 Task: User creation
Action: Mouse moved to (898, 751)
Screenshot: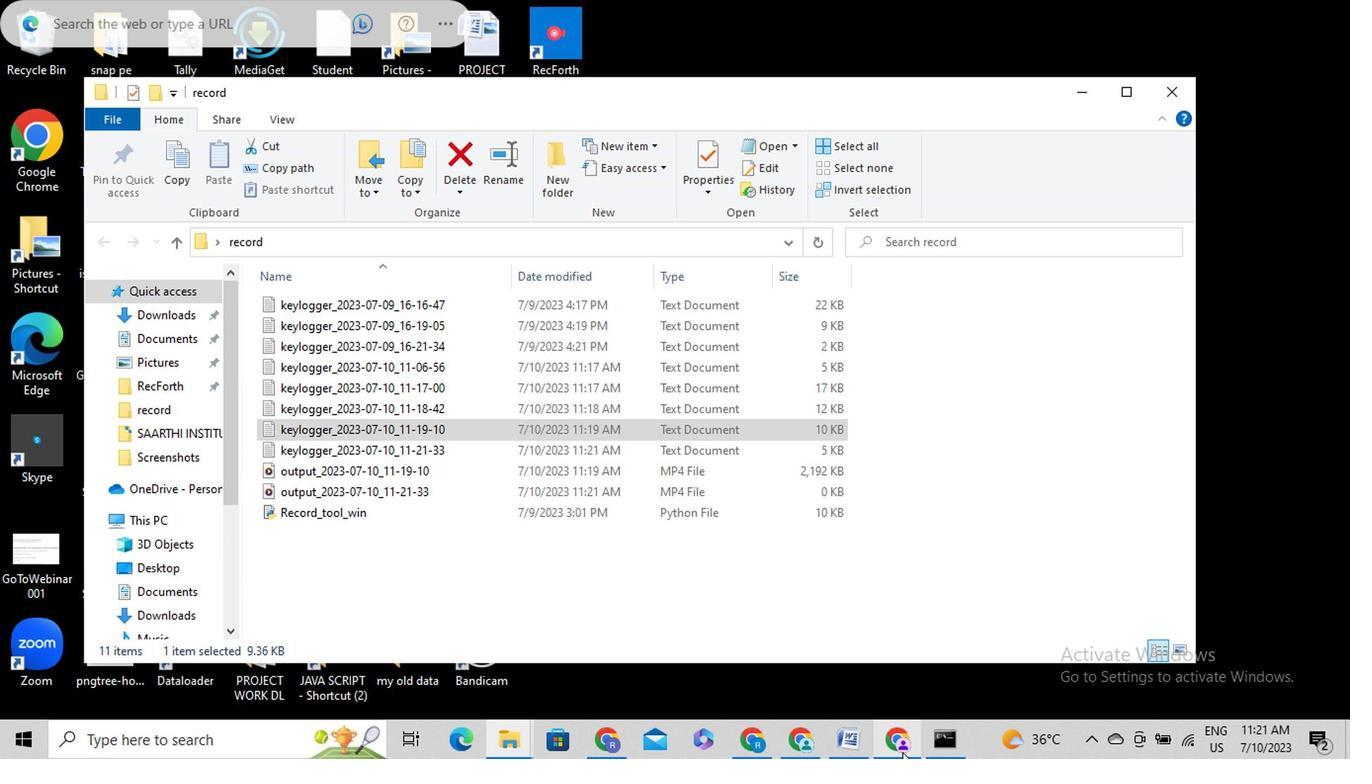 
Action: Mouse pressed left at (898, 751)
Screenshot: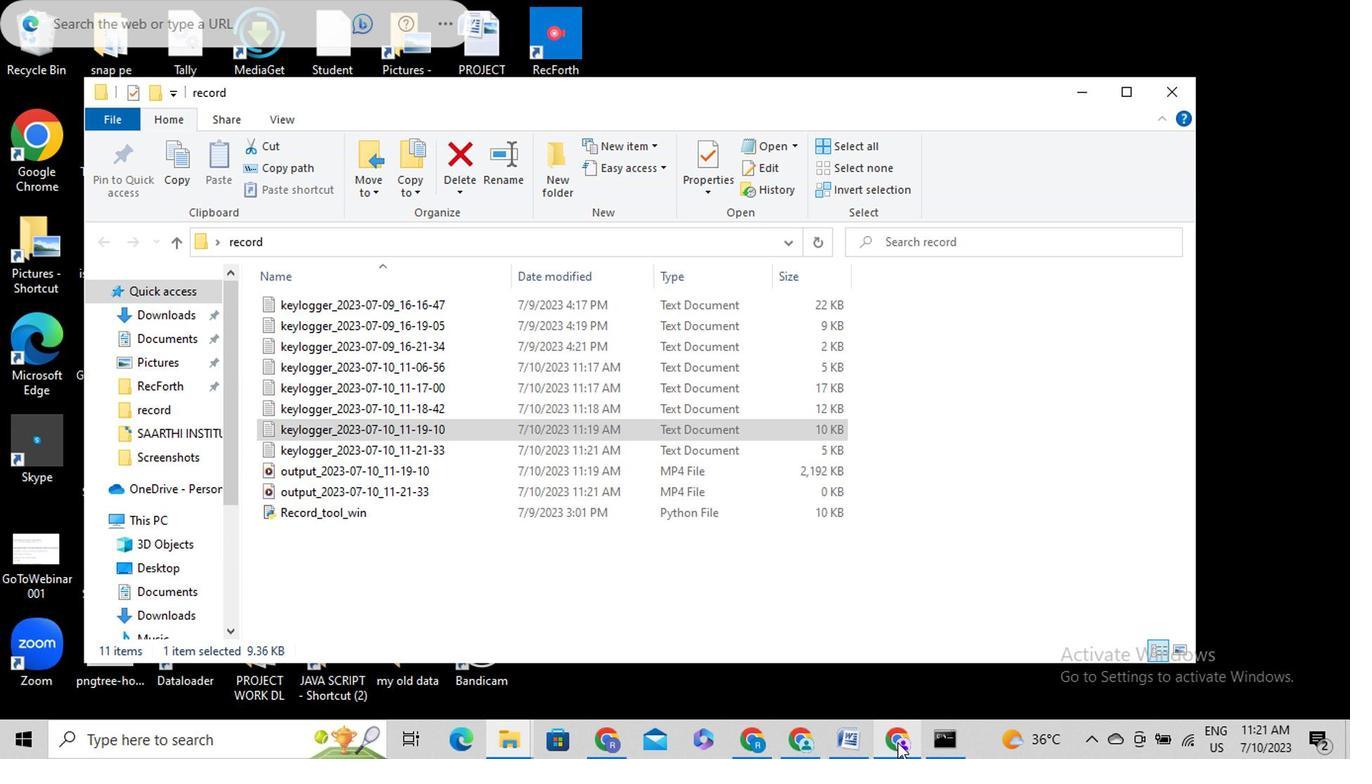
Action: Mouse moved to (1224, 118)
Screenshot: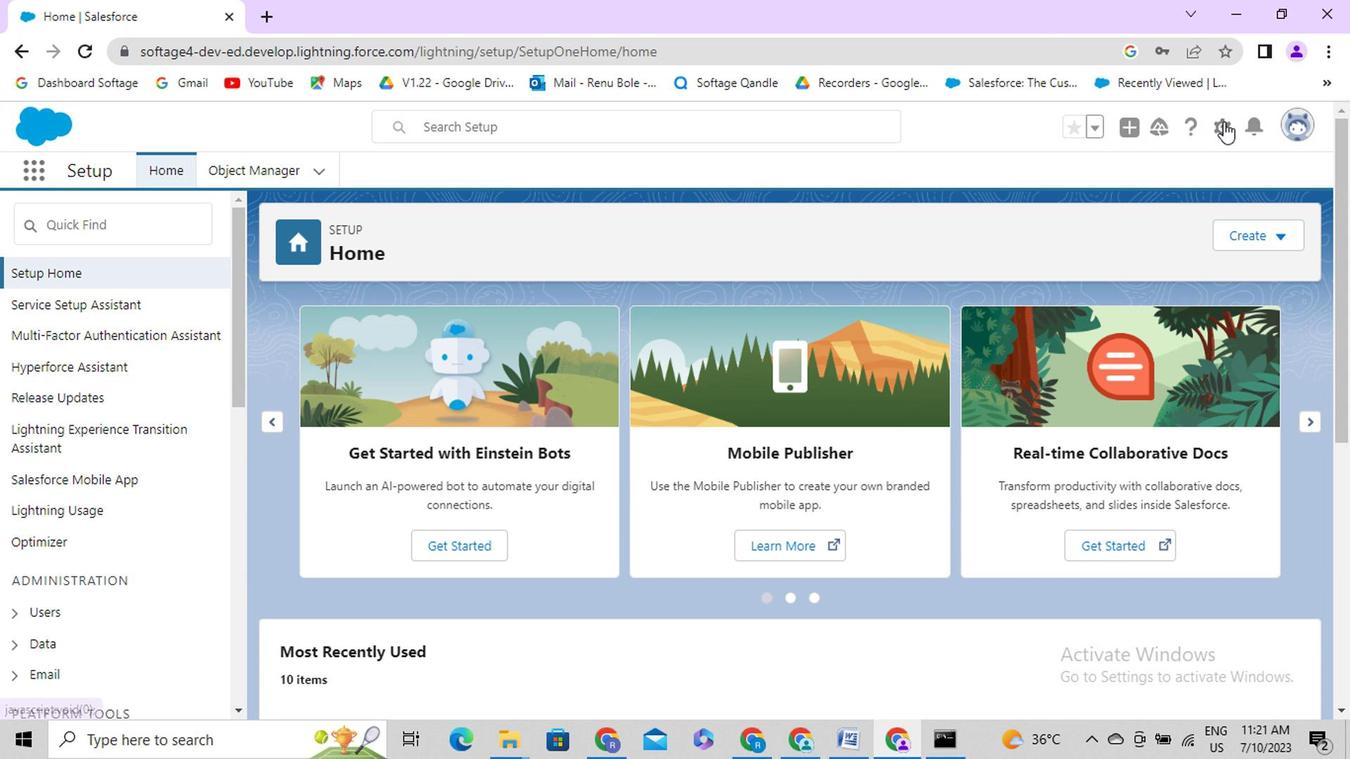 
Action: Mouse pressed left at (1224, 118)
Screenshot: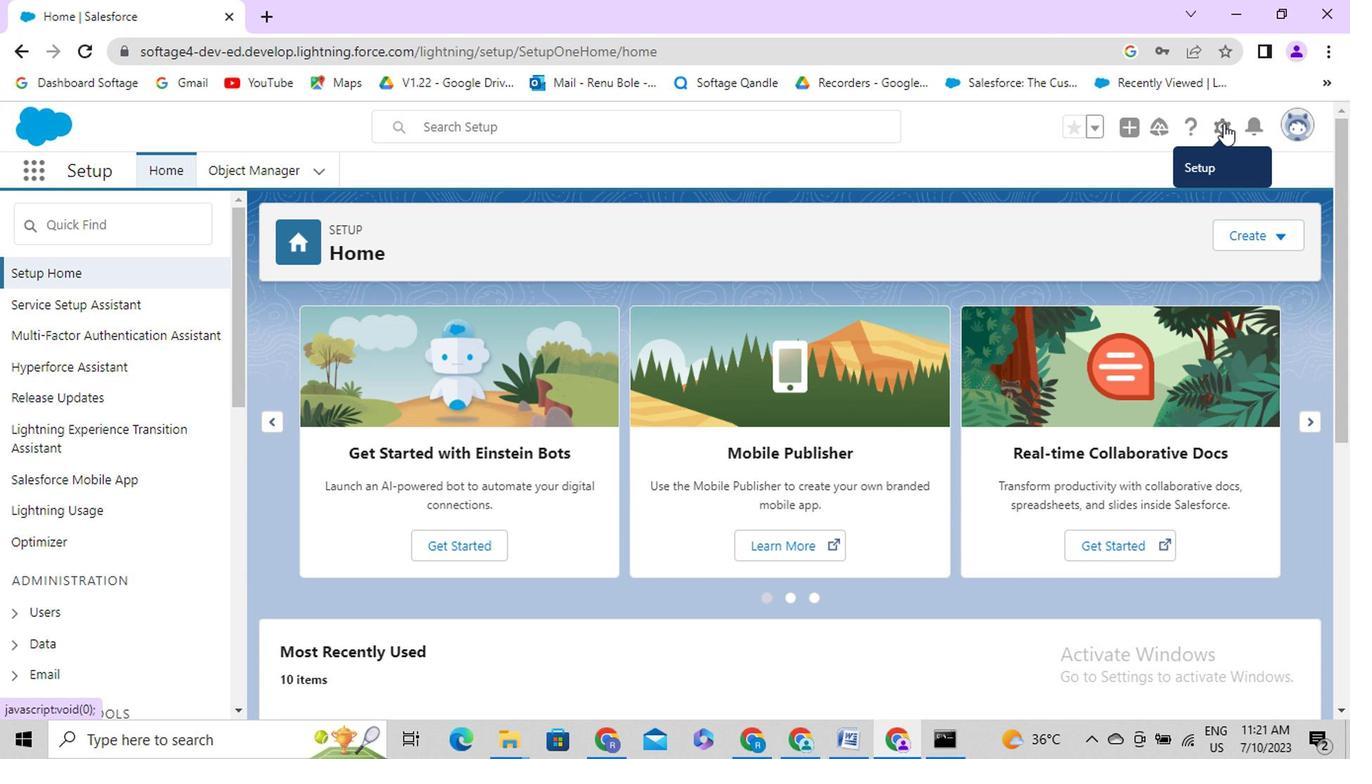 
Action: Mouse moved to (1149, 177)
Screenshot: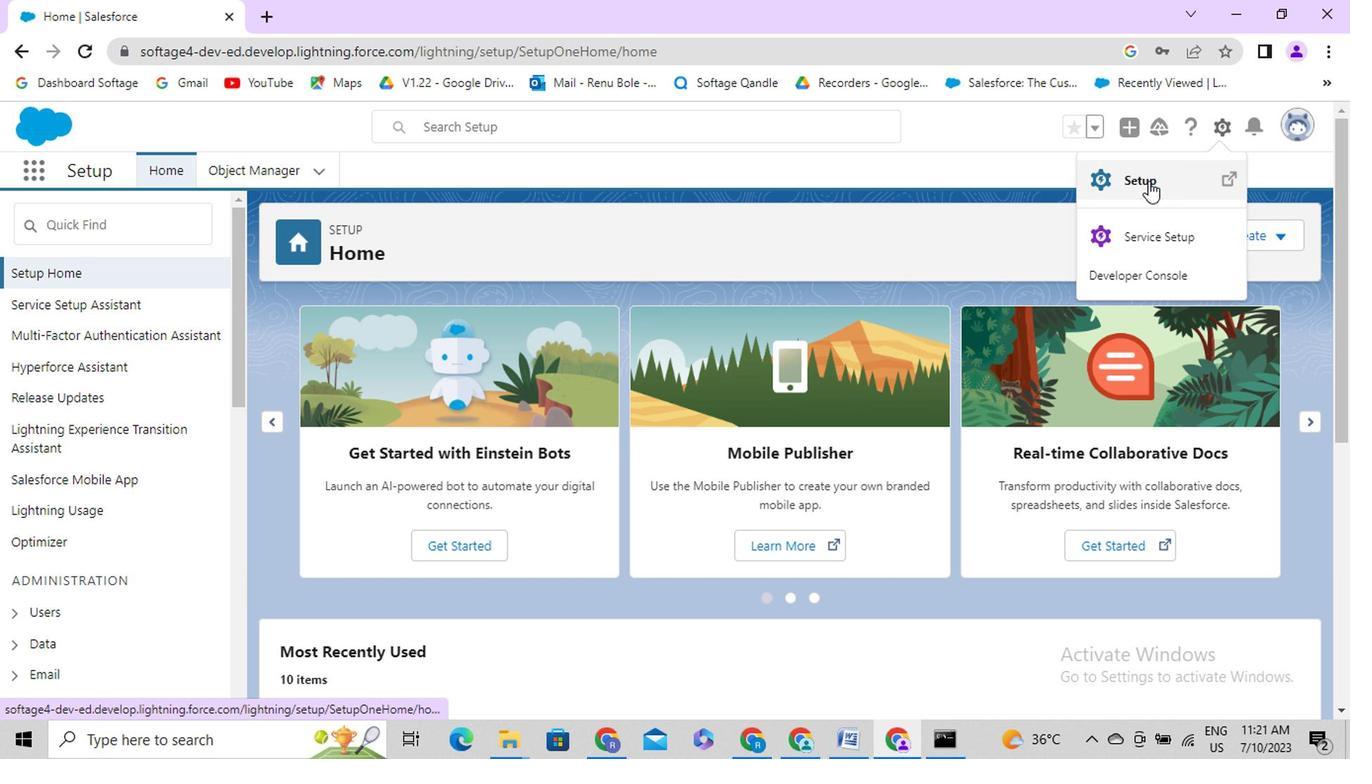
Action: Mouse pressed left at (1149, 177)
Screenshot: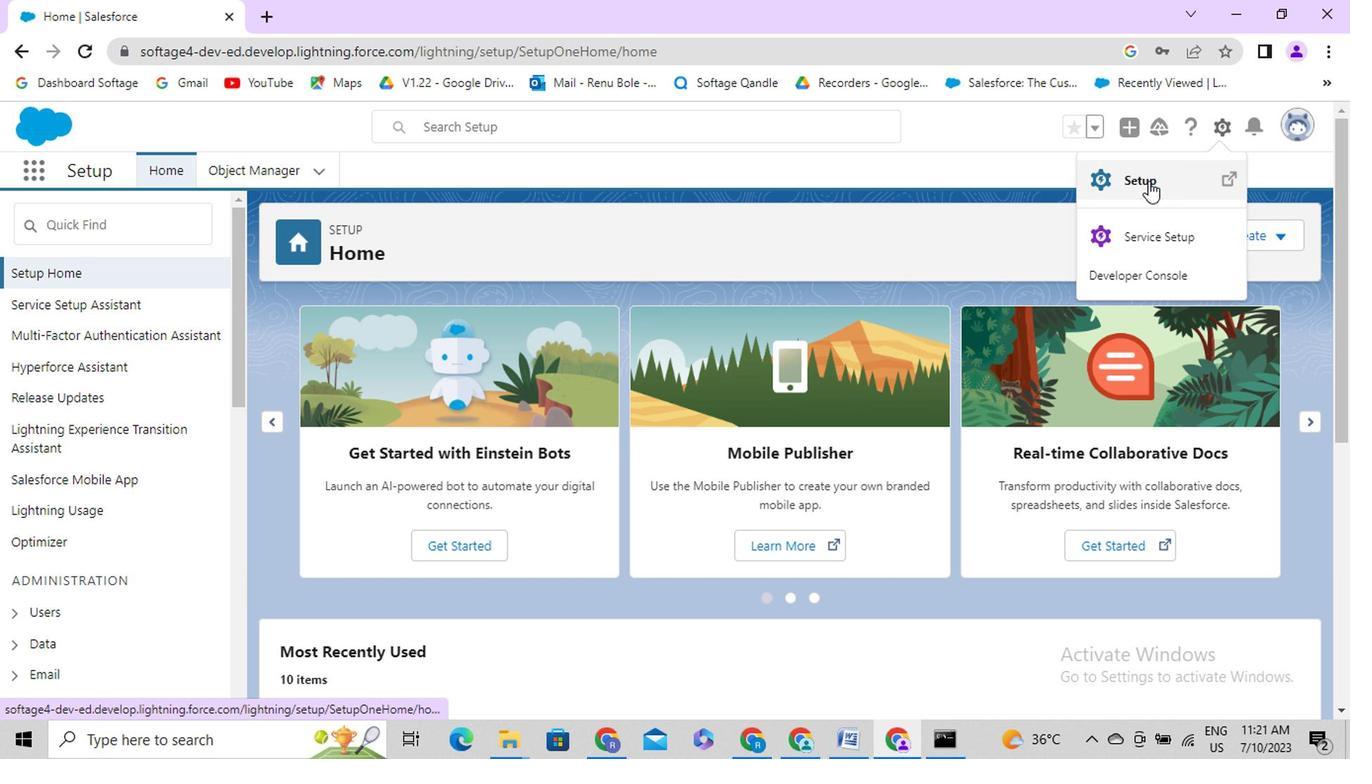 
Action: Mouse moved to (289, 154)
Screenshot: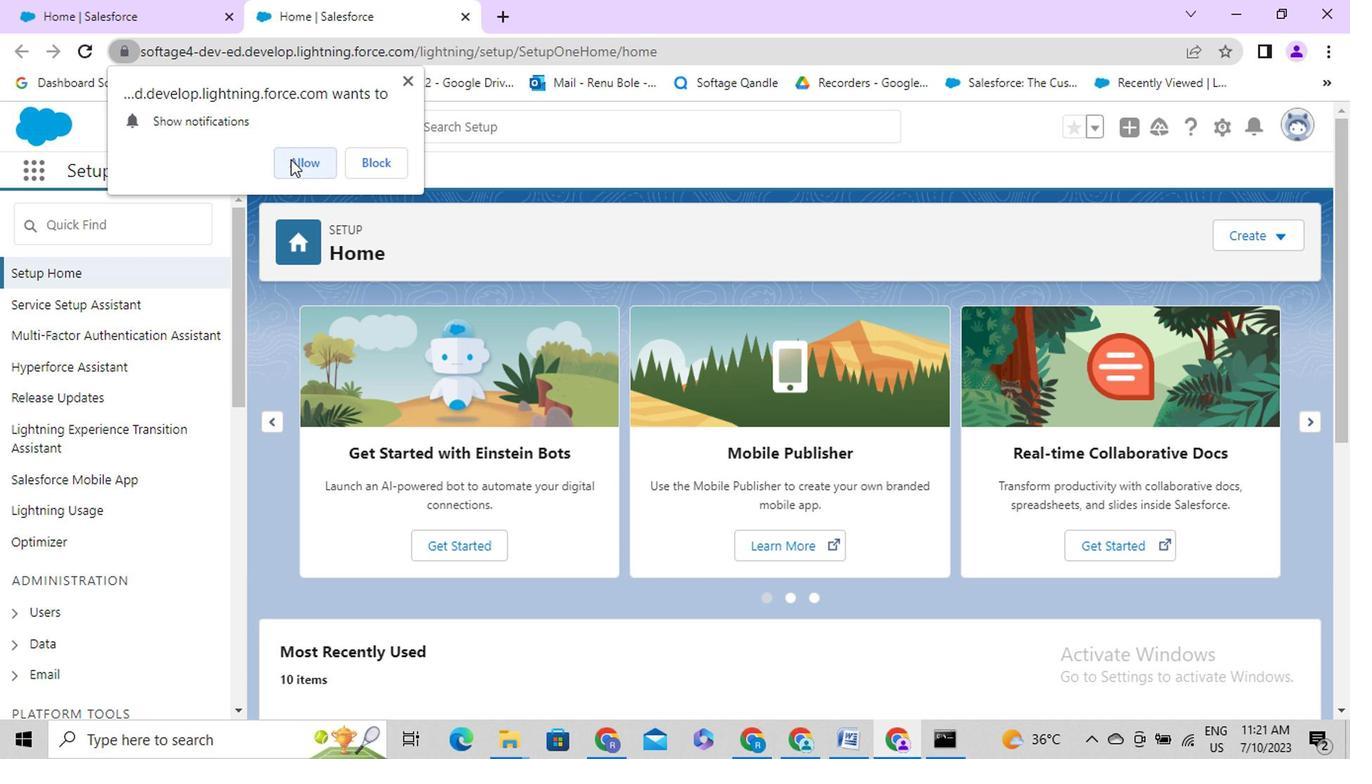 
Action: Mouse pressed left at (289, 154)
Screenshot: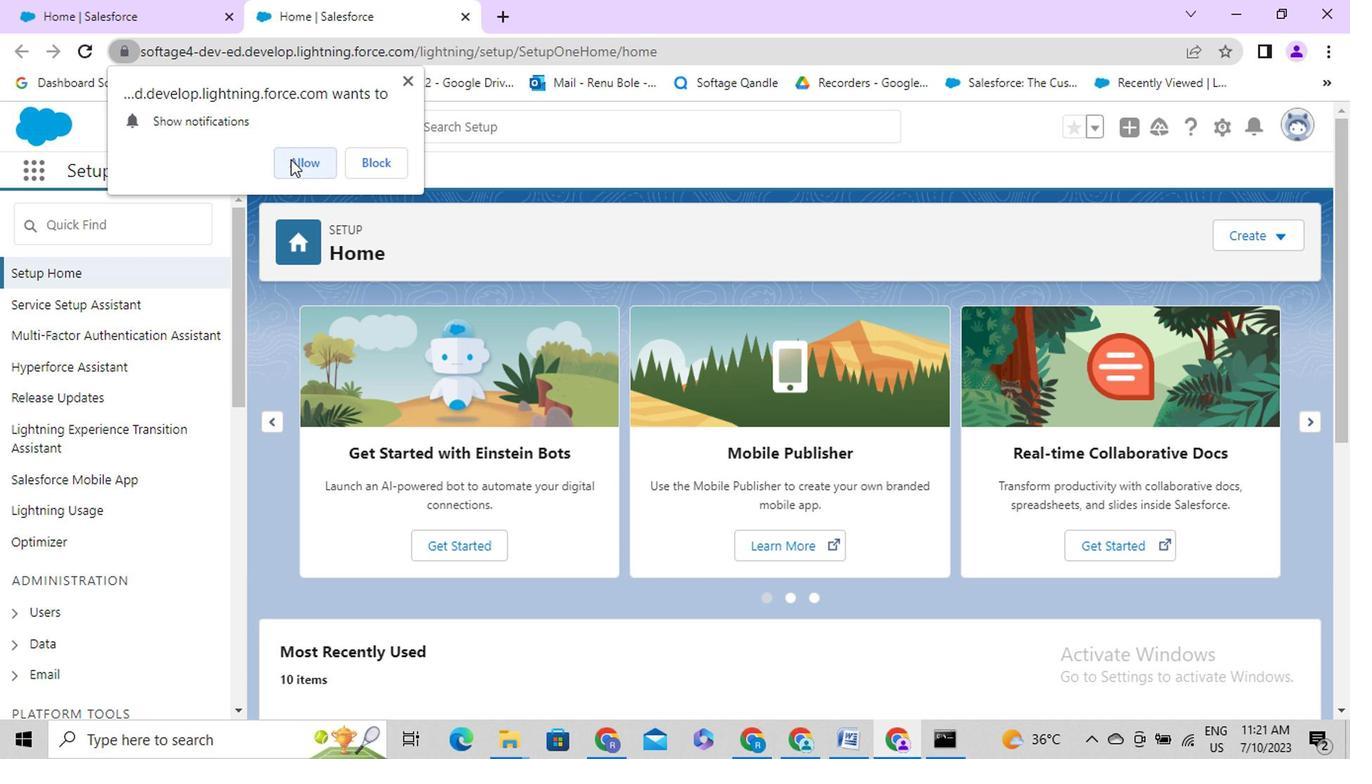 
Action: Mouse moved to (90, 220)
Screenshot: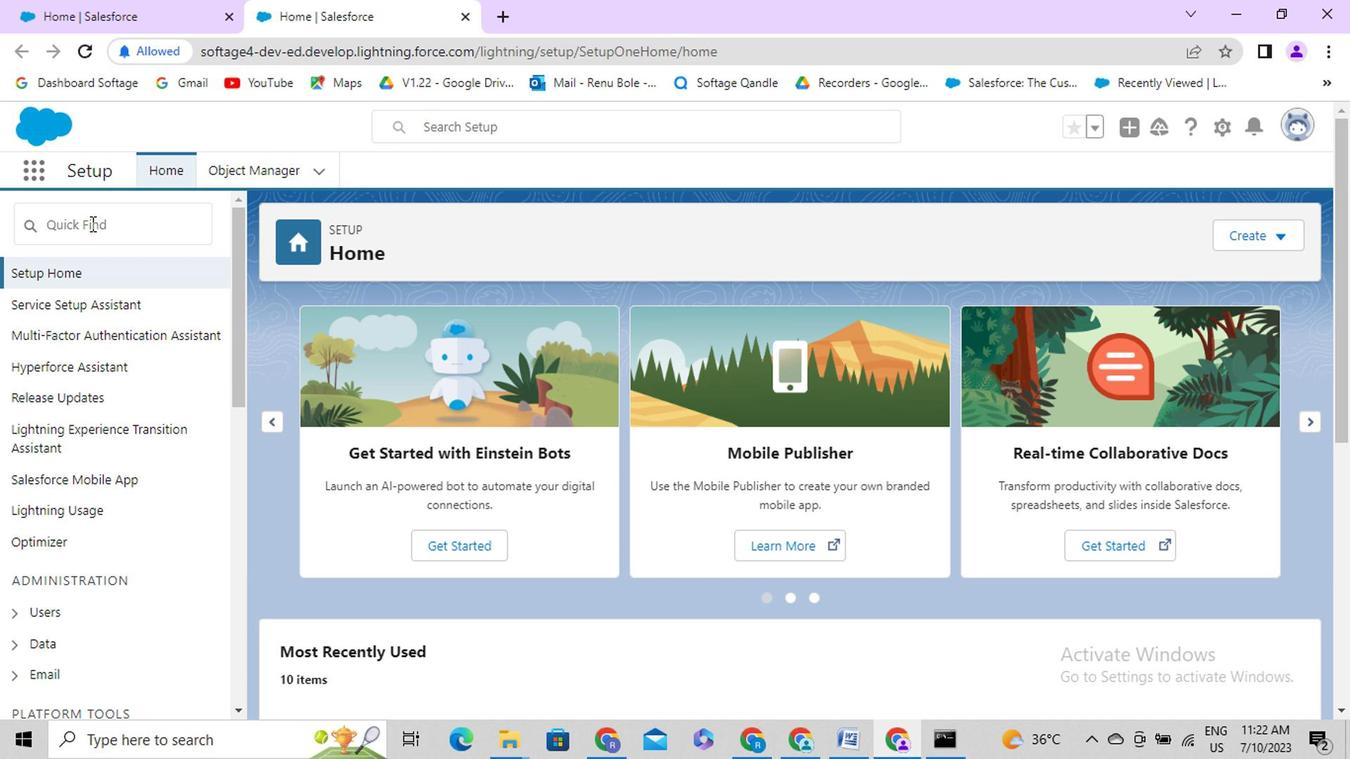 
Action: Mouse pressed left at (90, 220)
Screenshot: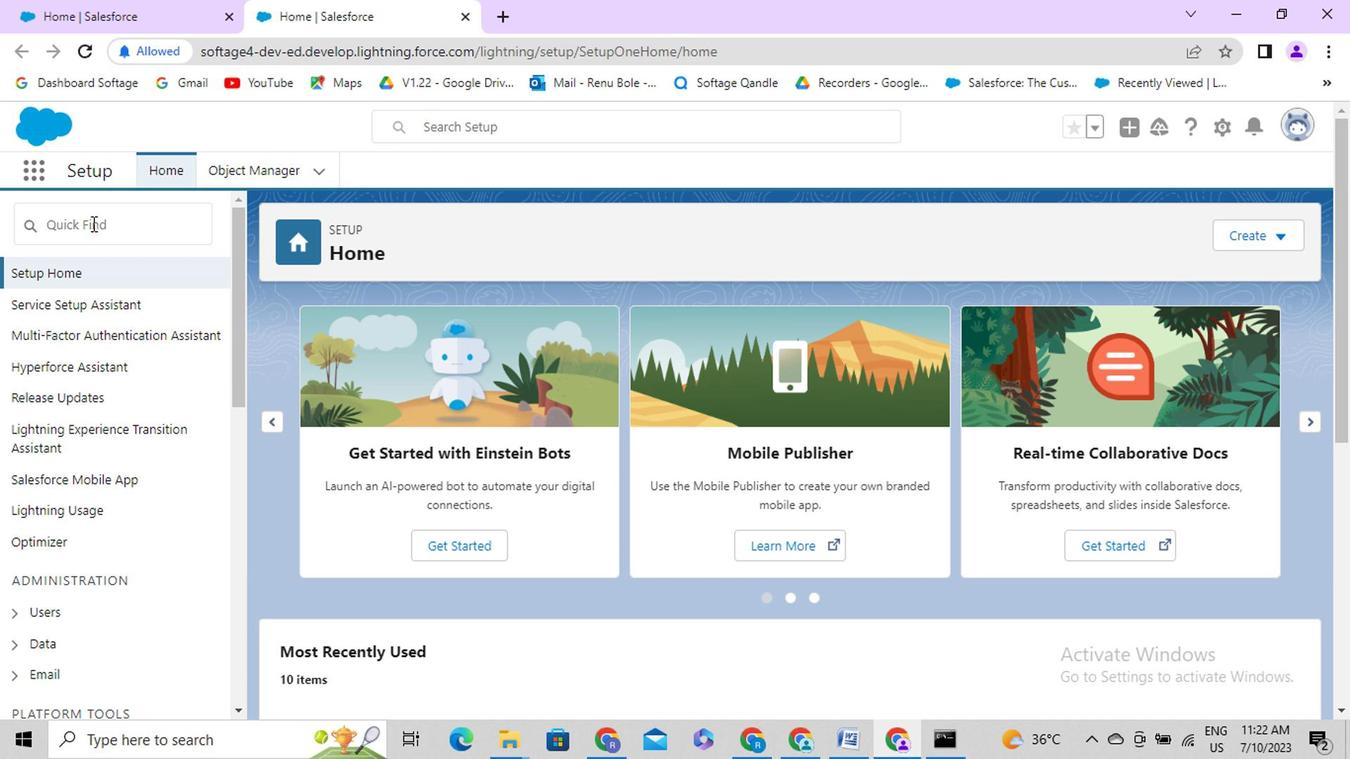 
Action: Mouse moved to (90, 220)
Screenshot: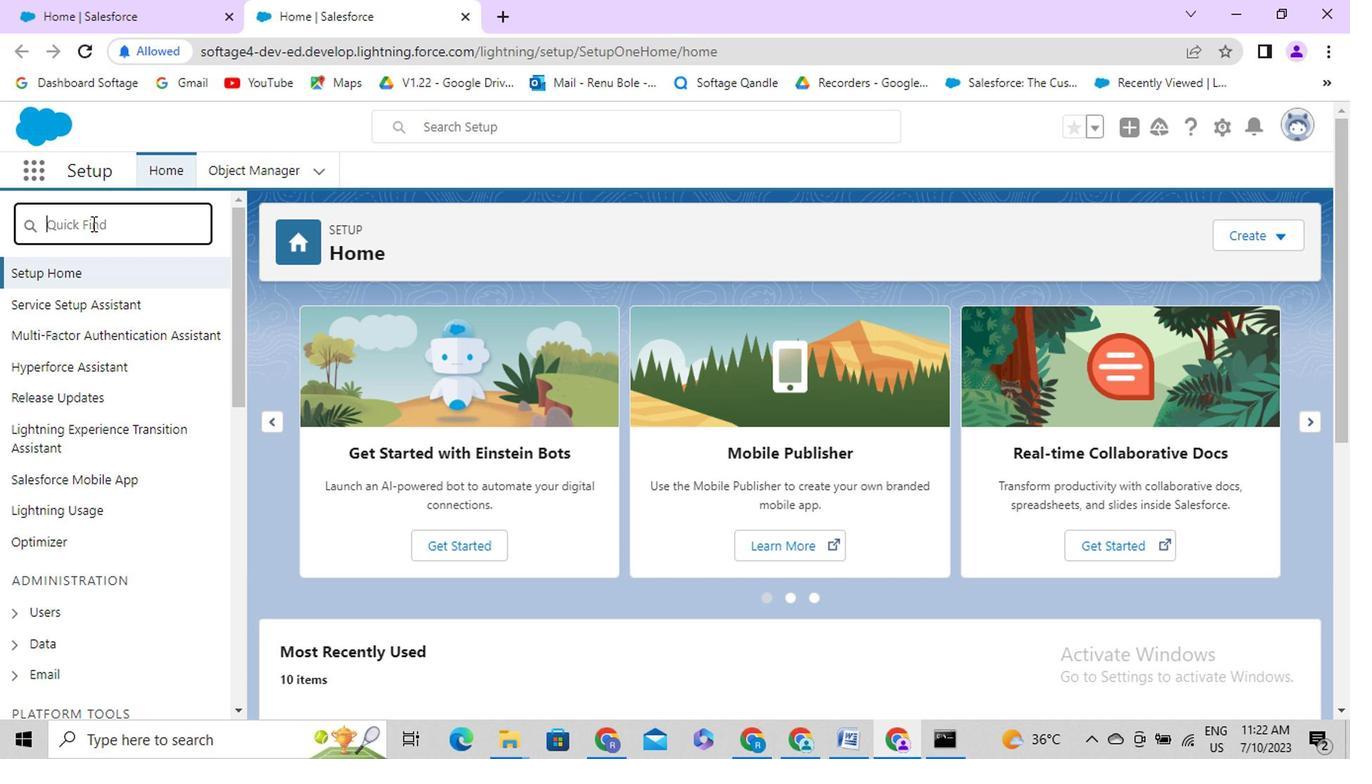 
Action: Key pressed <Key.caps_lock>U<Key.caps_lock>ser
Screenshot: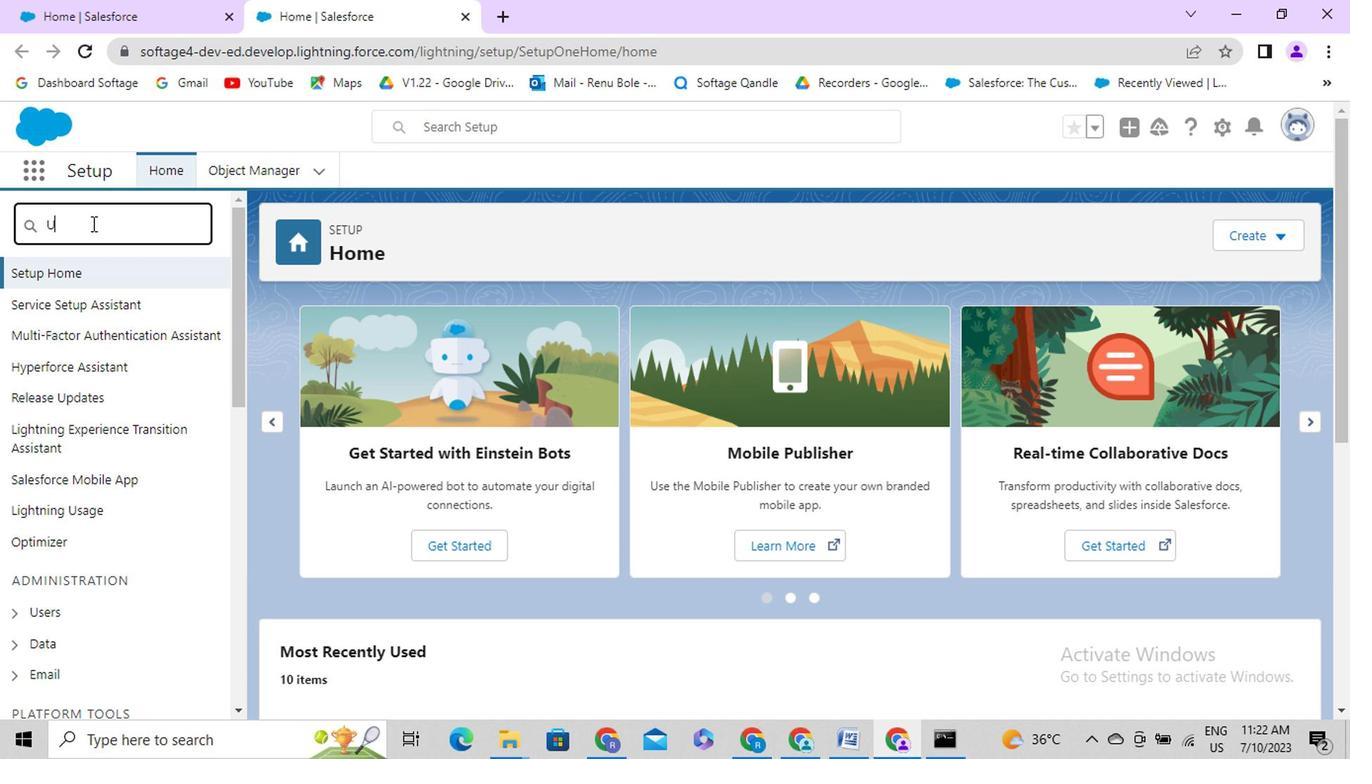 
Action: Mouse moved to (80, 528)
Screenshot: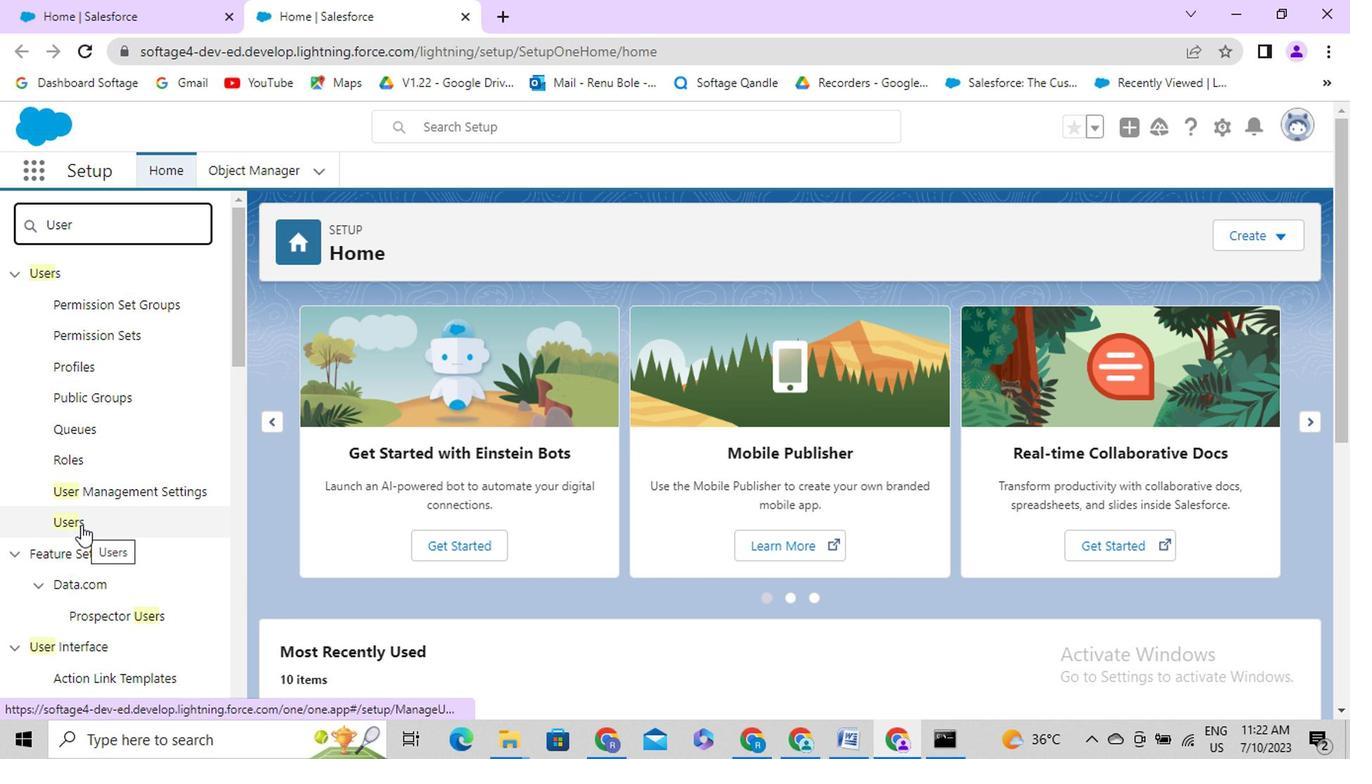 
Action: Mouse pressed left at (80, 528)
Screenshot: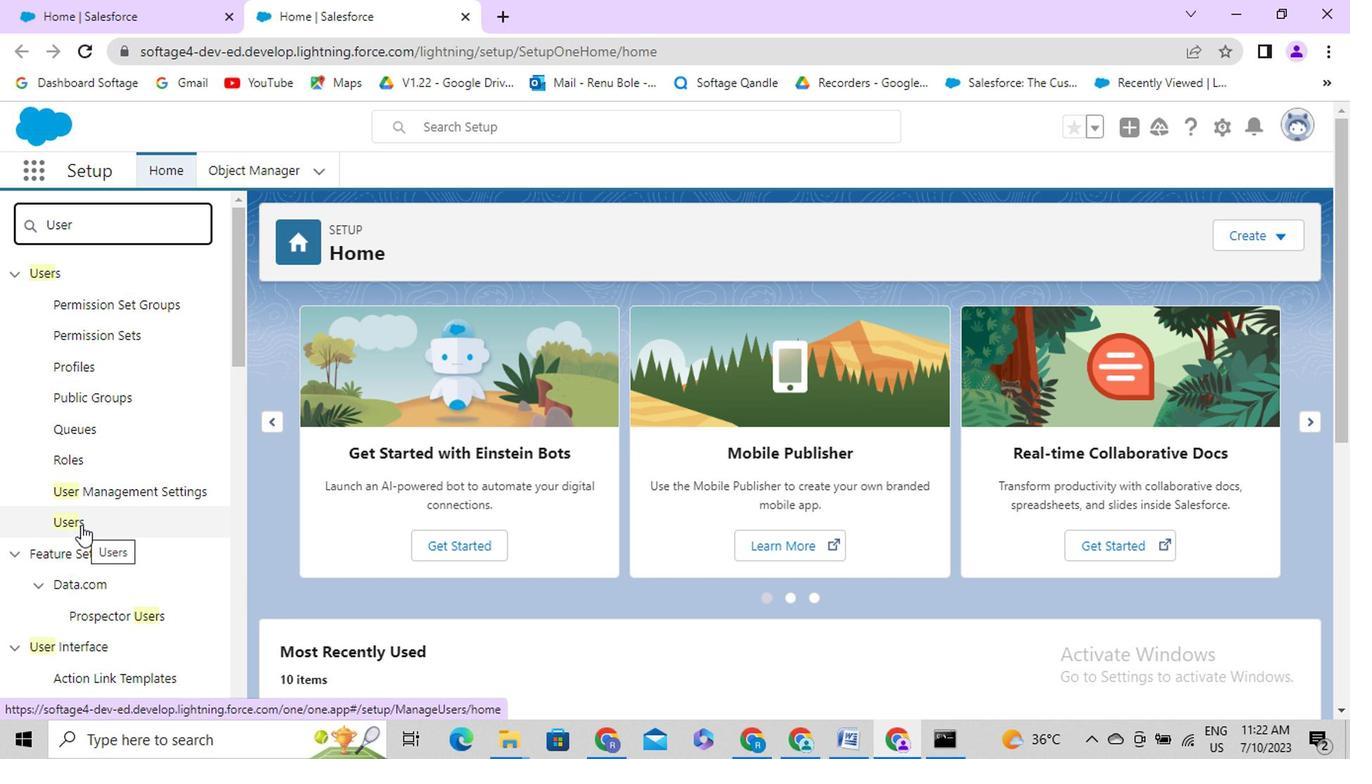
Action: Mouse moved to (608, 471)
Screenshot: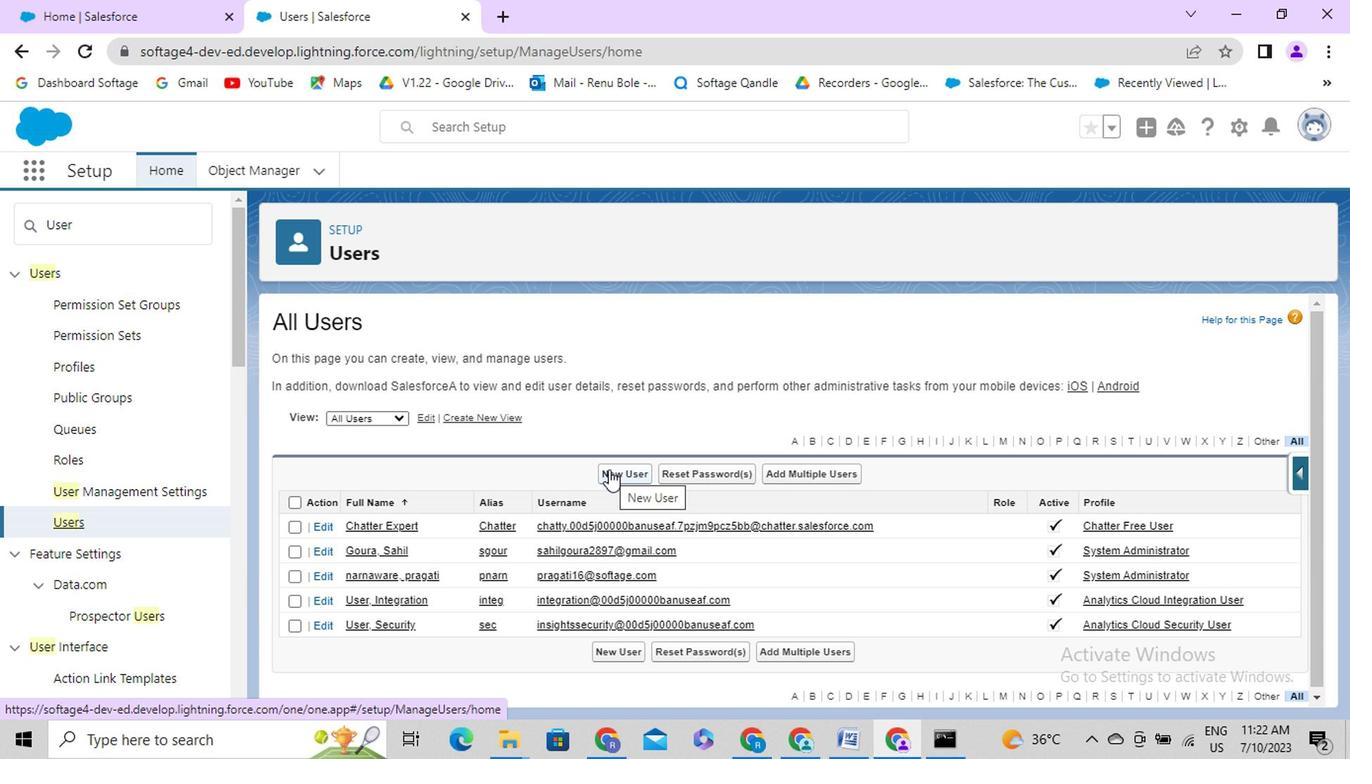 
Action: Mouse pressed left at (608, 471)
Screenshot: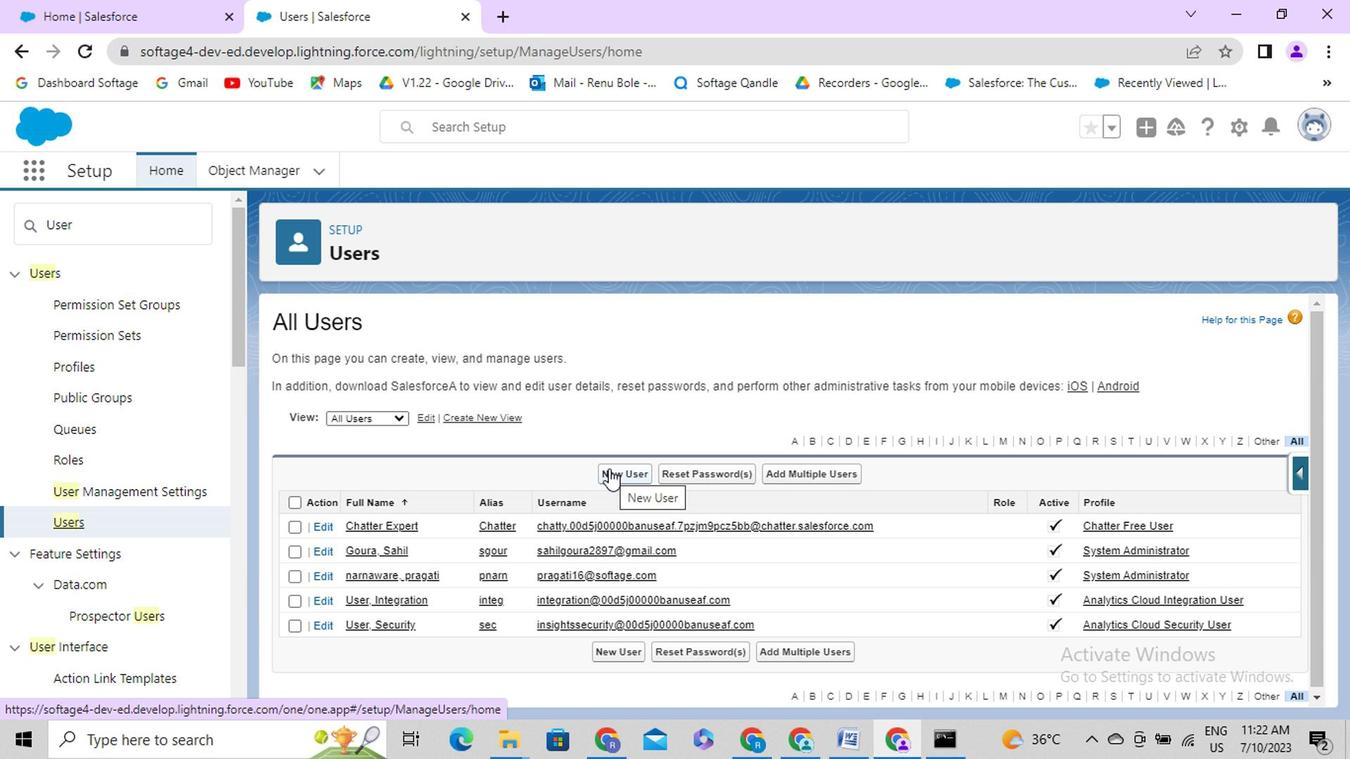
Action: Mouse moved to (529, 428)
Screenshot: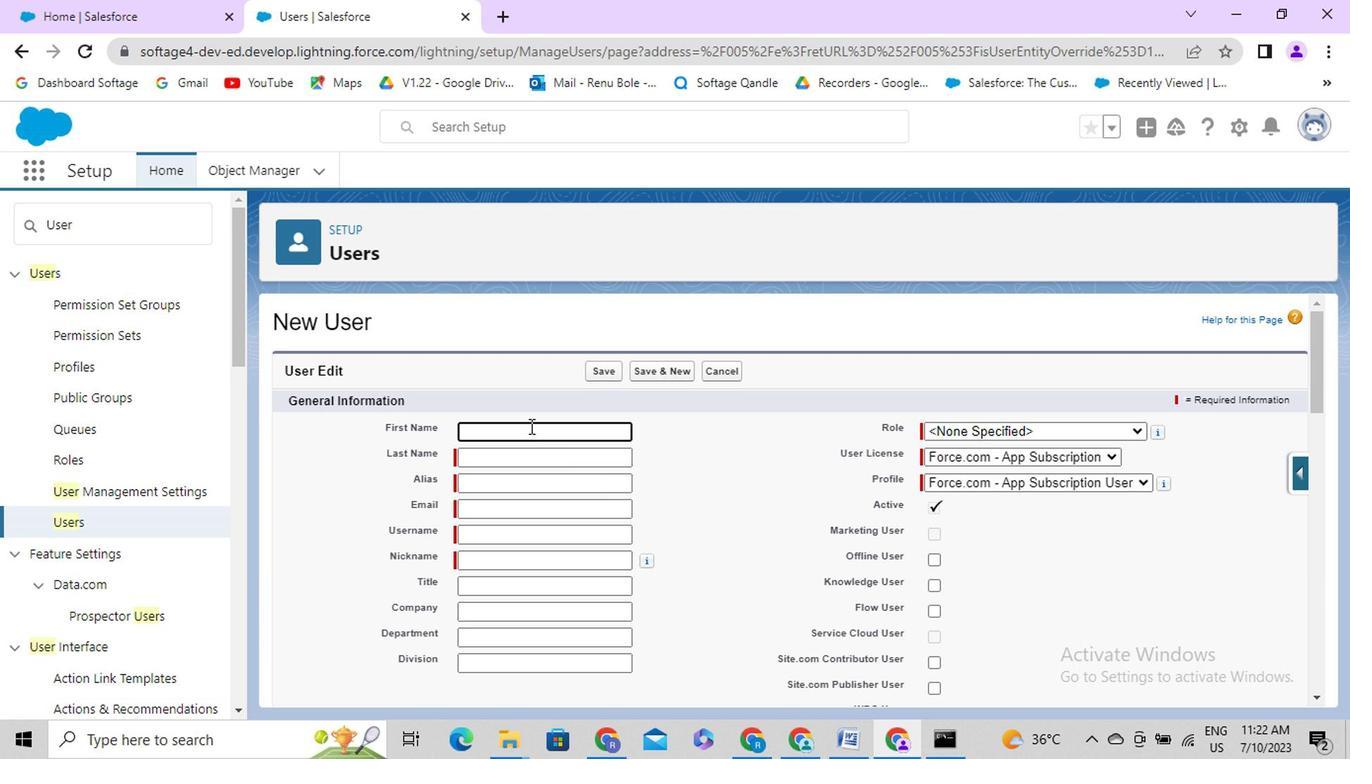 
Action: Mouse pressed left at (529, 428)
Screenshot: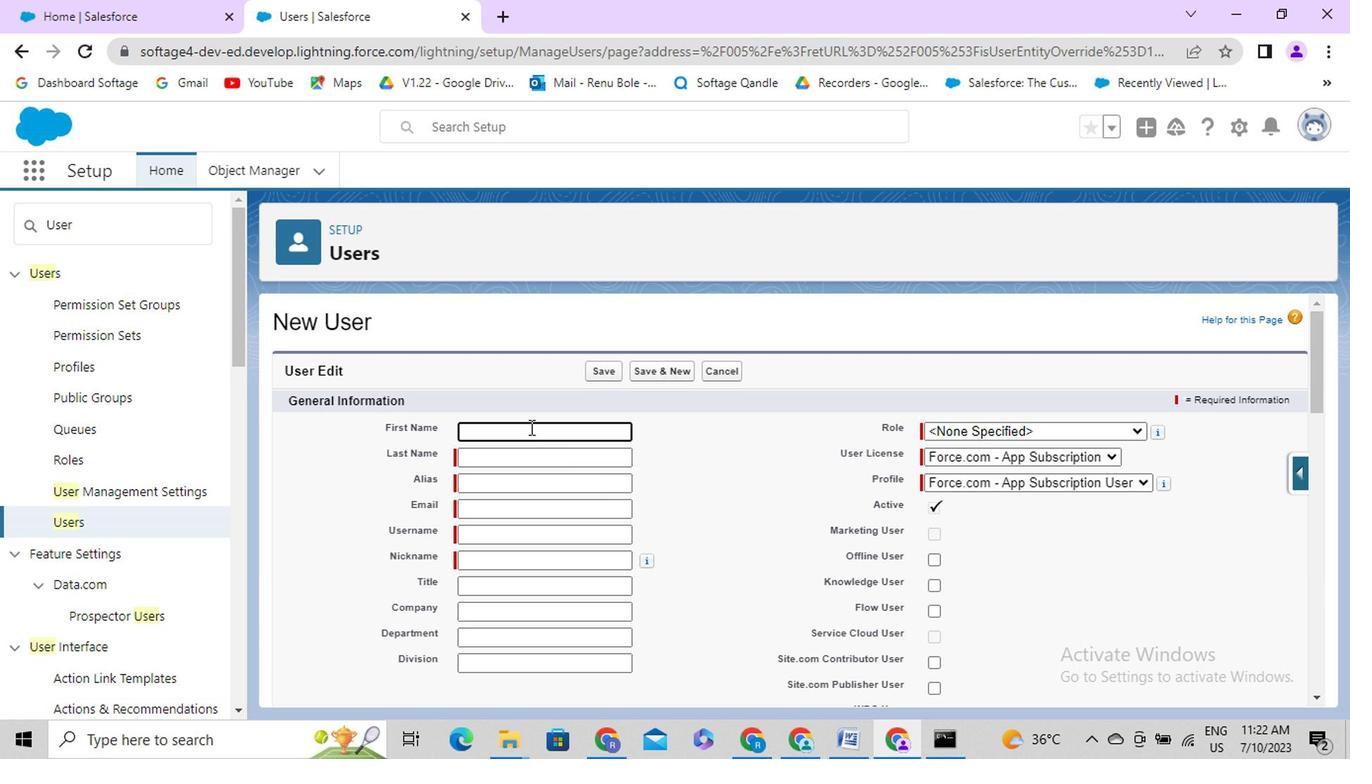 
Action: Mouse moved to (529, 431)
Screenshot: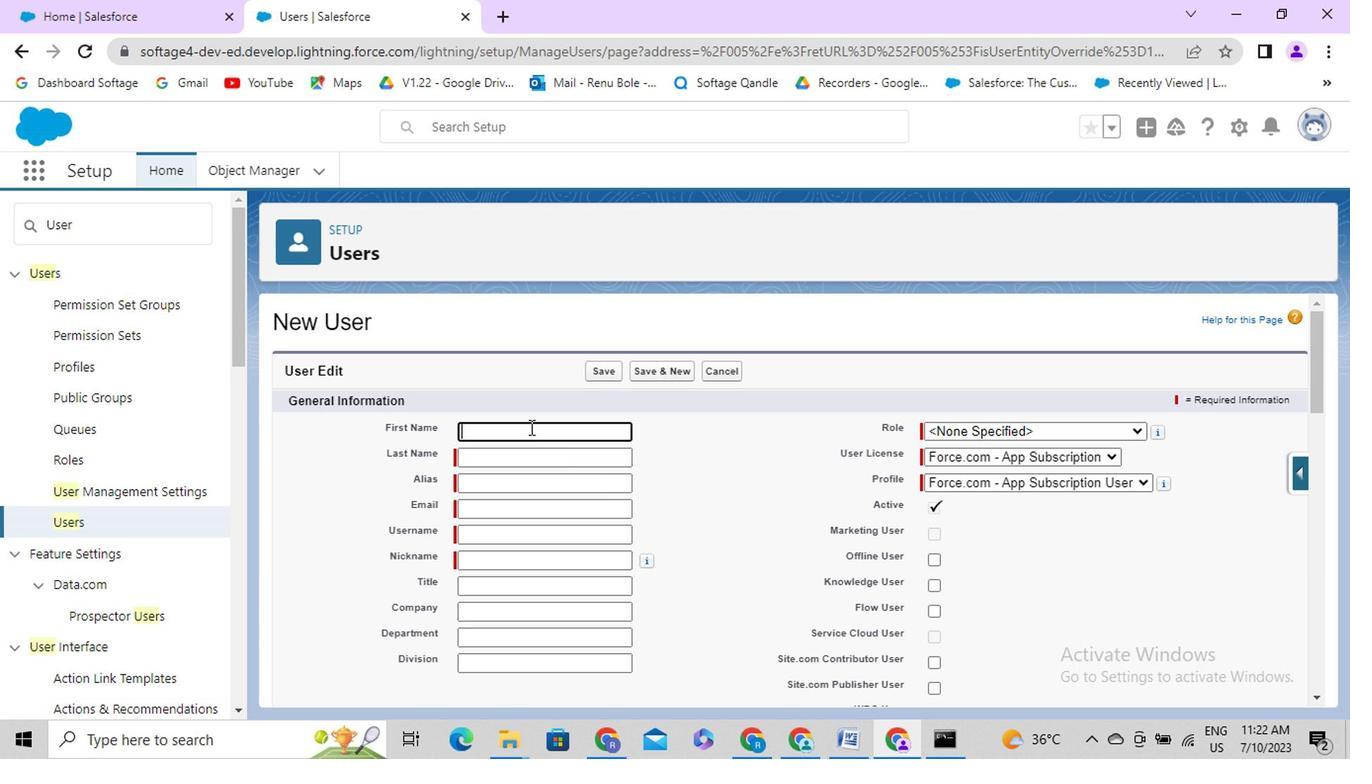 
Action: Key pressed <Key.caps_lock>R<Key.caps_lock>enu
Screenshot: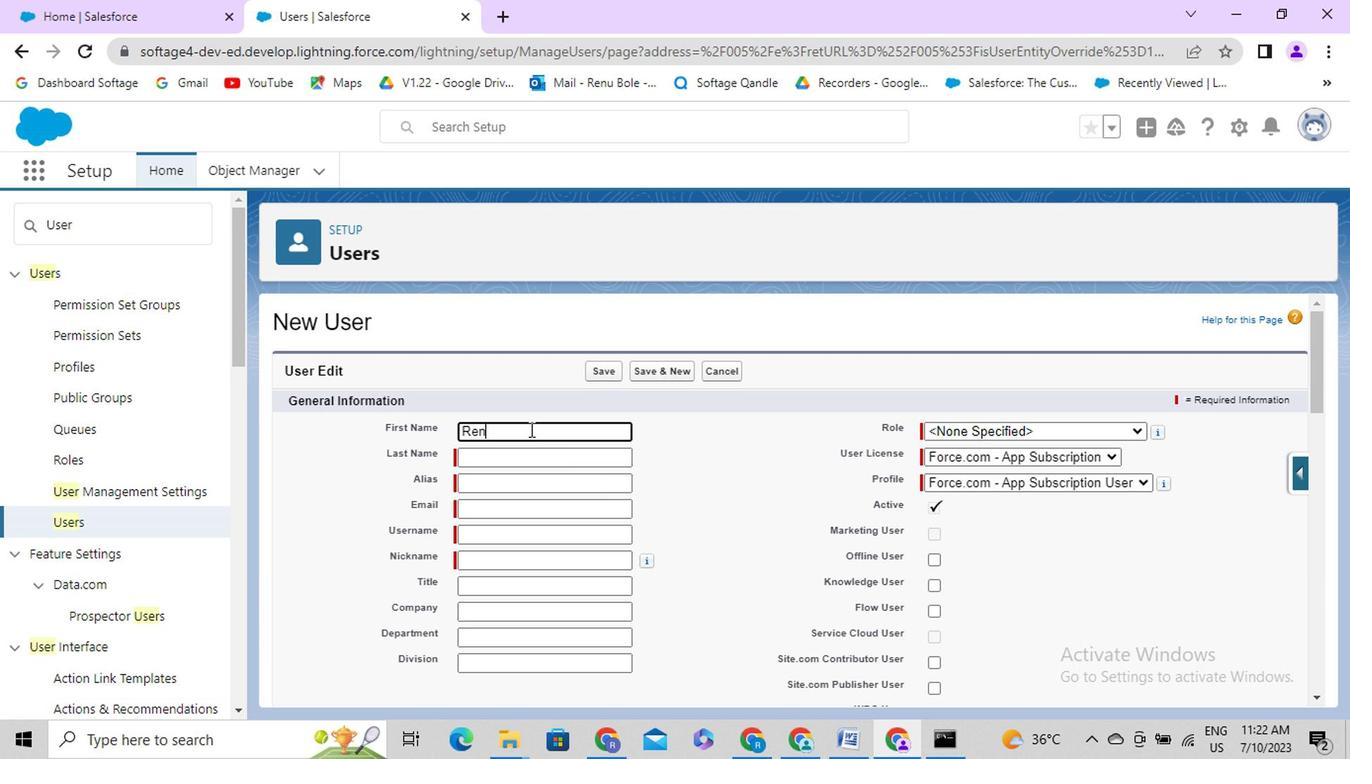 
Action: Mouse moved to (504, 467)
Screenshot: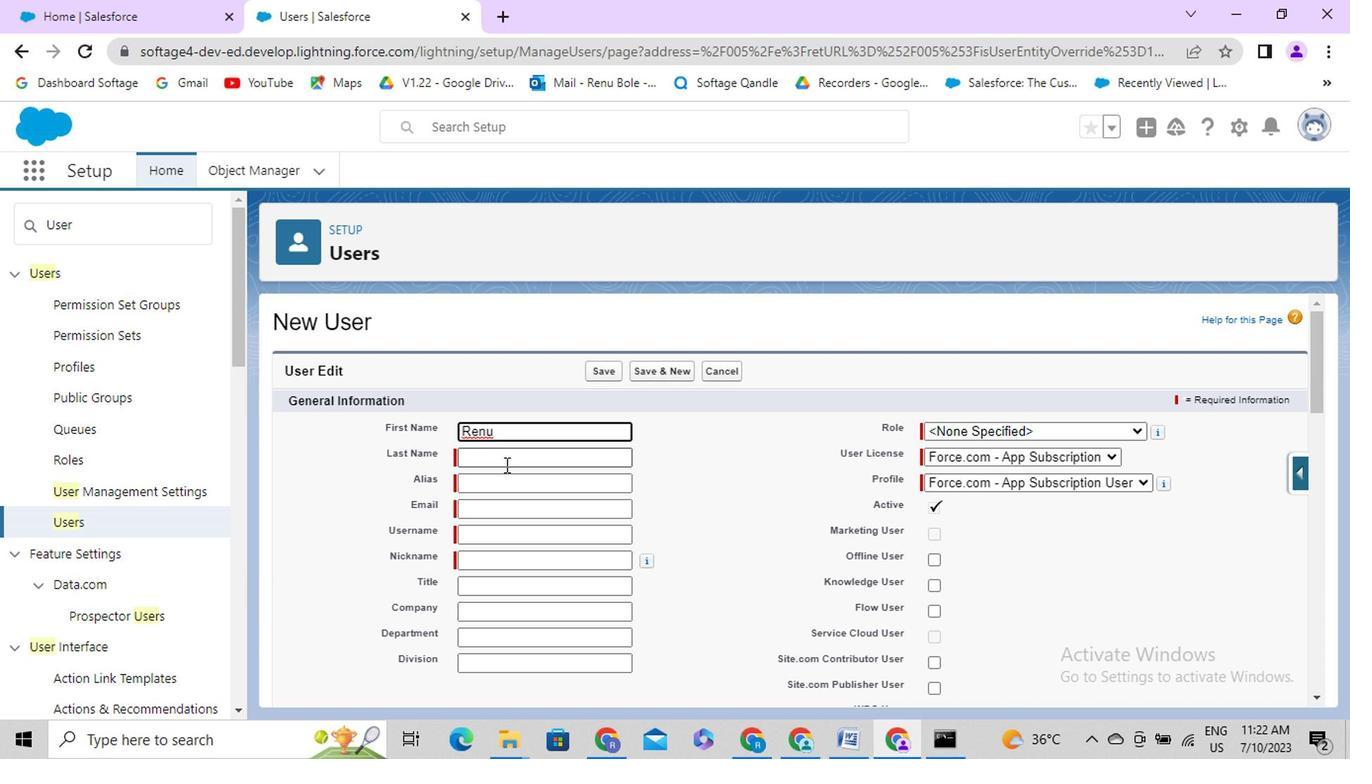 
Action: Mouse pressed left at (504, 467)
Screenshot: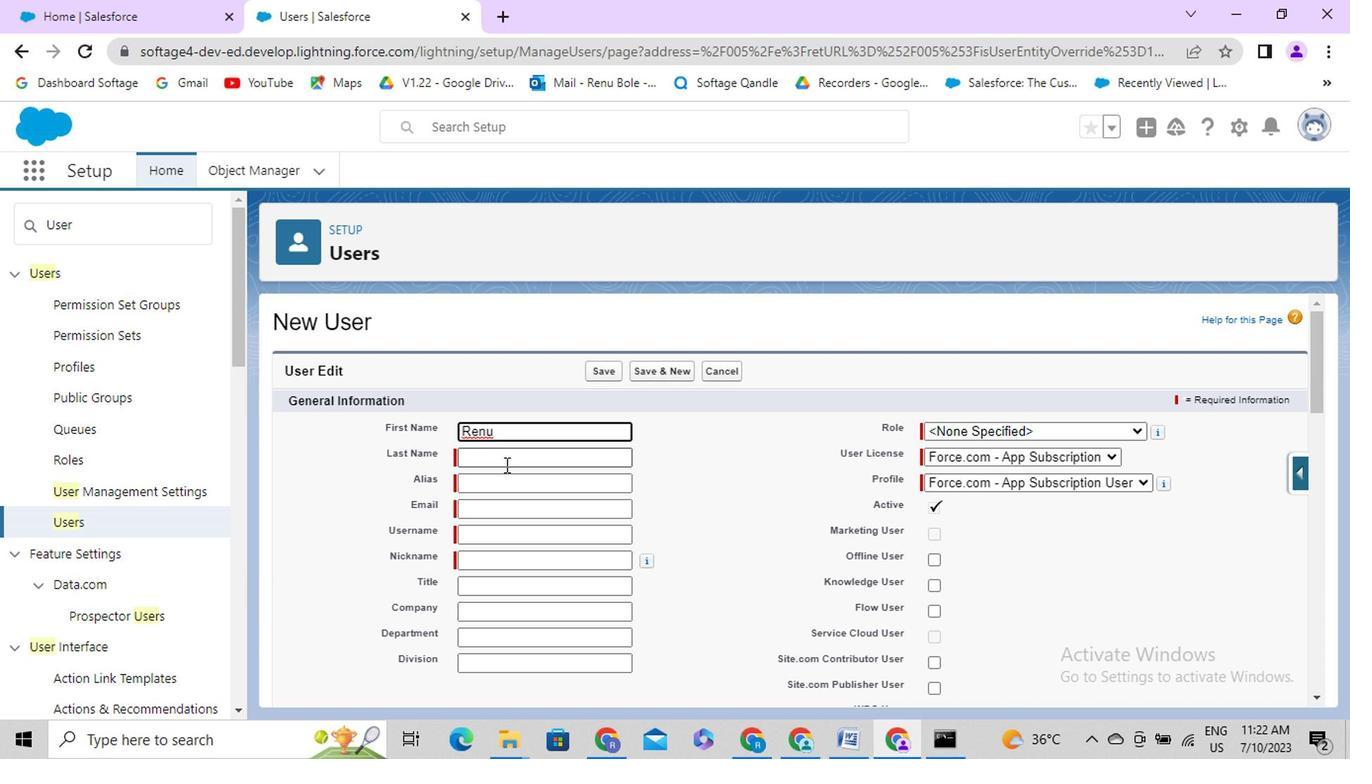 
Action: Mouse moved to (504, 466)
Screenshot: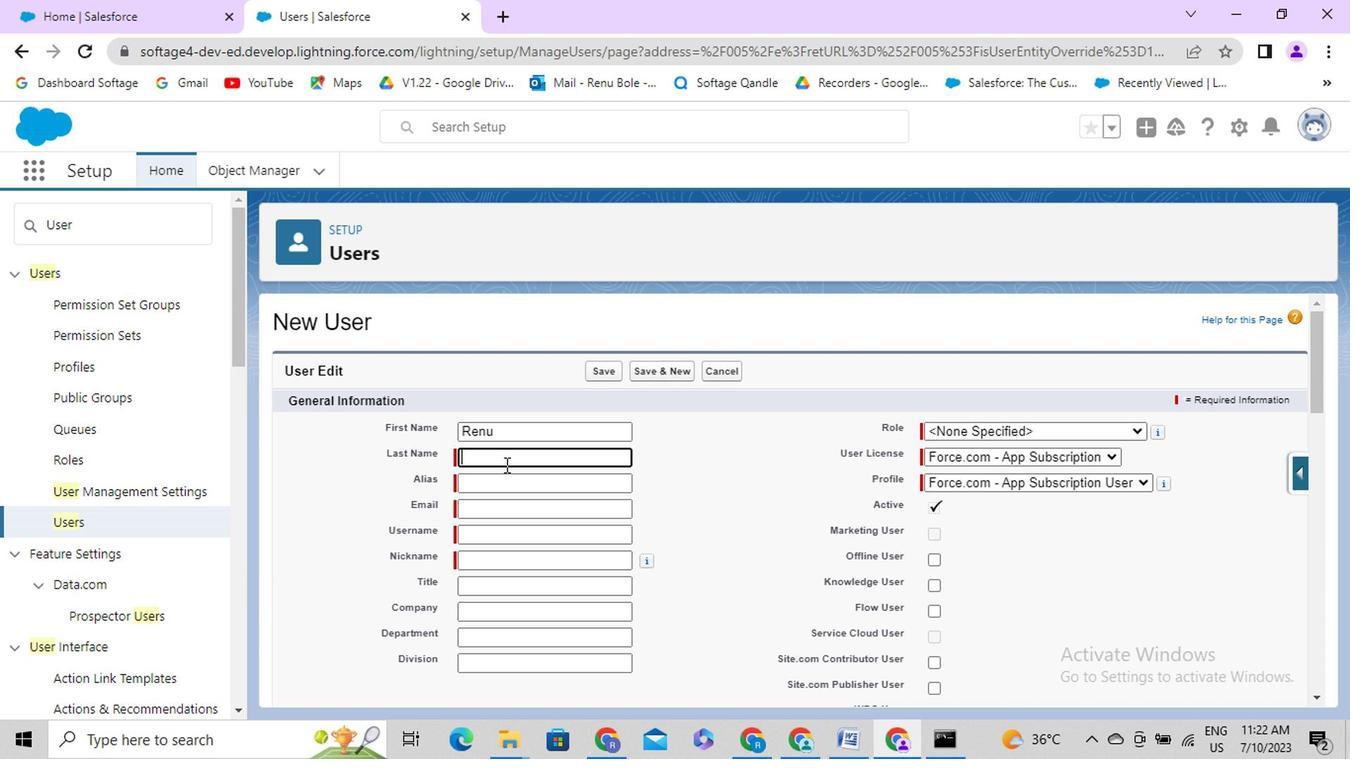 
Action: Key pressed <Key.caps_lock>R<Key.caps_lock>aut
Screenshot: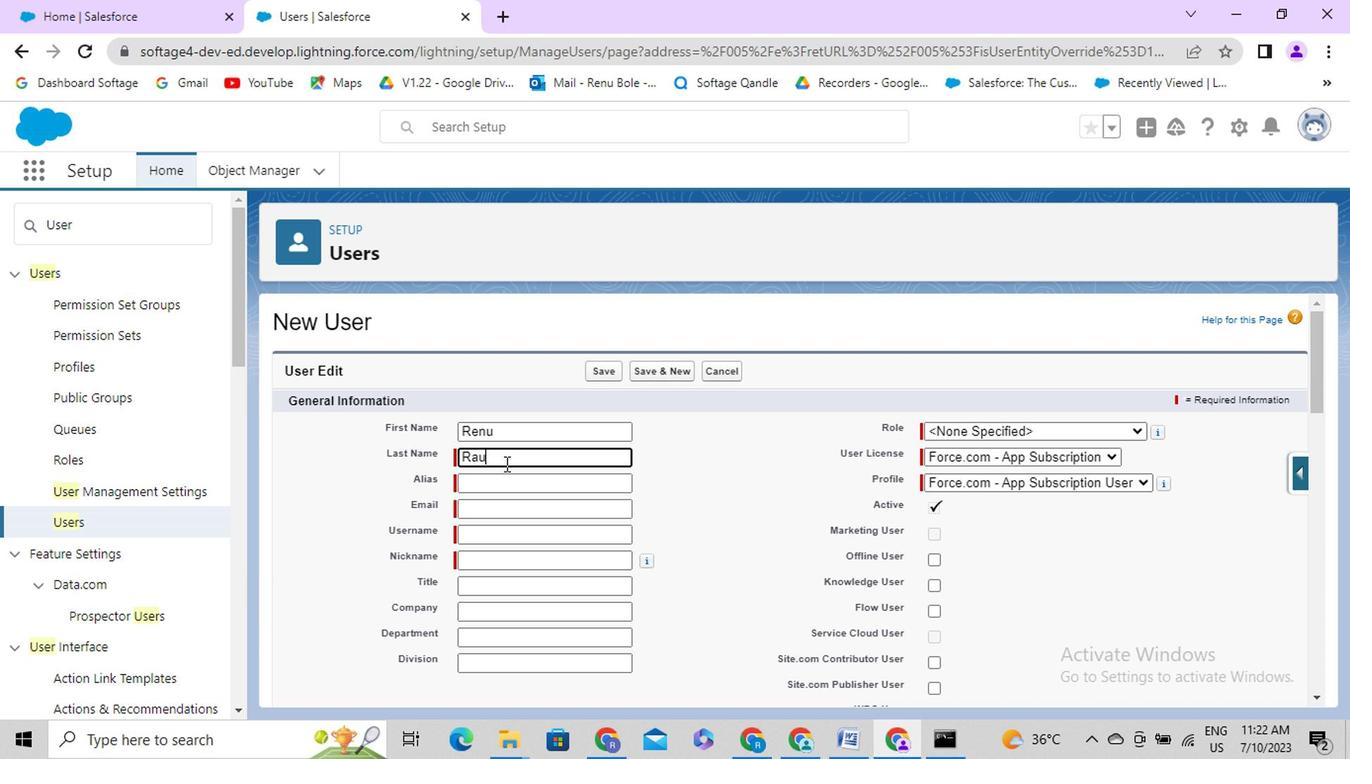 
Action: Mouse moved to (498, 490)
Screenshot: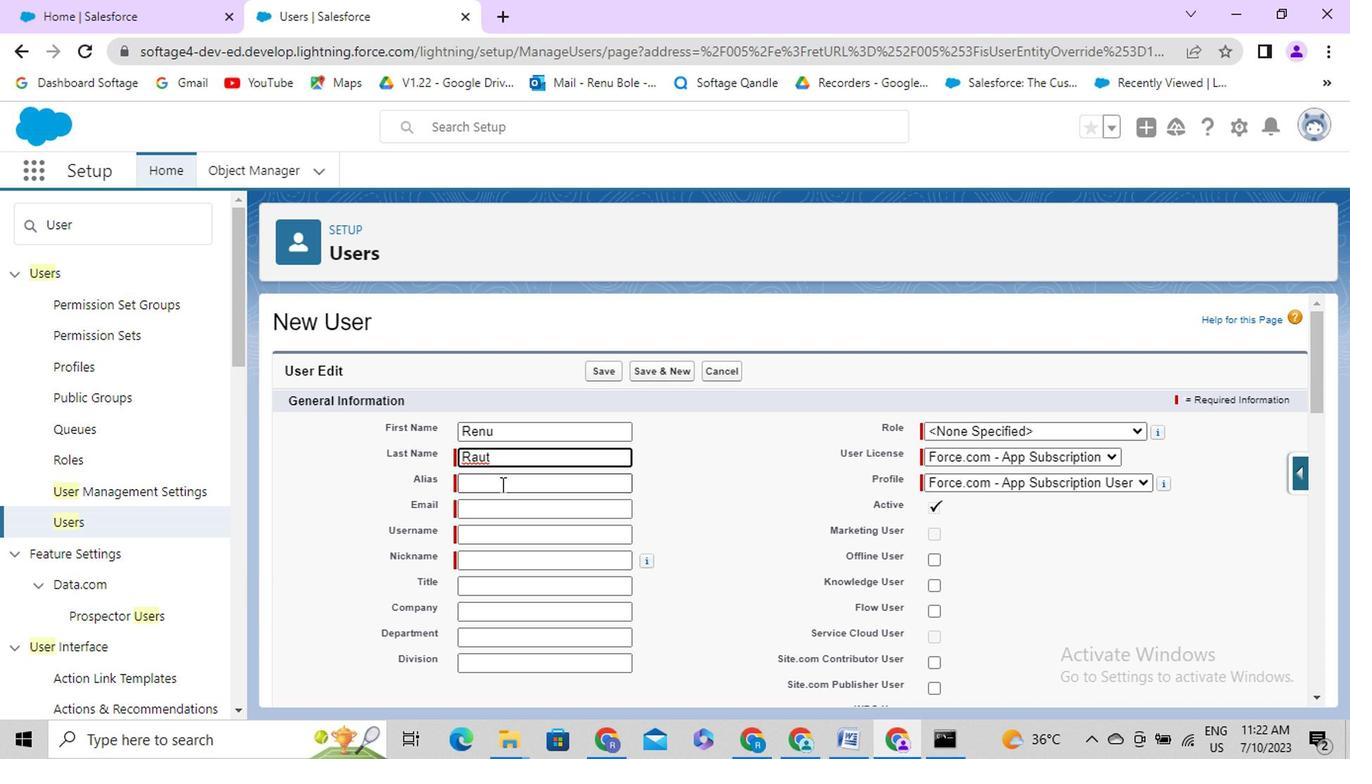 
Action: Mouse pressed left at (498, 490)
Screenshot: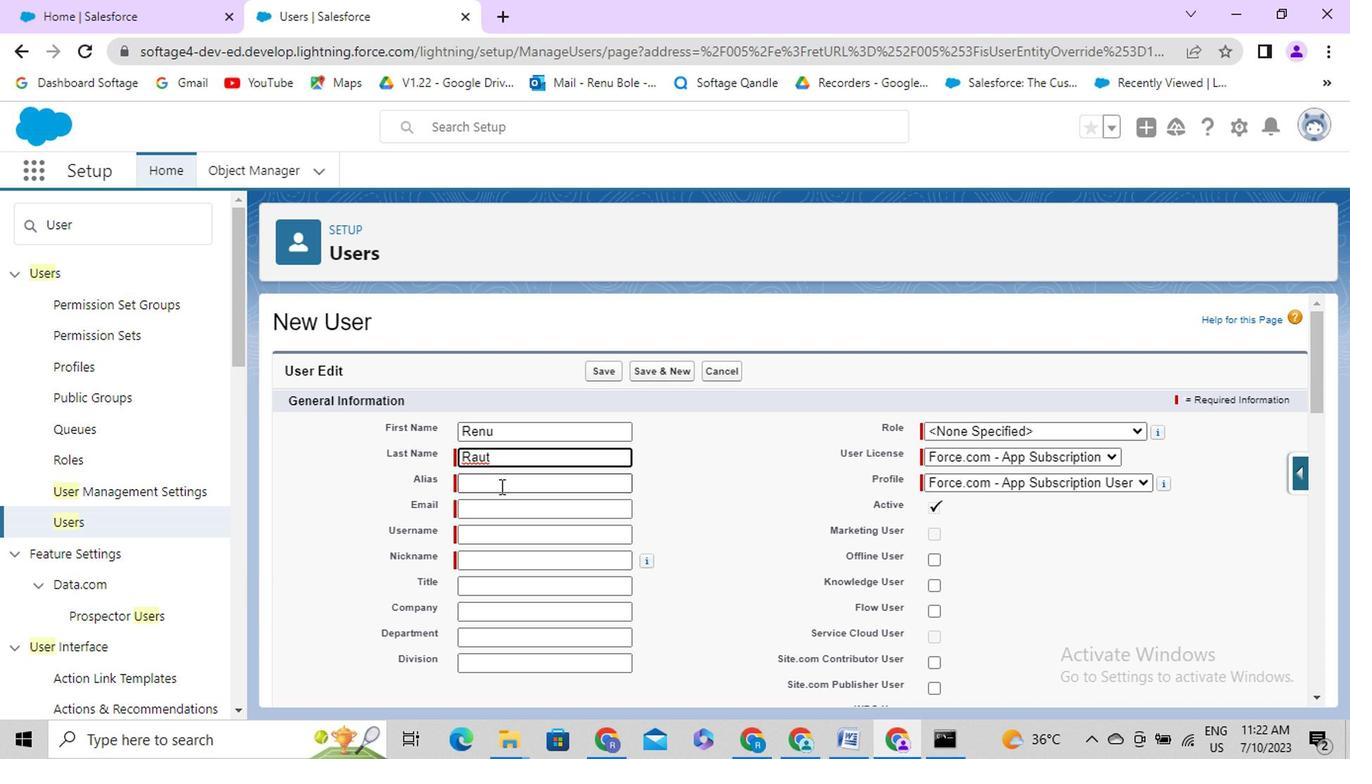 
Action: Mouse moved to (486, 511)
Screenshot: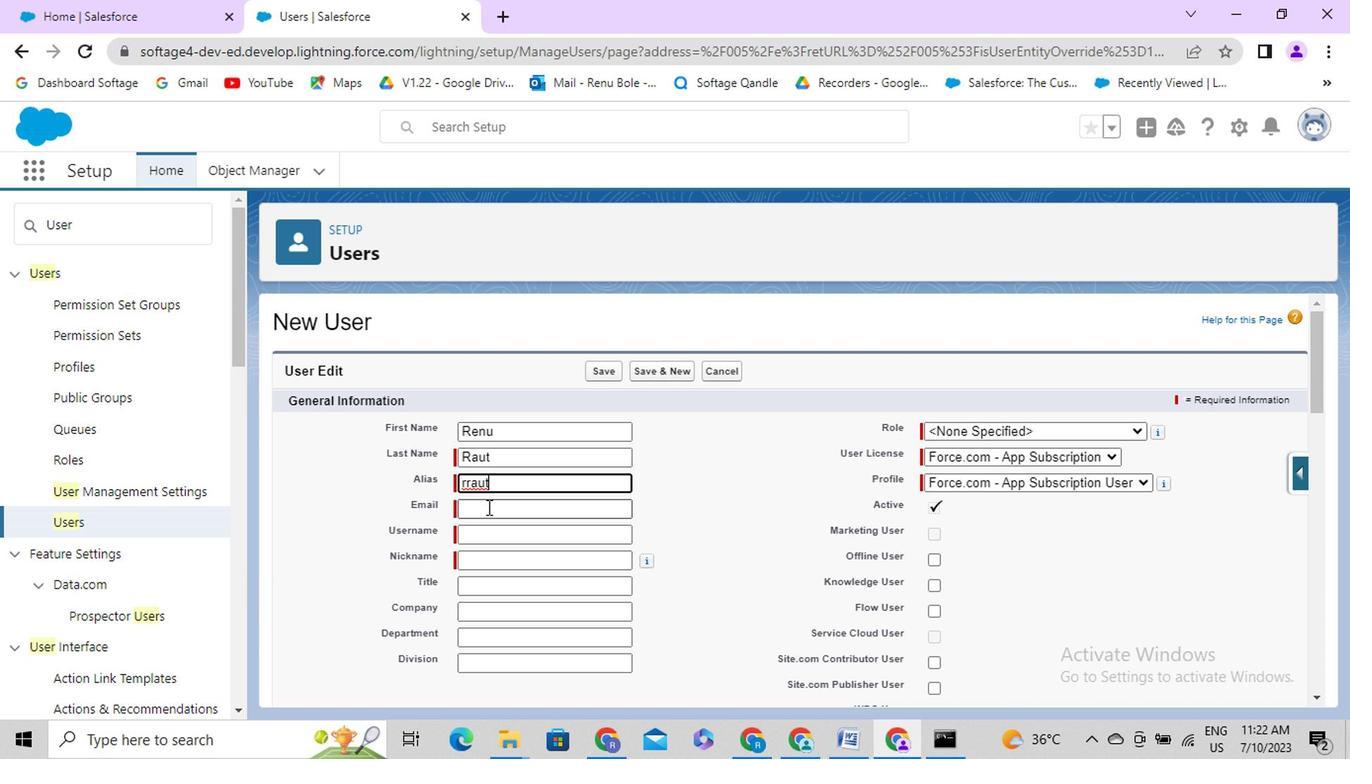 
Action: Mouse pressed left at (486, 511)
Screenshot: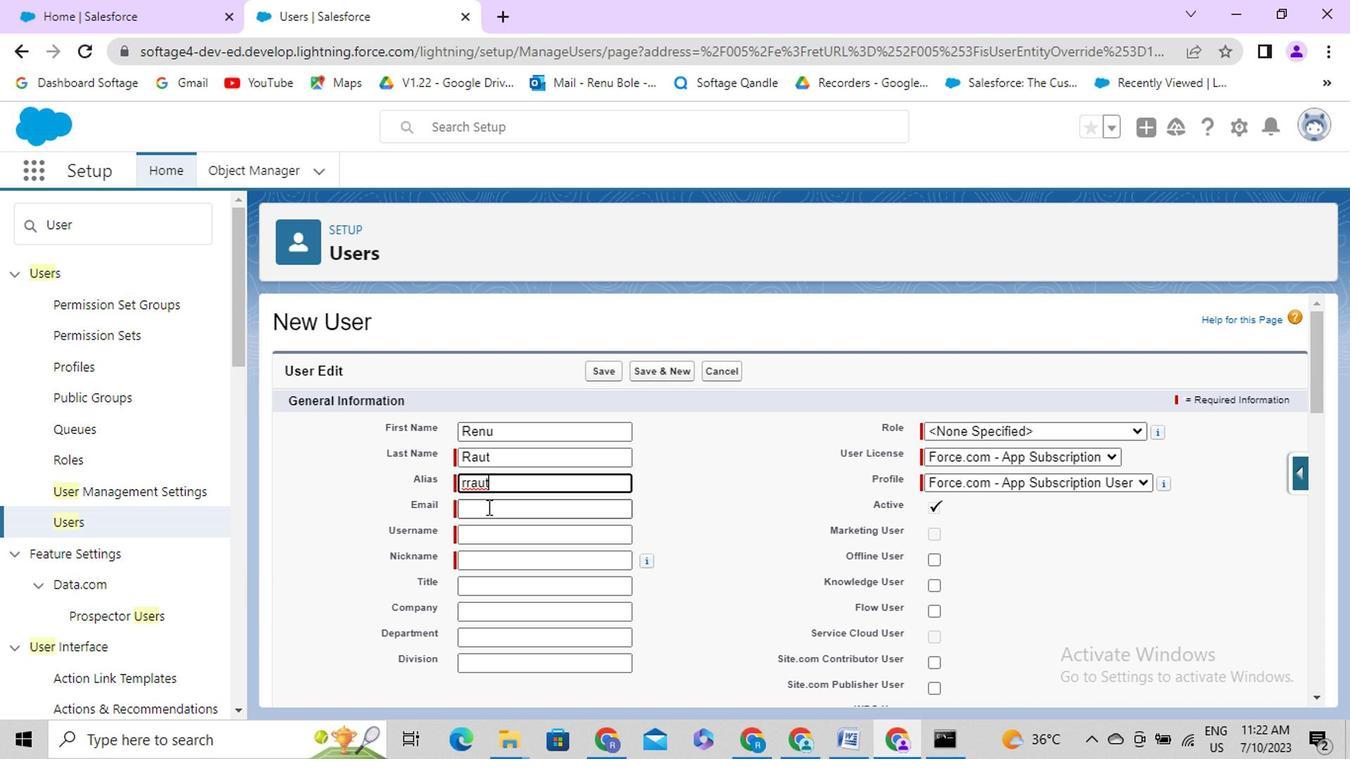 
Action: Mouse moved to (486, 511)
Screenshot: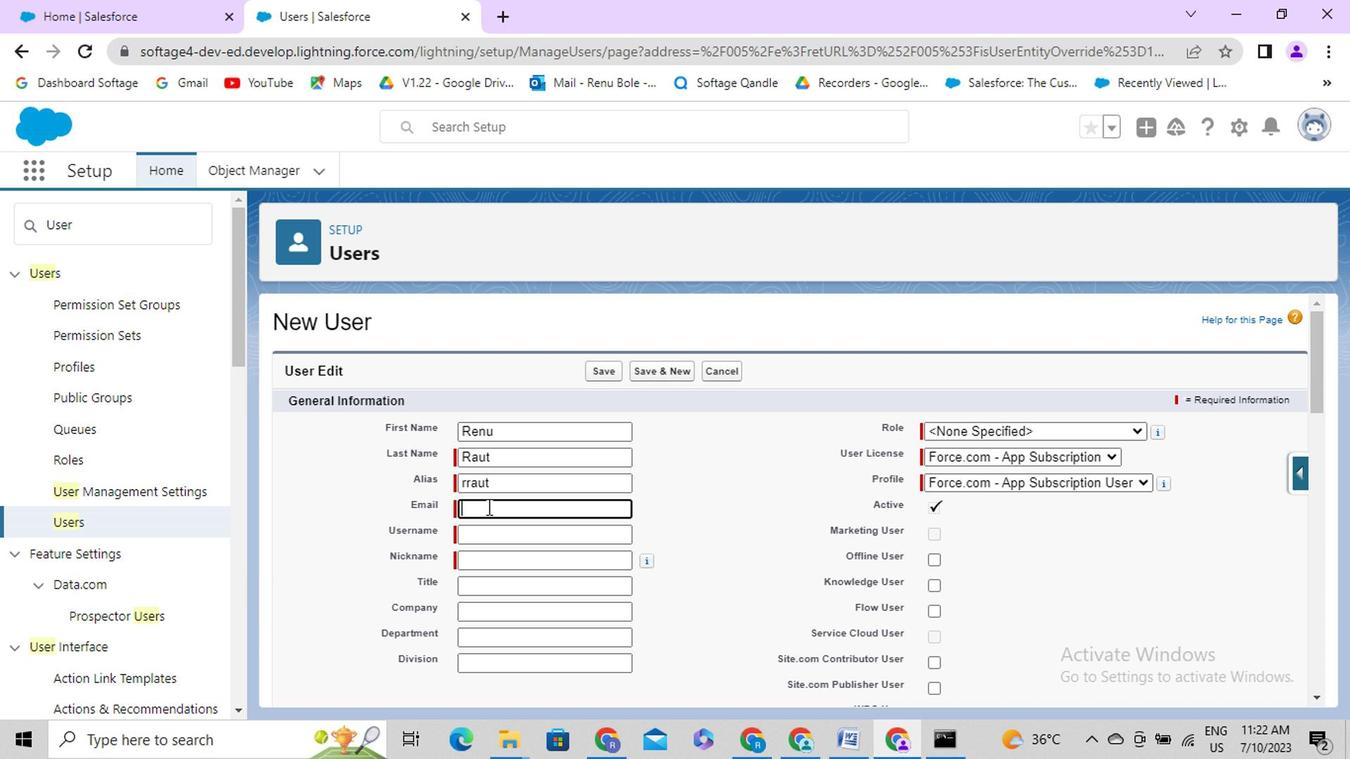 
Action: Key pressed <Key.caps_lock>R<Key.caps_lock><Key.backspace>renu.b<Key.shift>@softage.com
Screenshot: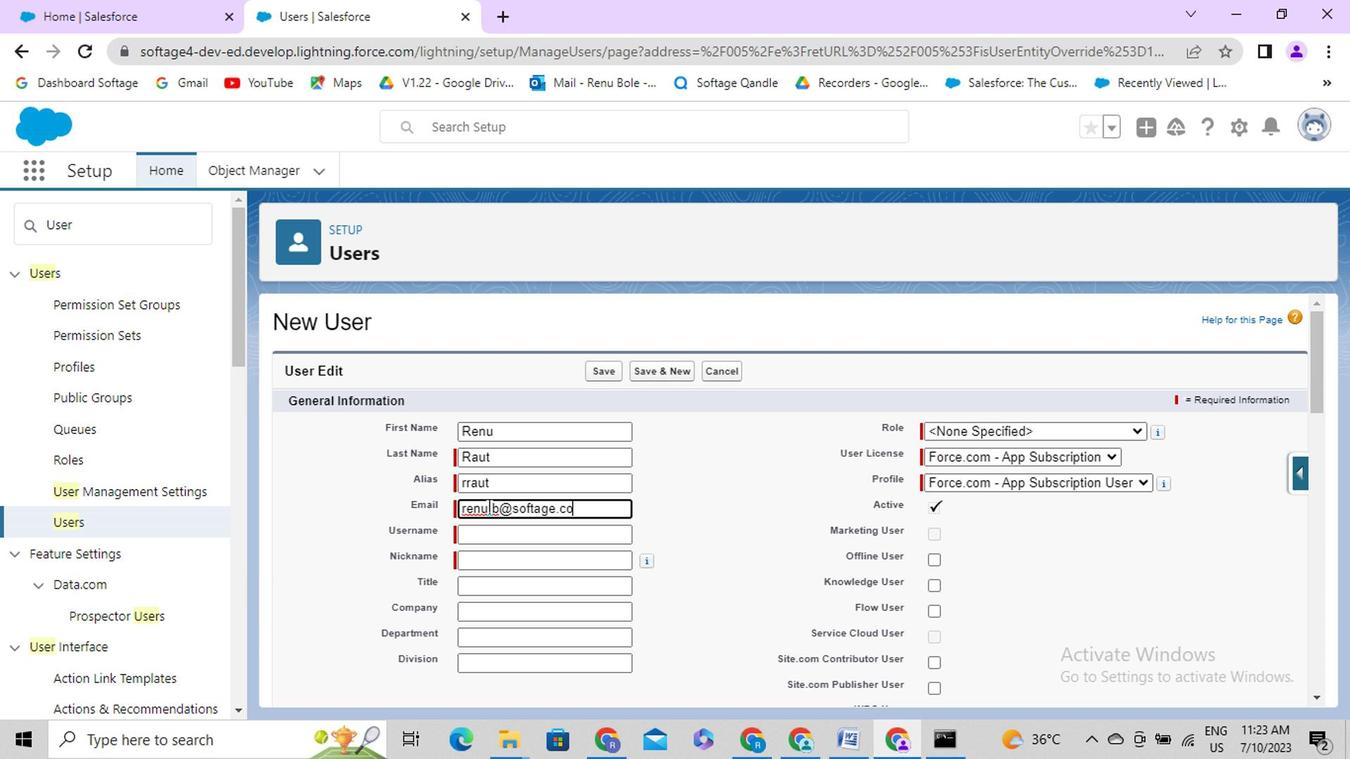 
Action: Mouse moved to (492, 540)
Screenshot: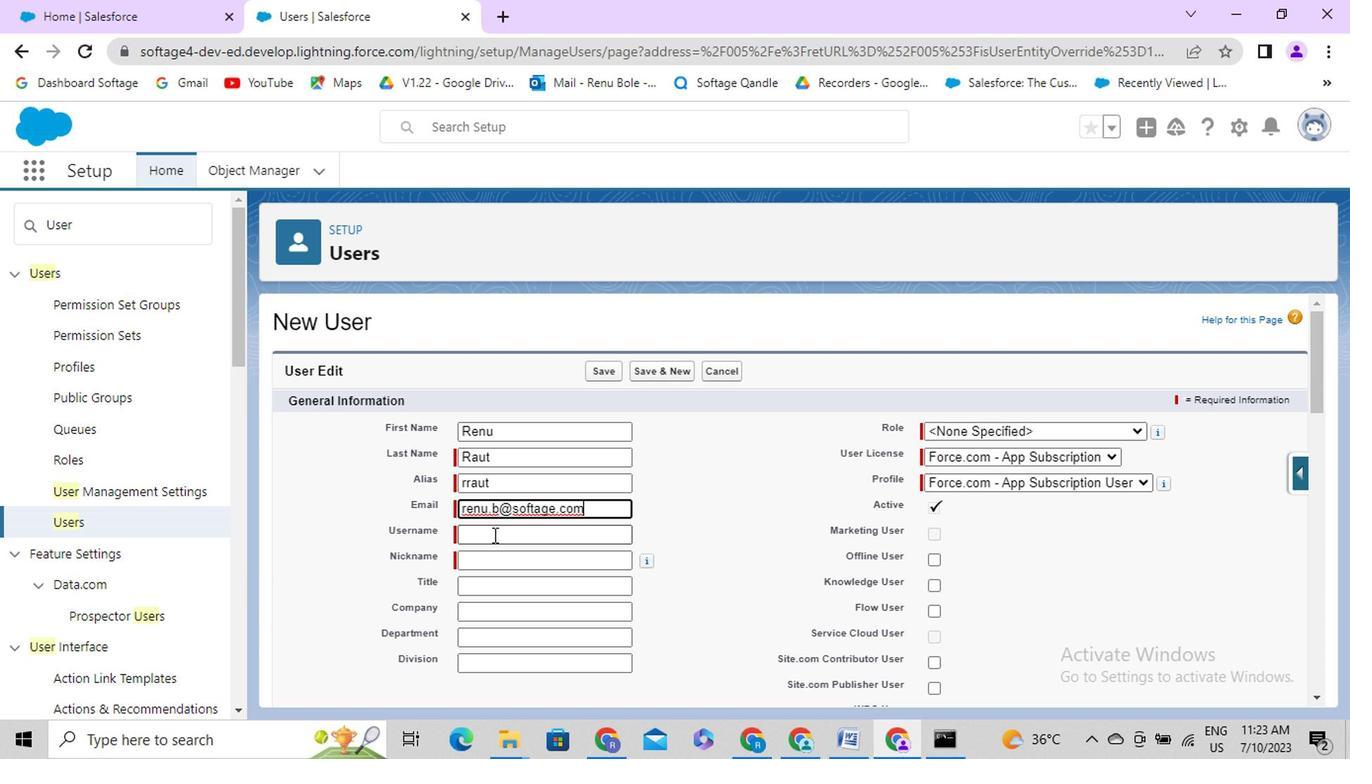
Action: Mouse pressed left at (492, 540)
Screenshot: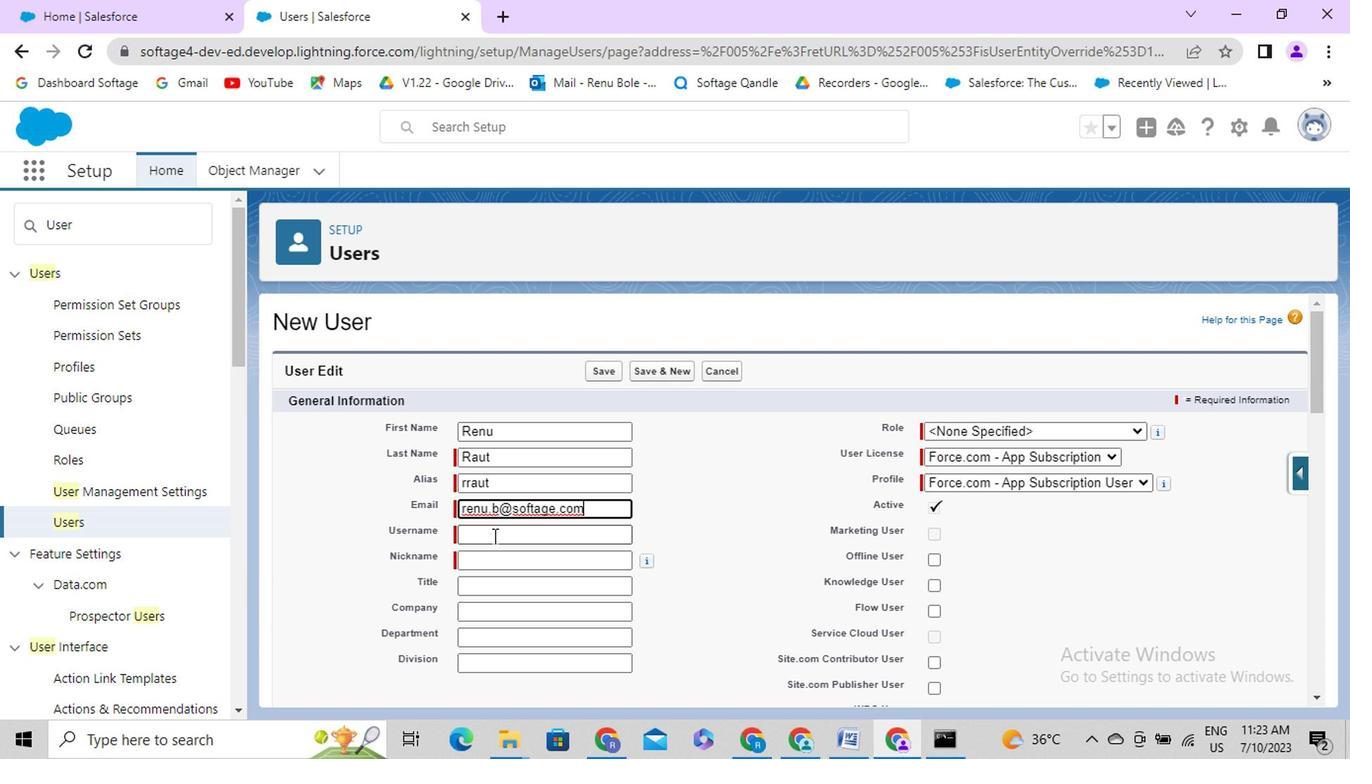 
Action: Mouse moved to (675, 488)
Screenshot: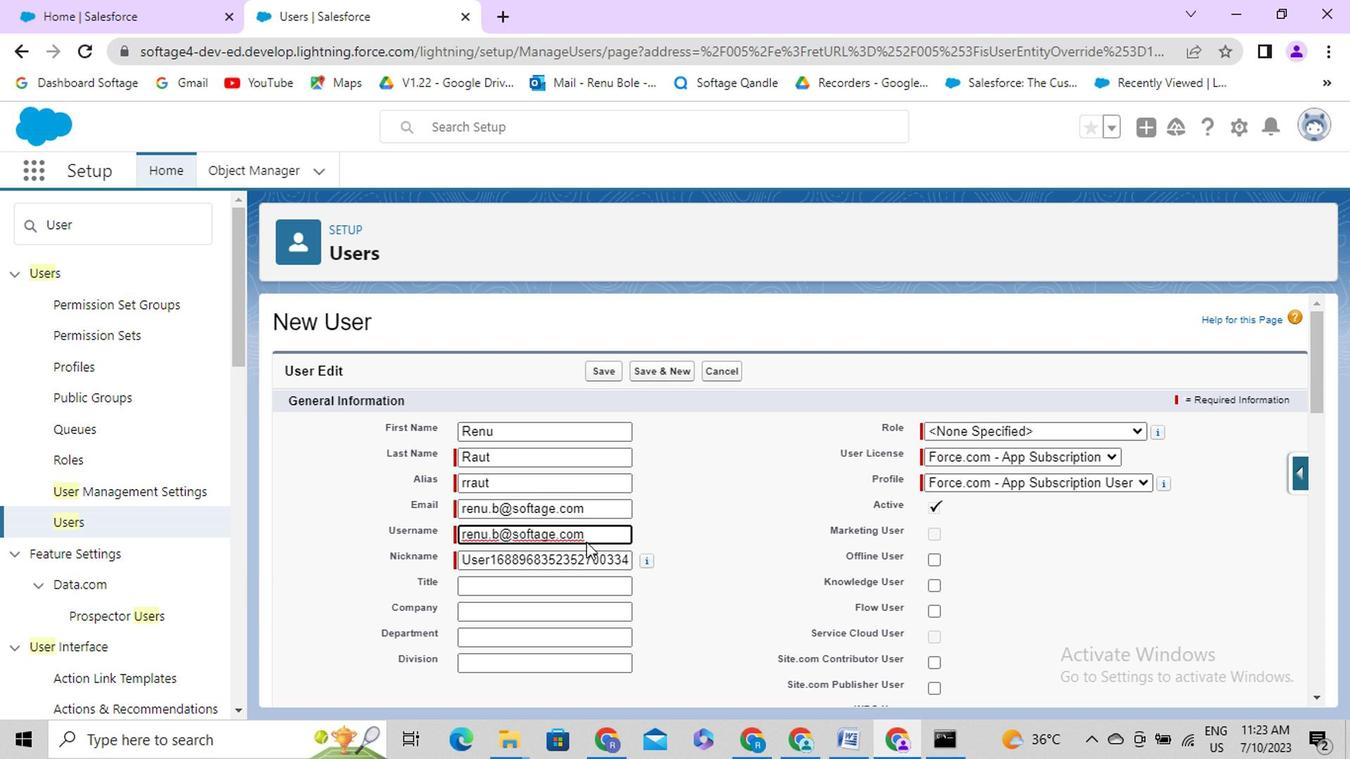 
Action: Key pressed <Key.down><Key.down><Key.down><Key.down>
Screenshot: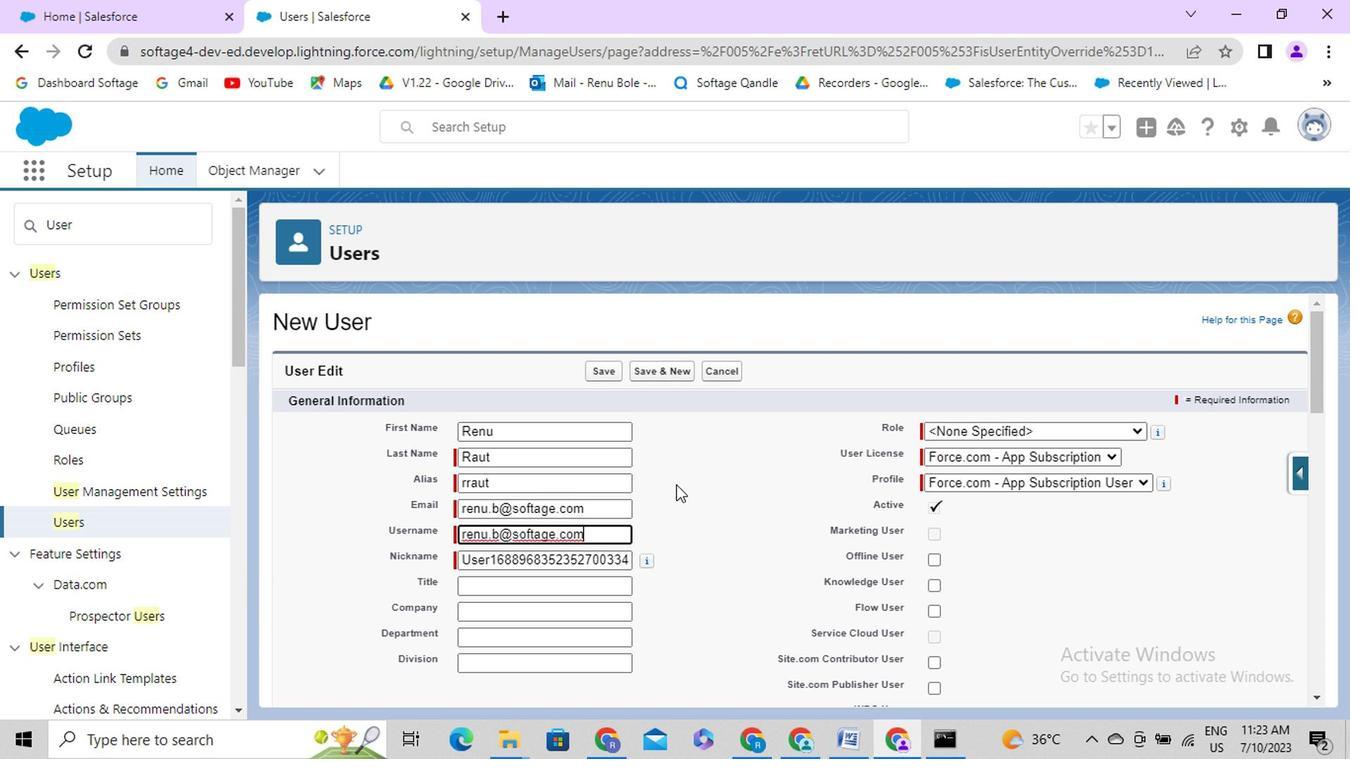 
Action: Mouse moved to (1317, 393)
Screenshot: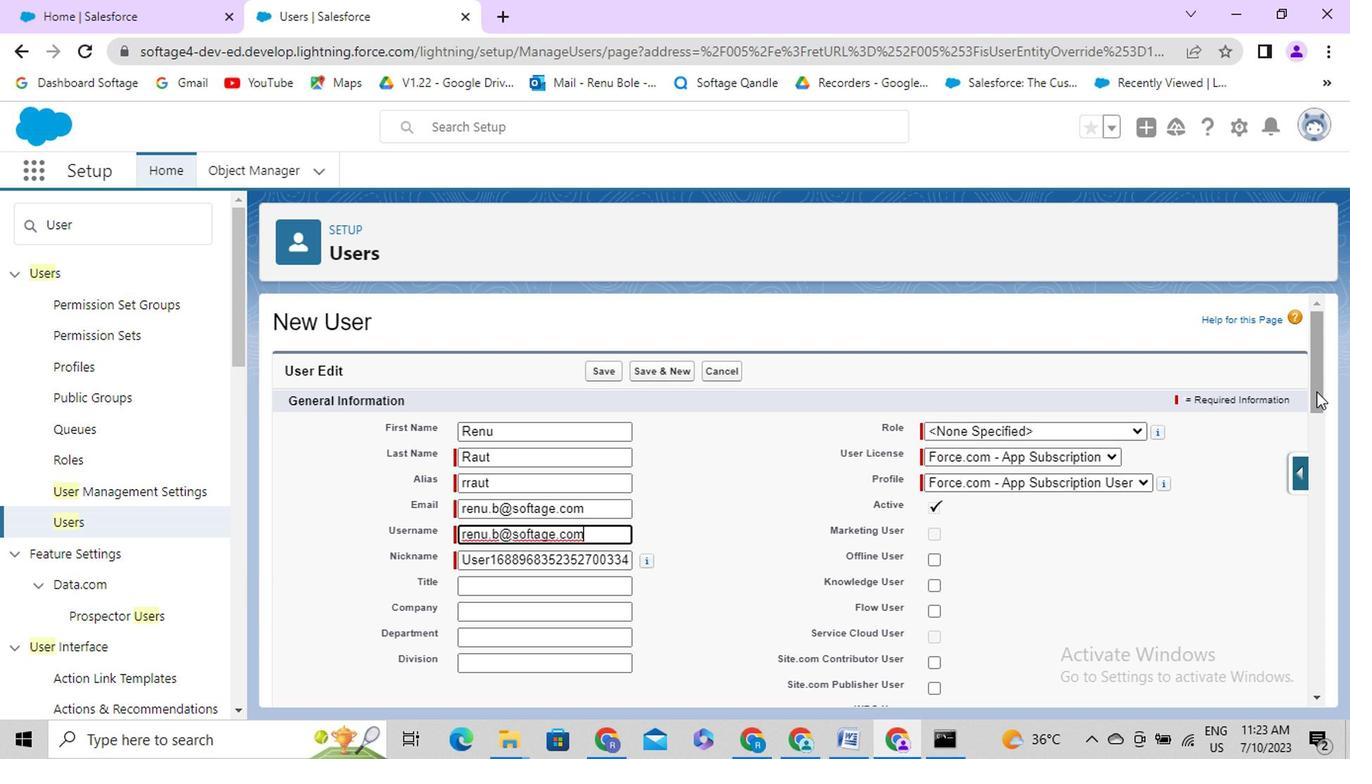 
Action: Mouse pressed left at (1317, 393)
Screenshot: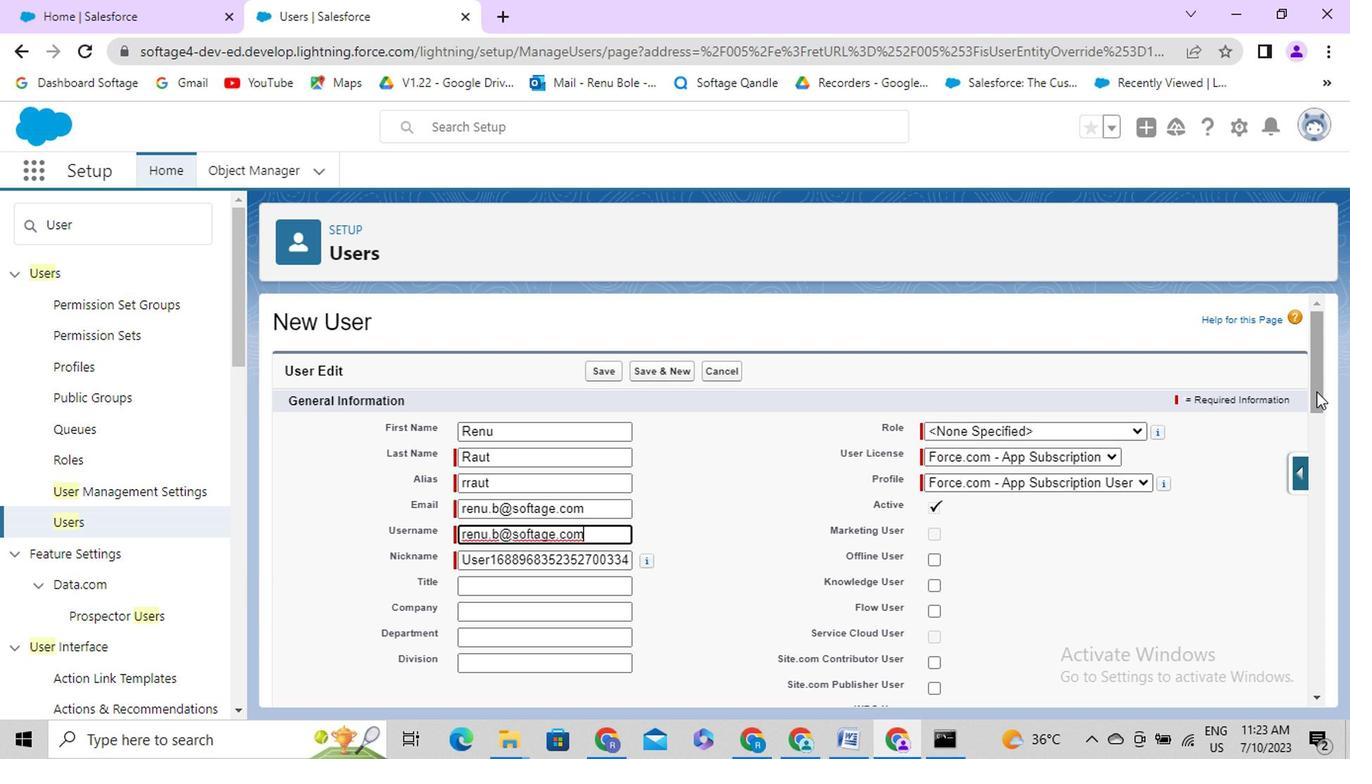 
Action: Mouse moved to (496, 391)
Screenshot: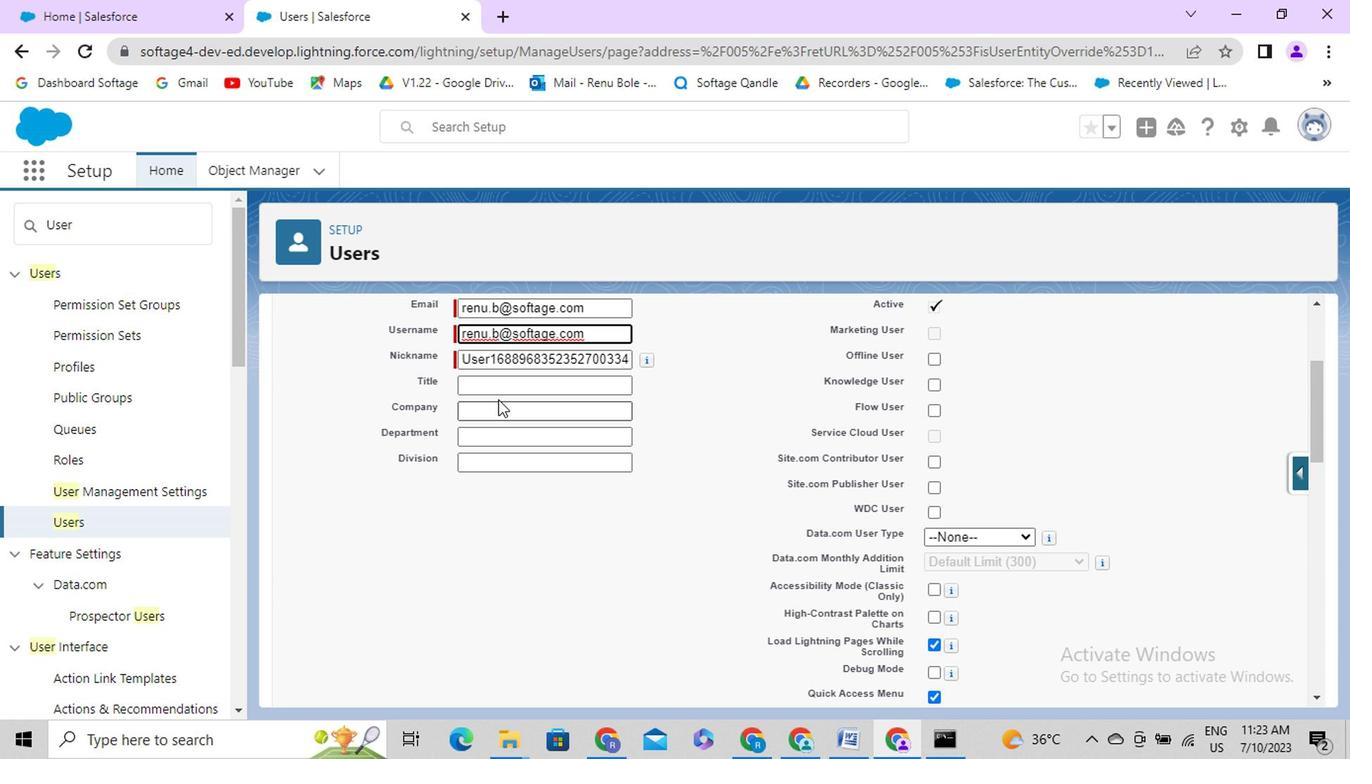 
Action: Mouse pressed left at (496, 391)
Screenshot: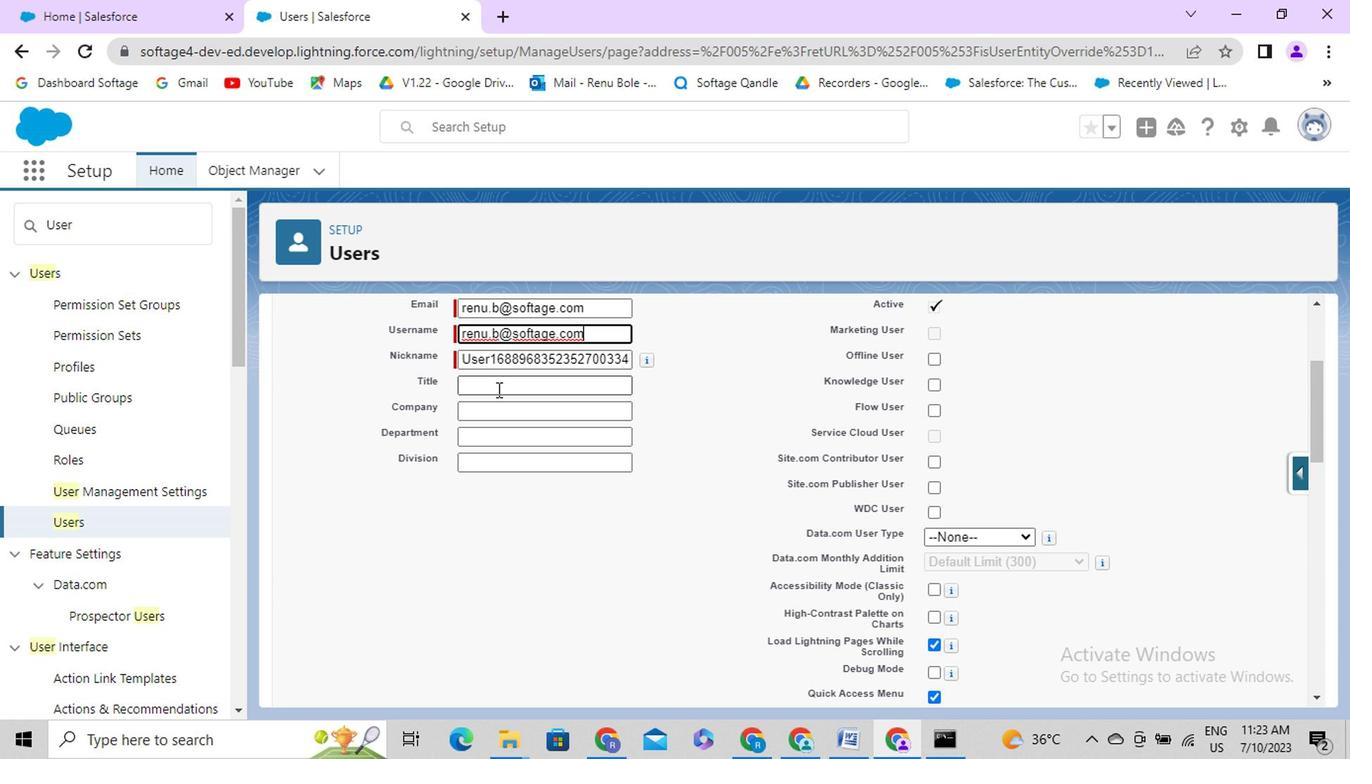 
Action: Mouse moved to (496, 391)
Screenshot: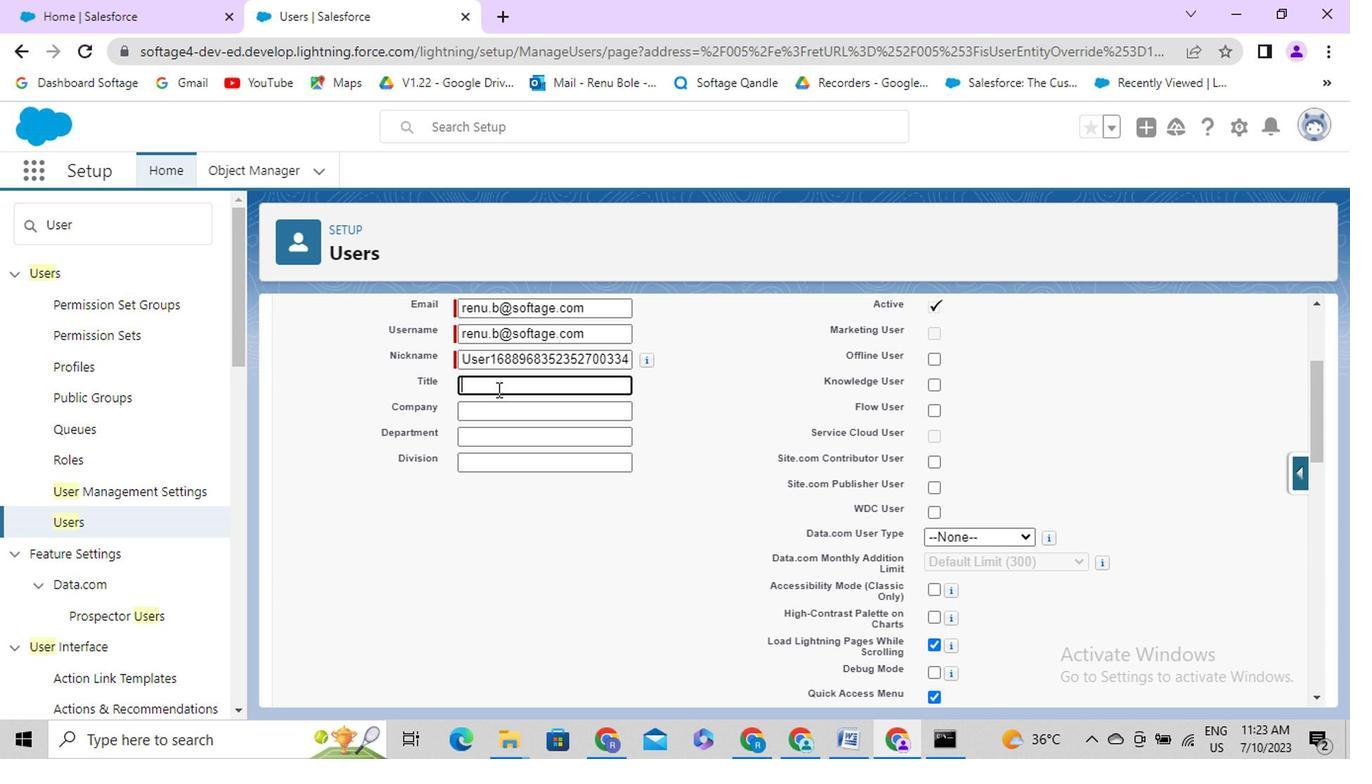 
Action: Key pressed <Key.caps_lock>S<Key.caps_lock>ystem<Key.space><Key.caps_lock>A<Key.caps_lock>dmin
Screenshot: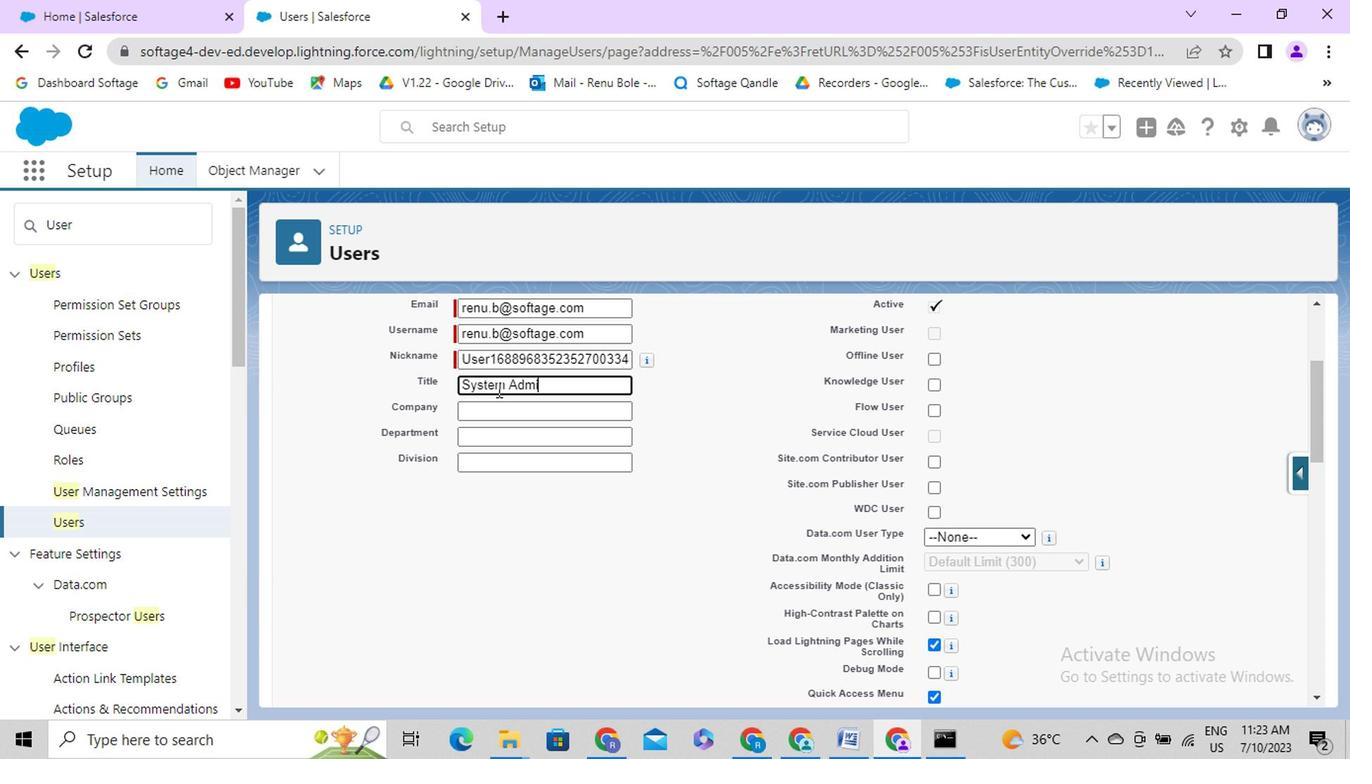 
Action: Mouse moved to (500, 419)
Screenshot: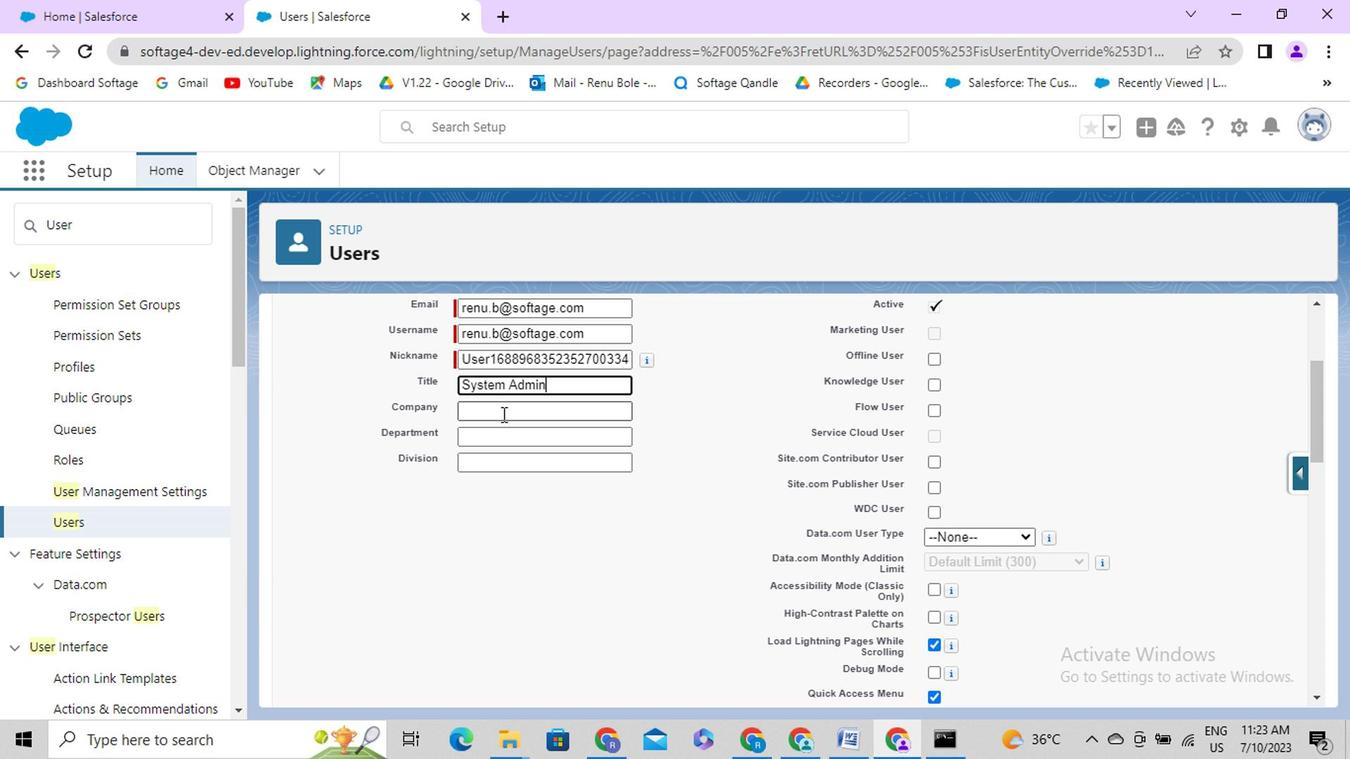 
Action: Mouse pressed left at (500, 419)
Screenshot: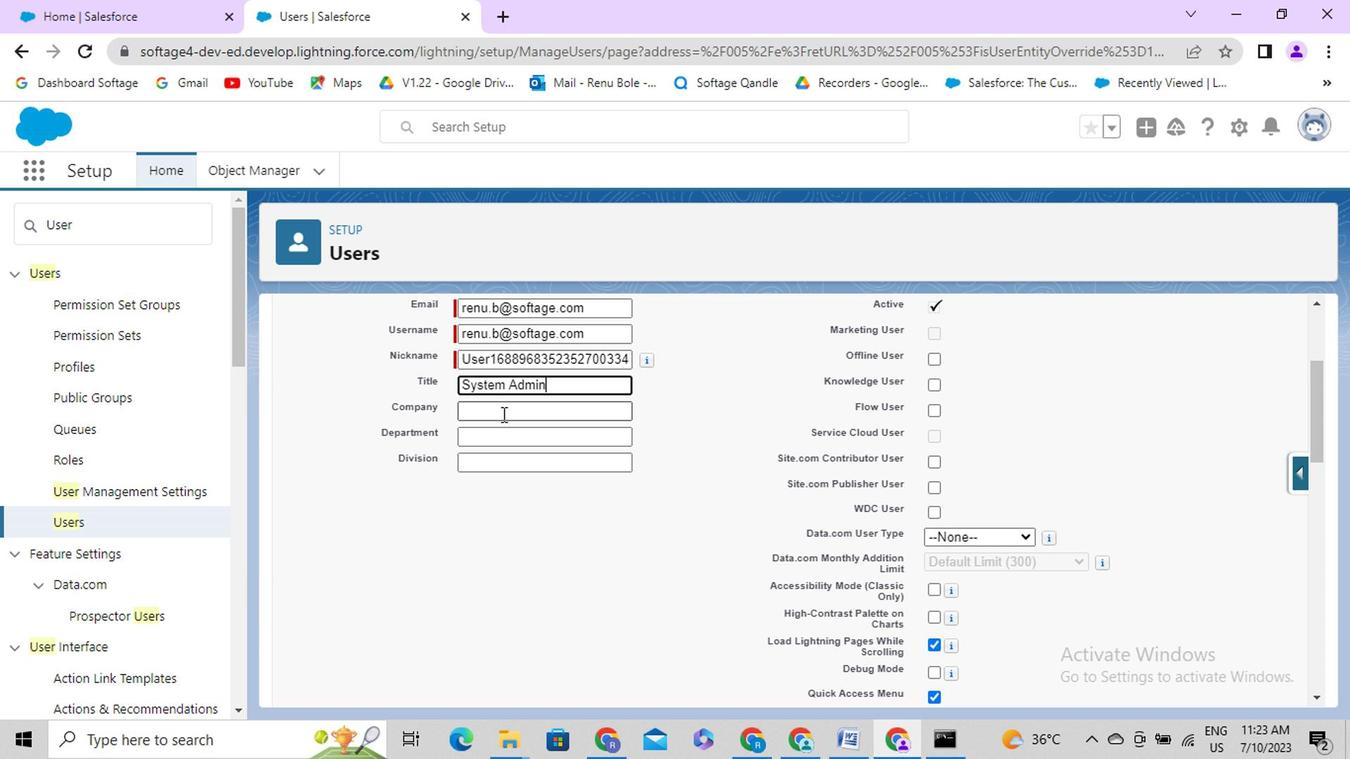 
Action: Mouse moved to (500, 419)
Screenshot: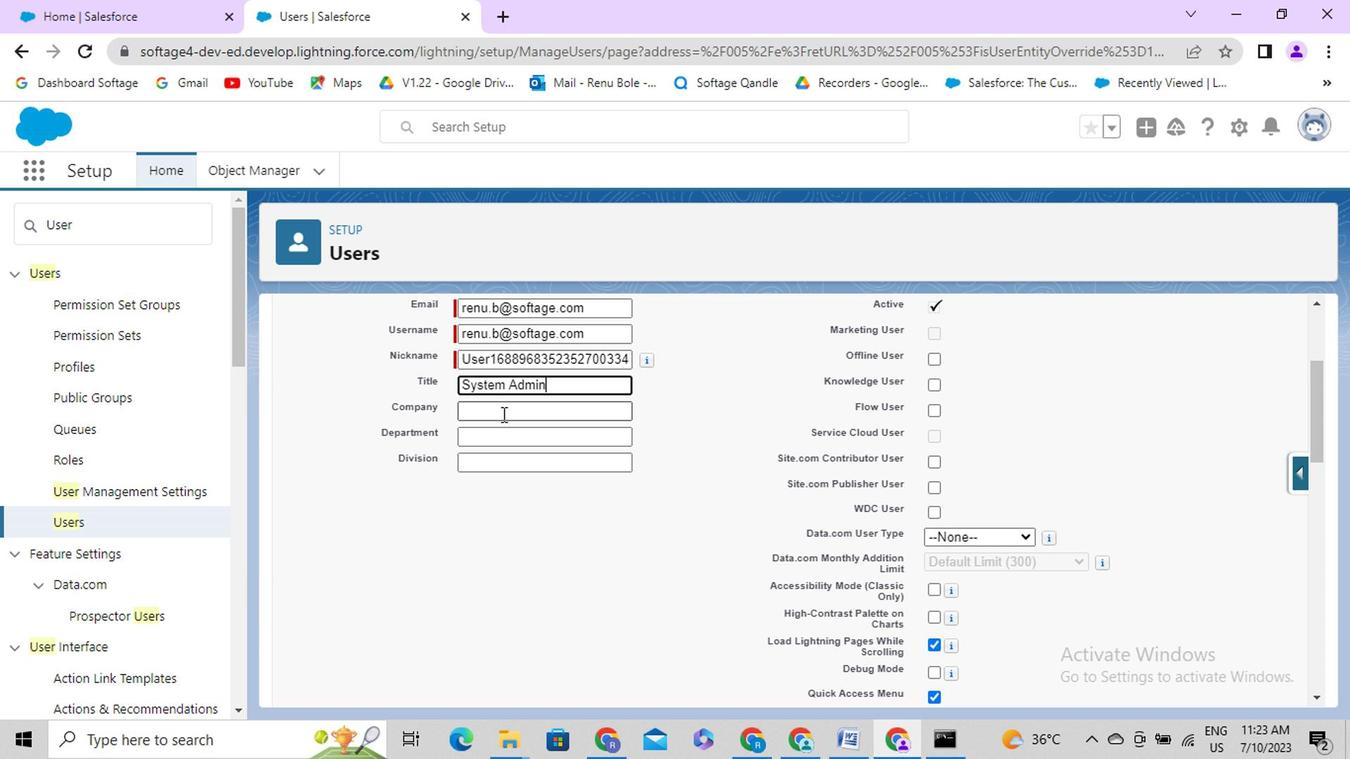 
Action: Key pressed <Key.caps_lock>S<Key.caps_lock>oftage
Screenshot: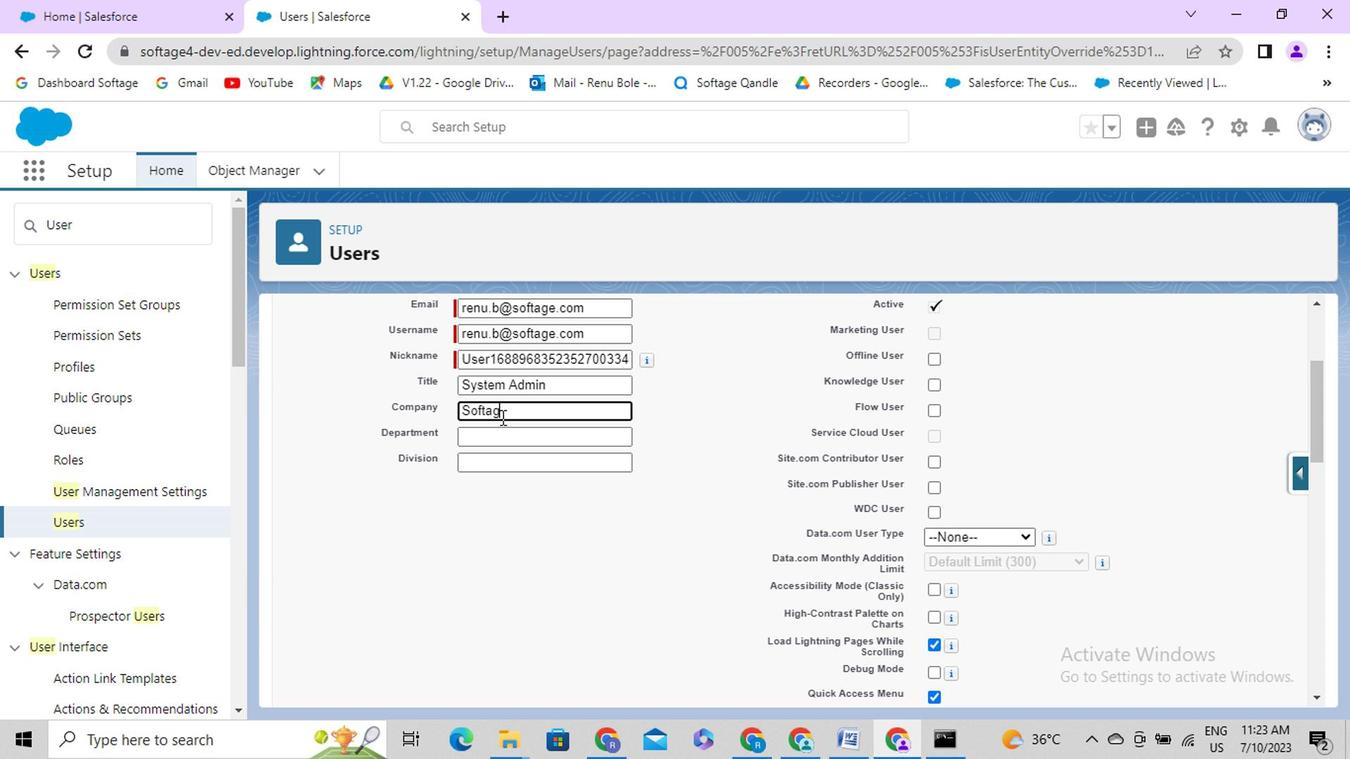 
Action: Mouse moved to (495, 439)
Screenshot: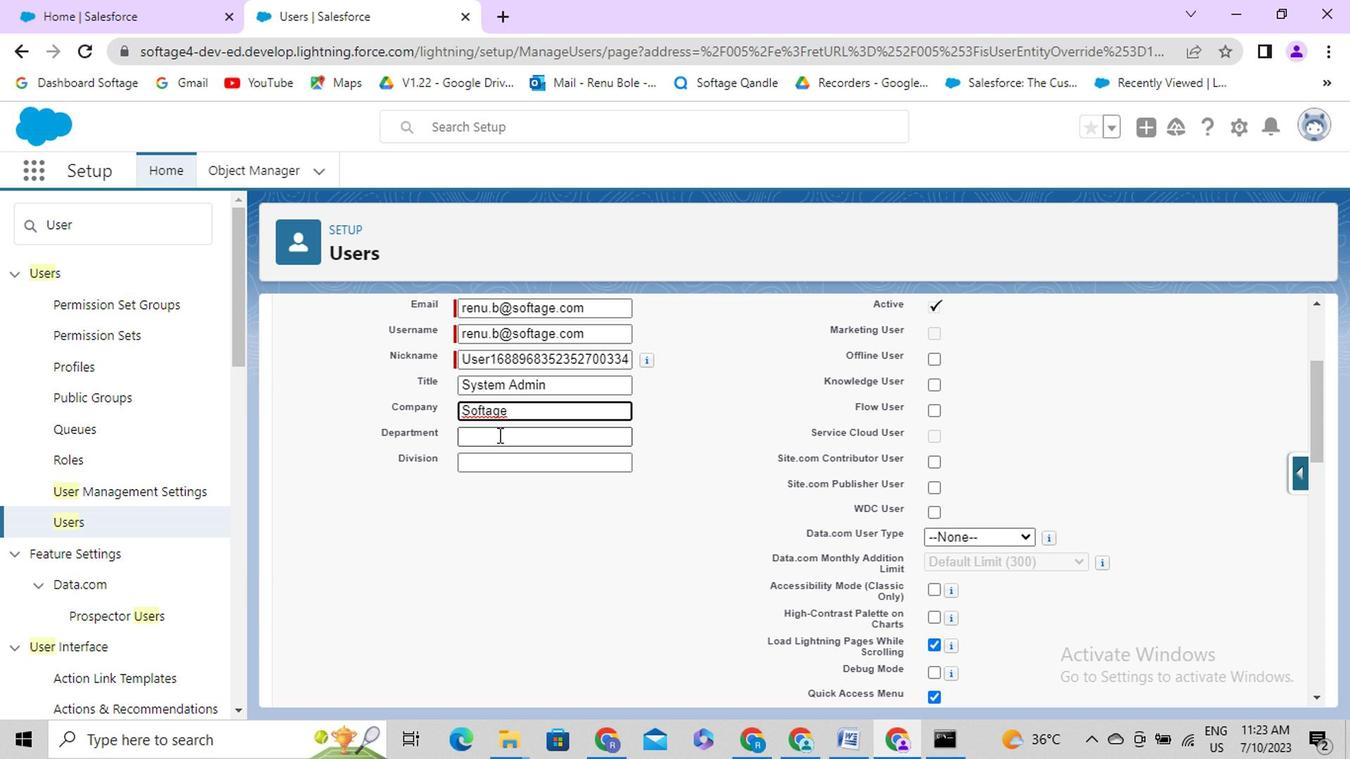 
Action: Mouse pressed left at (495, 439)
Screenshot: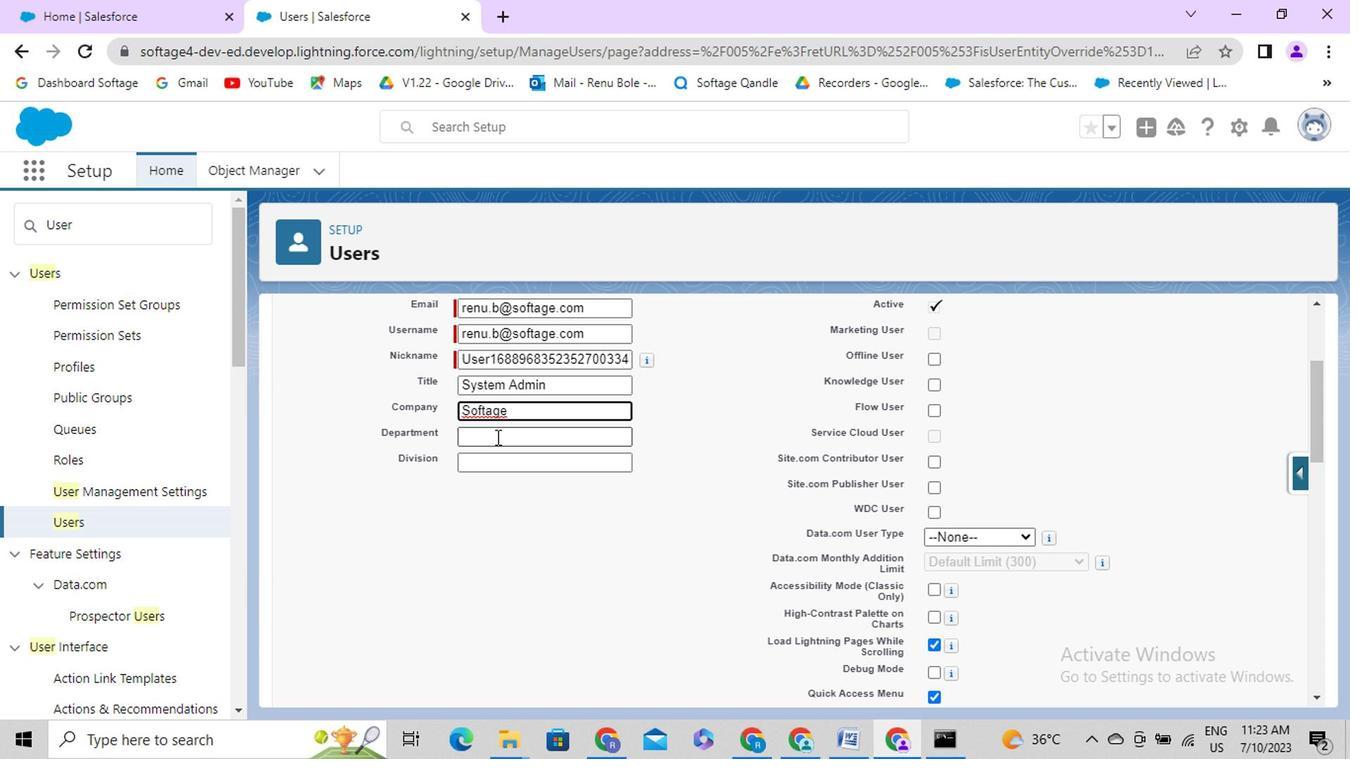 
Action: Mouse moved to (495, 440)
Screenshot: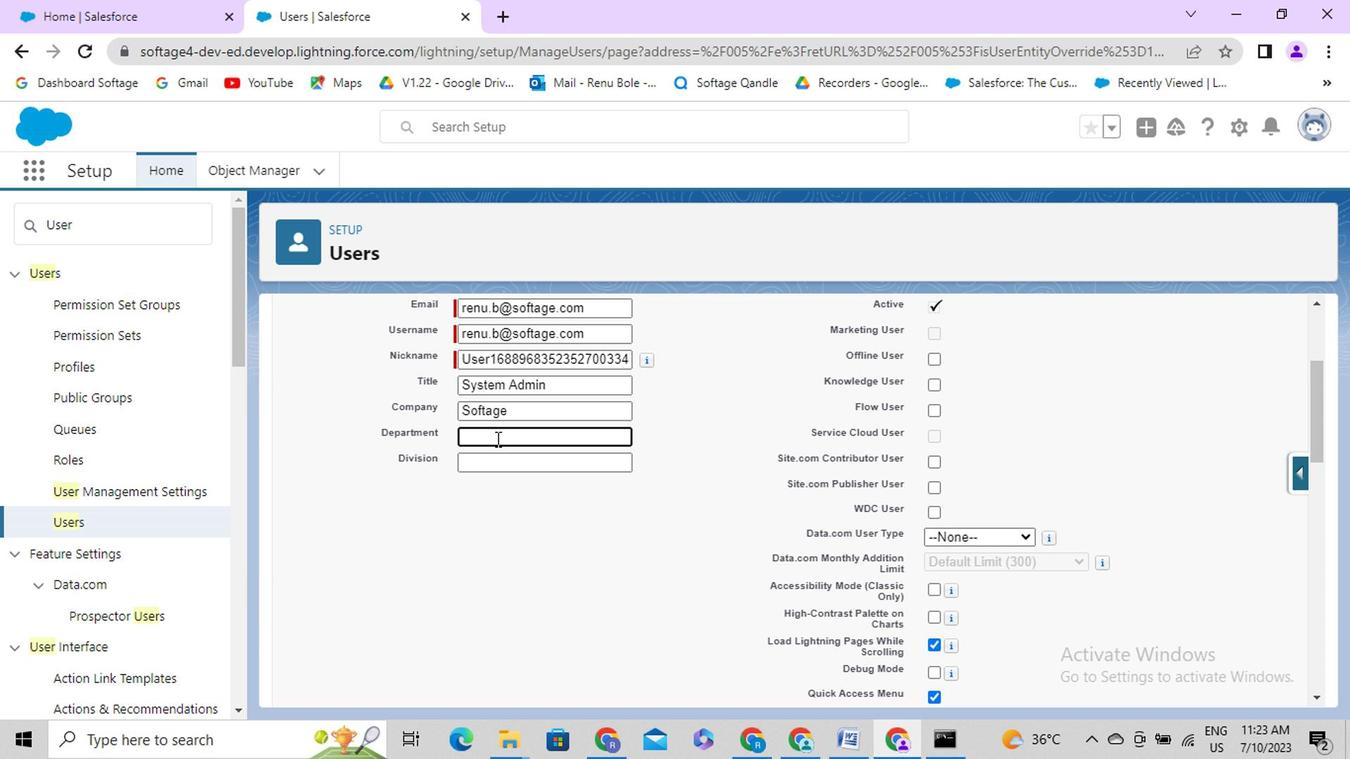 
Action: Key pressed <Key.caps_lock>I<Key.caps_lock><Key.caps_lock>T
Screenshot: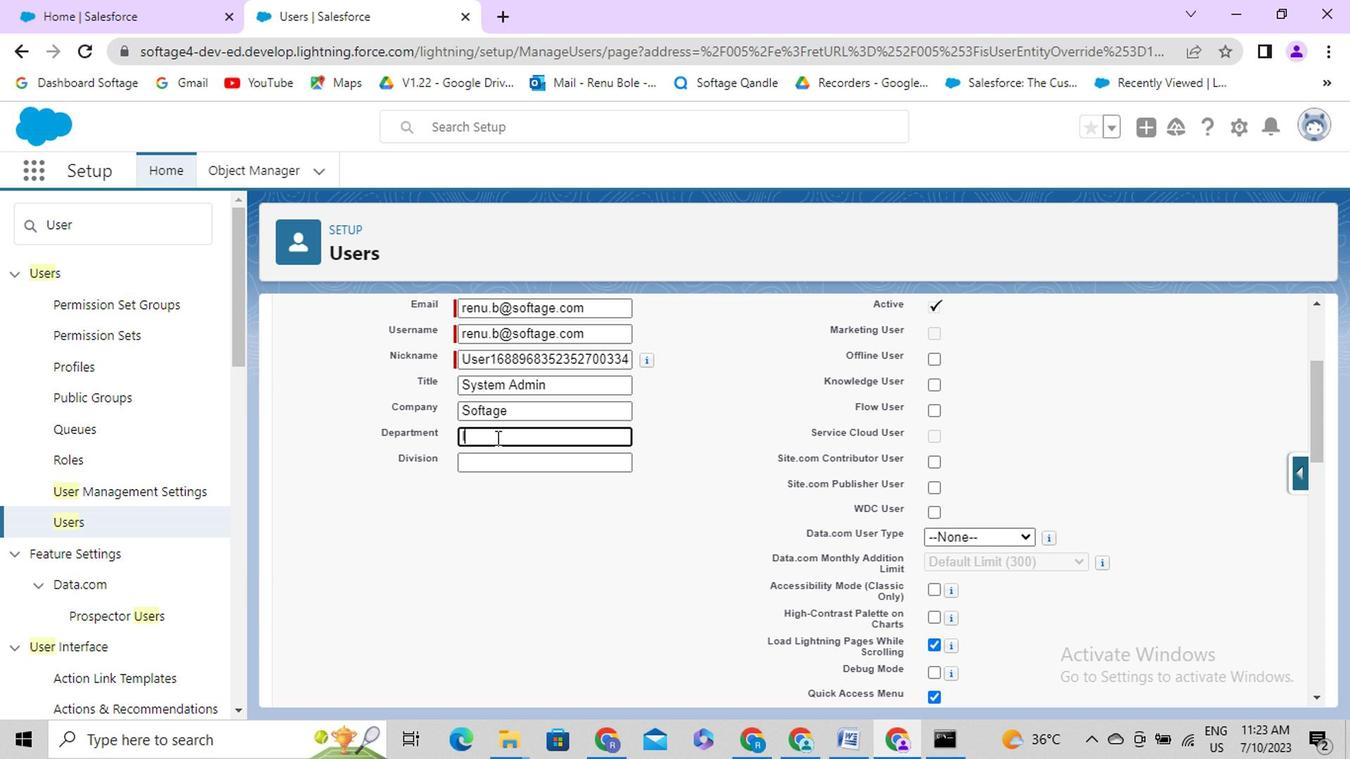 
Action: Mouse moved to (699, 495)
Screenshot: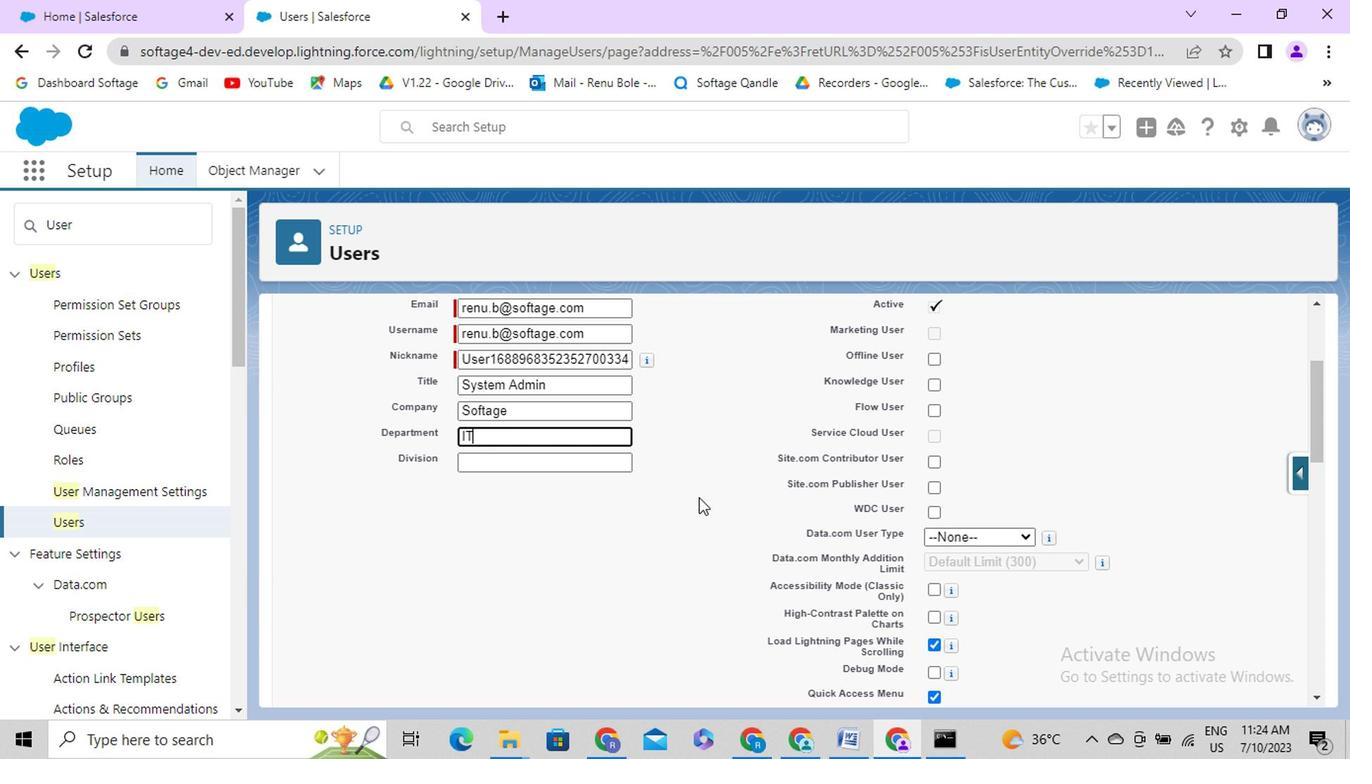
Action: Mouse scrolled (699, 495) with delta (0, 0)
Screenshot: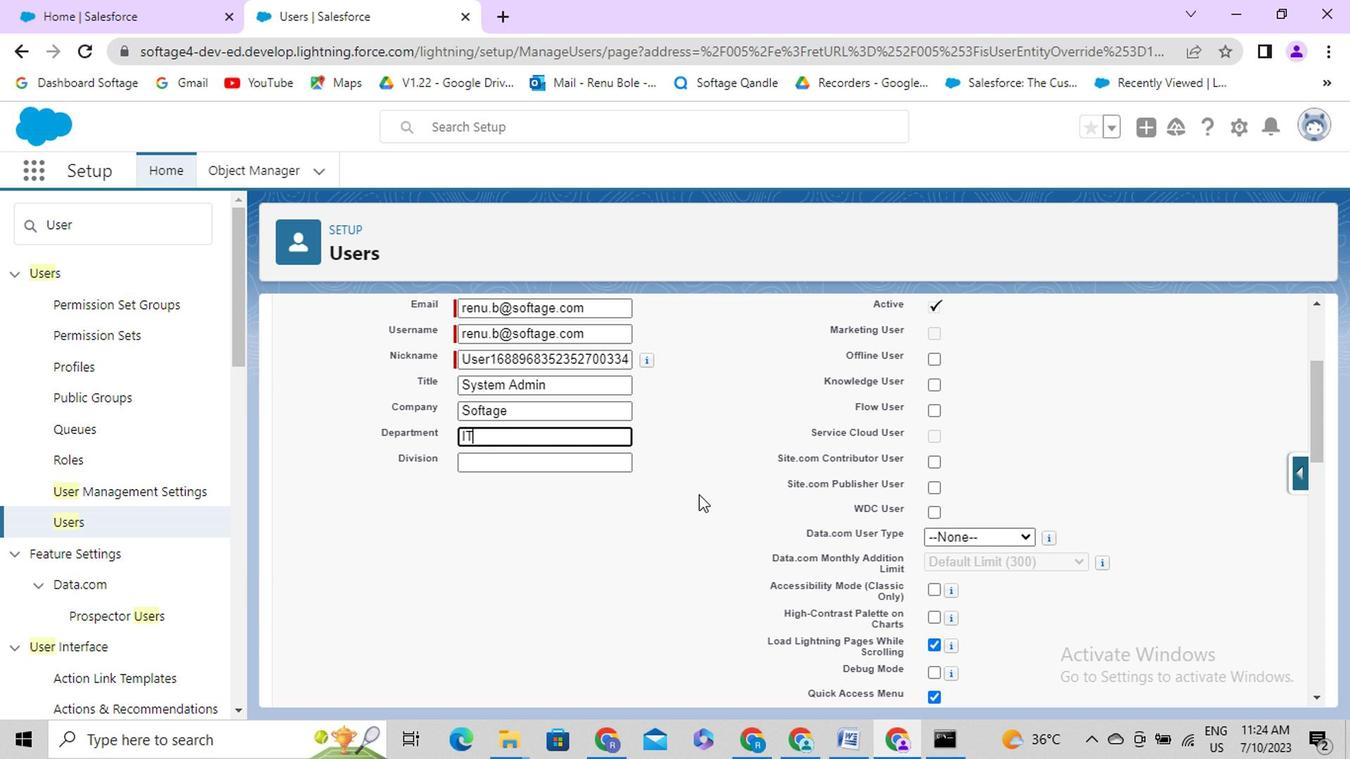 
Action: Mouse moved to (1133, 431)
Screenshot: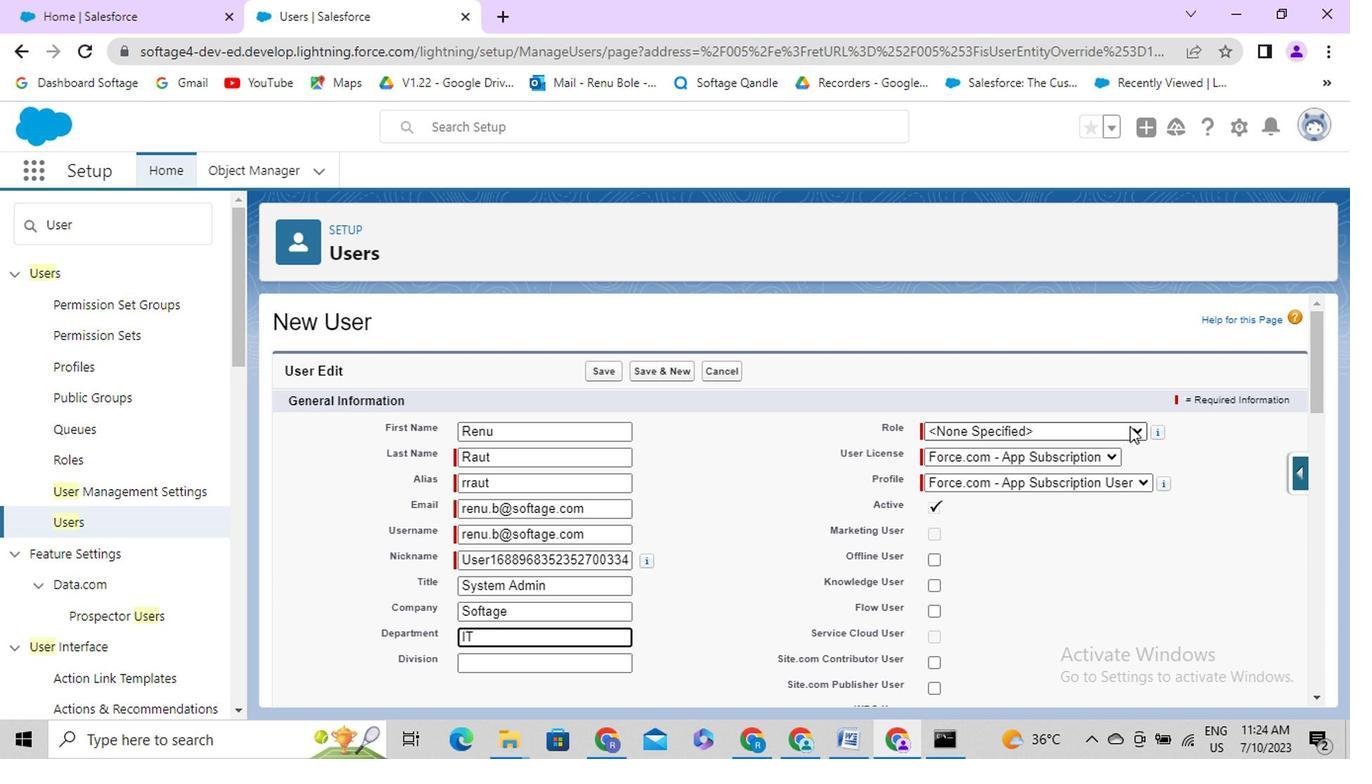 
Action: Mouse pressed left at (1133, 431)
Screenshot: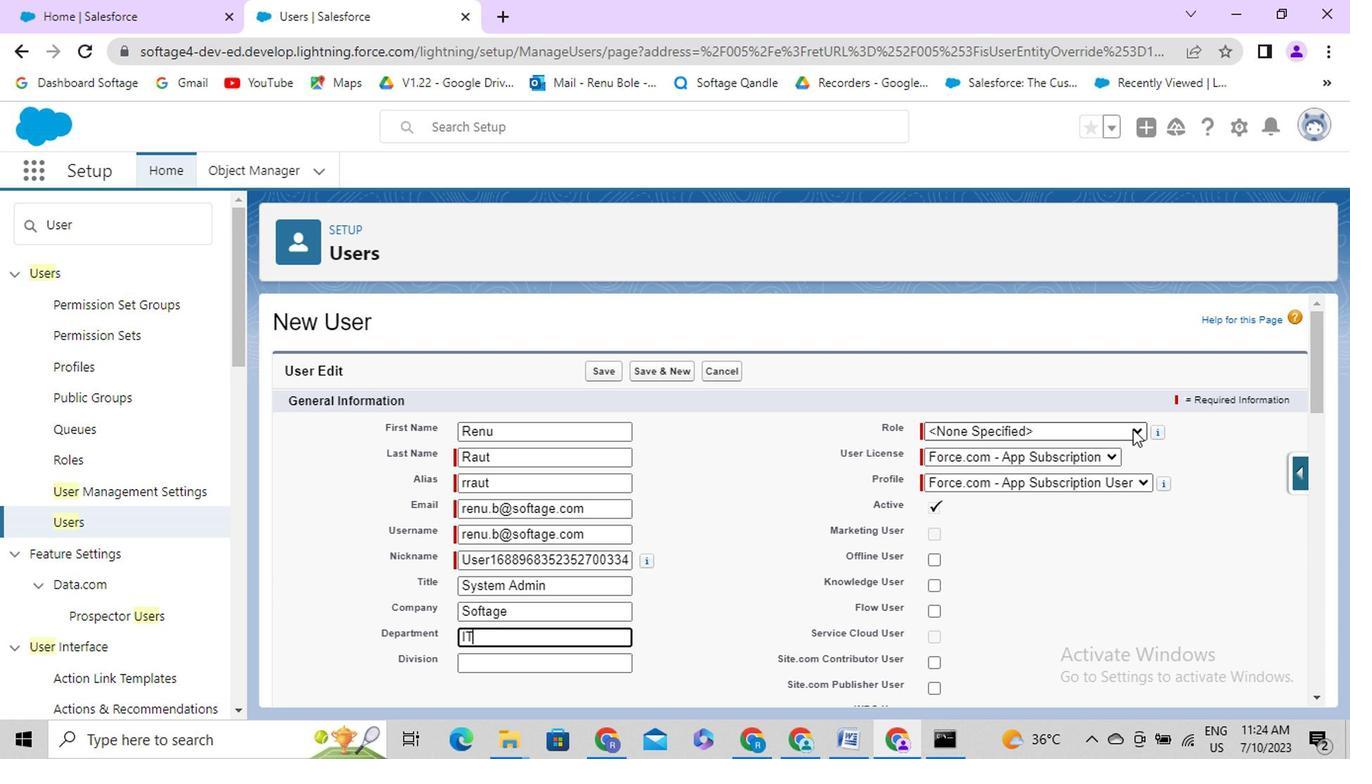
Action: Mouse moved to (1024, 161)
Screenshot: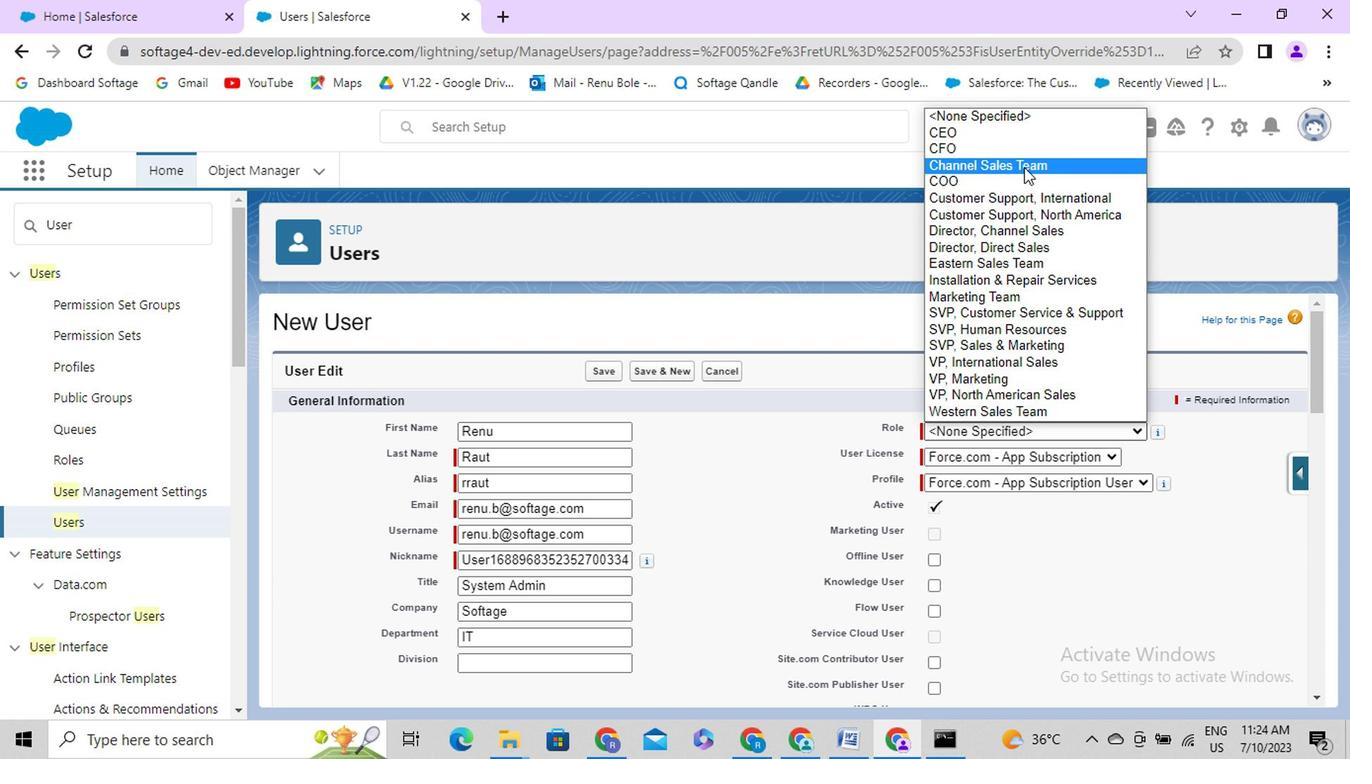 
Action: Mouse scrolled (1024, 161) with delta (0, 0)
Screenshot: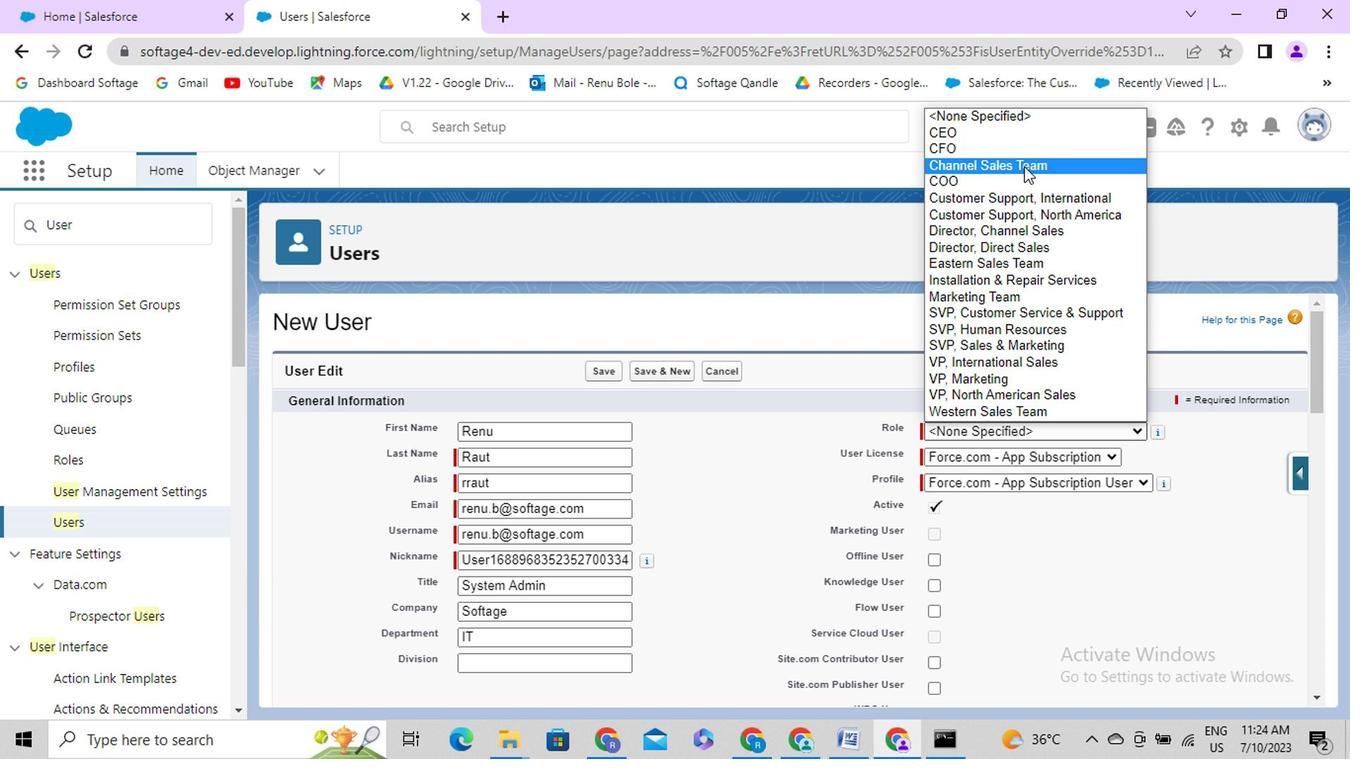 
Action: Mouse scrolled (1024, 161) with delta (0, 0)
Screenshot: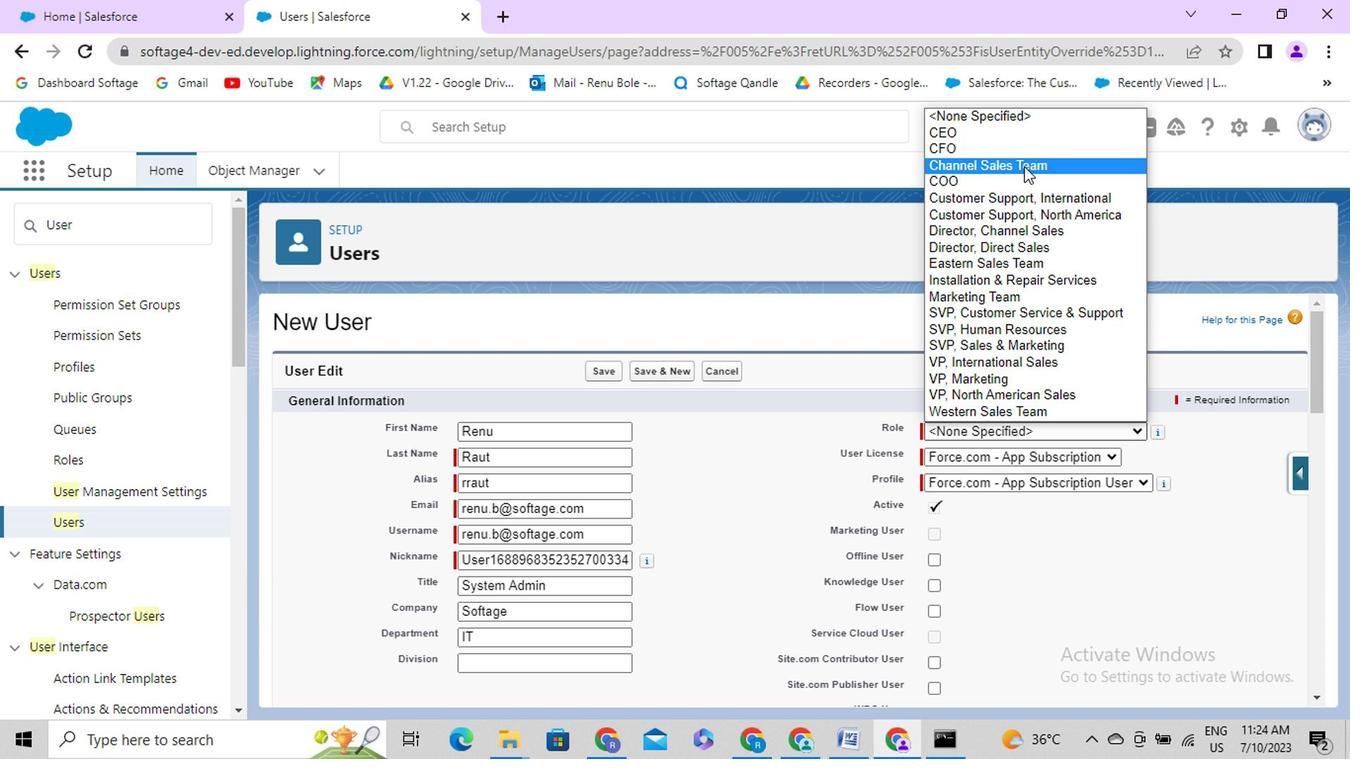
Action: Mouse scrolled (1024, 161) with delta (0, 0)
Screenshot: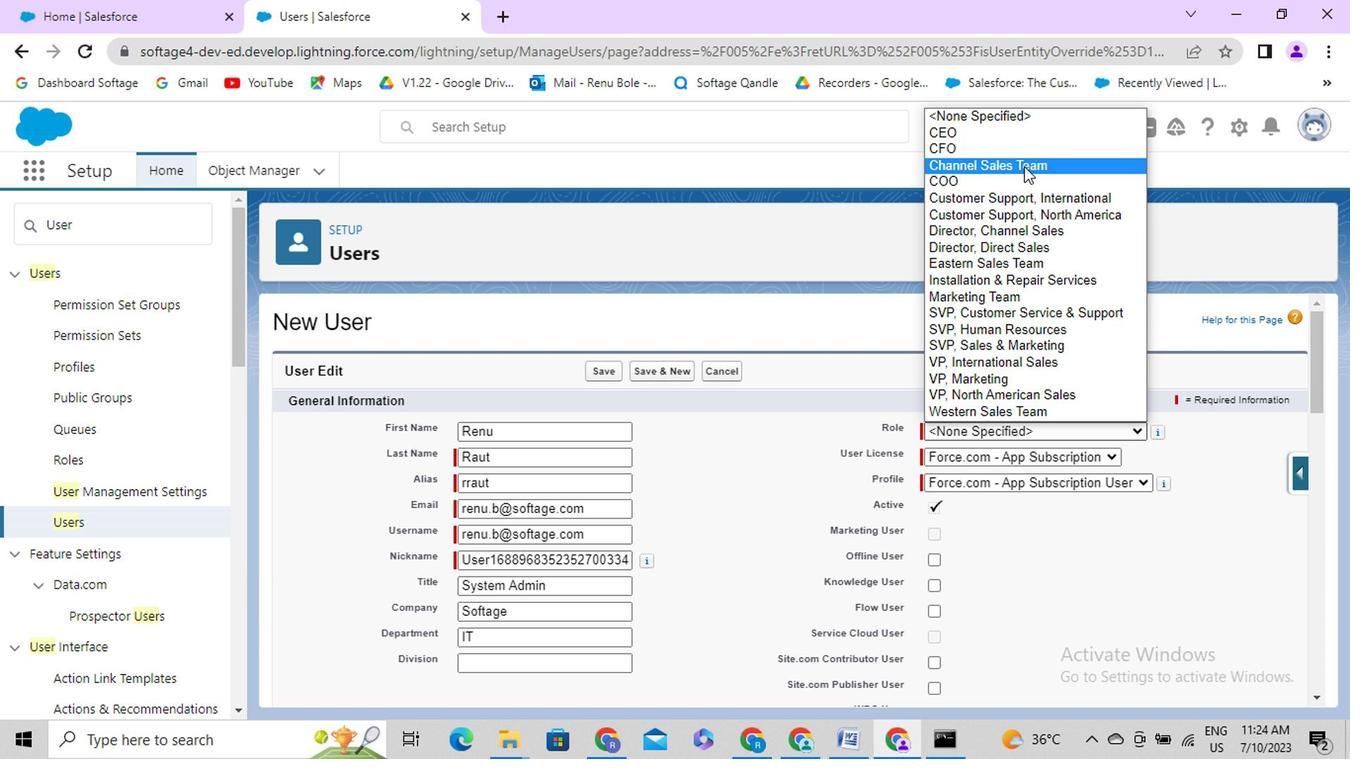 
Action: Mouse scrolled (1024, 161) with delta (0, 0)
Screenshot: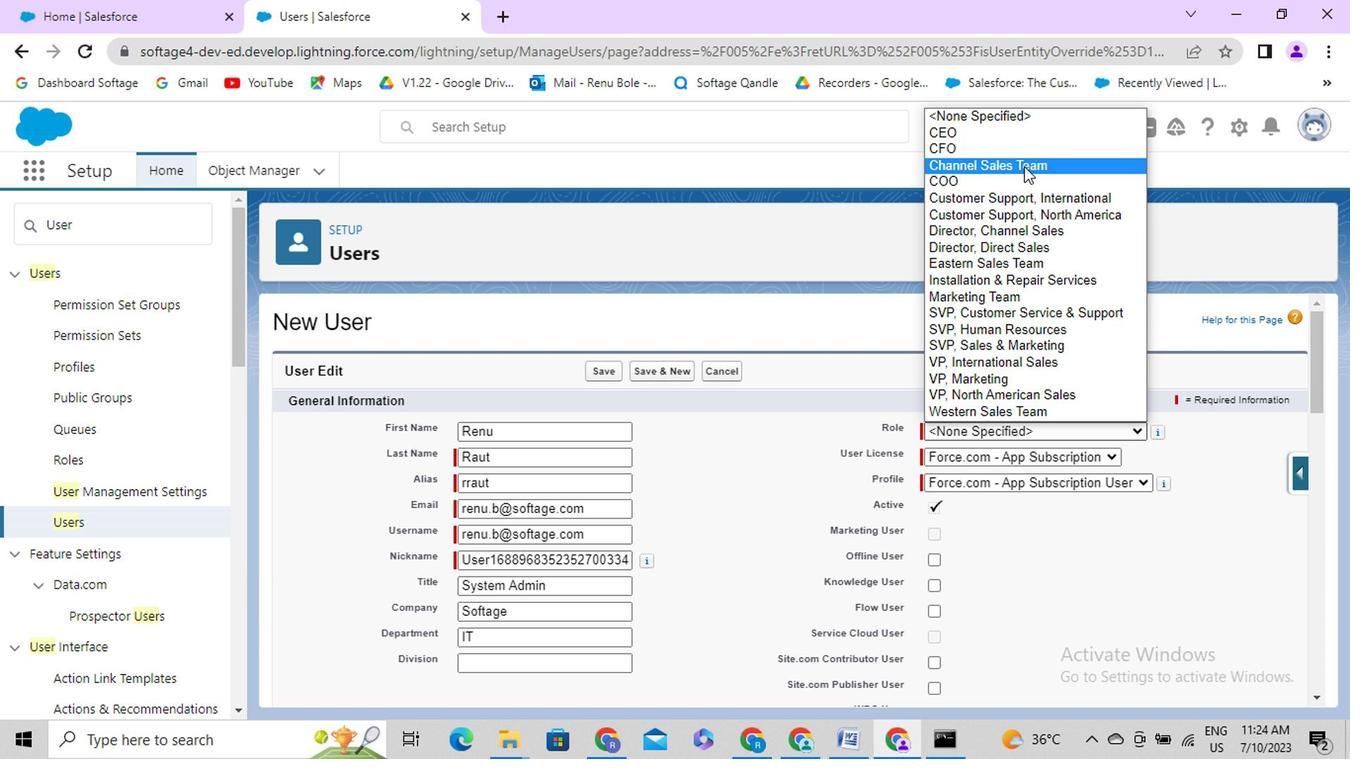 
Action: Mouse moved to (1024, 161)
Screenshot: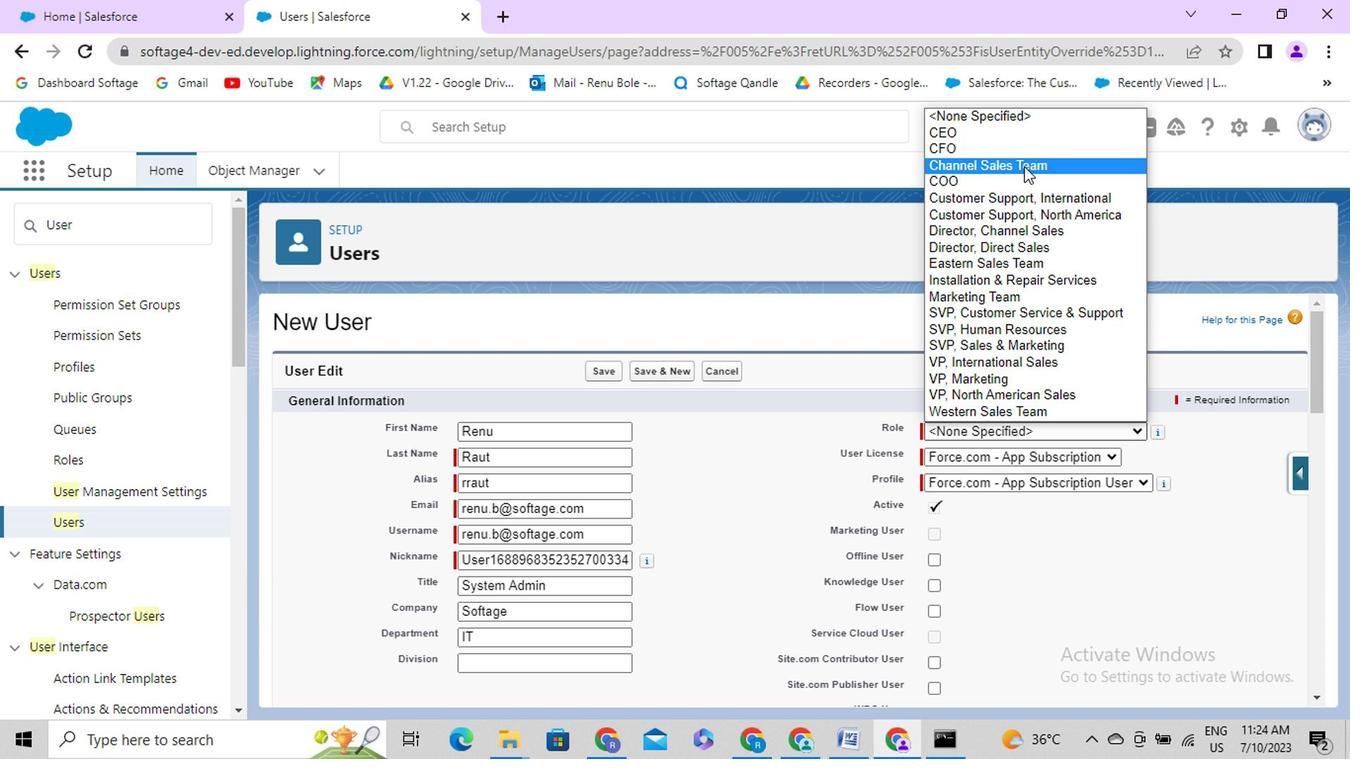 
Action: Key pressed <Key.down><Key.down><Key.down><Key.down><Key.down><Key.down><Key.down><Key.down><Key.up><Key.up><Key.up><Key.up><Key.up><Key.up>
Screenshot: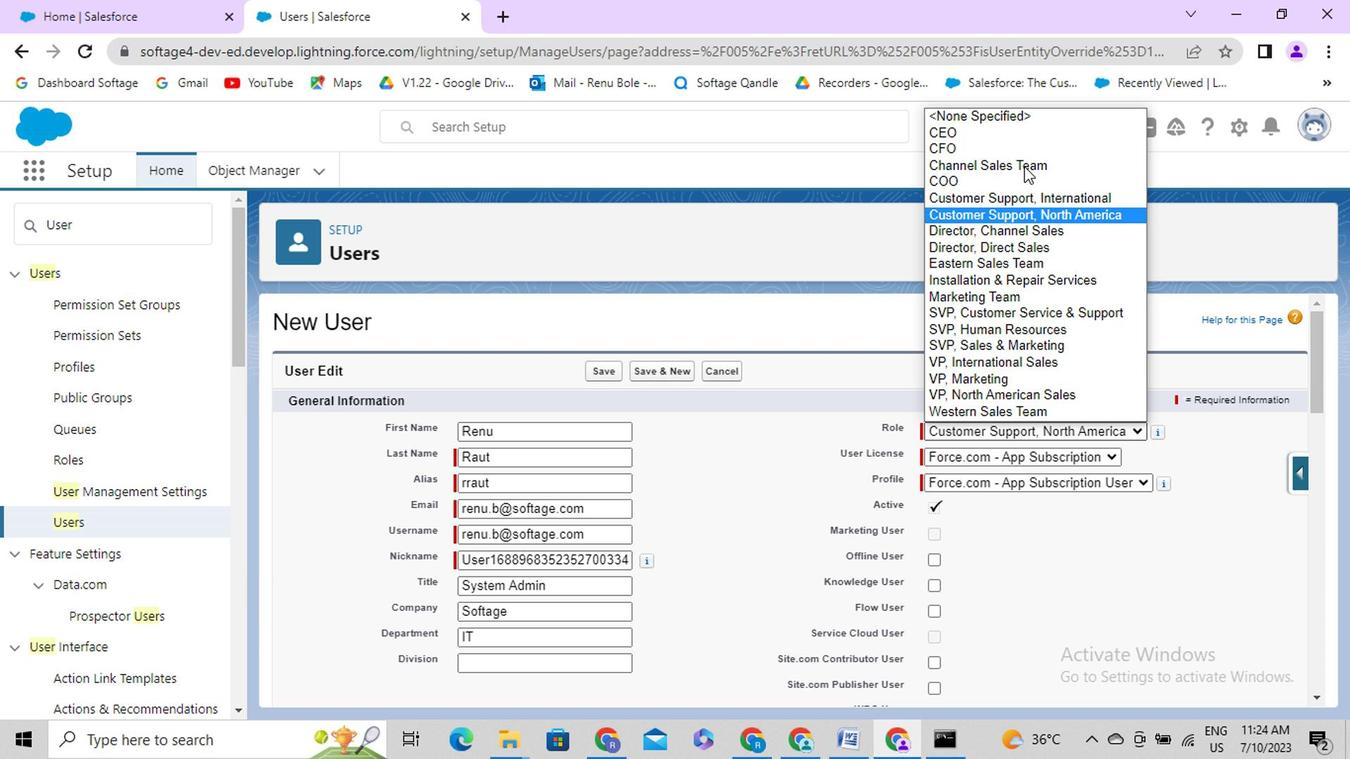 
Action: Mouse moved to (1029, 193)
Screenshot: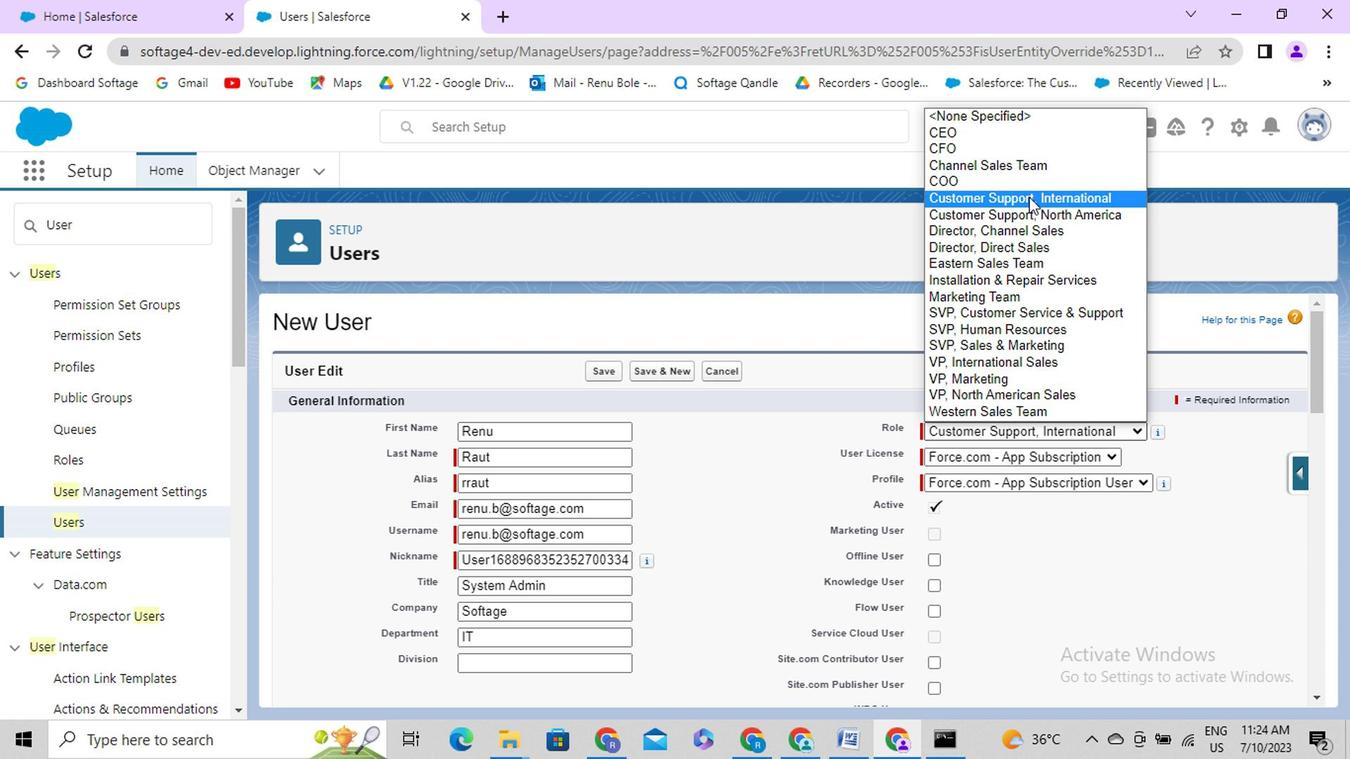 
Action: Mouse pressed left at (1029, 193)
Screenshot: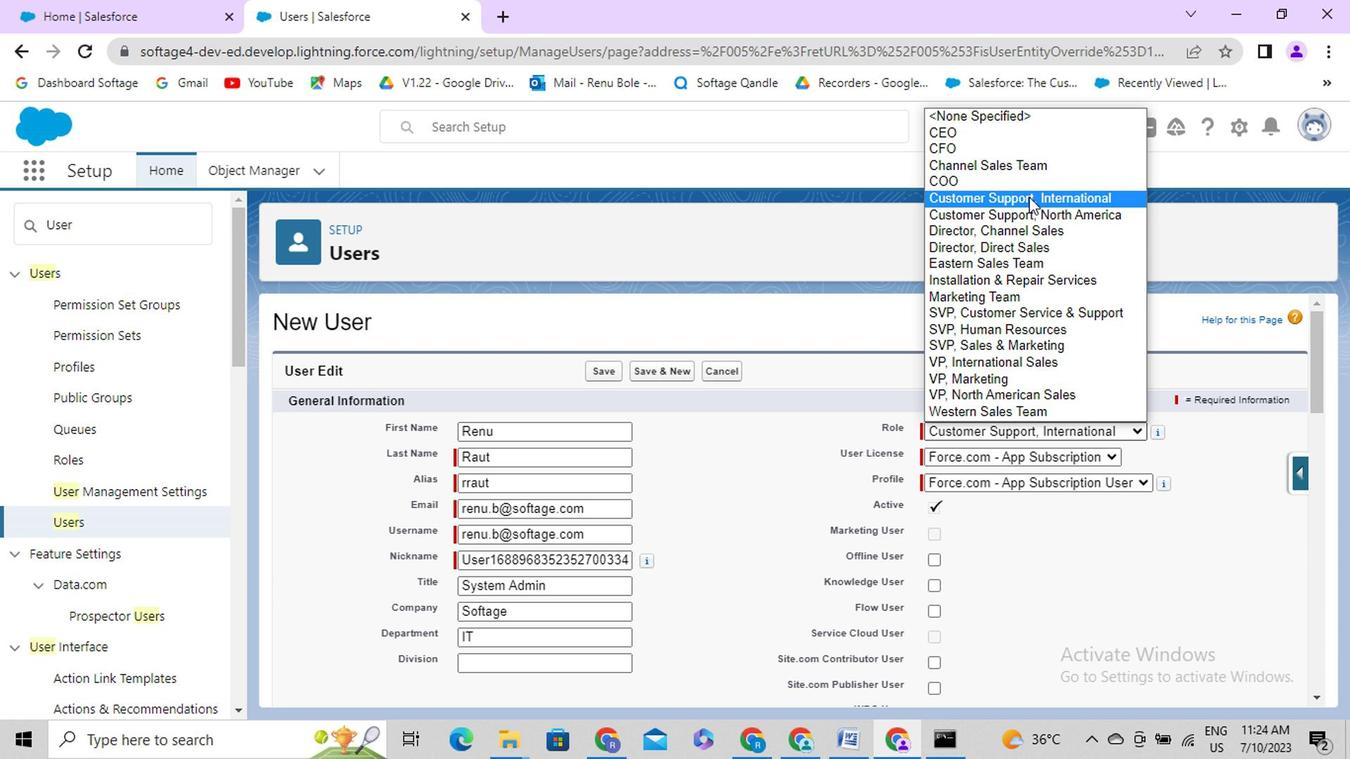 
Action: Mouse moved to (1092, 455)
Screenshot: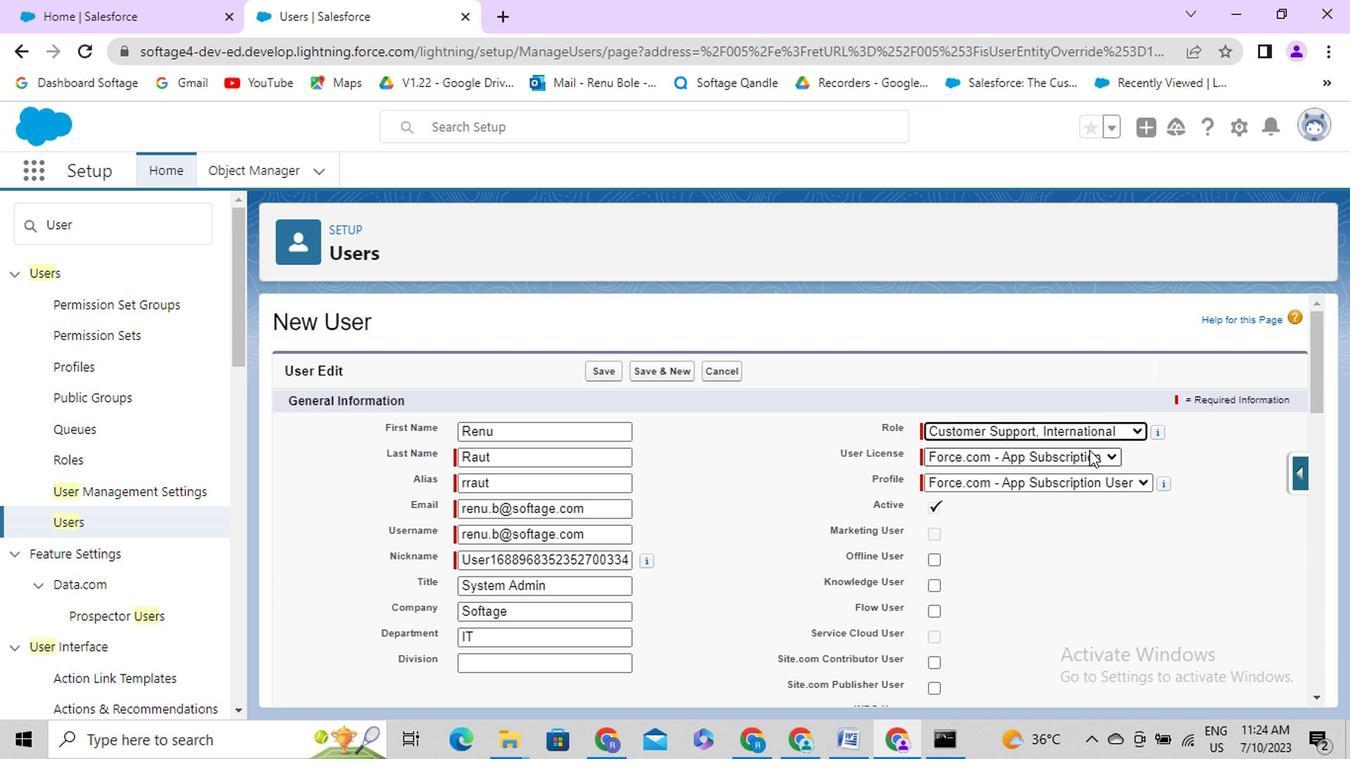 
Action: Mouse pressed left at (1092, 455)
Screenshot: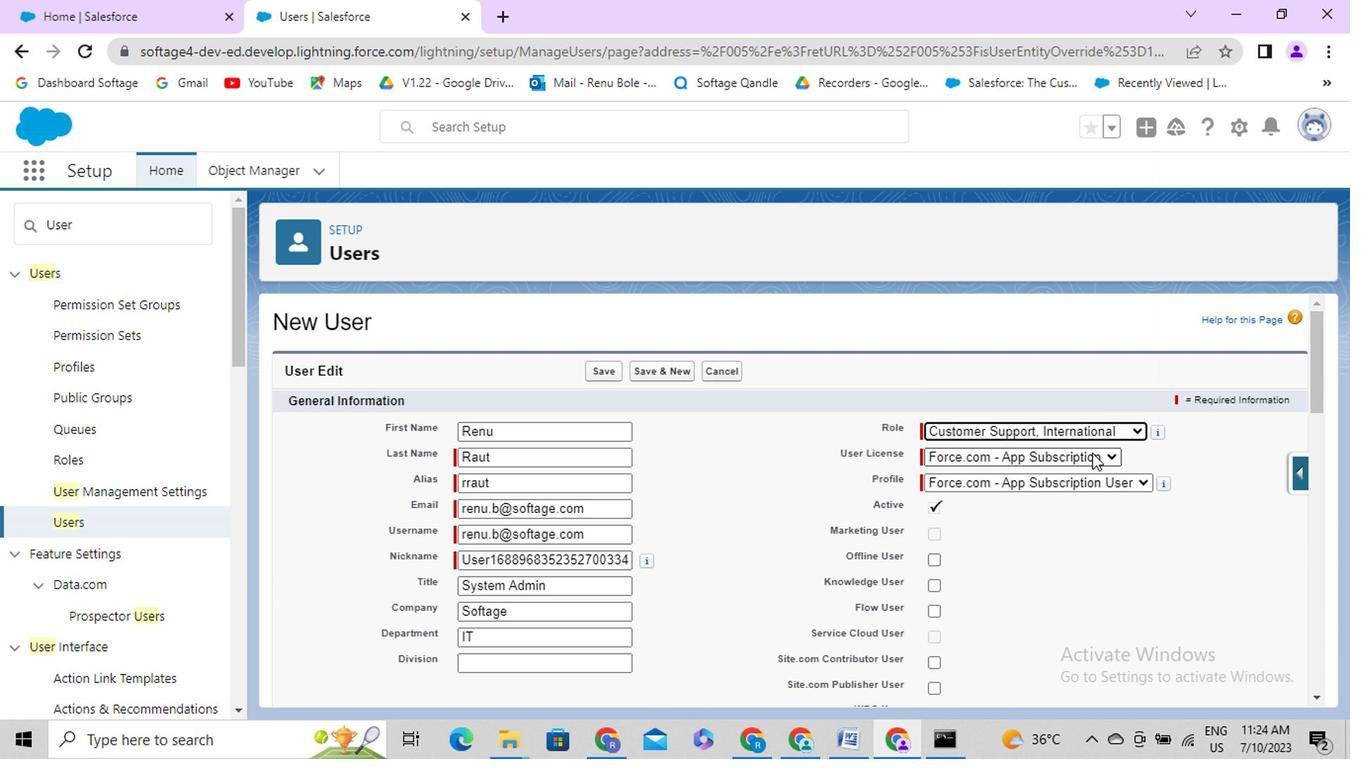 
Action: Mouse moved to (1023, 594)
Screenshot: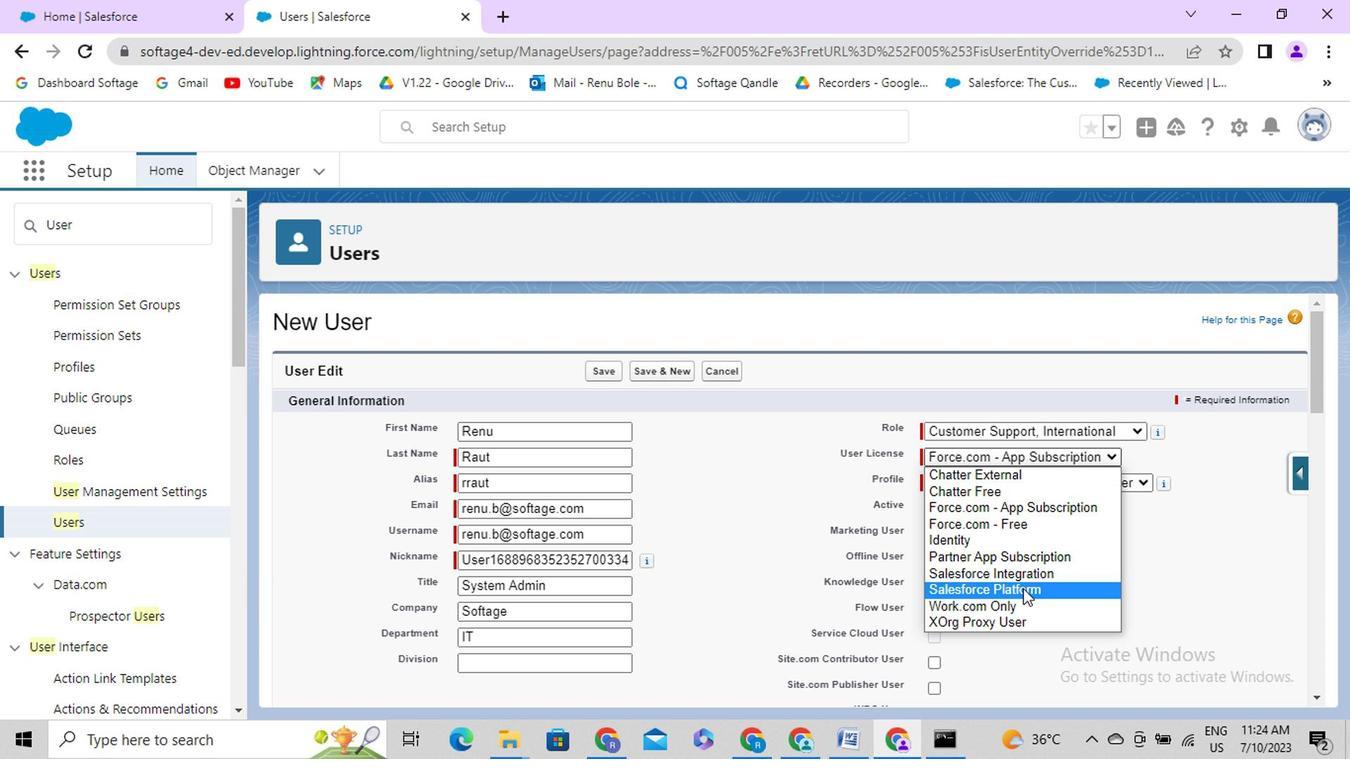 
Action: Mouse pressed left at (1023, 594)
Screenshot: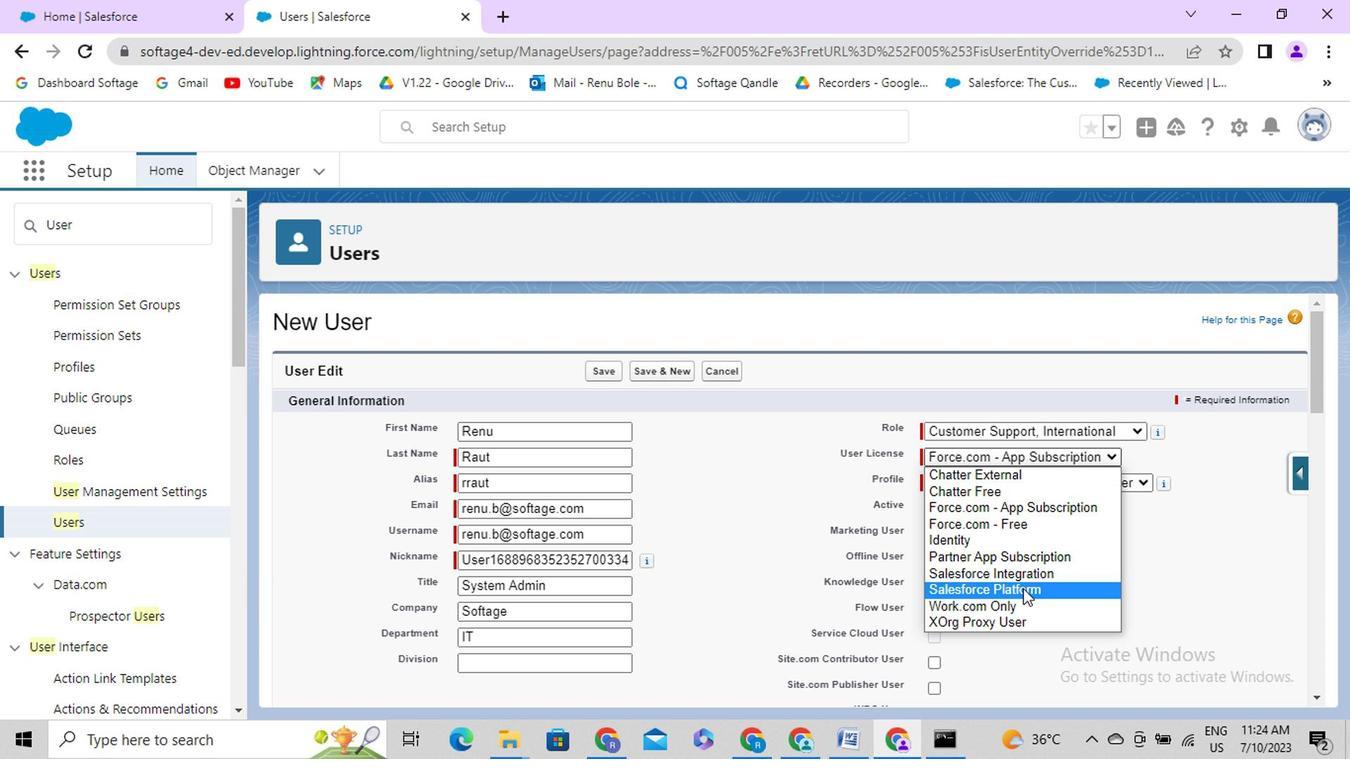 
Action: Mouse moved to (1066, 483)
Screenshot: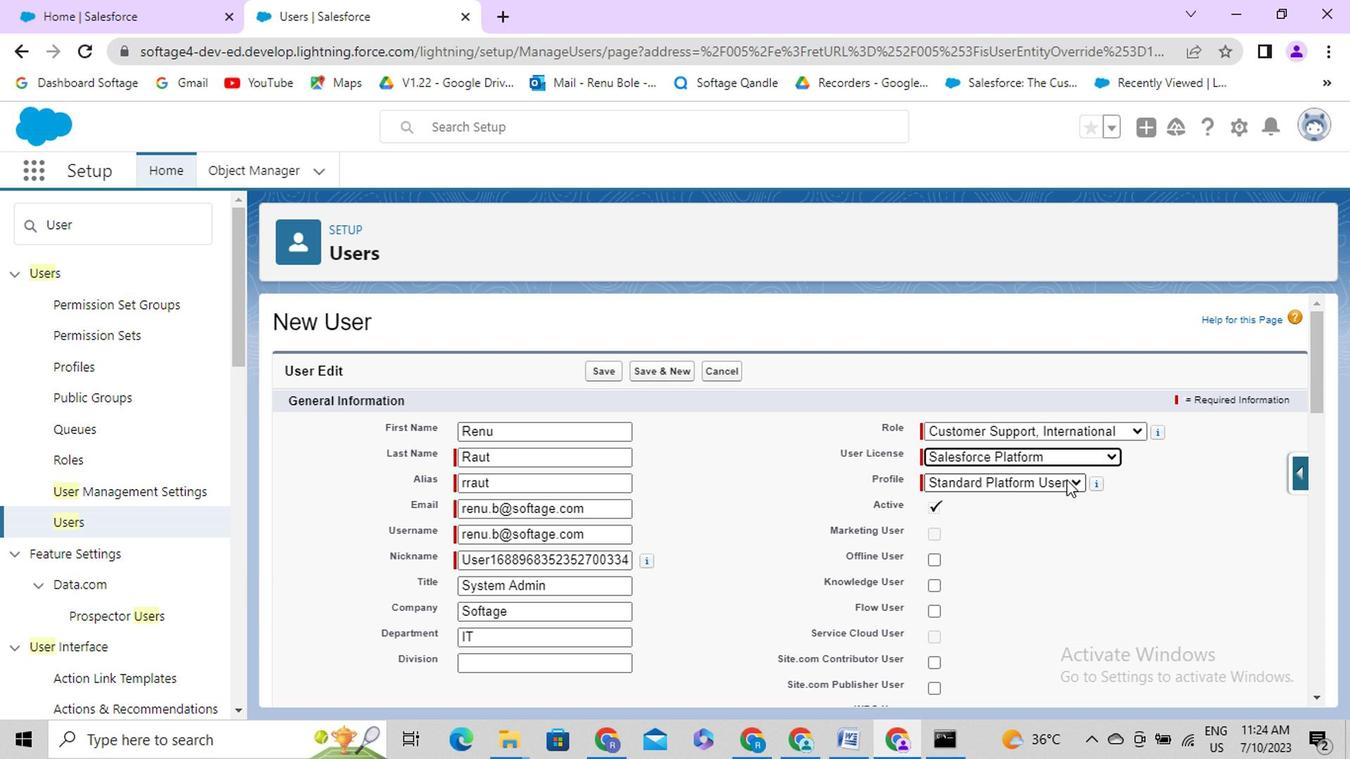 
Action: Mouse pressed left at (1066, 483)
Screenshot: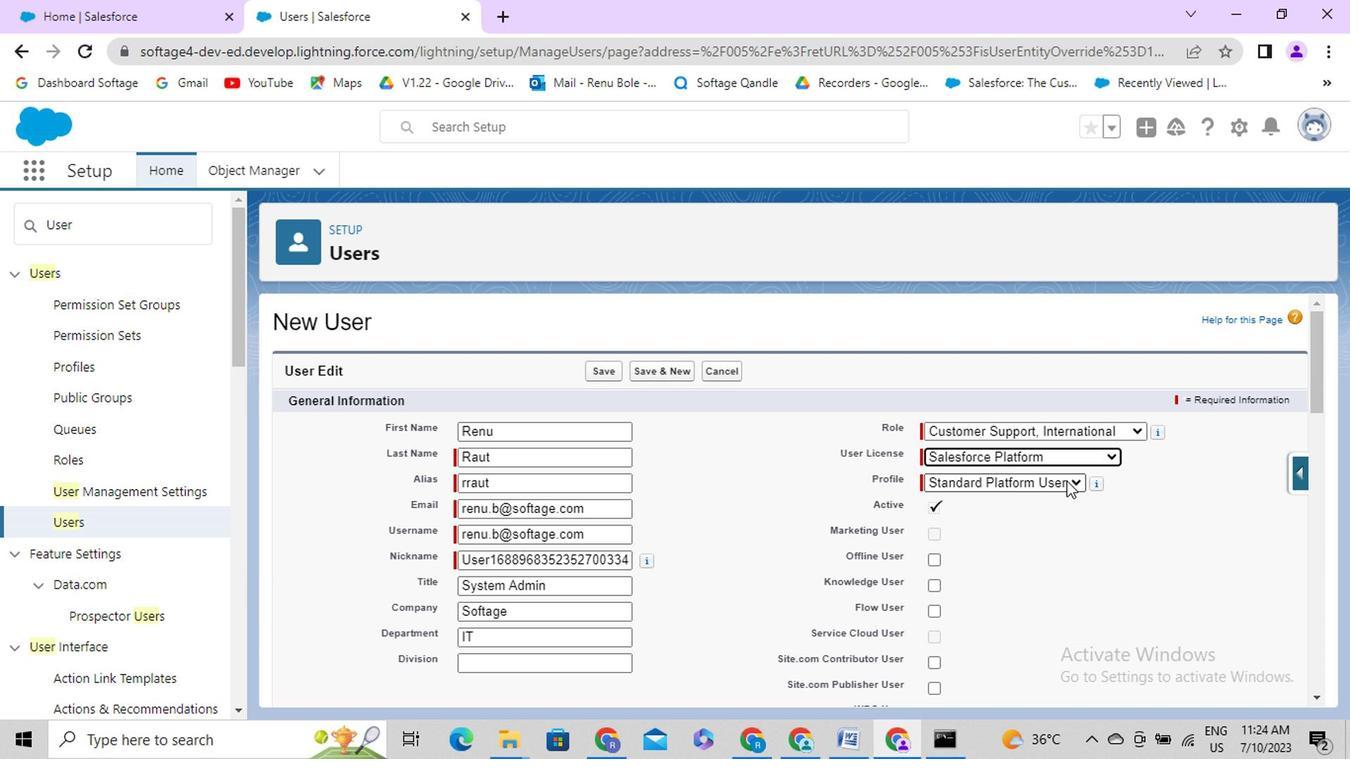 
Action: Mouse moved to (1049, 502)
Screenshot: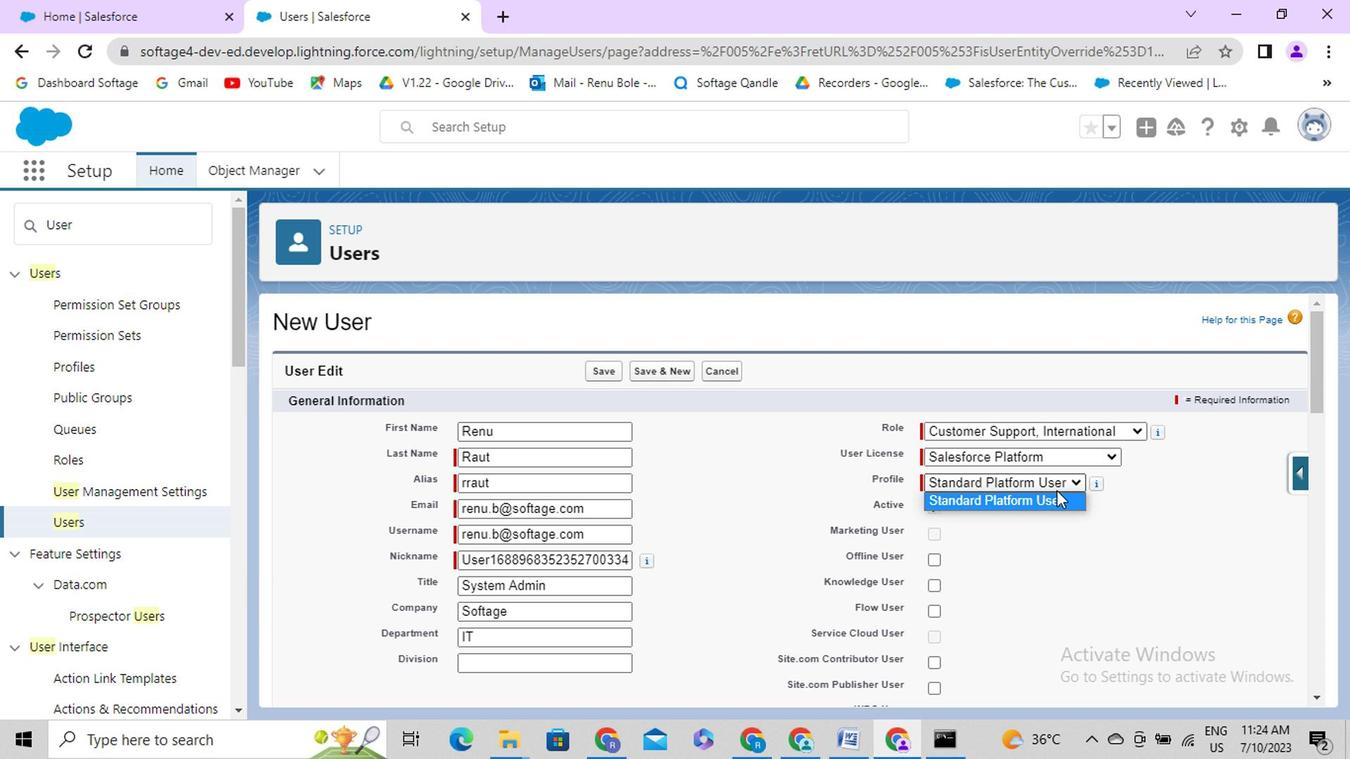 
Action: Mouse pressed left at (1049, 502)
Screenshot: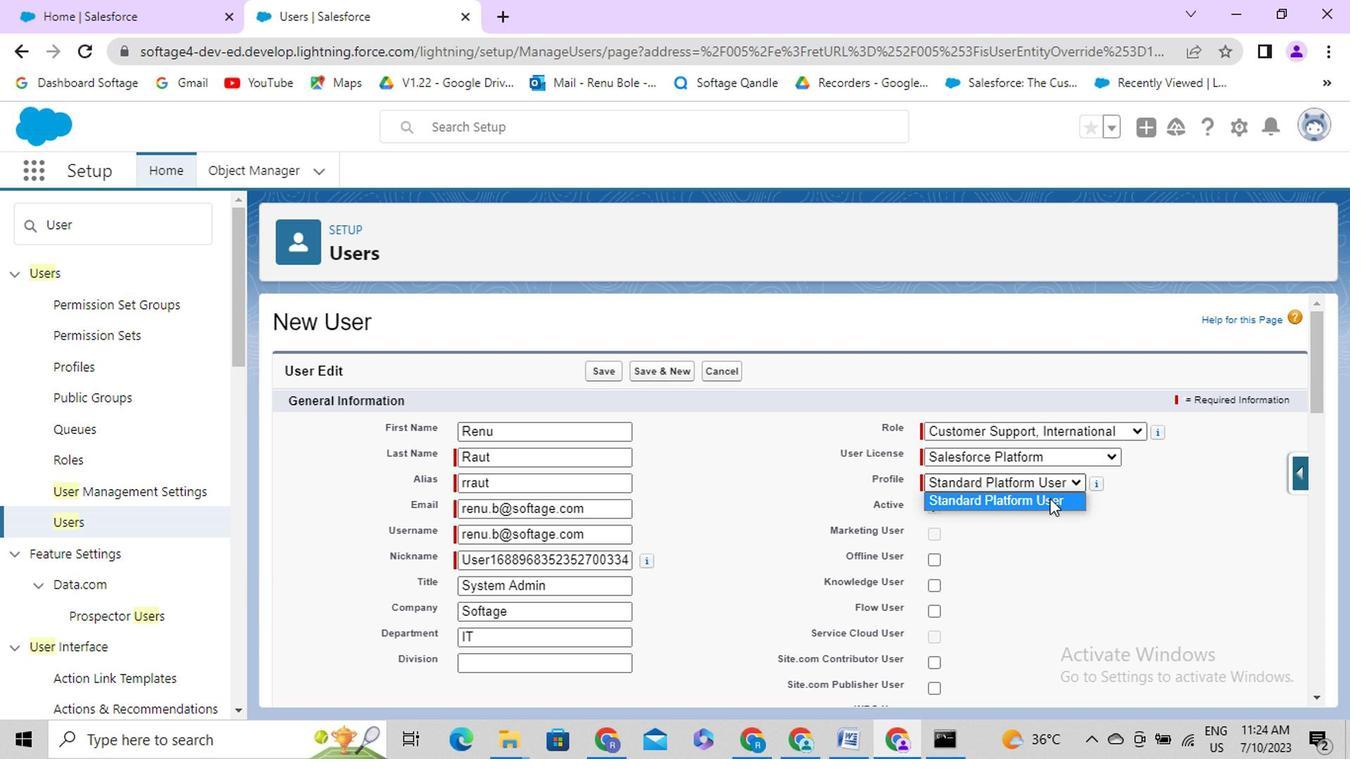 
Action: Mouse moved to (1316, 396)
Screenshot: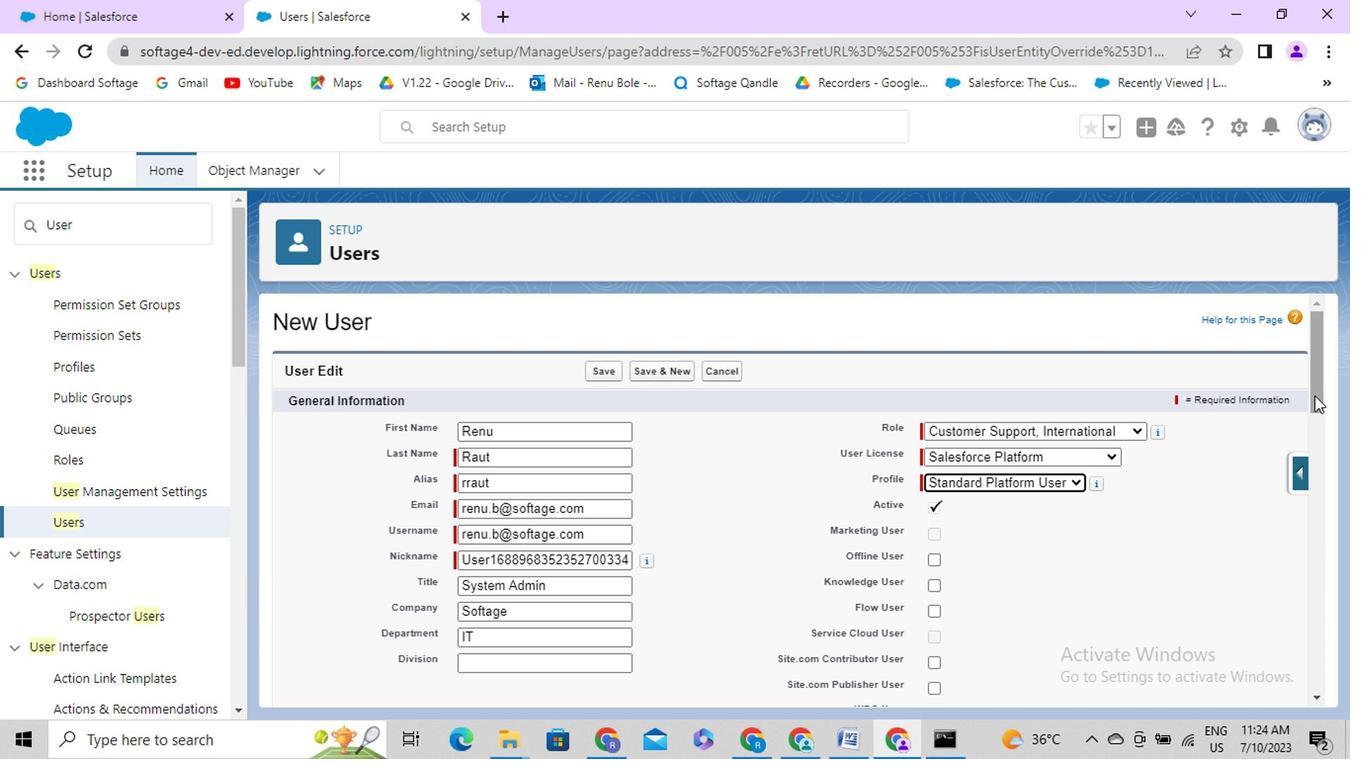 
Action: Mouse pressed left at (1316, 396)
Screenshot: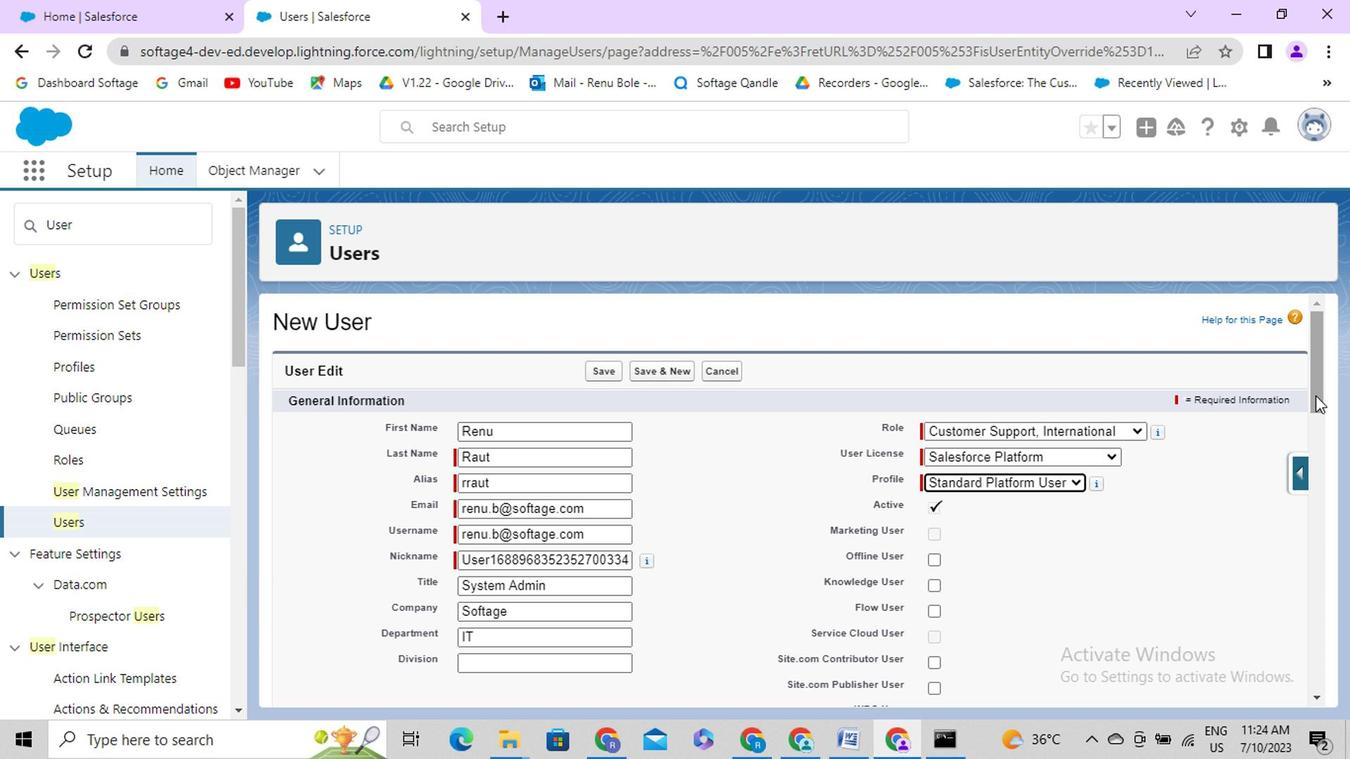 
Action: Mouse moved to (1317, 447)
Screenshot: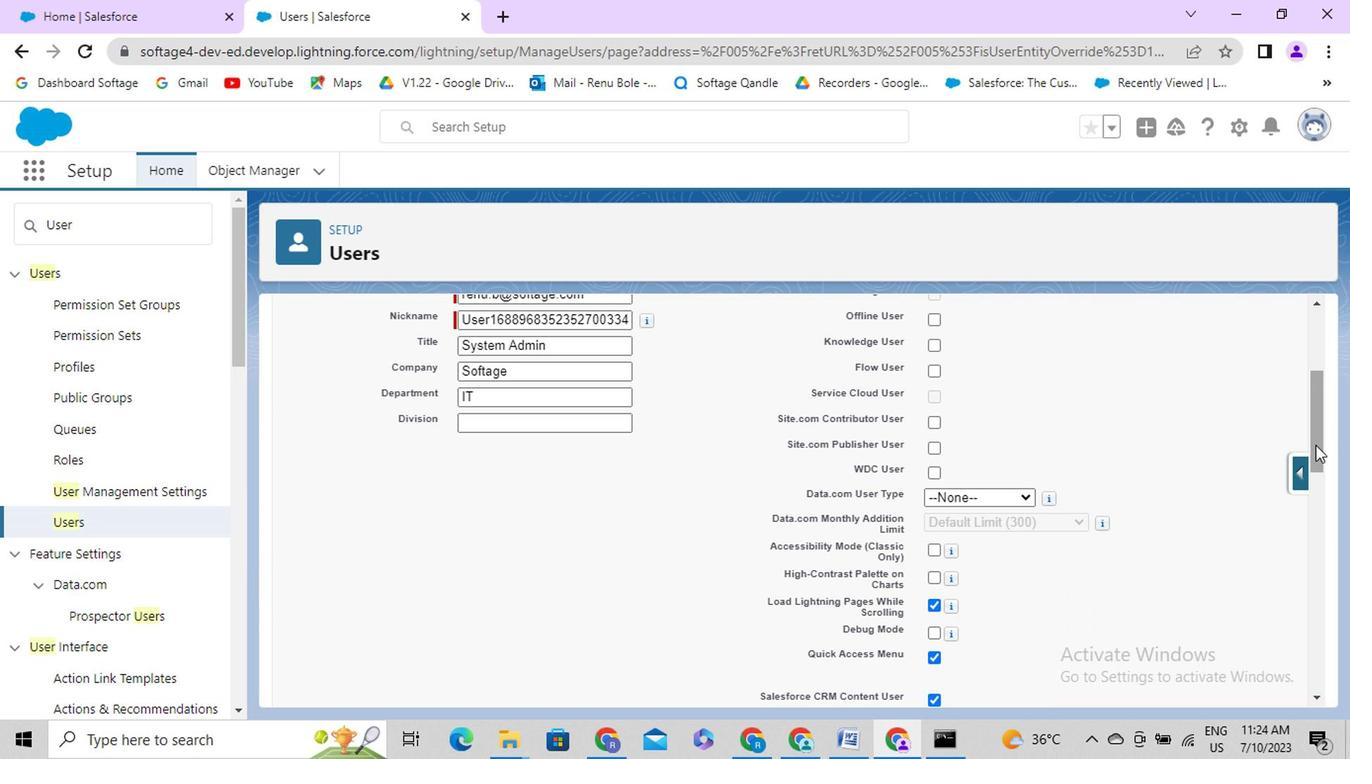 
Action: Mouse pressed left at (1317, 447)
Screenshot: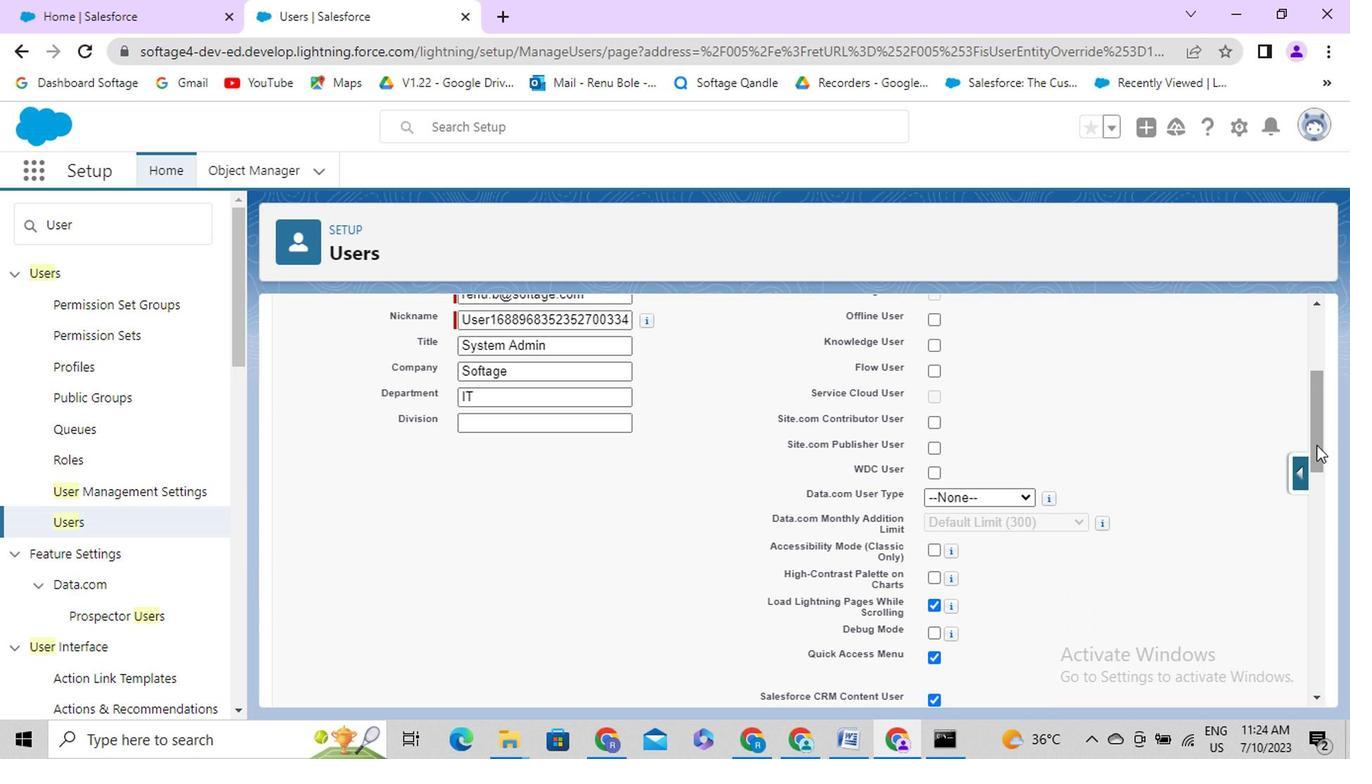 
Action: Mouse moved to (1317, 492)
Screenshot: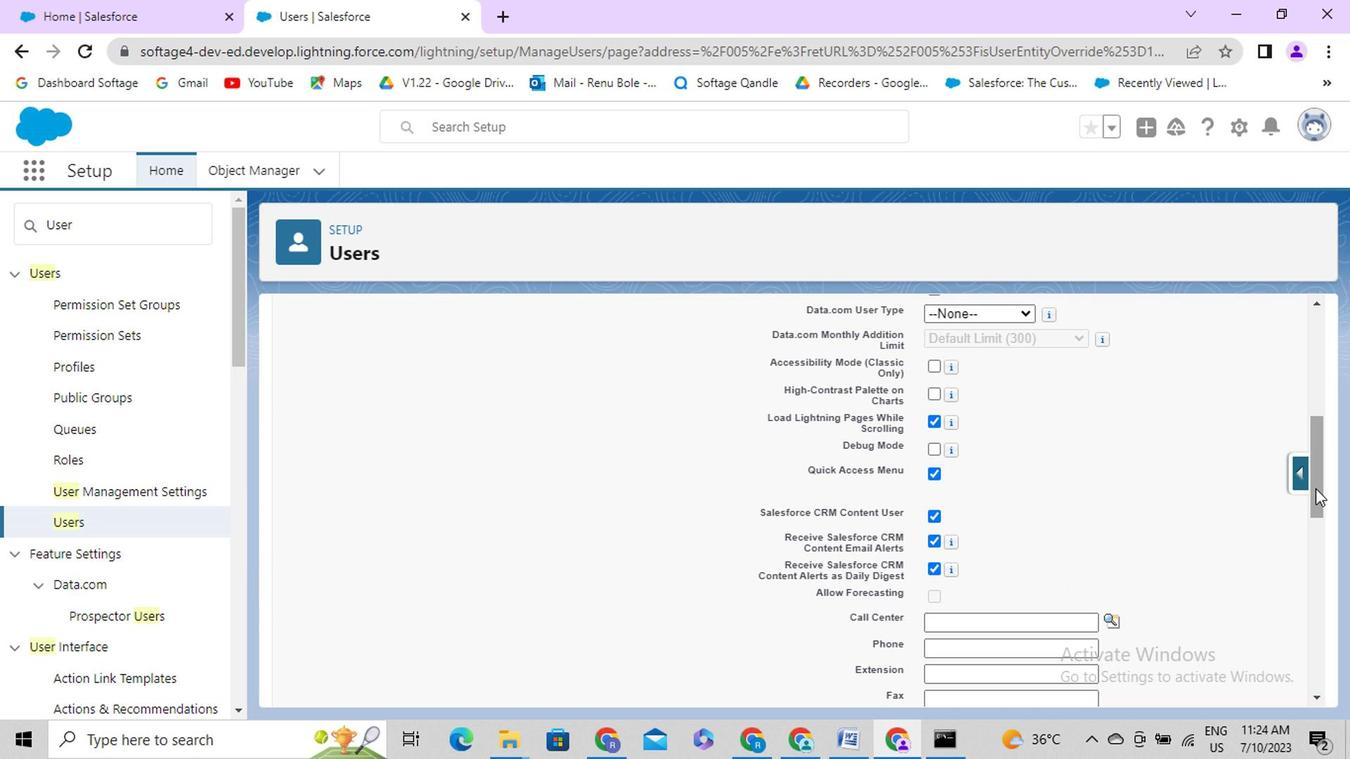 
Action: Mouse pressed left at (1317, 492)
Screenshot: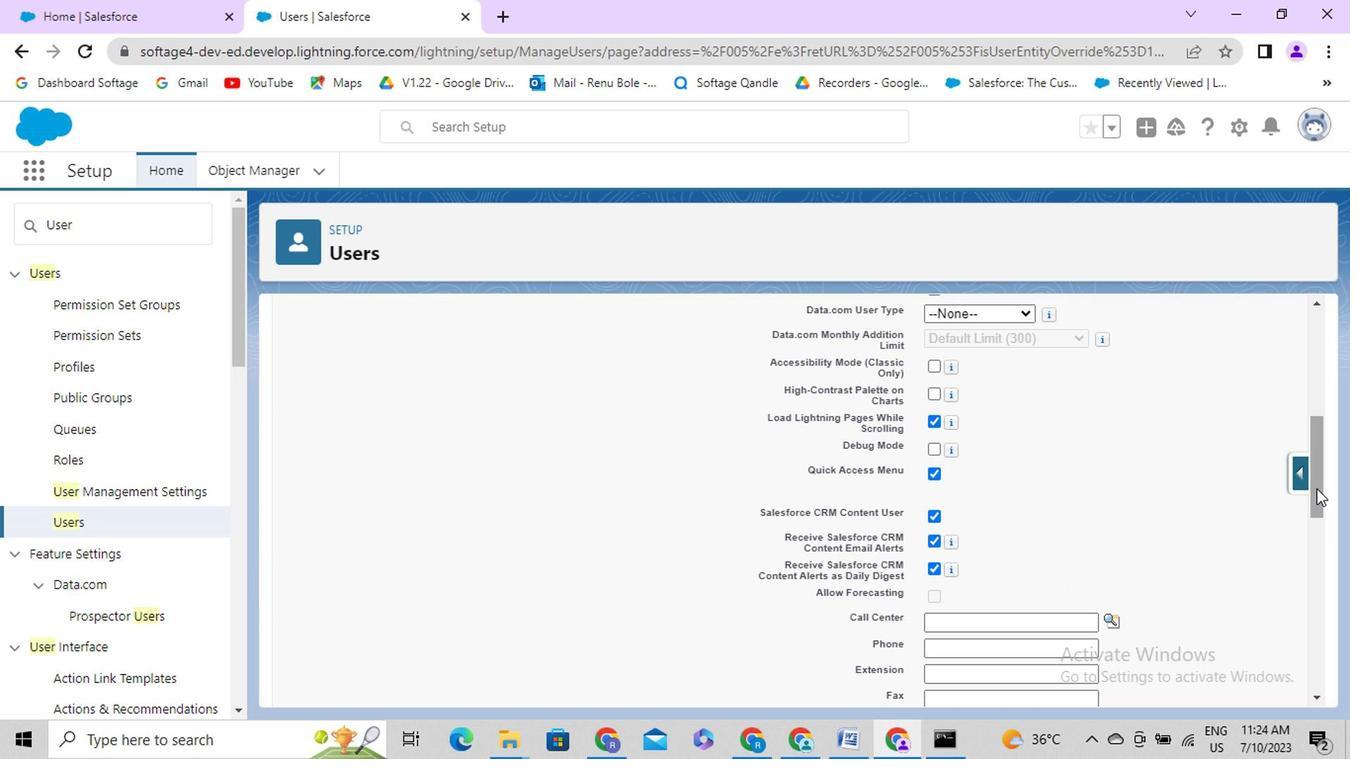 
Action: Mouse moved to (932, 362)
Screenshot: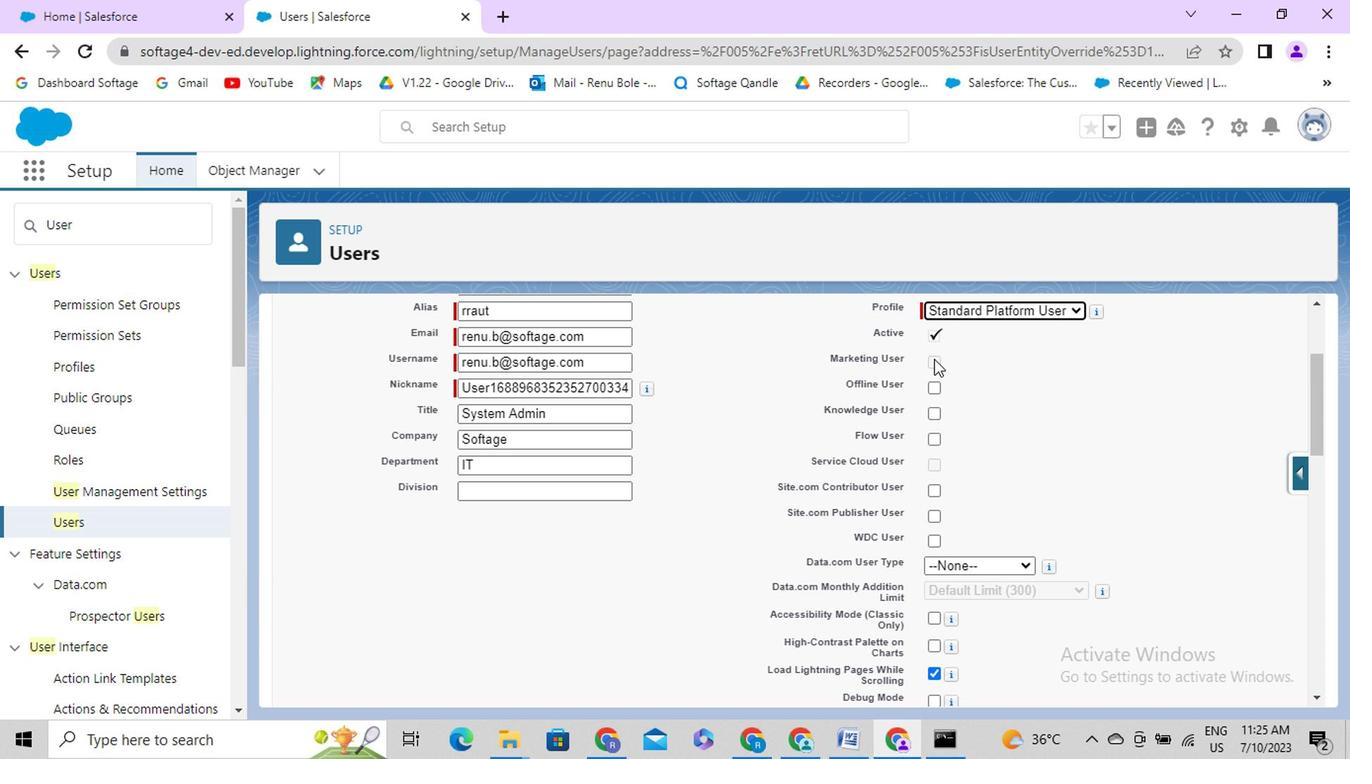 
Action: Mouse pressed left at (932, 362)
Screenshot: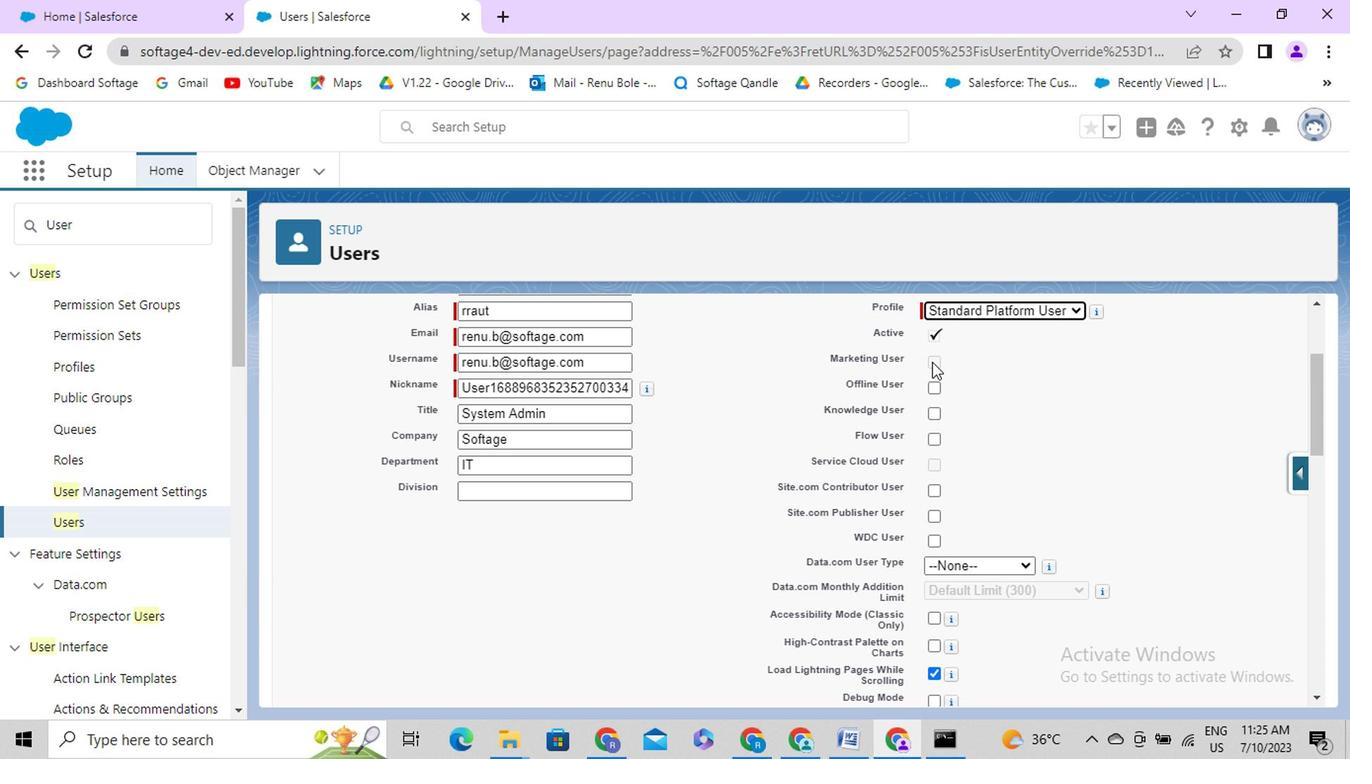 
Action: Mouse moved to (1318, 438)
Screenshot: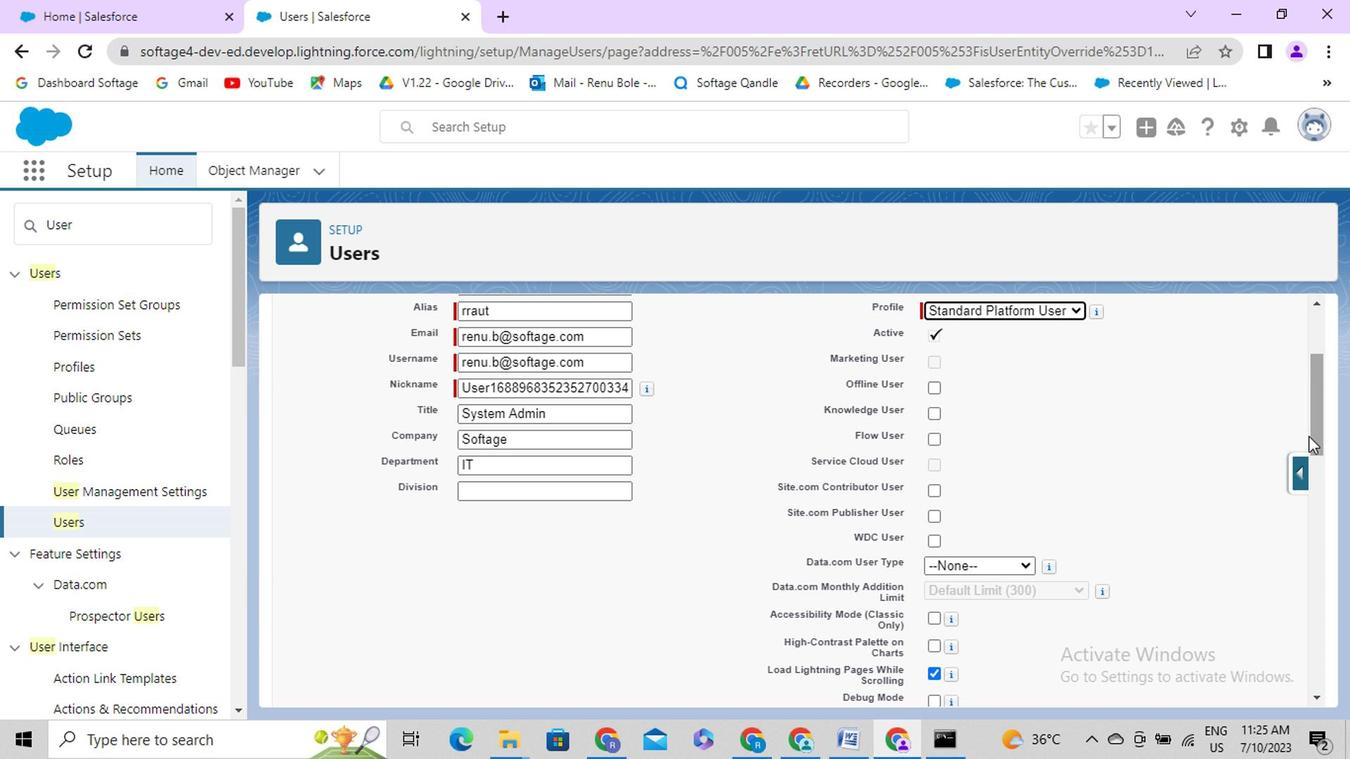 
Action: Mouse pressed left at (1318, 438)
Screenshot: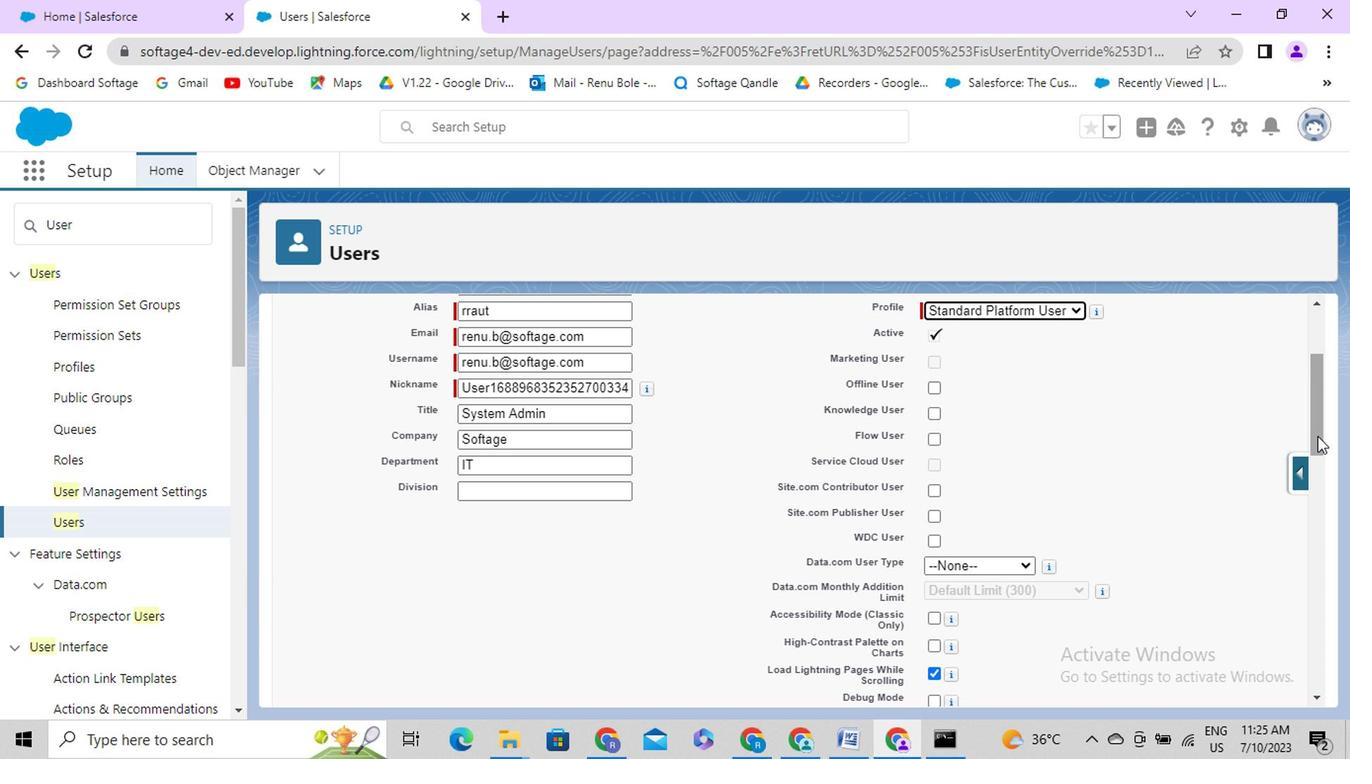 
Action: Mouse moved to (1318, 495)
Screenshot: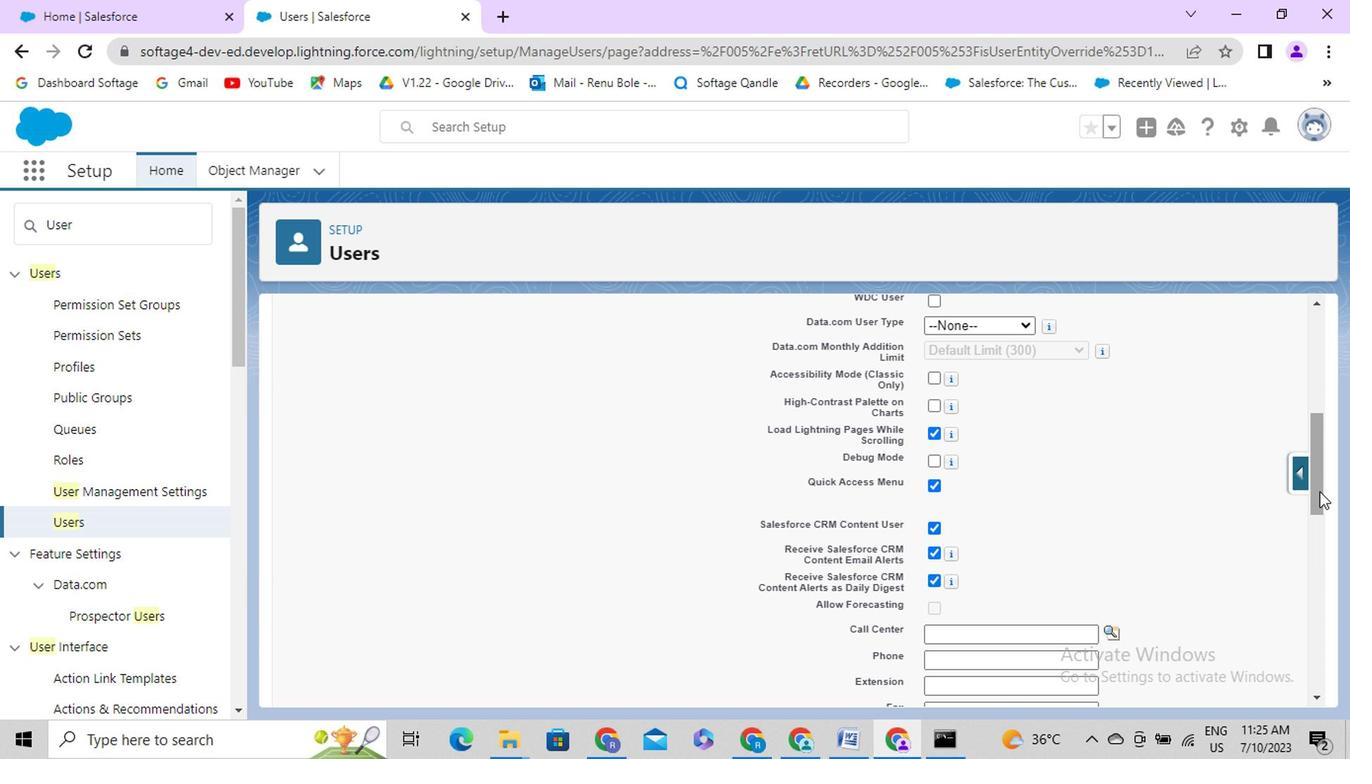 
Action: Mouse pressed left at (1318, 495)
Screenshot: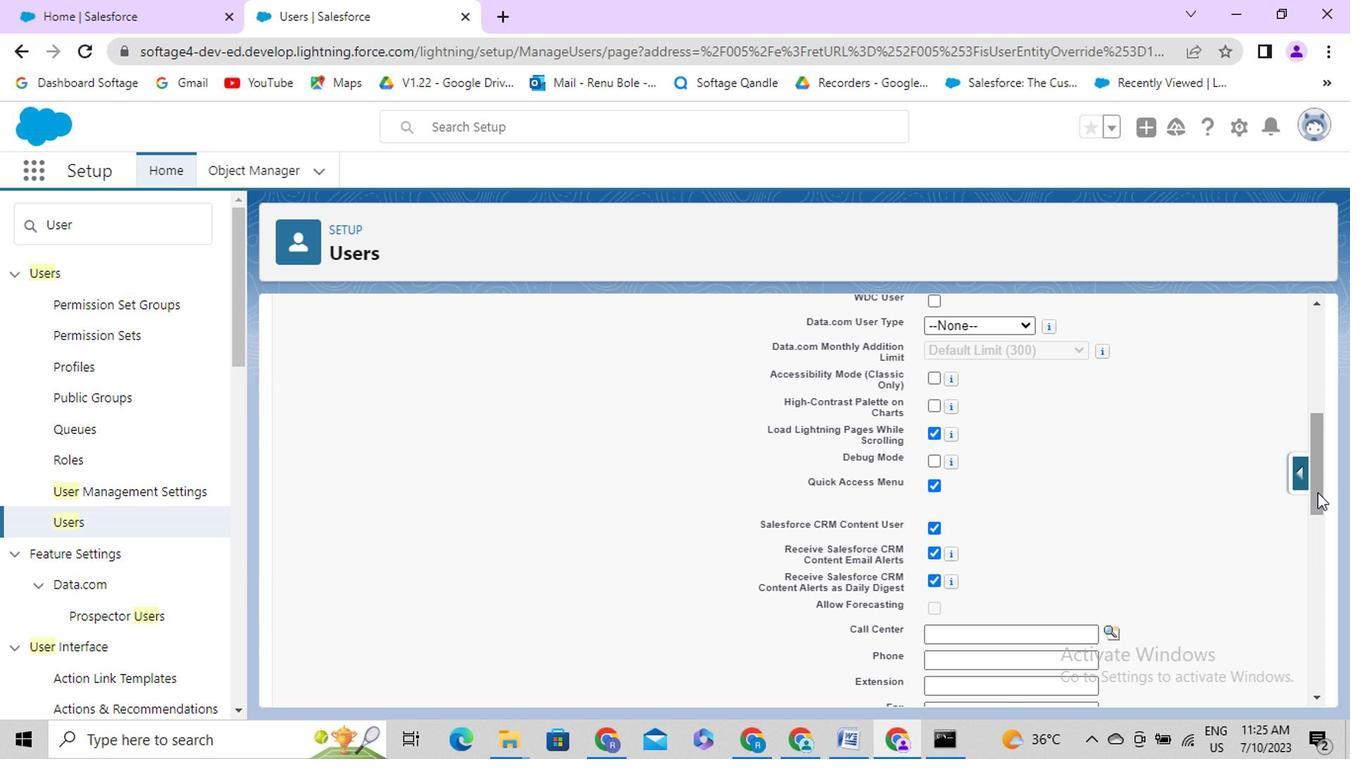 
Action: Mouse moved to (1270, 599)
Screenshot: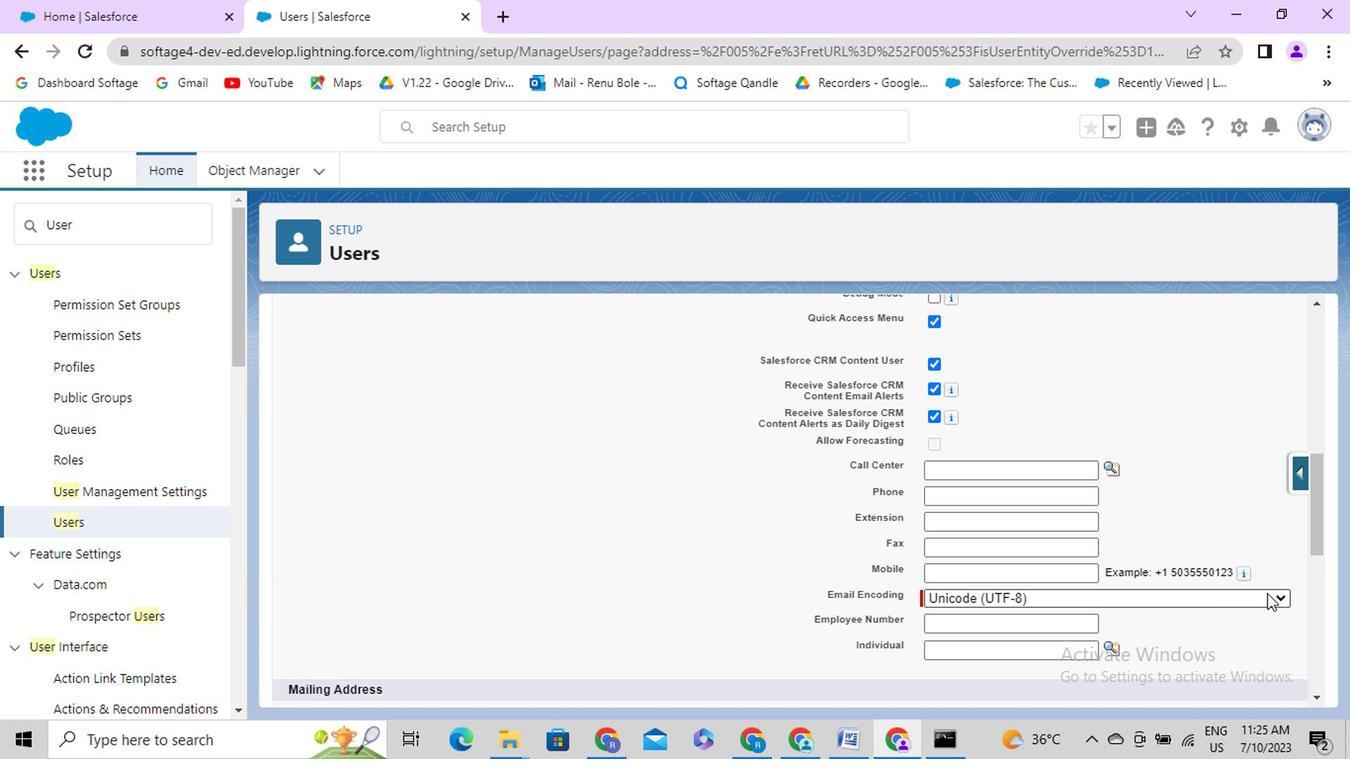 
Action: Mouse pressed left at (1270, 599)
Screenshot: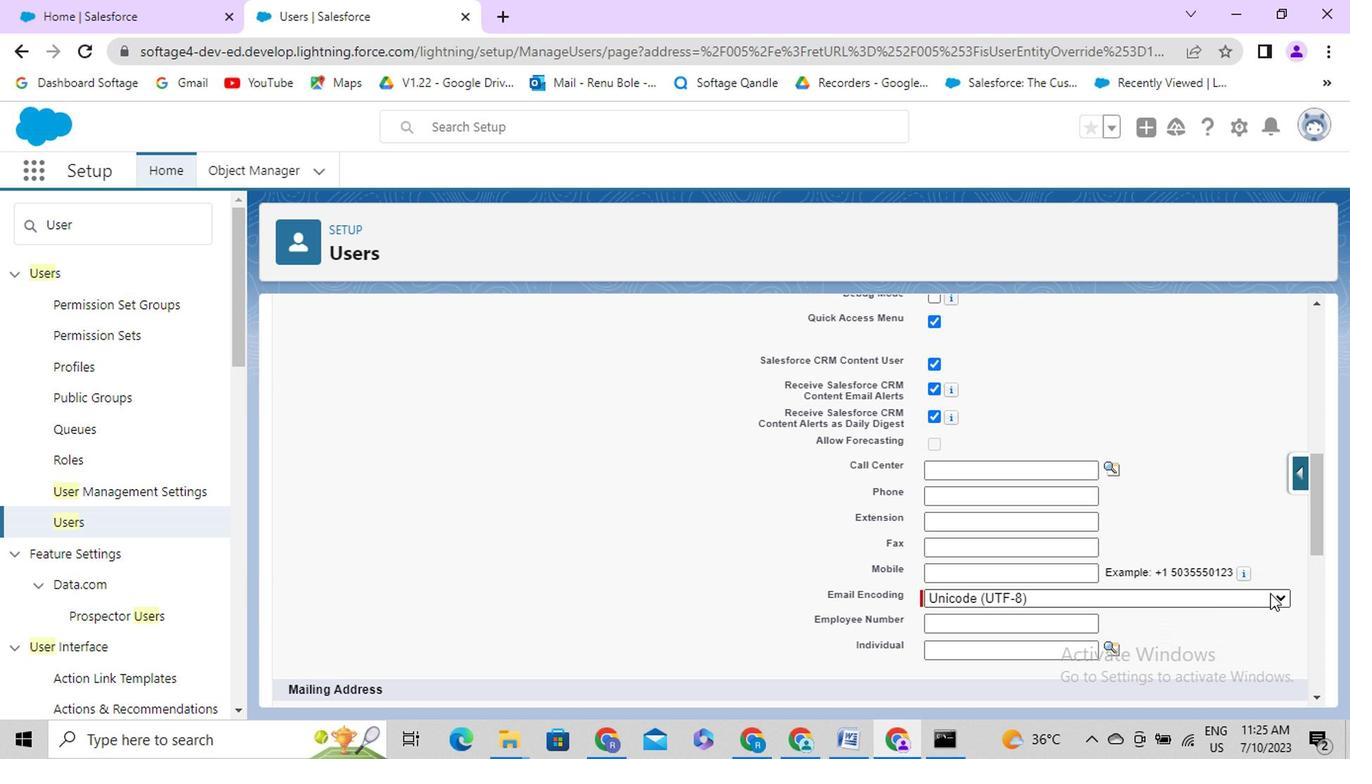 
Action: Mouse moved to (1071, 632)
Screenshot: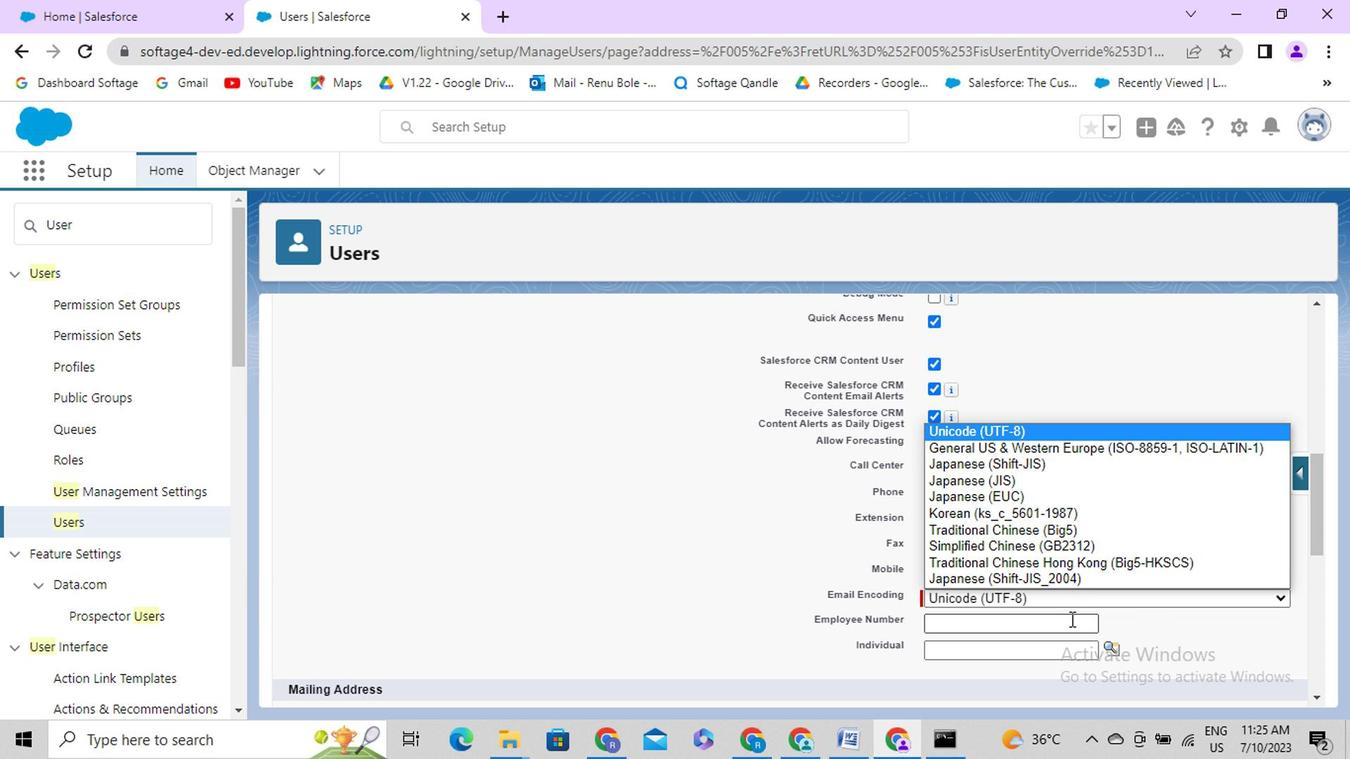
Action: Mouse pressed left at (1071, 632)
Screenshot: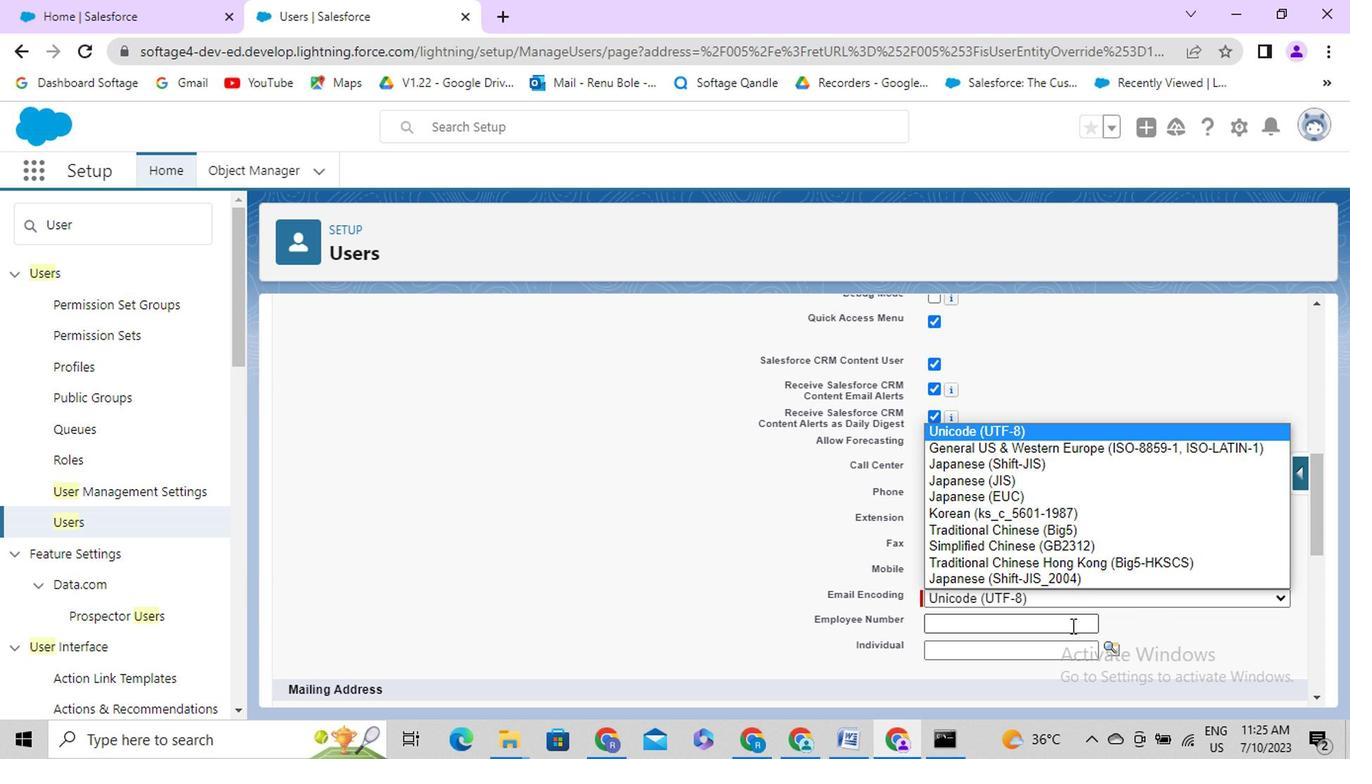 
Action: Mouse moved to (1315, 548)
Screenshot: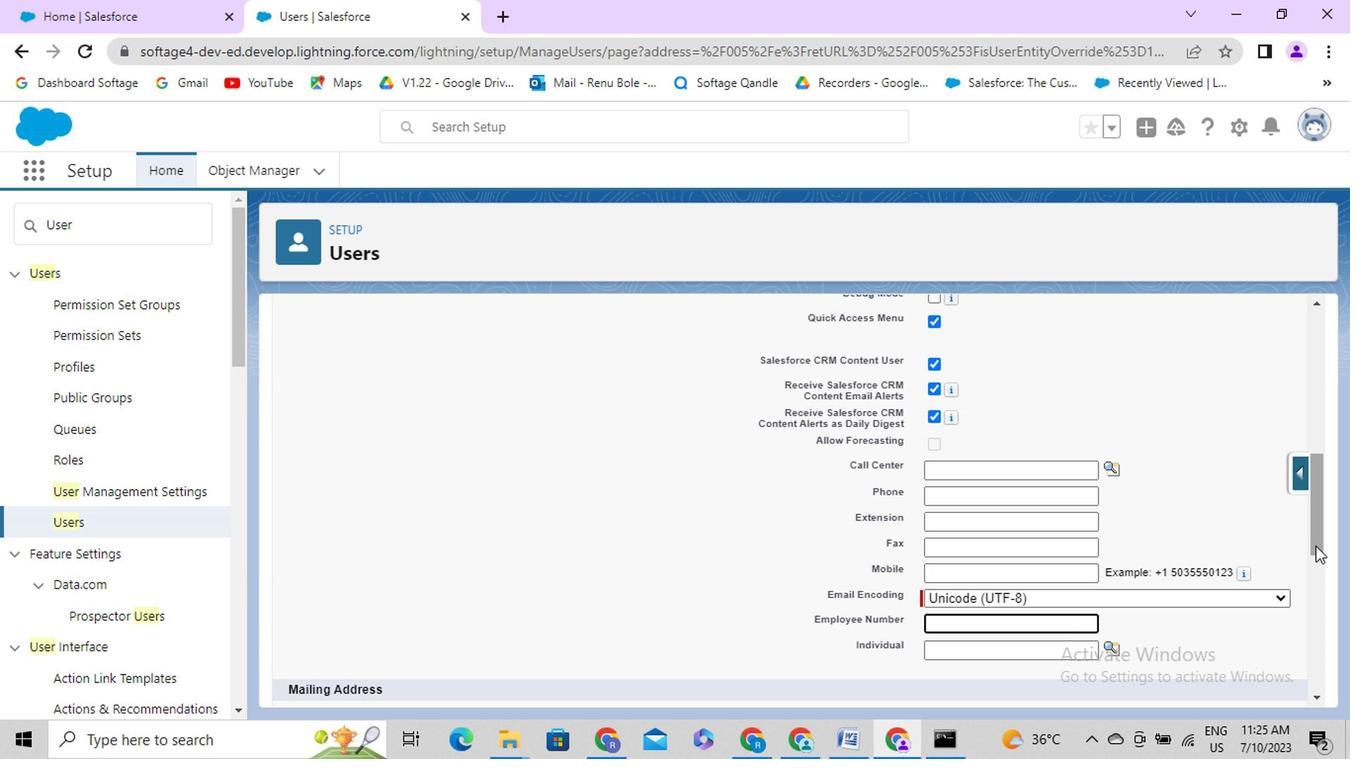 
Action: Mouse pressed left at (1315, 548)
Screenshot: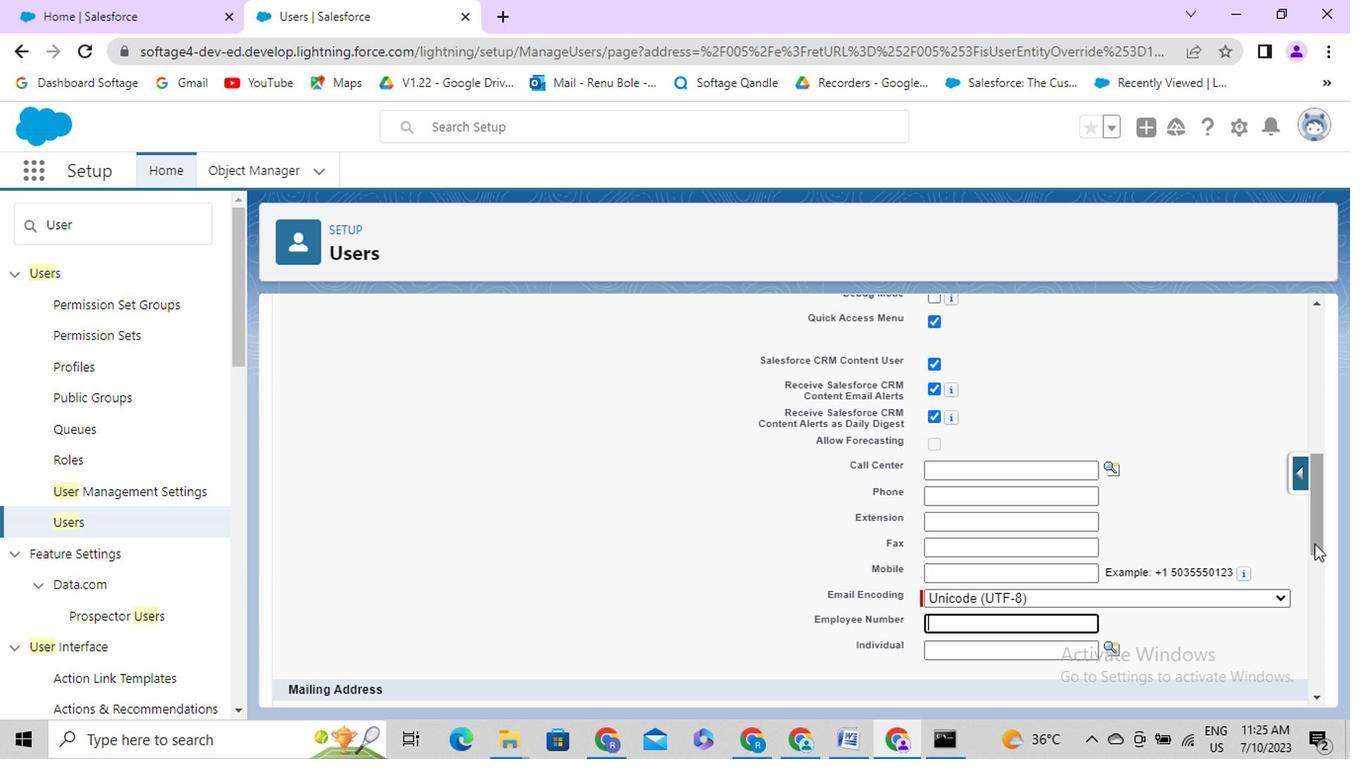 
Action: Mouse moved to (1315, 559)
Screenshot: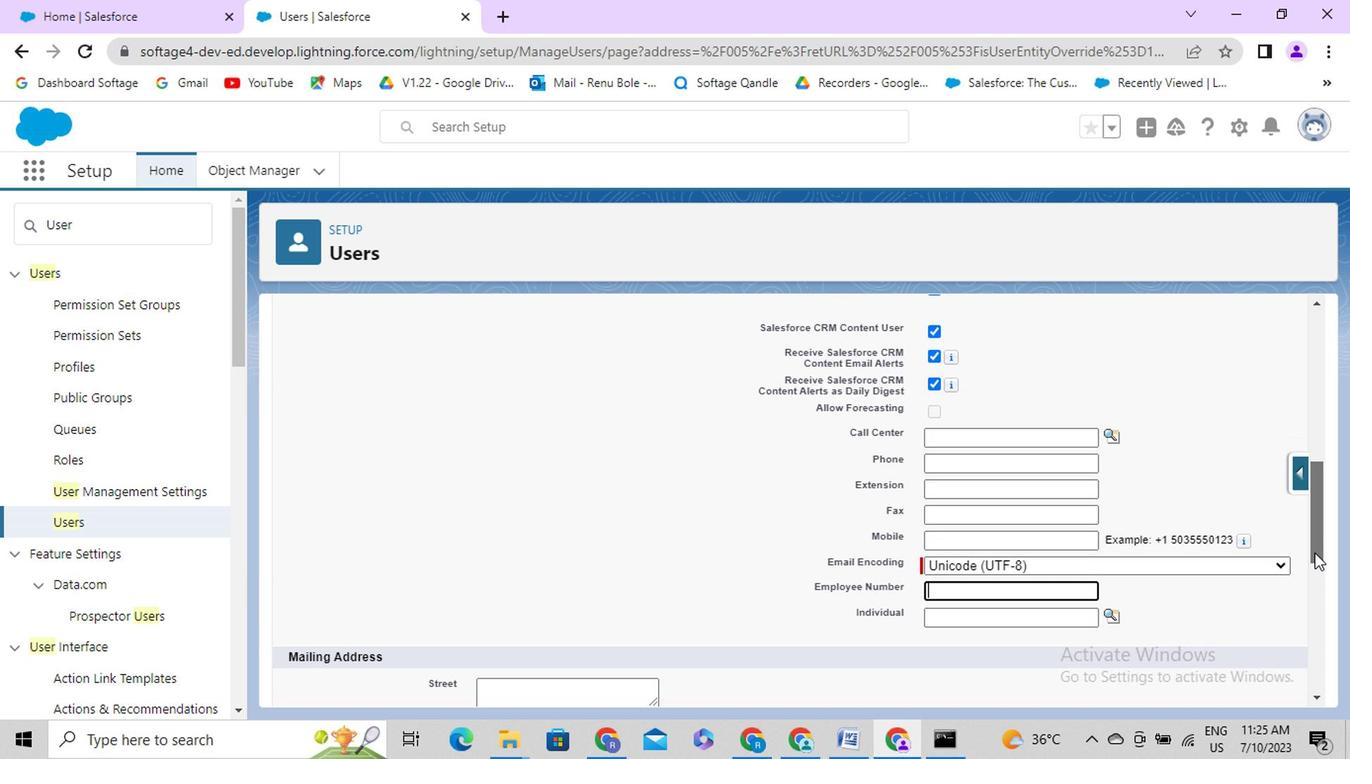 
Action: Key pressed 3
Screenshot: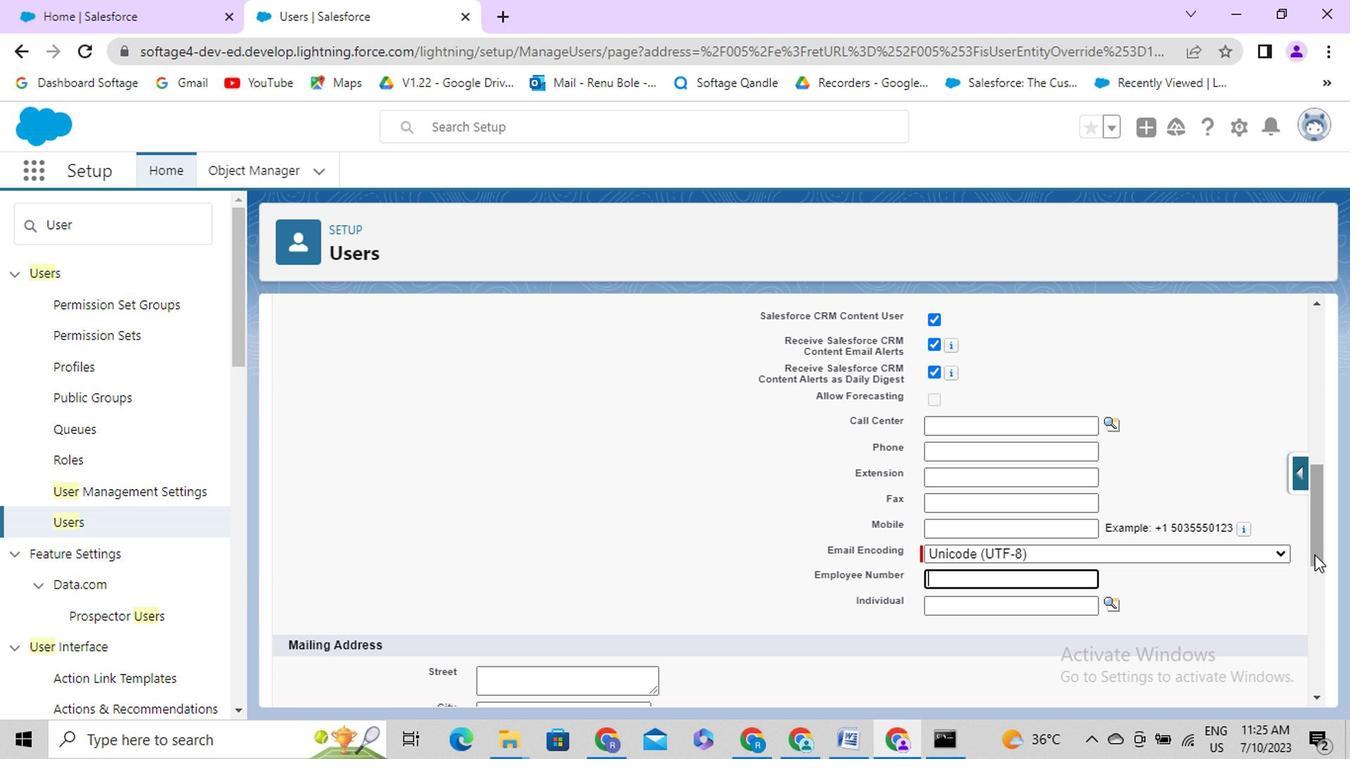
Action: Mouse moved to (1318, 559)
Screenshot: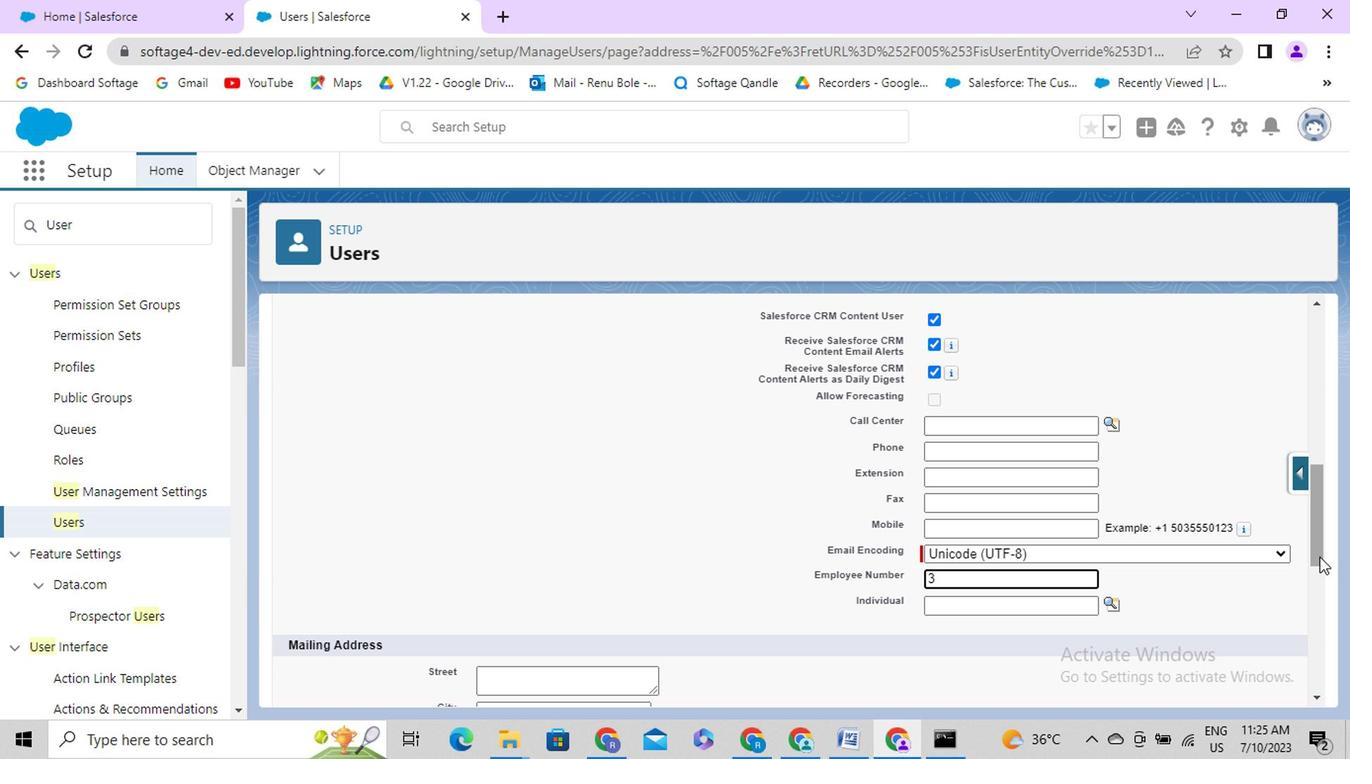 
Action: Mouse pressed left at (1318, 559)
Screenshot: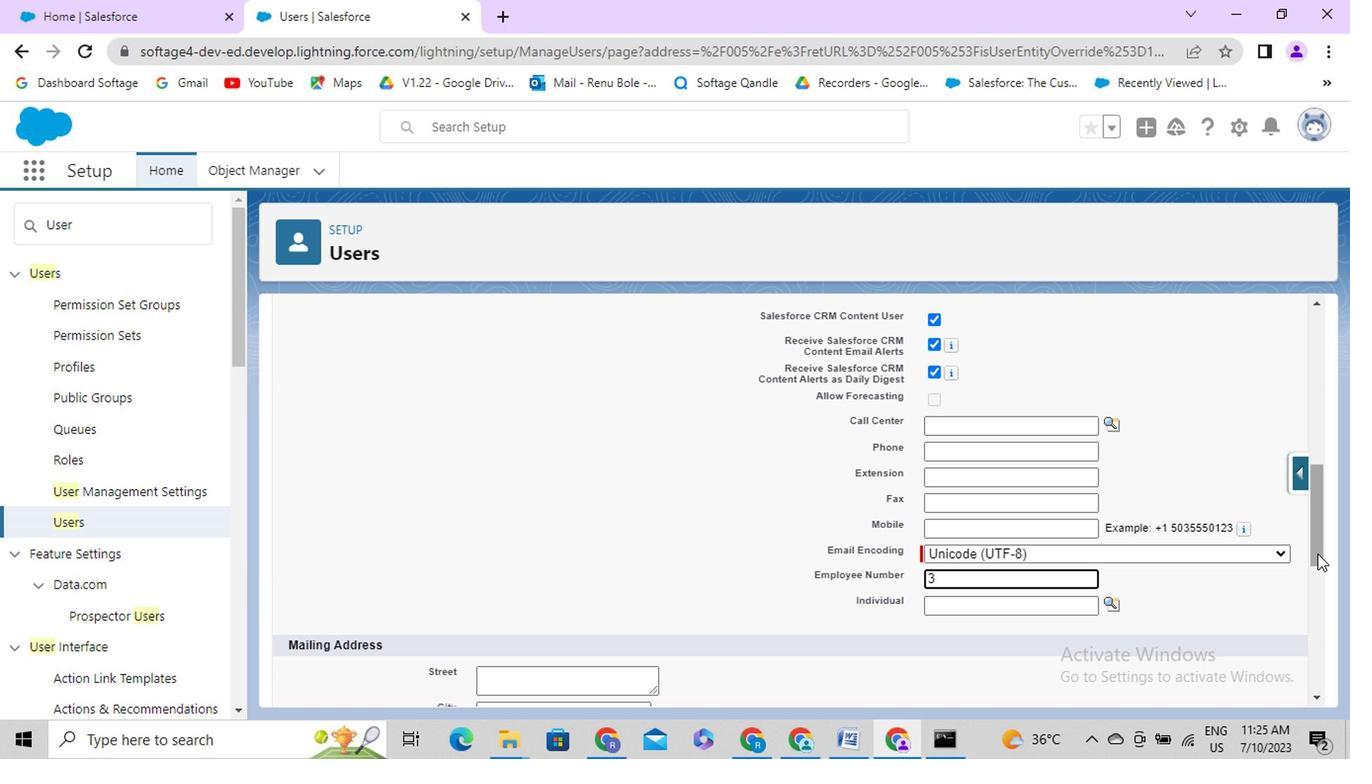 
Action: Mouse moved to (948, 356)
Screenshot: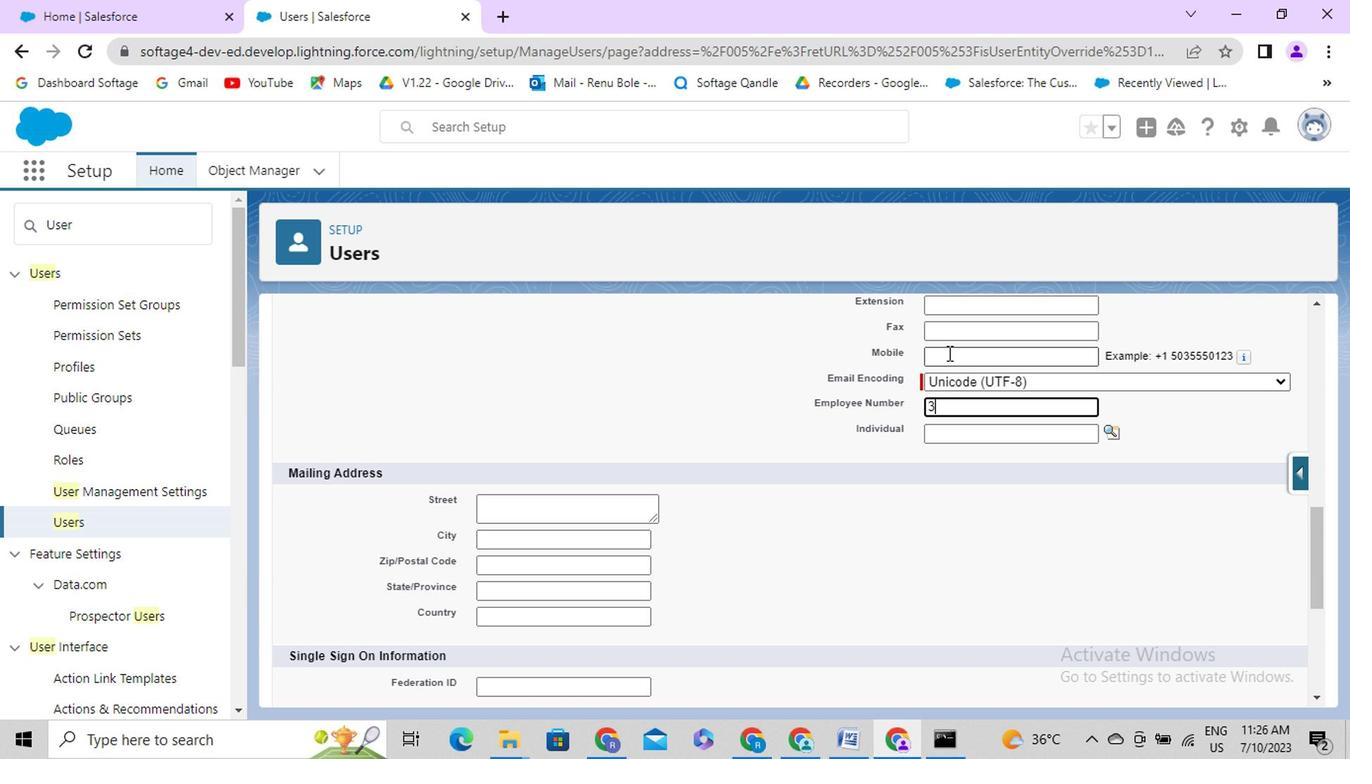 
Action: Mouse pressed left at (948, 356)
Screenshot: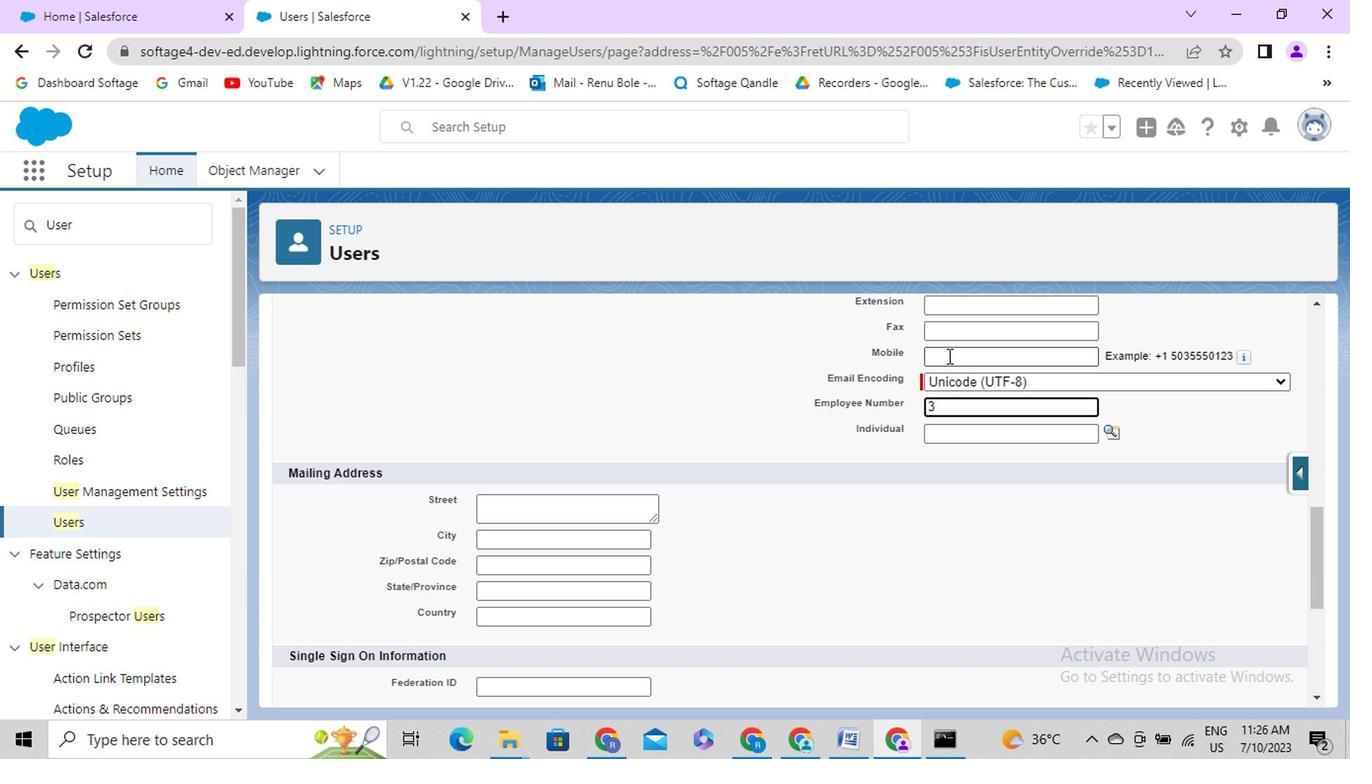 
Action: Key pressed <Key.shift><Key.shift><Key.shift><Key.shift><Key.shift><Key.shift><Key.shift><Key.shift><Key.shift><Key.shift><Key.shift><Key.shift><Key.shift><Key.shift><Key.shift><Key.shift><Key.shift><Key.shift><Key.shift><Key.shift><Key.shift><Key.shift><Key.shift><Key.shift><Key.shift><Key.shift><Key.shift><Key.shift><Key.shift><Key.shift><Key.shift><Key.shift><Key.shift><Key.shift><Key.shift><Key.shift><Key.shift><Key.shift><Key.shift><Key.shift><Key.shift><Key.shift><Key.shift><Key.shift><Key.shift><Key.shift><Key.shift><Key.shift><Key.shift><Key.shift><Key.shift><Key.shift><Key.shift><Key.shift><Key.shift><Key.shift><Key.shift><Key.shift><Key.shift><Key.shift><Key.shift><Key.shift><Key.shift><Key.shift><Key.shift><Key.shift><Key.shift><Key.shift><Key.shift><Key.shift><Key.shift><Key.shift><Key.shift><Key.shift><Key.shift><Key.shift><Key.shift><Key.shift><Key.shift><Key.shift><Key.shift><Key.shift><Key.shift><Key.shift><Key.shift><Key.shift><Key.shift><Key.shift><Key.shift><Key.shift><Key.shift><Key.shift><Key.shift><Key.shift><Key.shift><Key.shift><Key.shift><Key.shift><Key.shift><Key.shift><Key.shift><Key.shift><Key.shift>+9545186011
Screenshot: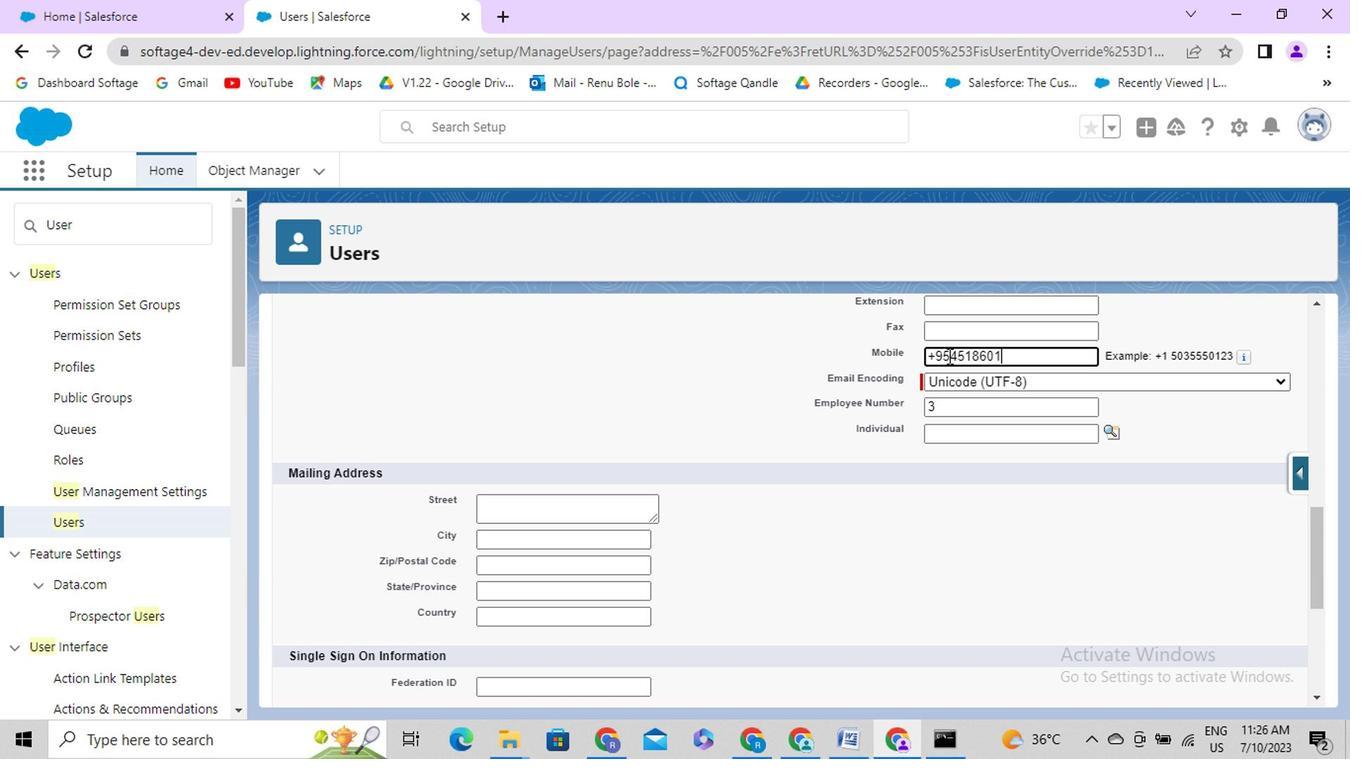 
Action: Mouse moved to (559, 514)
Screenshot: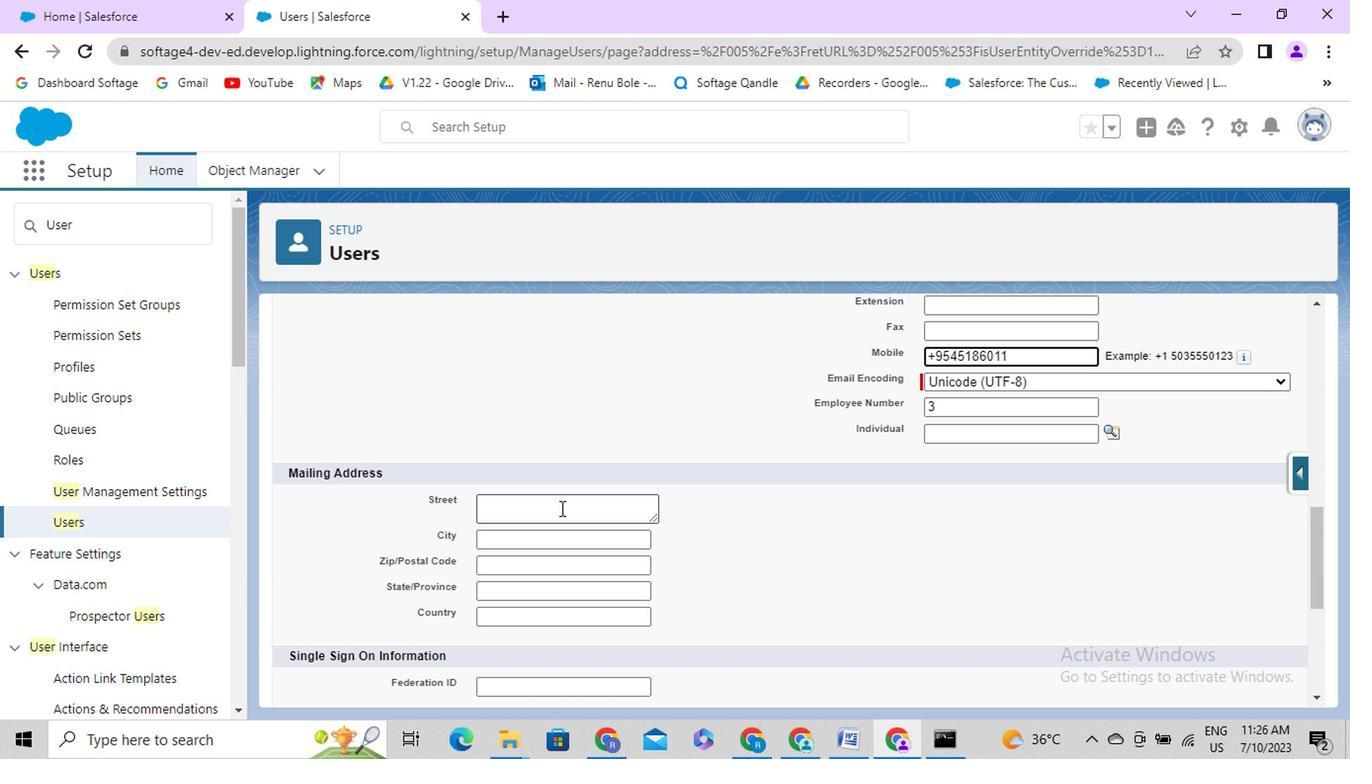 
Action: Mouse pressed left at (559, 514)
Screenshot: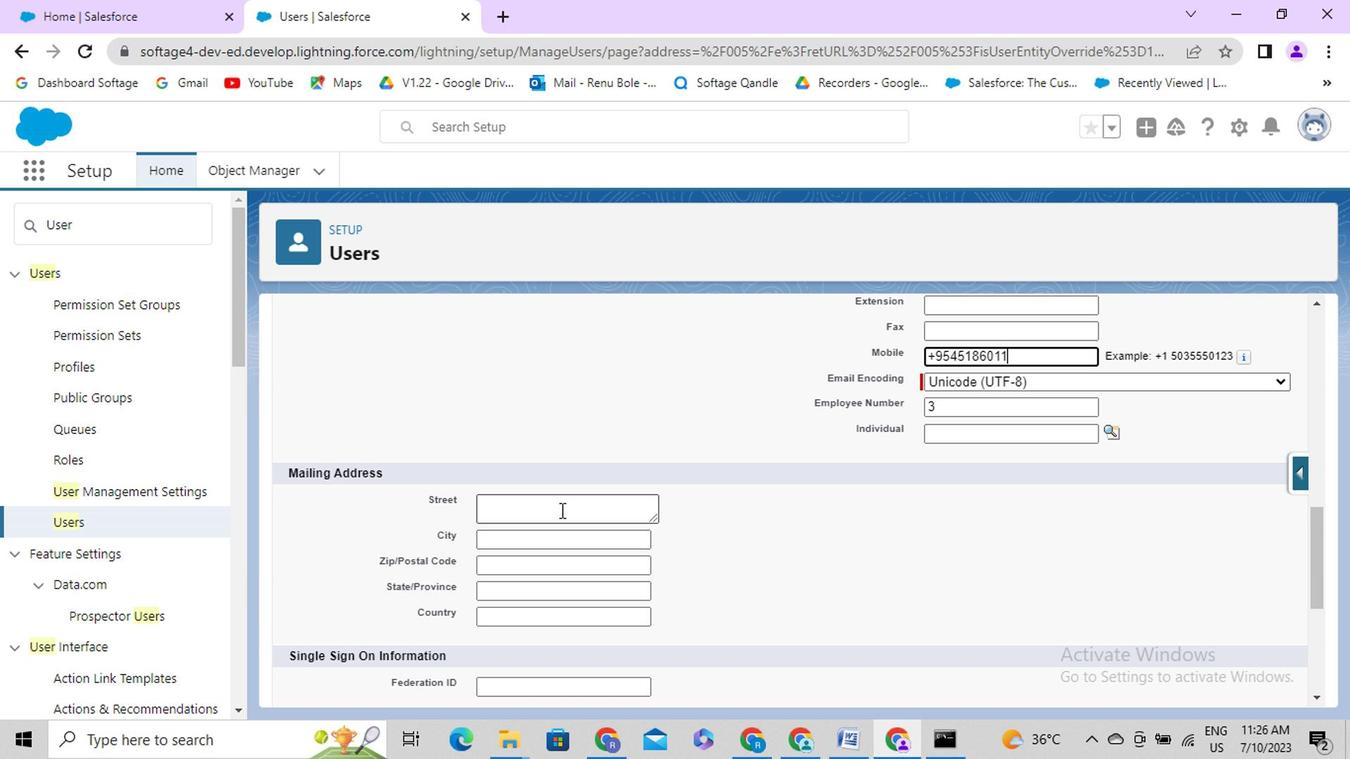 
Action: Mouse moved to (529, 509)
Screenshot: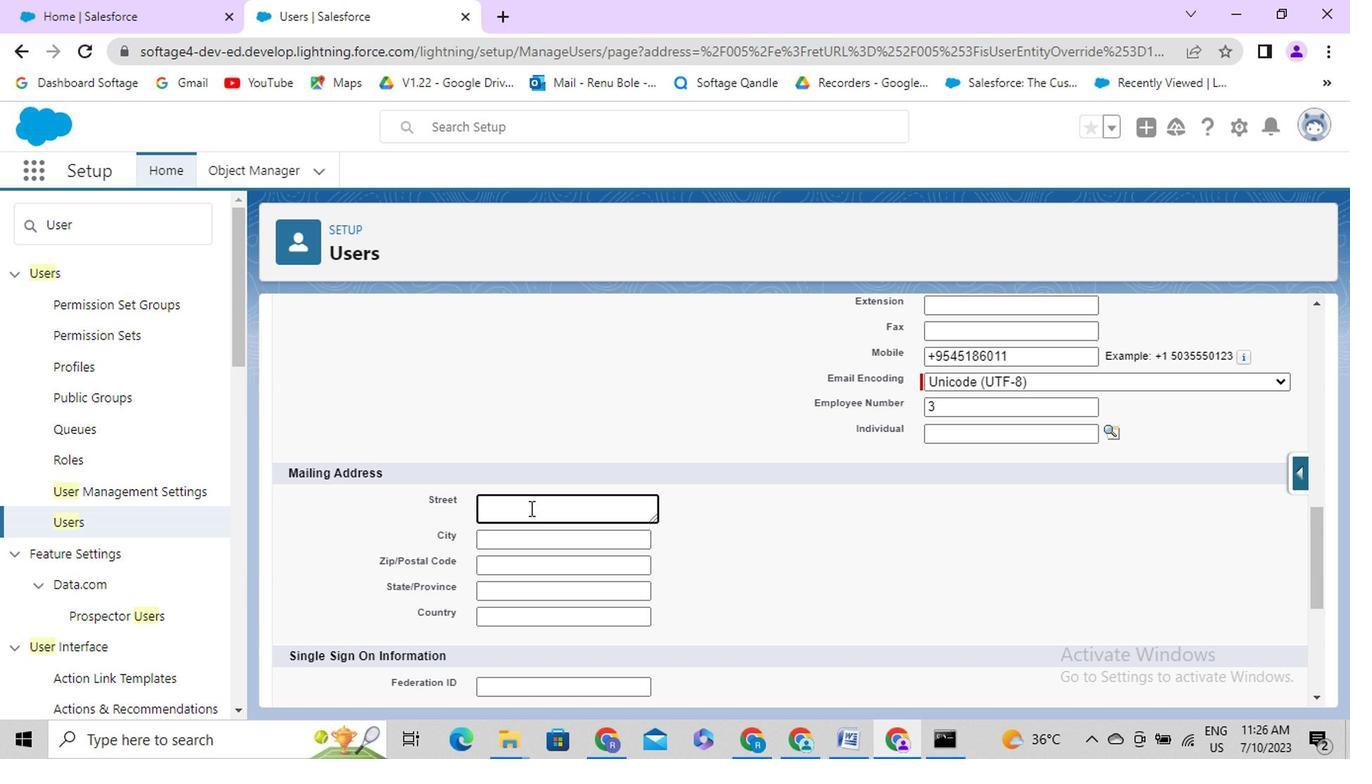 
Action: Key pressed G<Key.caps_lock>andhi<Key.space>ststus<Key.space>lane
Screenshot: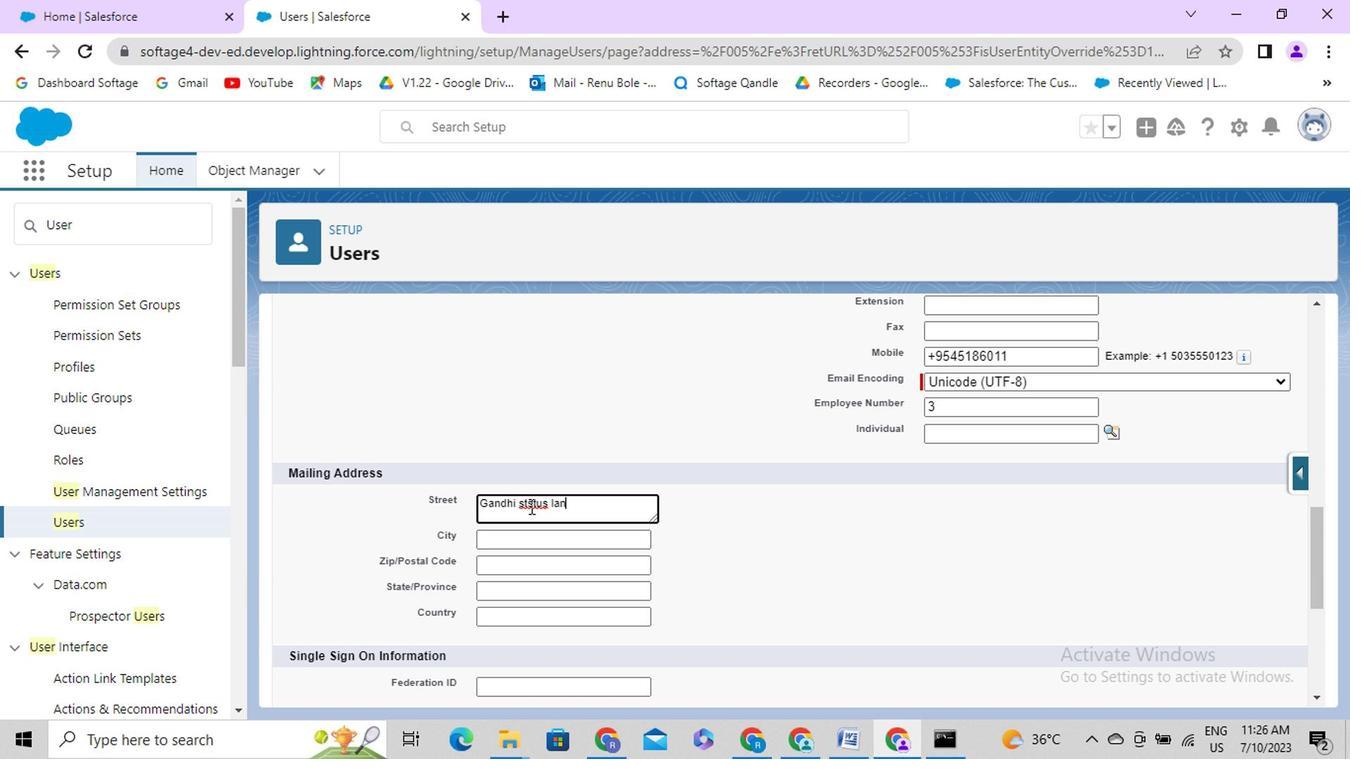
Action: Mouse moved to (529, 549)
Screenshot: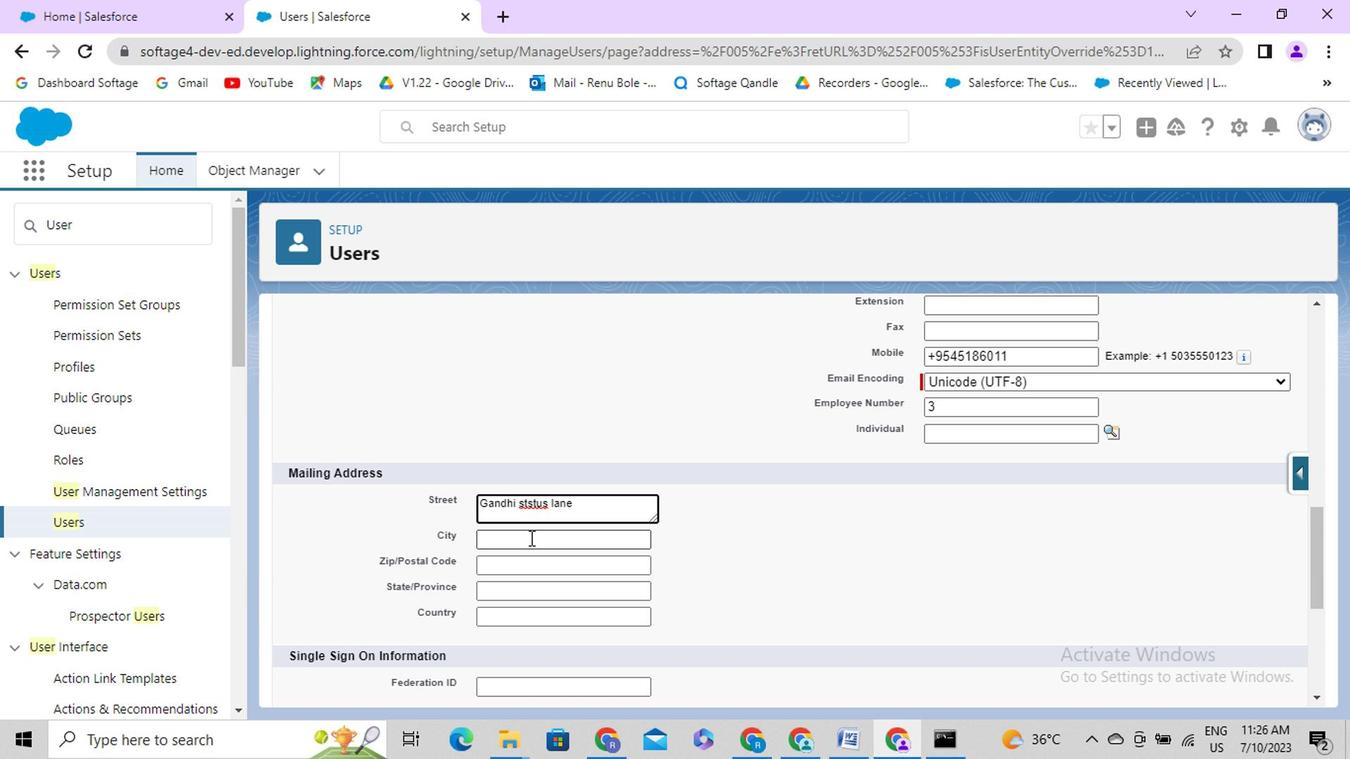 
Action: Mouse pressed left at (529, 549)
Screenshot: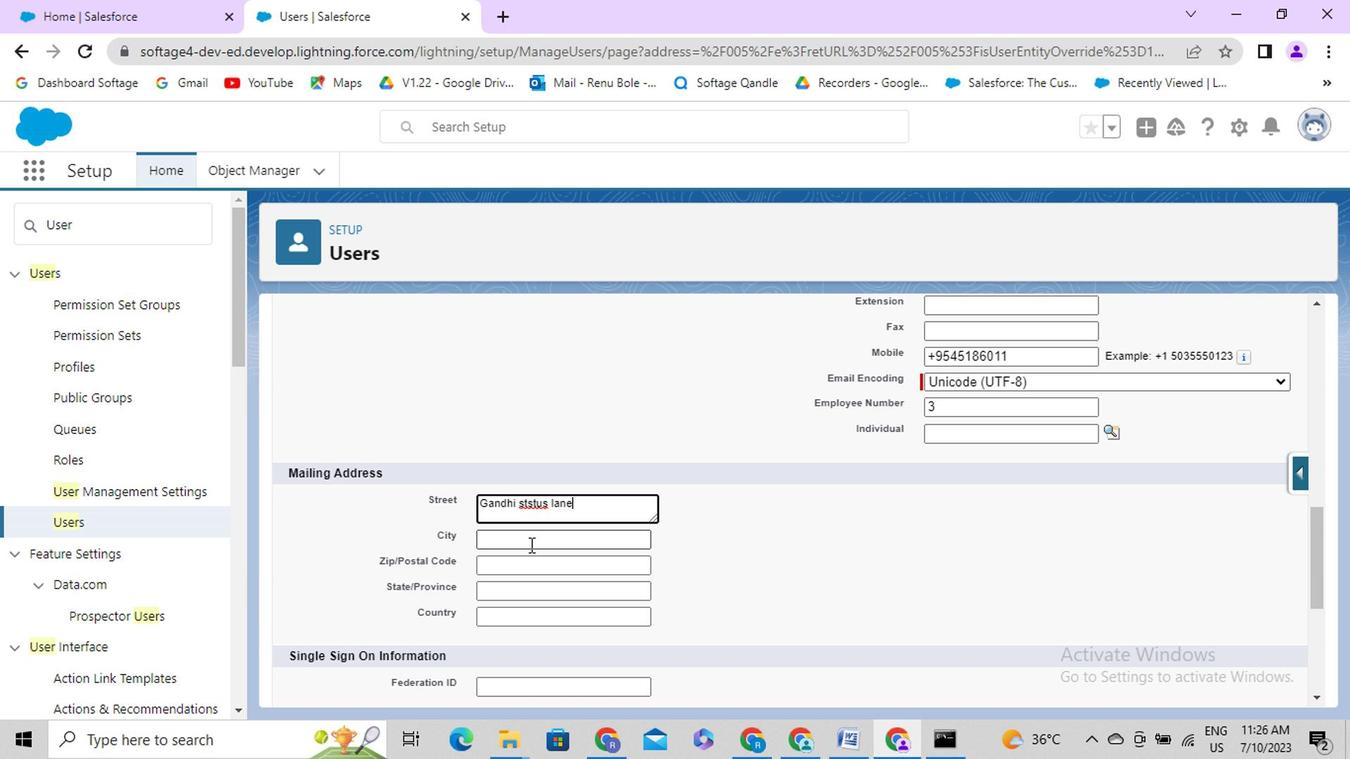 
Action: Key pressed <Key.caps_lock>H<Key.caps_lock>yderabad
Screenshot: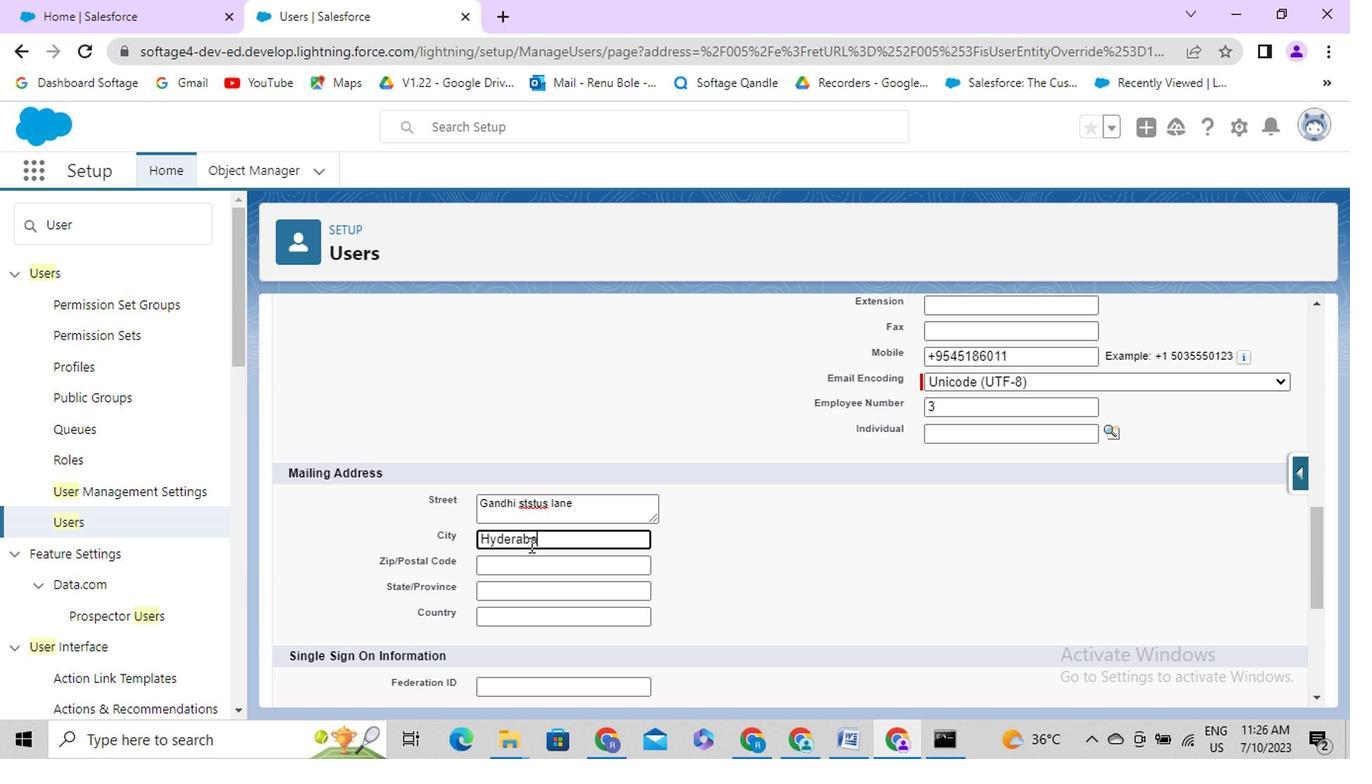 
Action: Mouse moved to (534, 507)
Screenshot: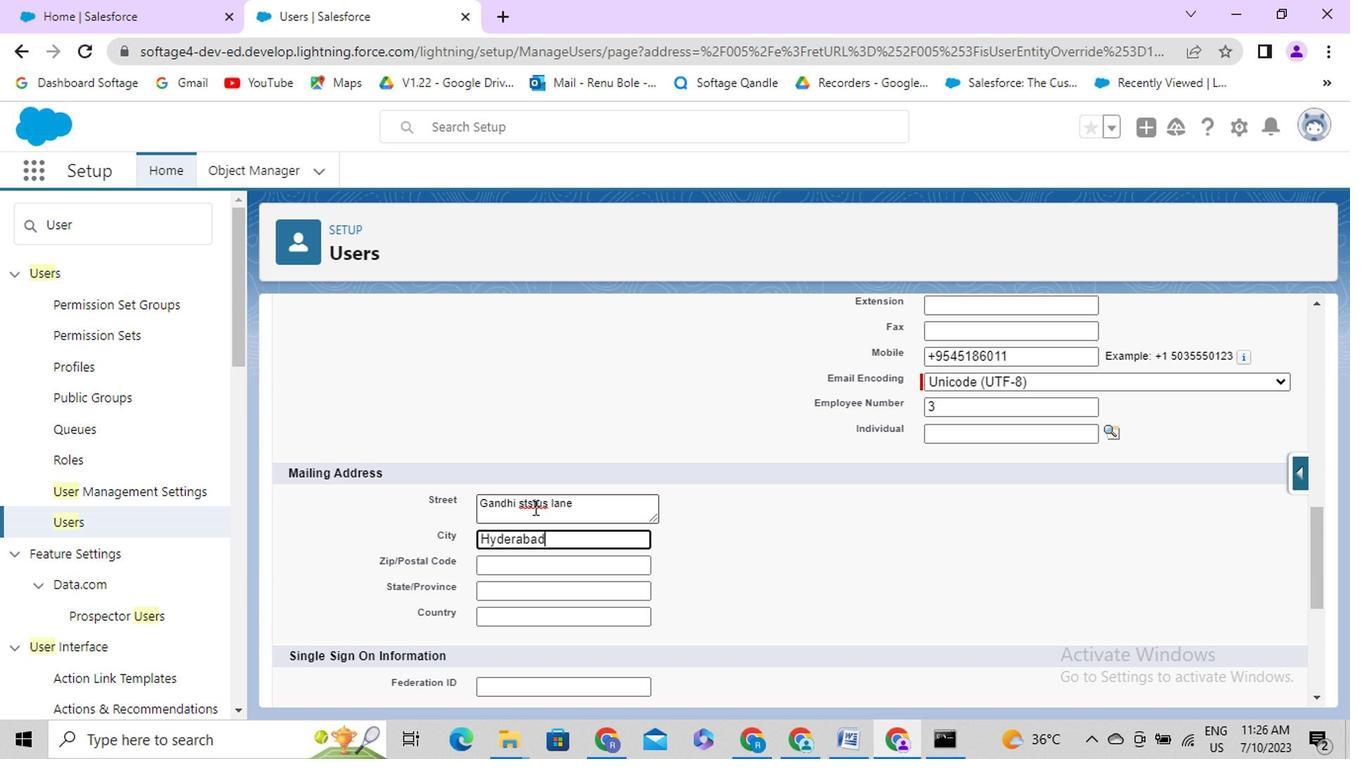 
Action: Mouse pressed right at (534, 507)
Screenshot: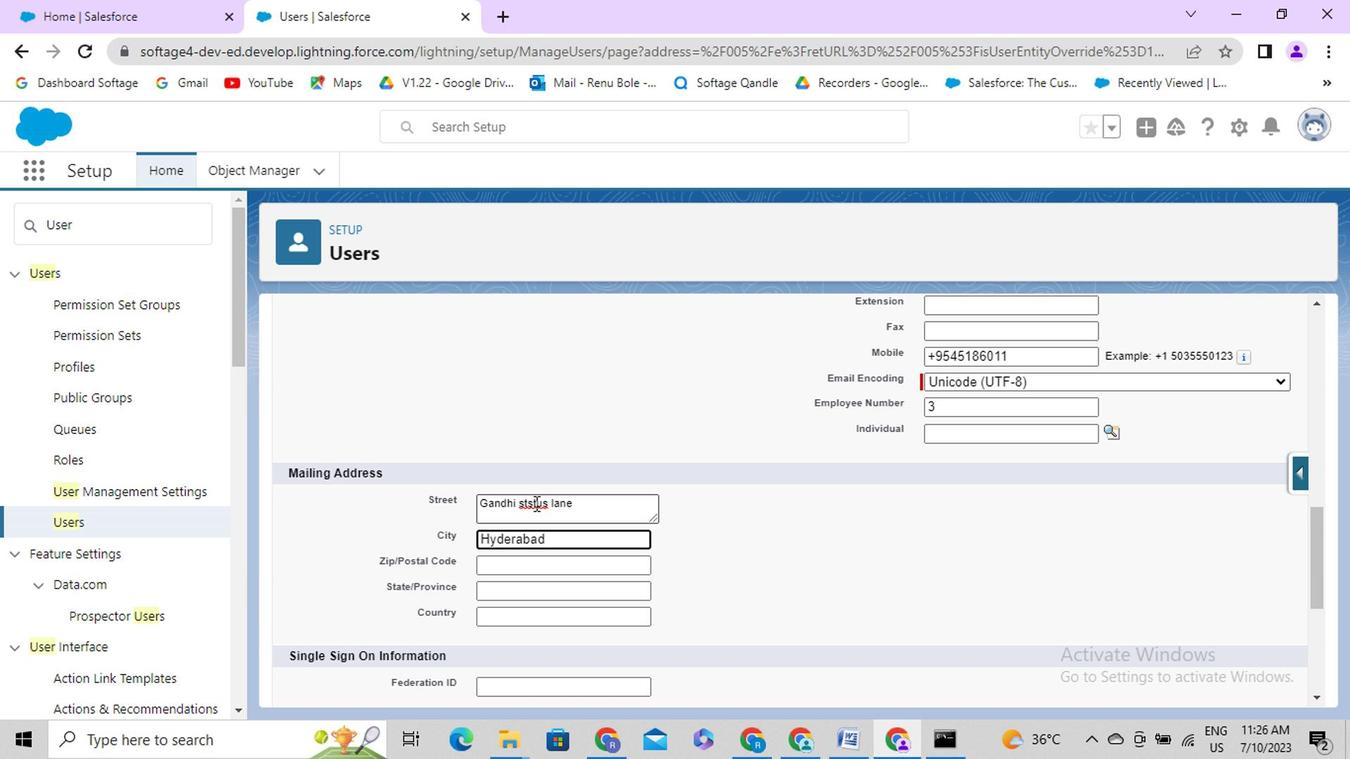 
Action: Mouse moved to (581, 165)
Screenshot: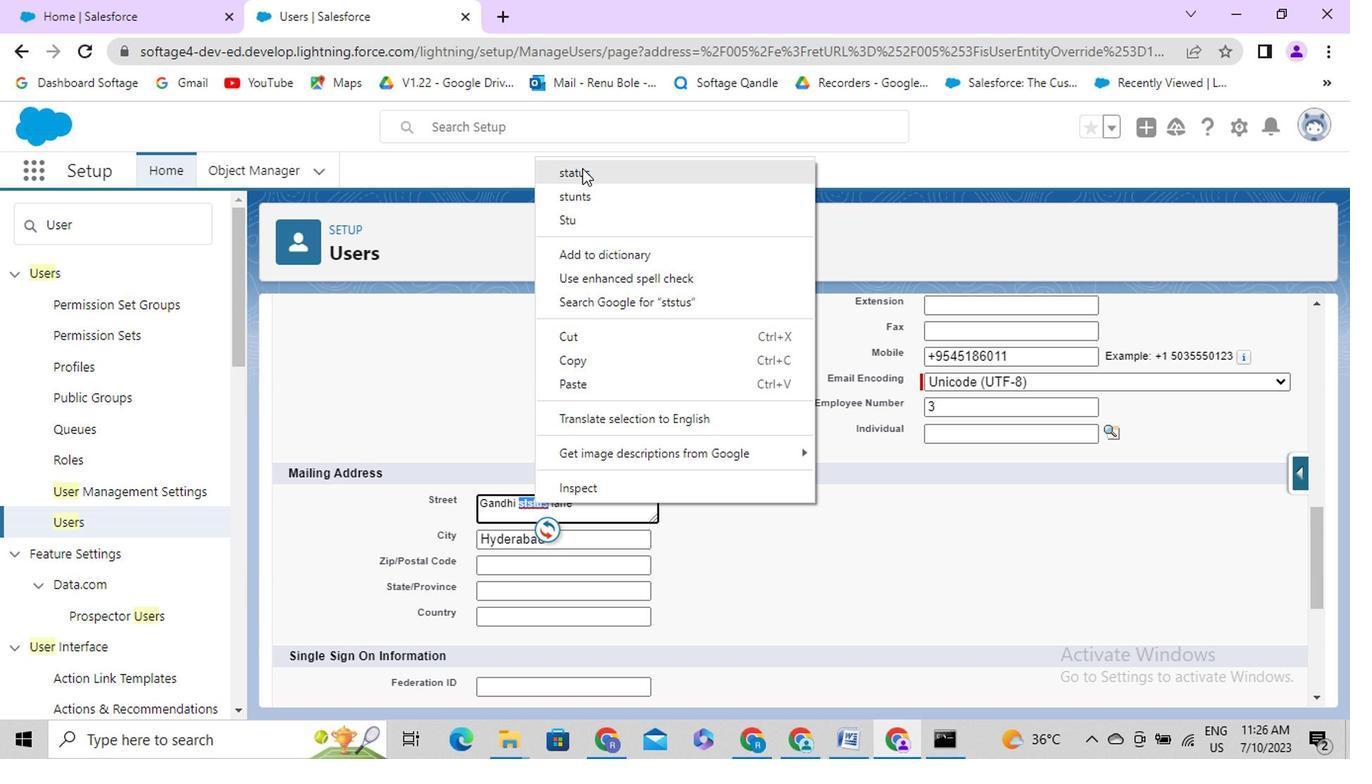 
Action: Mouse pressed left at (581, 165)
Screenshot: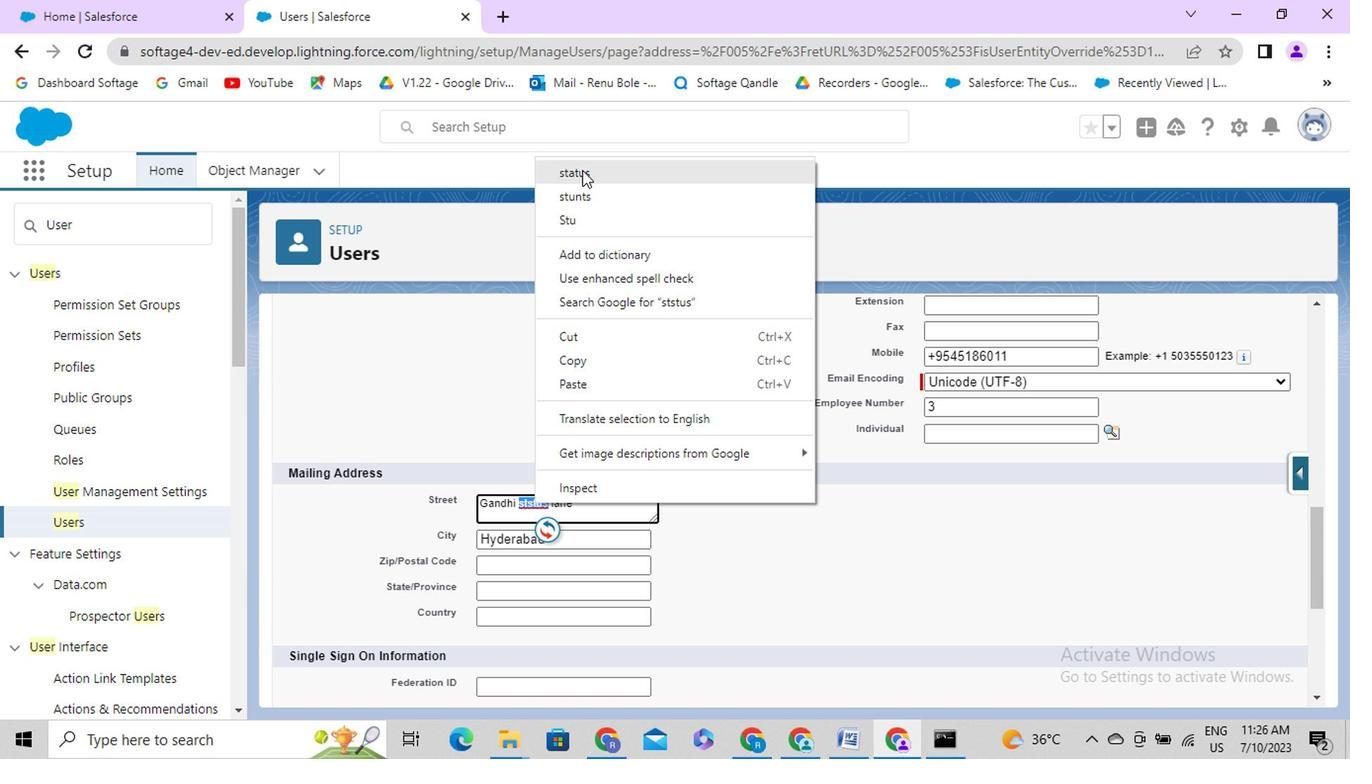 
Action: Mouse moved to (523, 578)
Screenshot: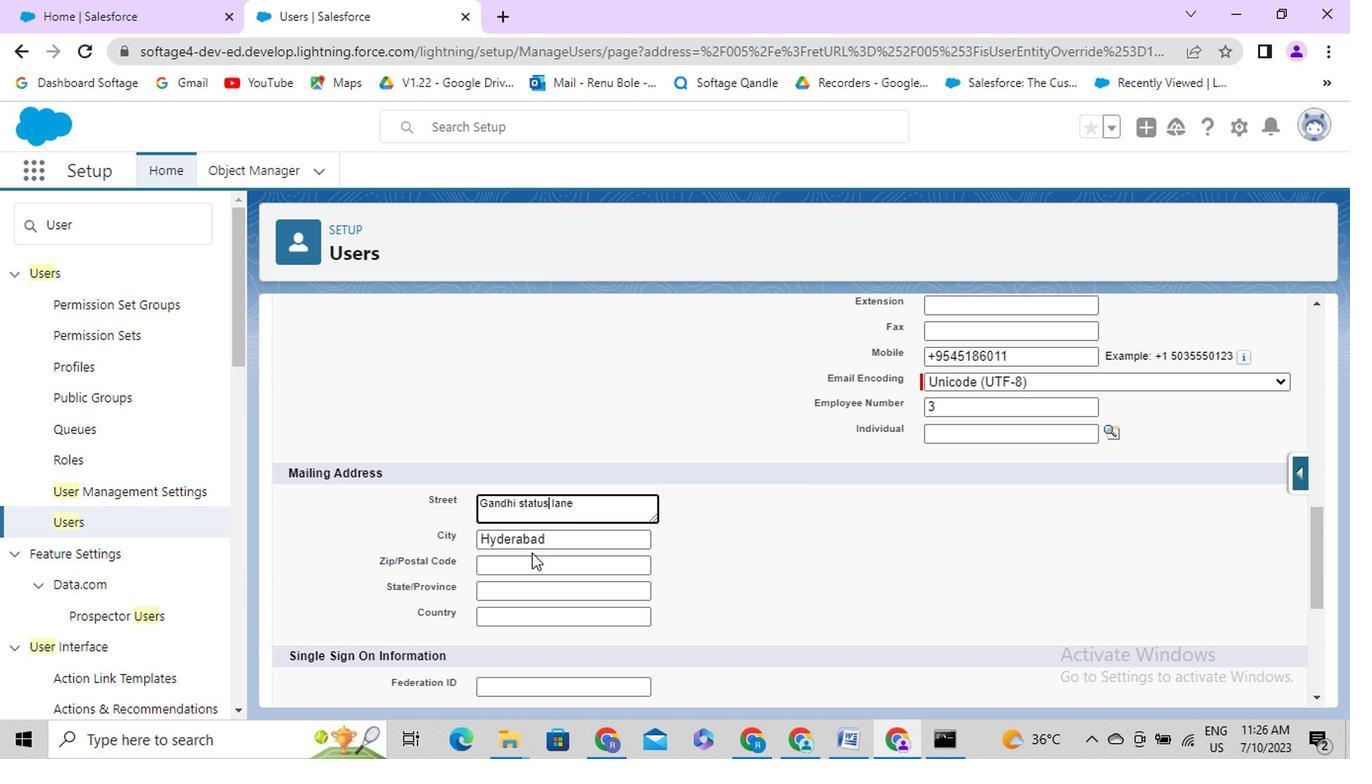 
Action: Mouse pressed left at (523, 578)
Screenshot: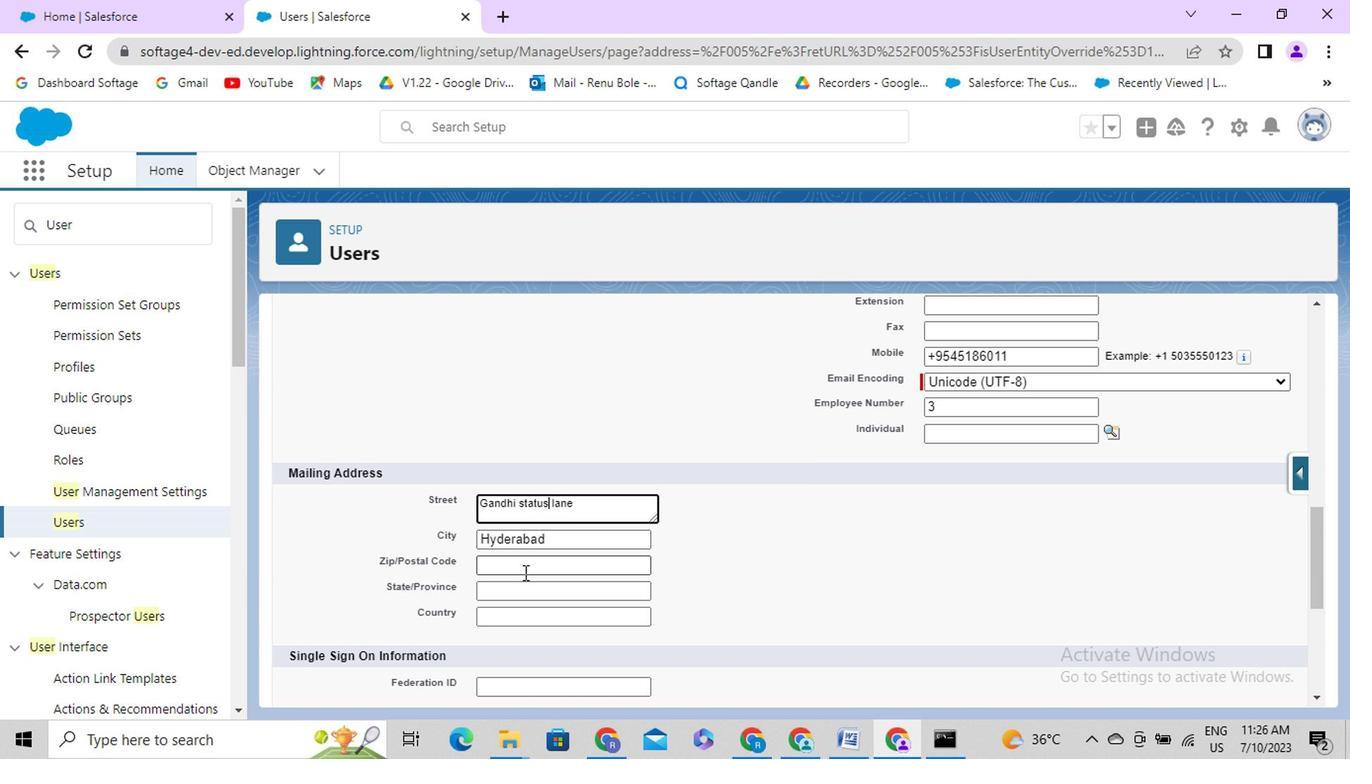 
Action: Key pressed 500050
Screenshot: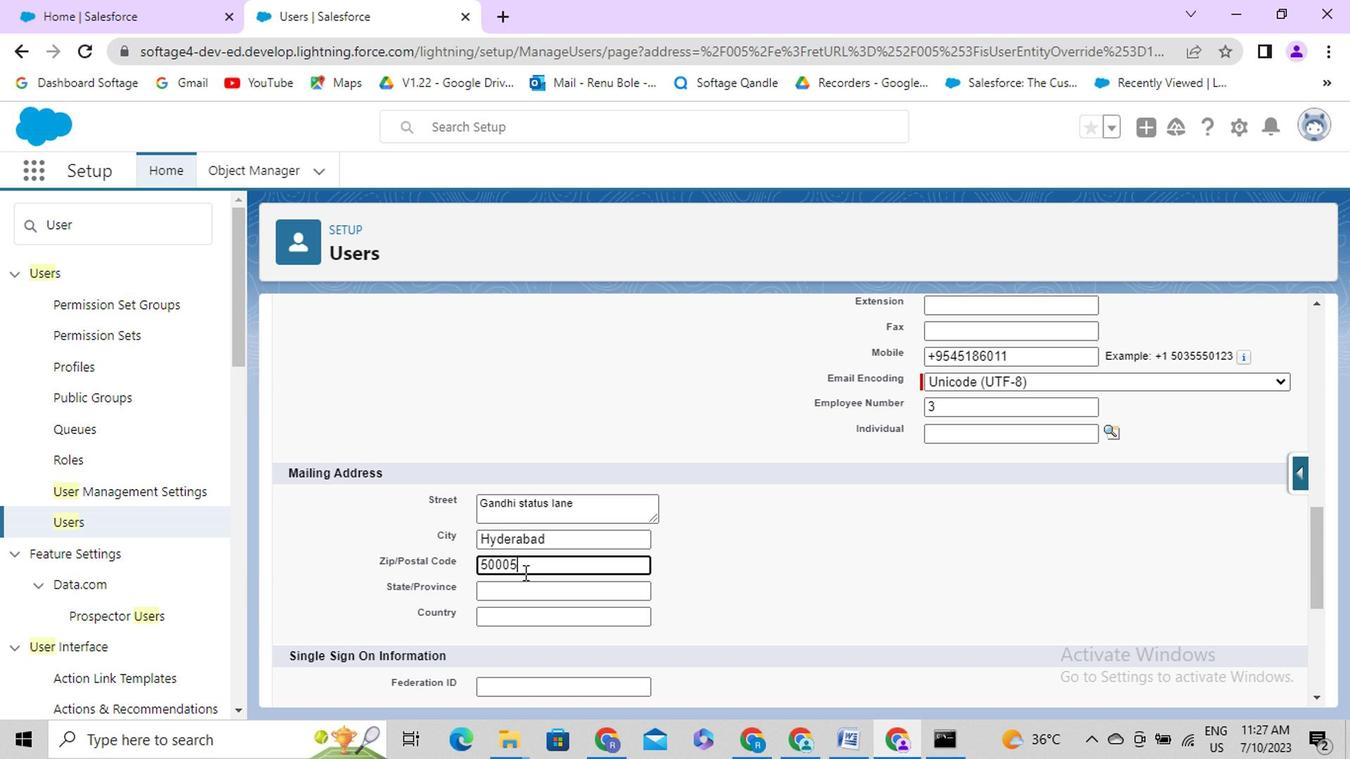 
Action: Mouse moved to (517, 598)
Screenshot: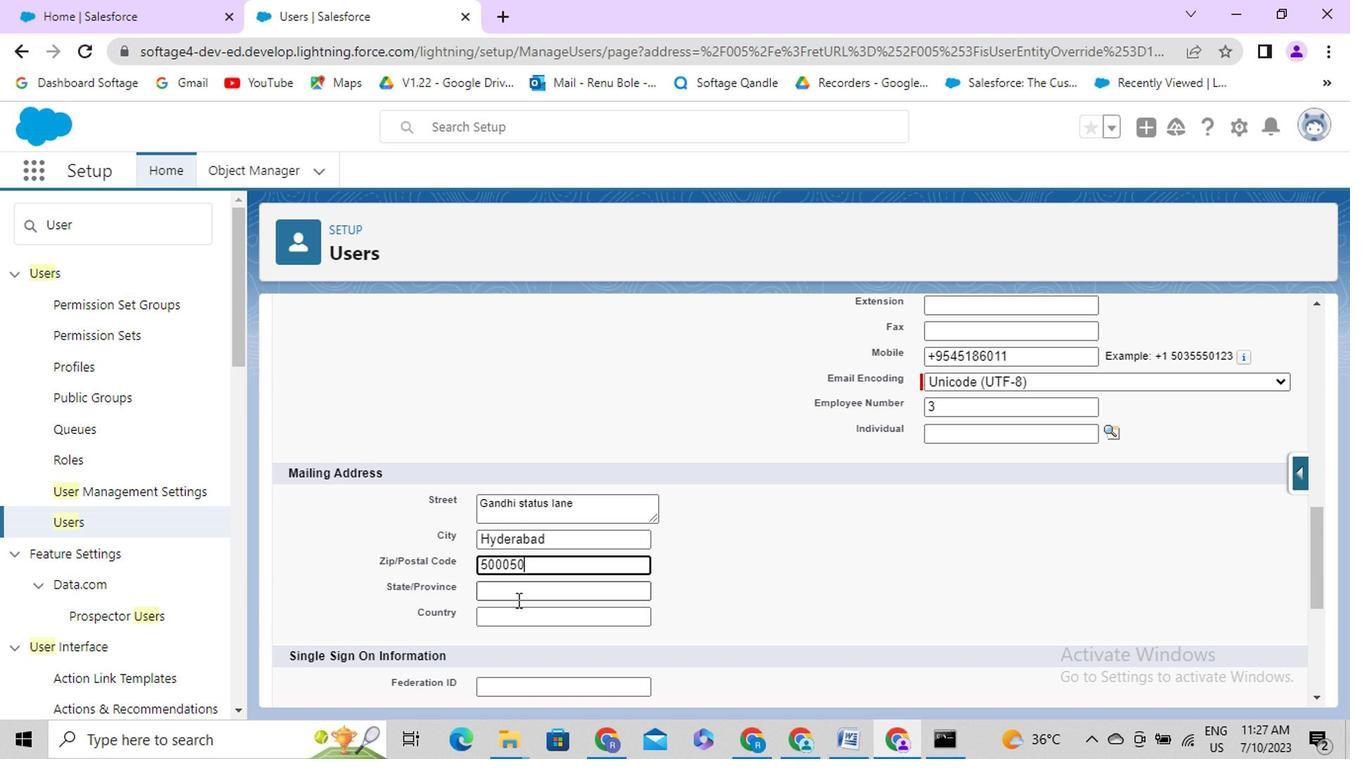 
Action: Mouse pressed left at (517, 598)
Screenshot: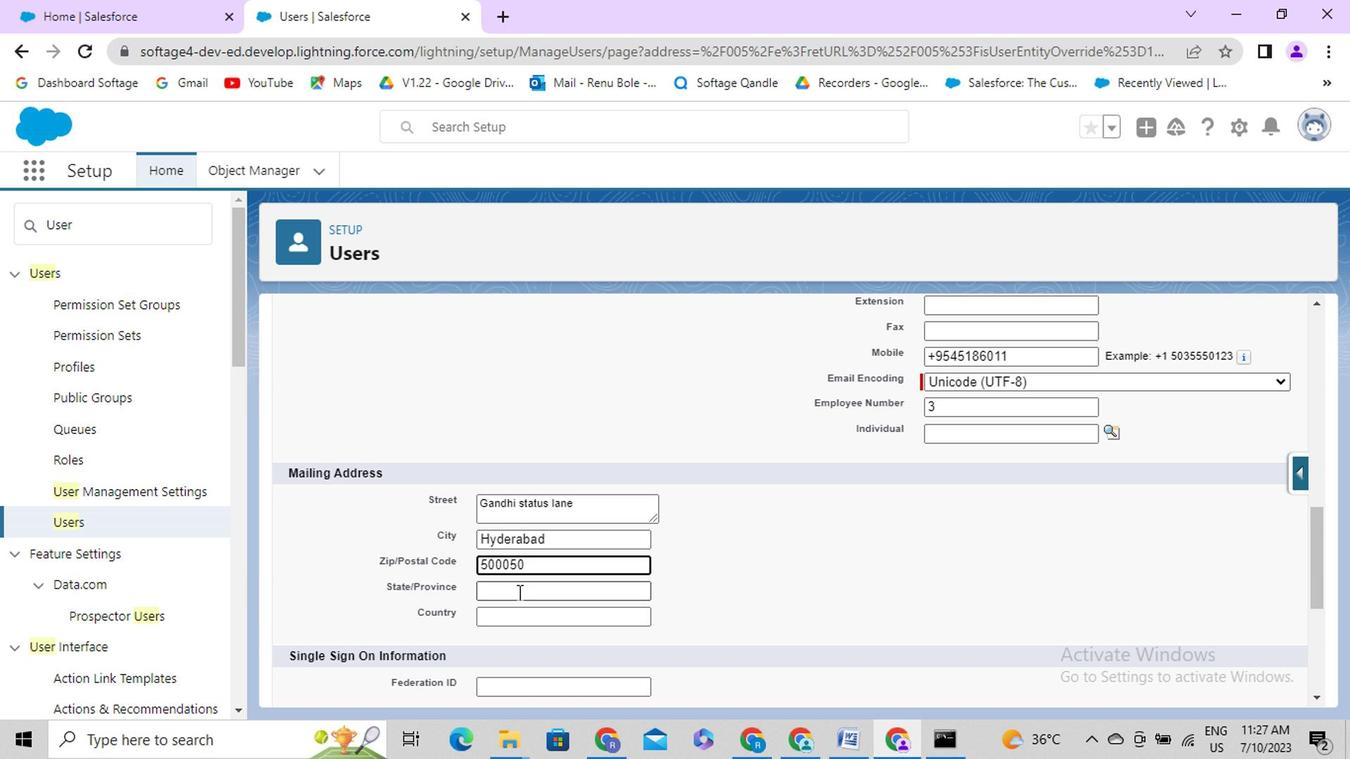 
Action: Key pressed <Key.caps_lock>T<Key.caps_lock>elngana
Screenshot: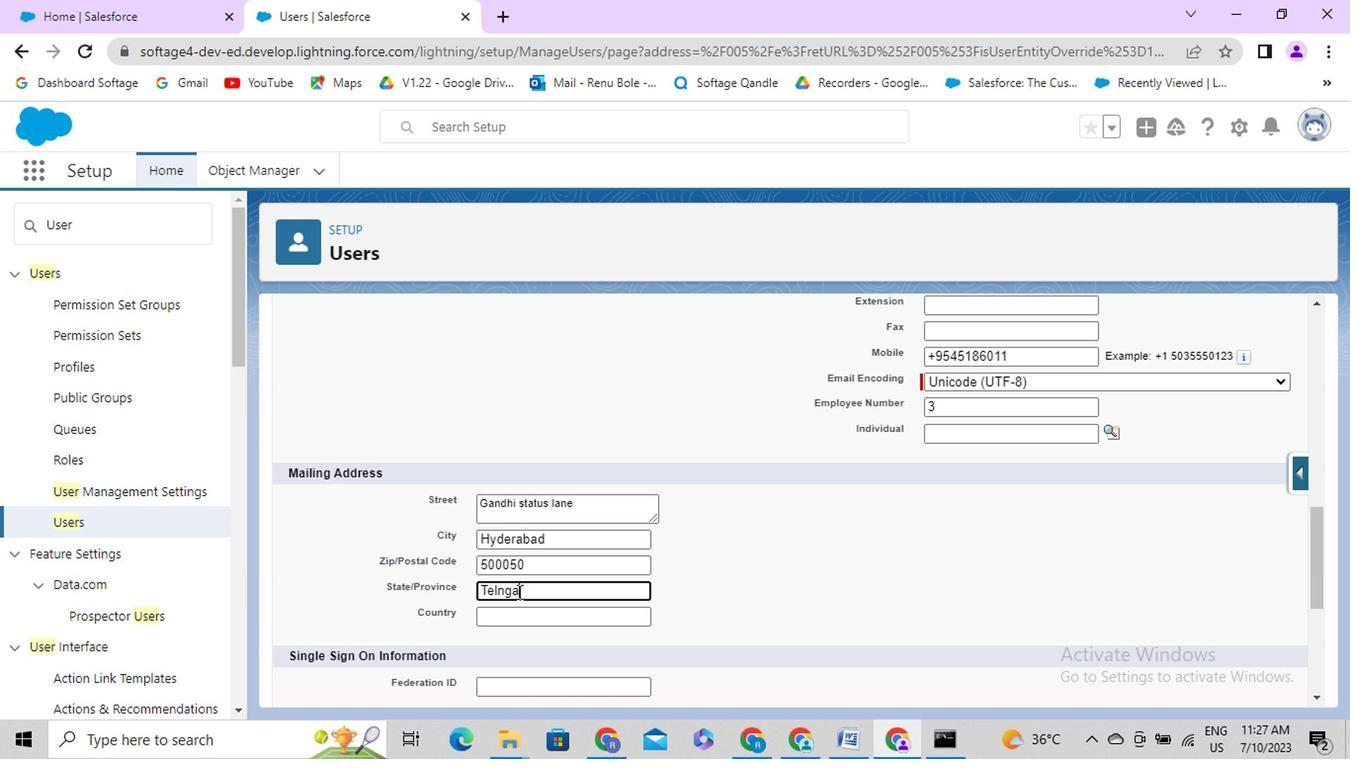 
Action: Mouse moved to (511, 626)
Screenshot: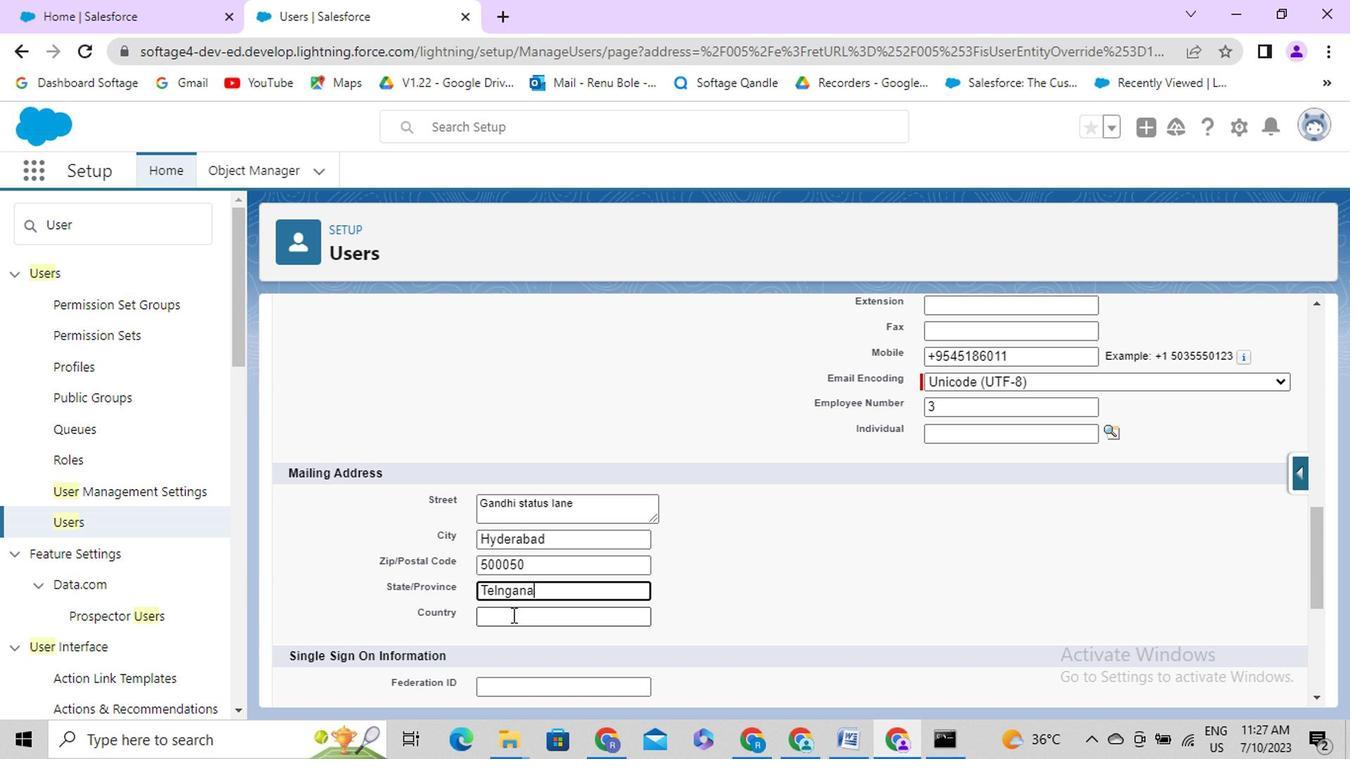 
Action: Mouse pressed left at (511, 626)
Screenshot: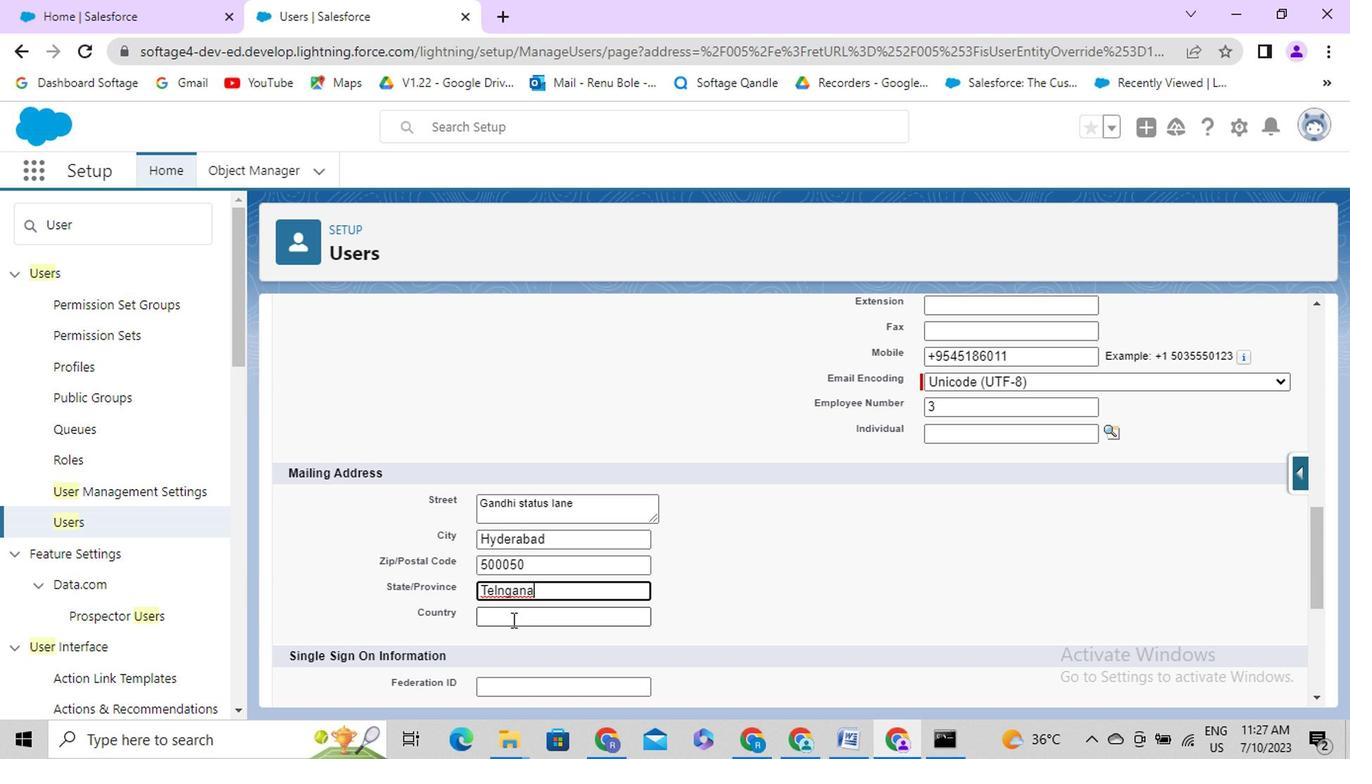
Action: Key pressed <Key.caps_lock>I<Key.caps_lock>ndia
Screenshot: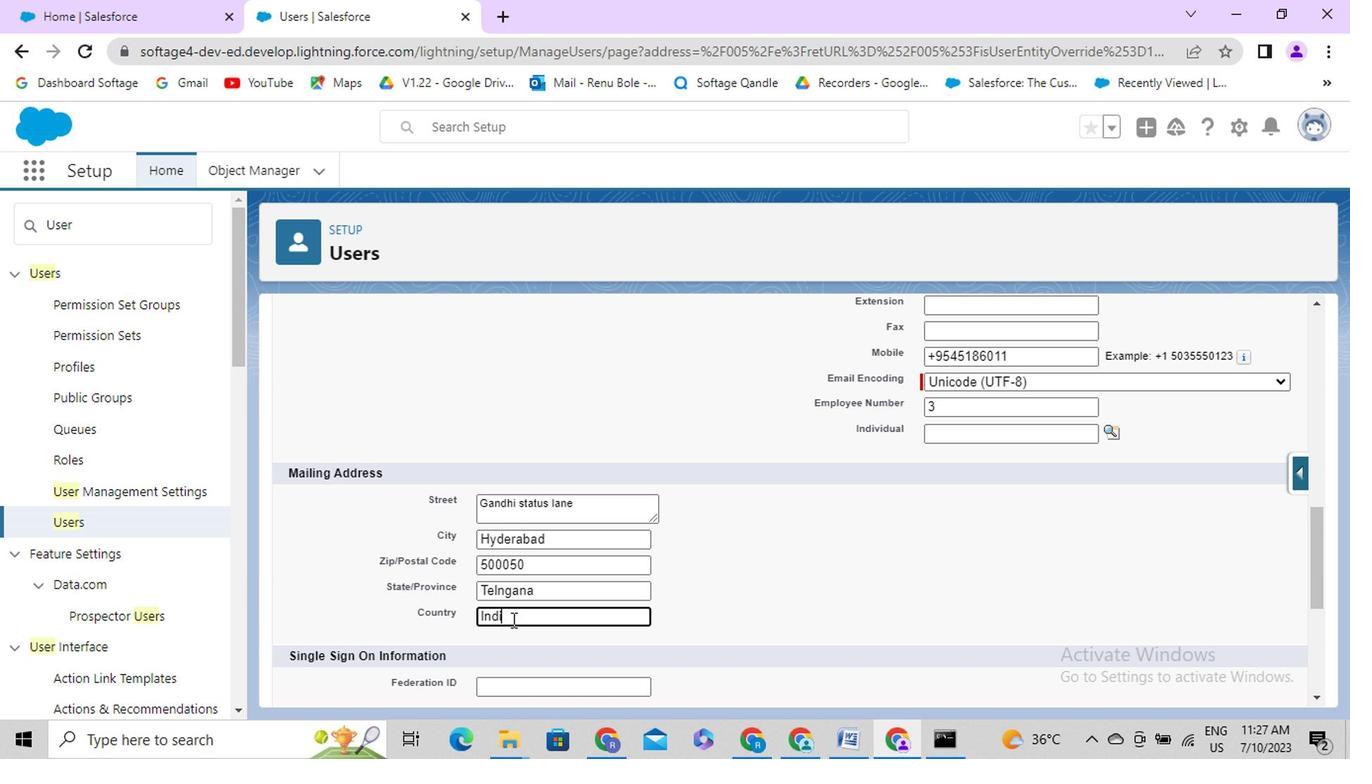 
Action: Mouse moved to (534, 632)
Screenshot: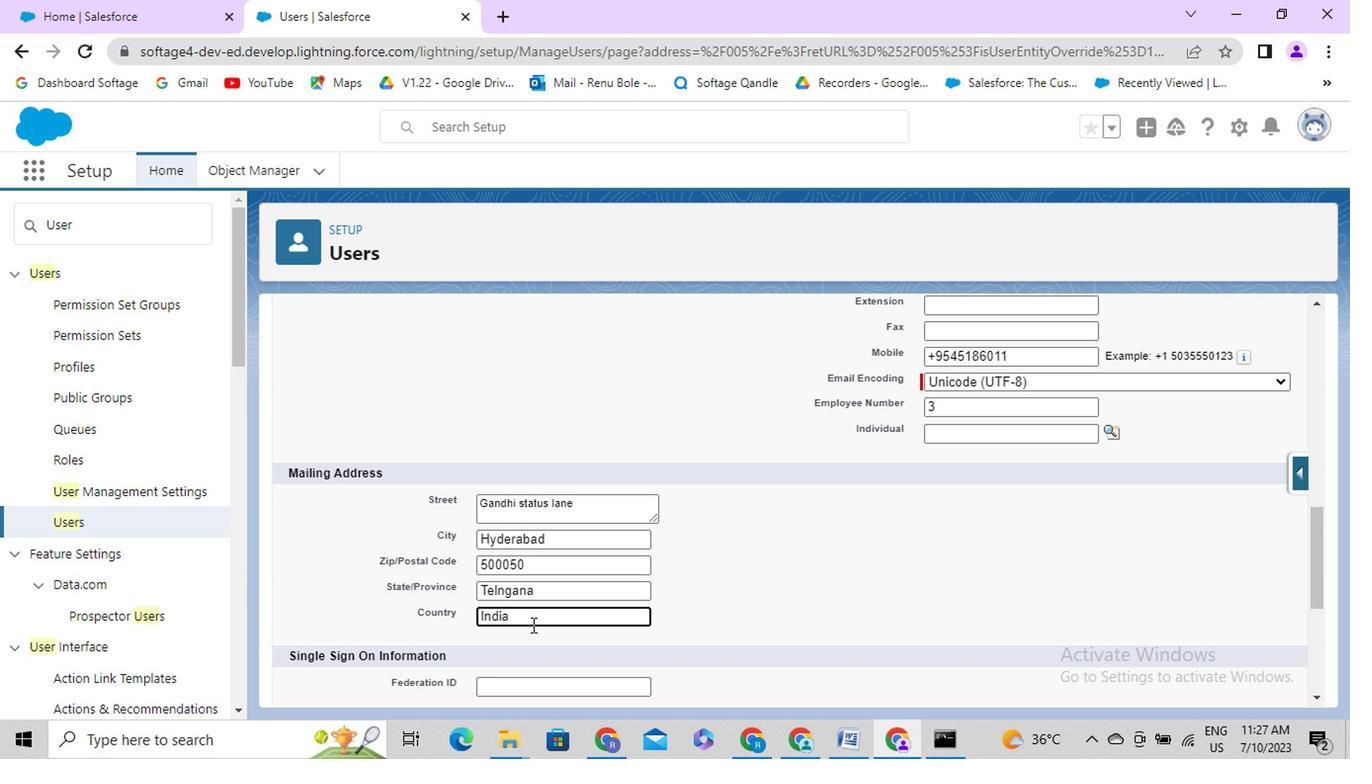 
Action: Mouse scrolled (534, 631) with delta (0, -1)
Screenshot: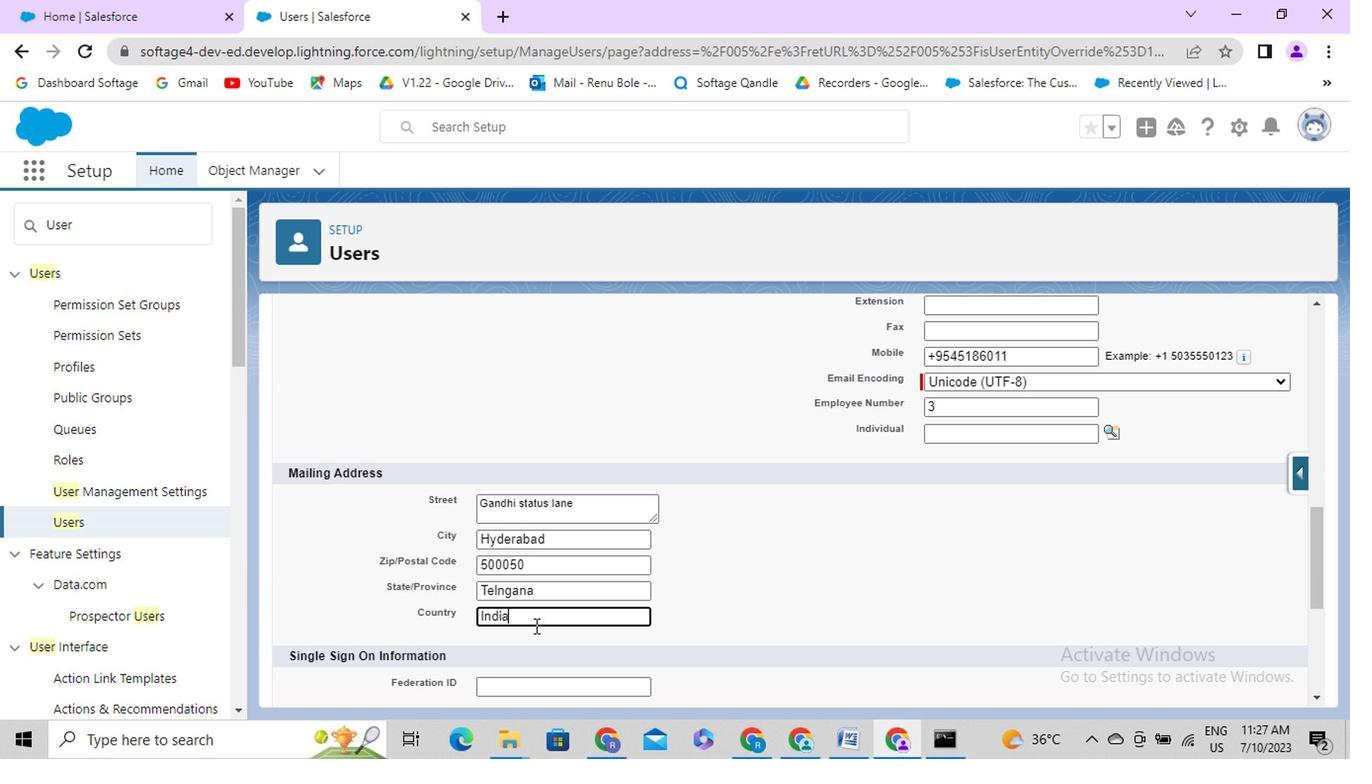 
Action: Mouse scrolled (534, 631) with delta (0, -1)
Screenshot: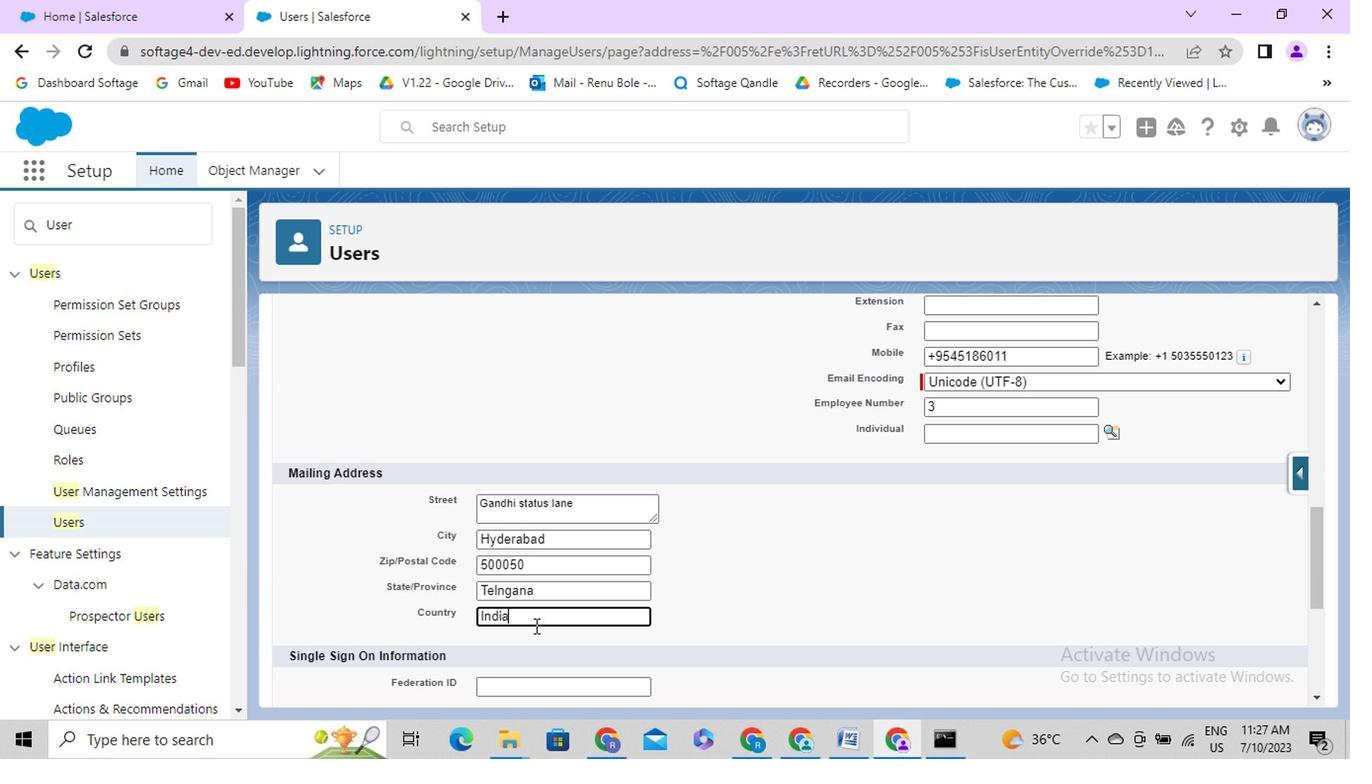 
Action: Mouse moved to (717, 602)
Screenshot: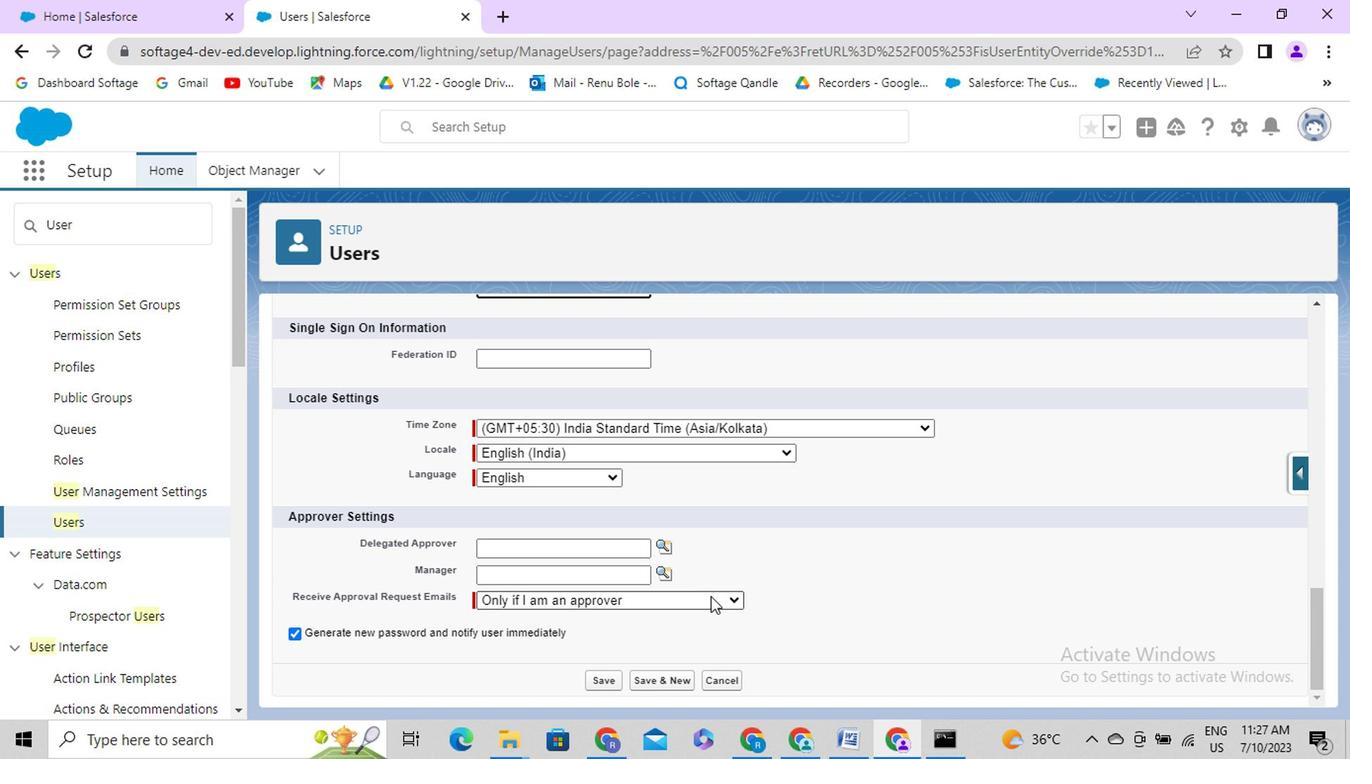 
Action: Mouse pressed left at (717, 602)
Screenshot: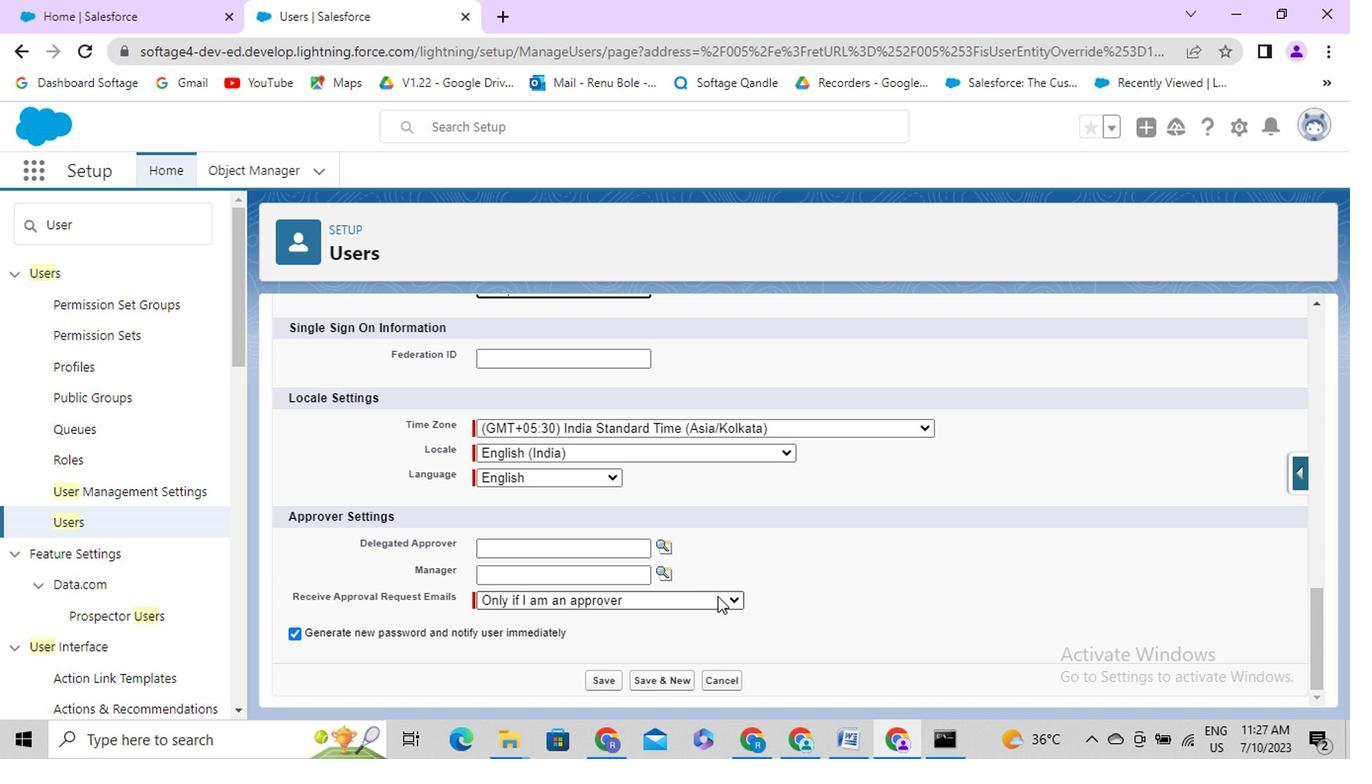 
Action: Mouse moved to (610, 640)
Screenshot: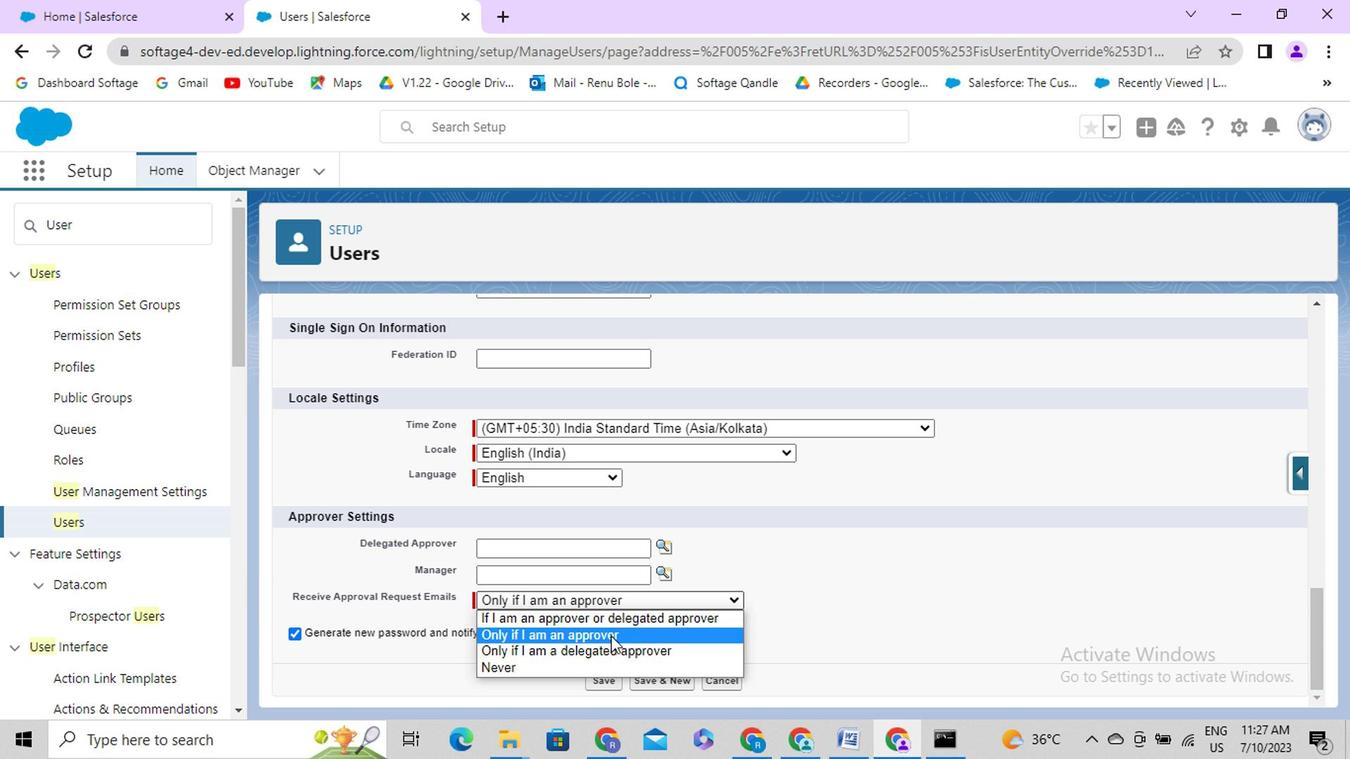 
Action: Mouse pressed left at (610, 640)
Screenshot: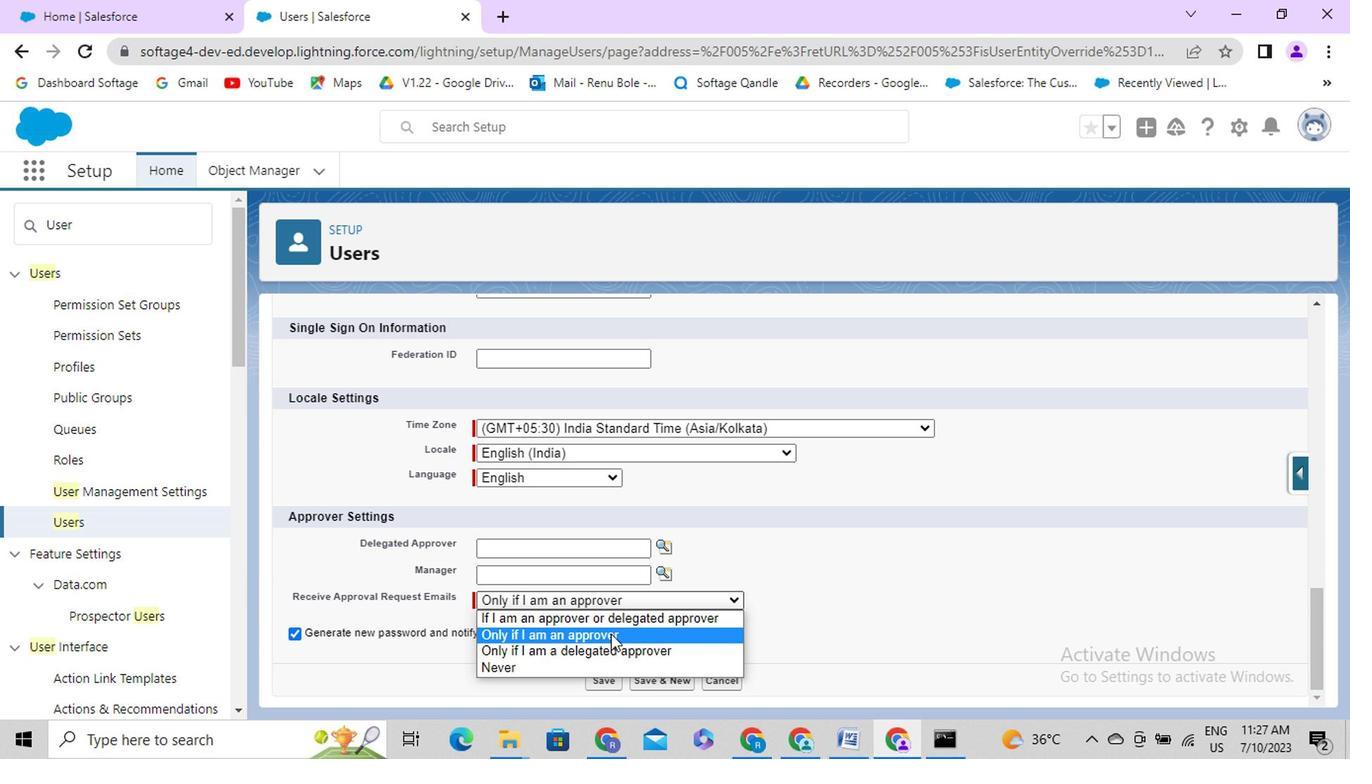 
Action: Mouse moved to (602, 687)
Screenshot: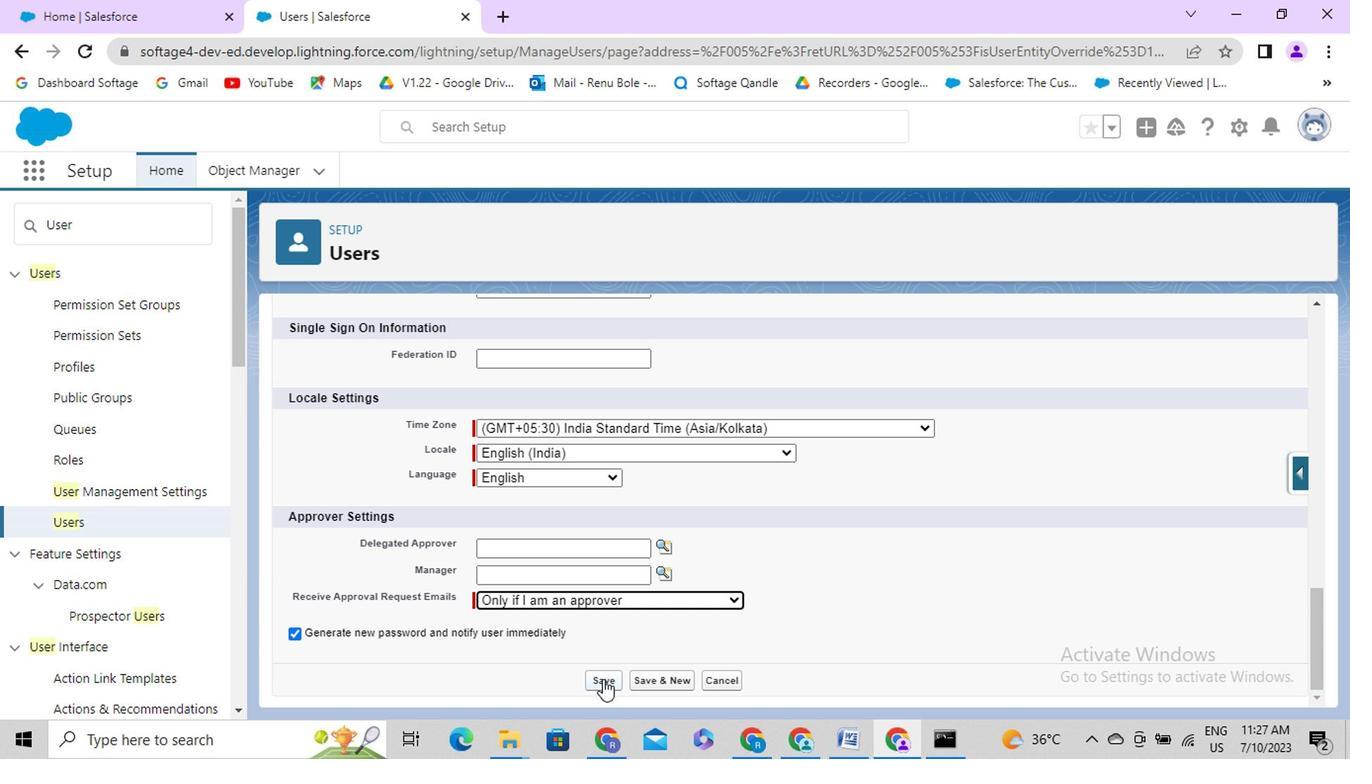 
Action: Mouse pressed left at (602, 687)
Screenshot: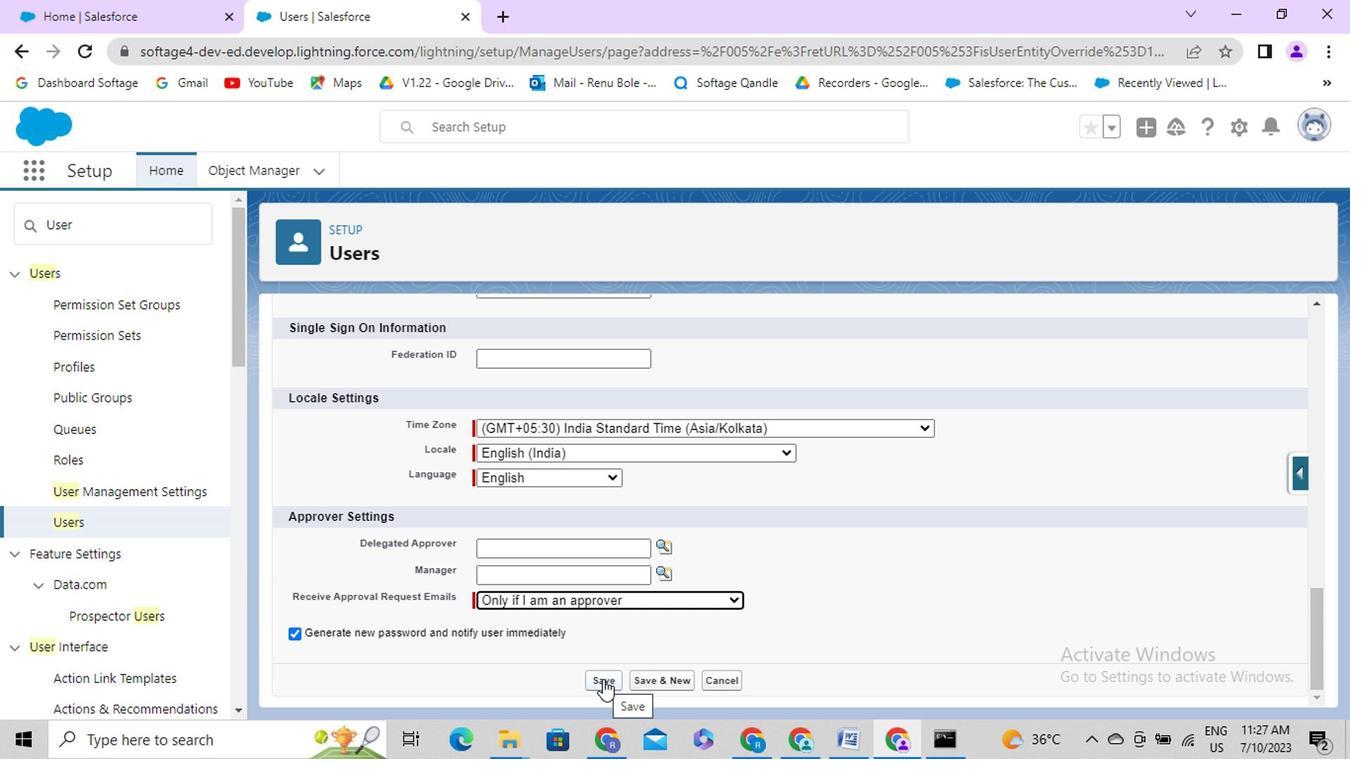 
Action: Mouse moved to (1160, 442)
Screenshot: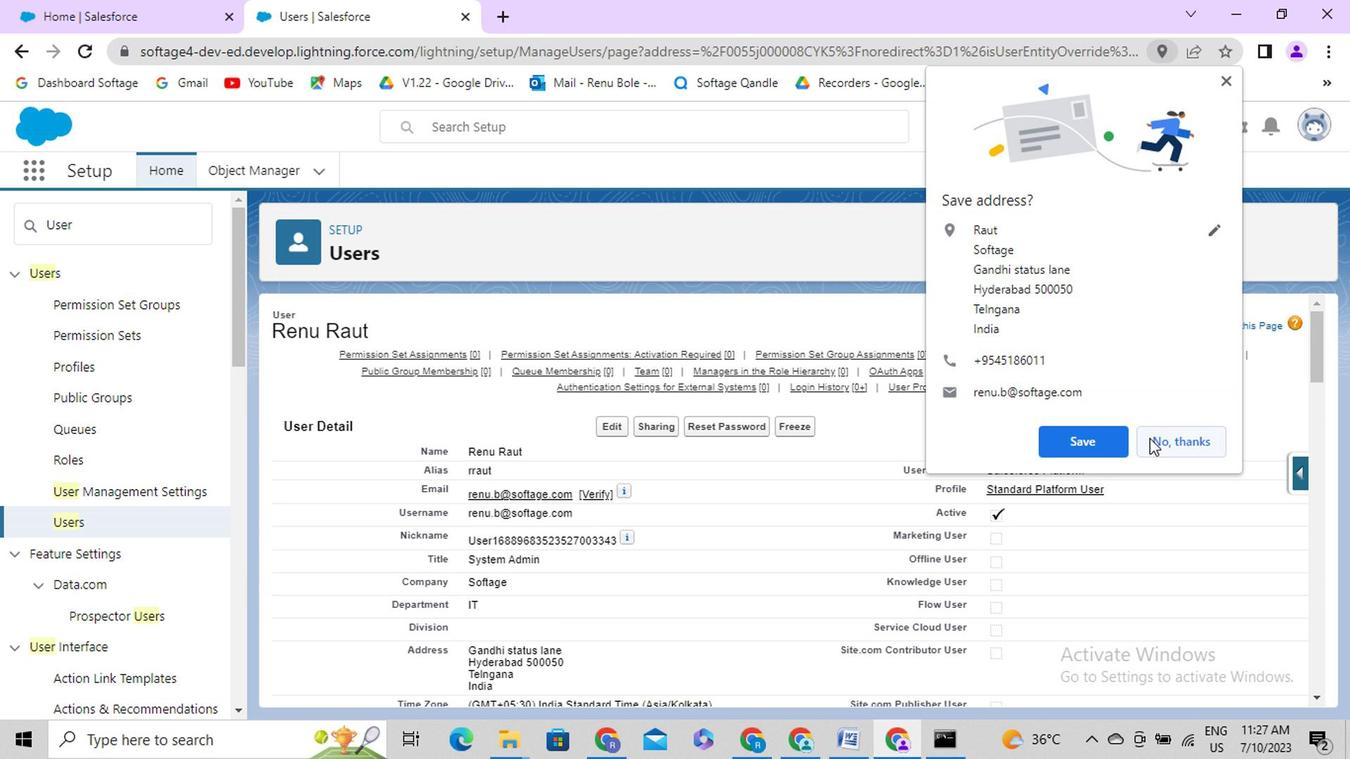 
Action: Mouse pressed left at (1160, 442)
Screenshot: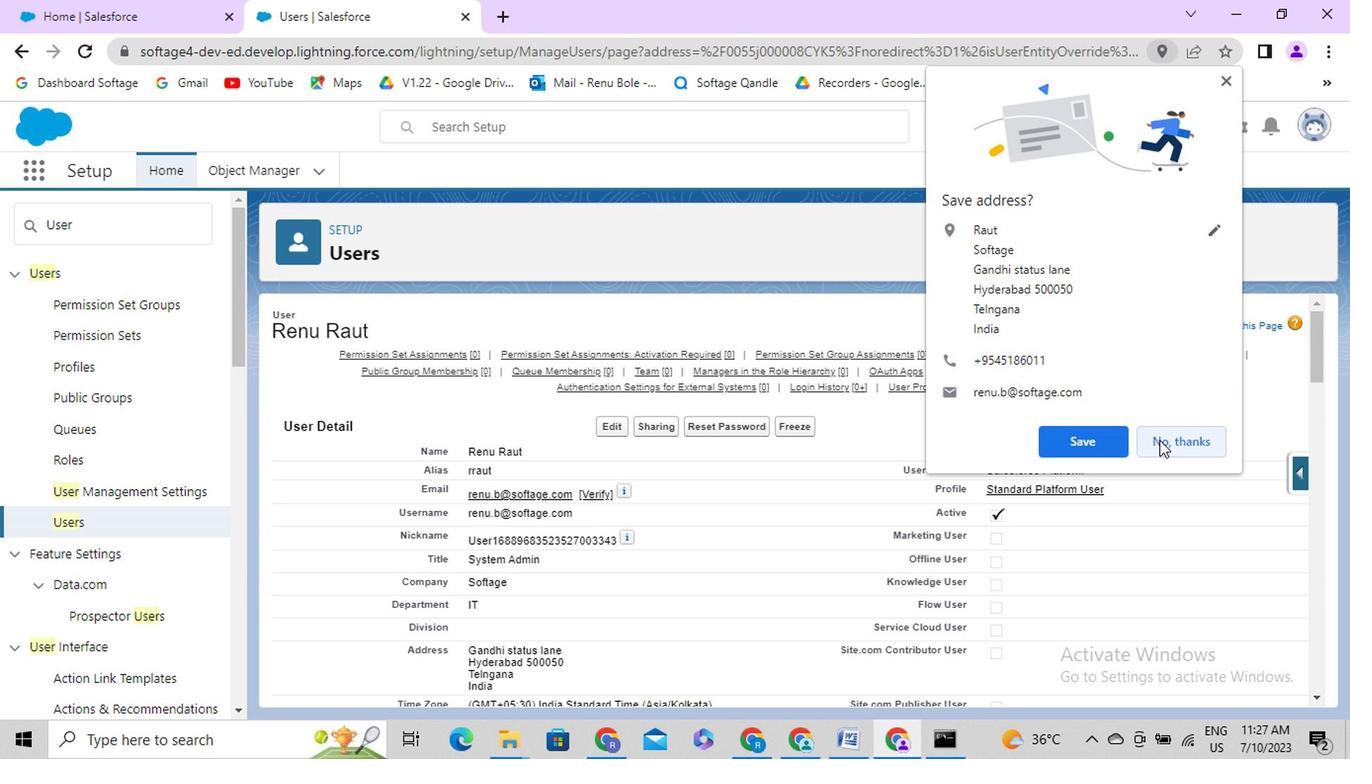 
Action: Mouse moved to (609, 426)
Screenshot: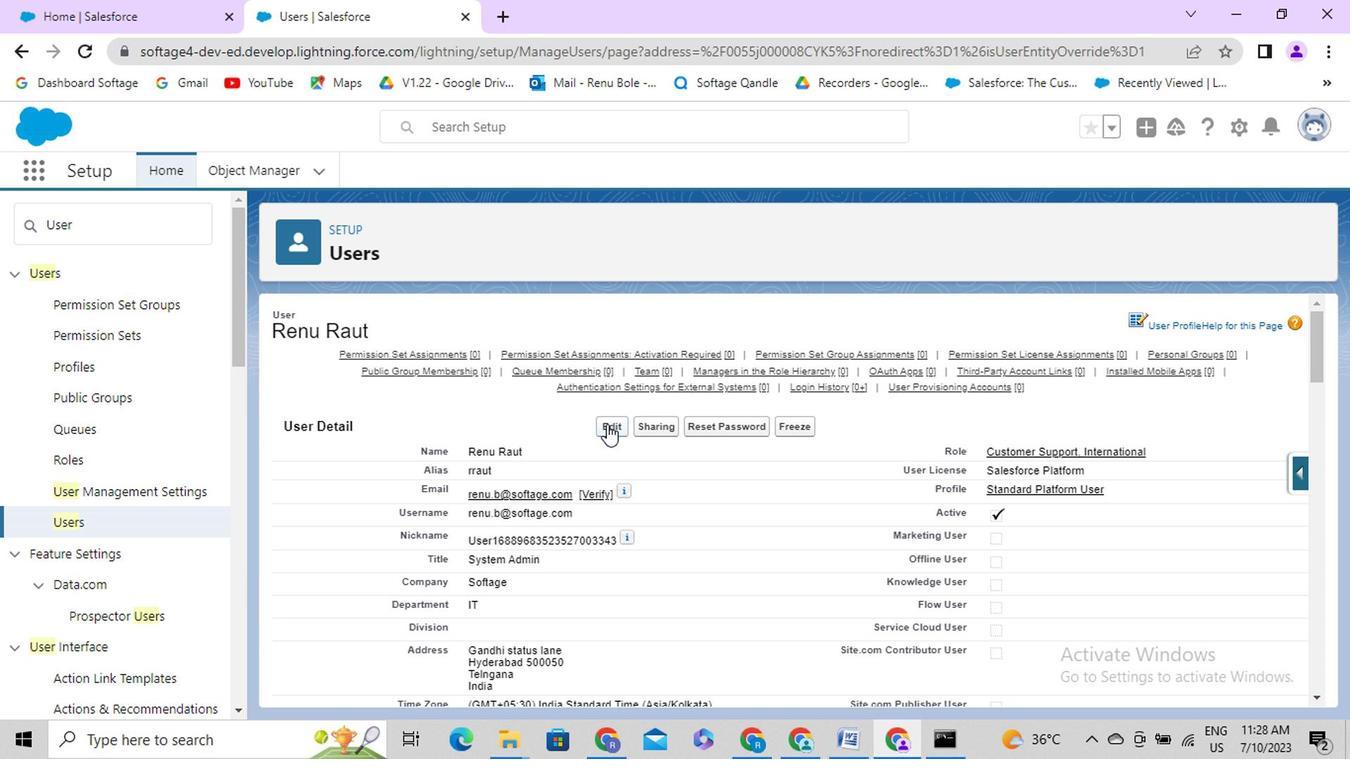 
Action: Mouse pressed left at (609, 426)
Screenshot: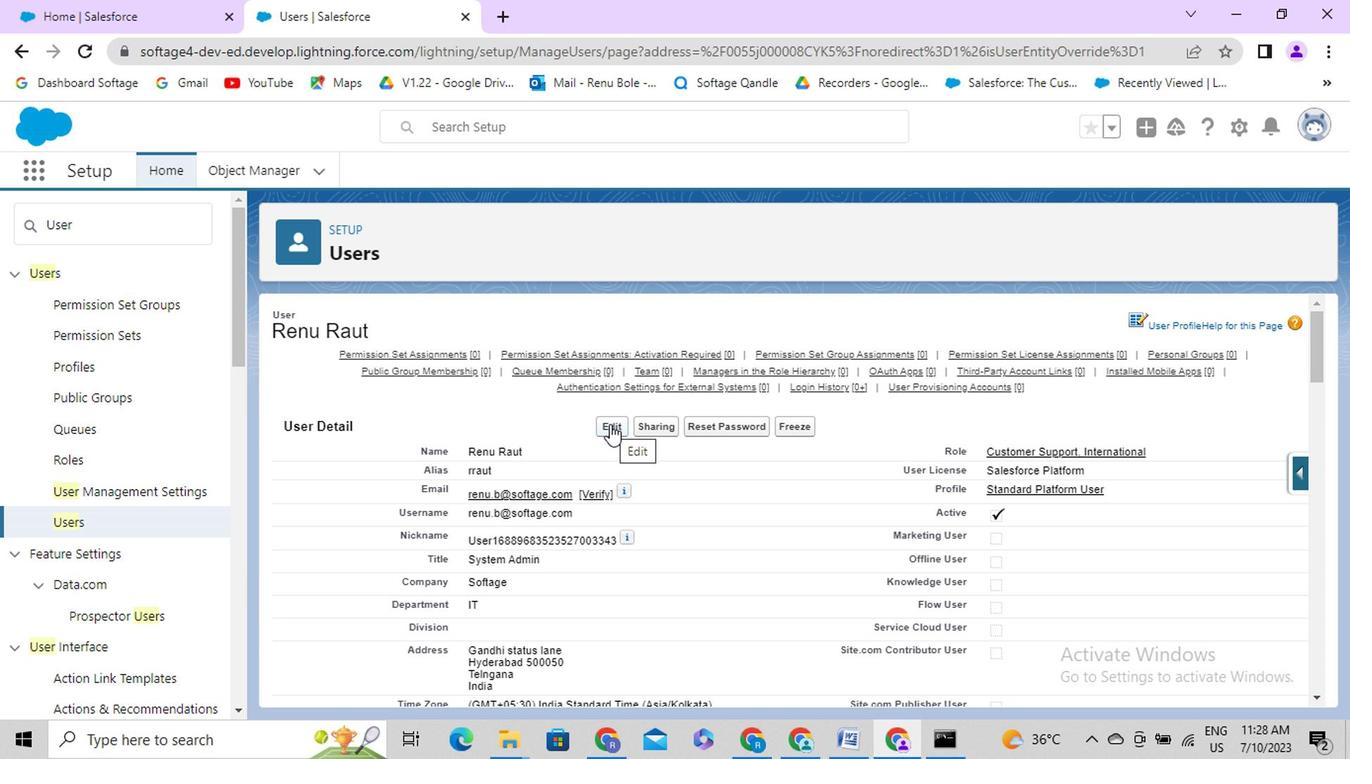 
Action: Mouse moved to (1317, 395)
Screenshot: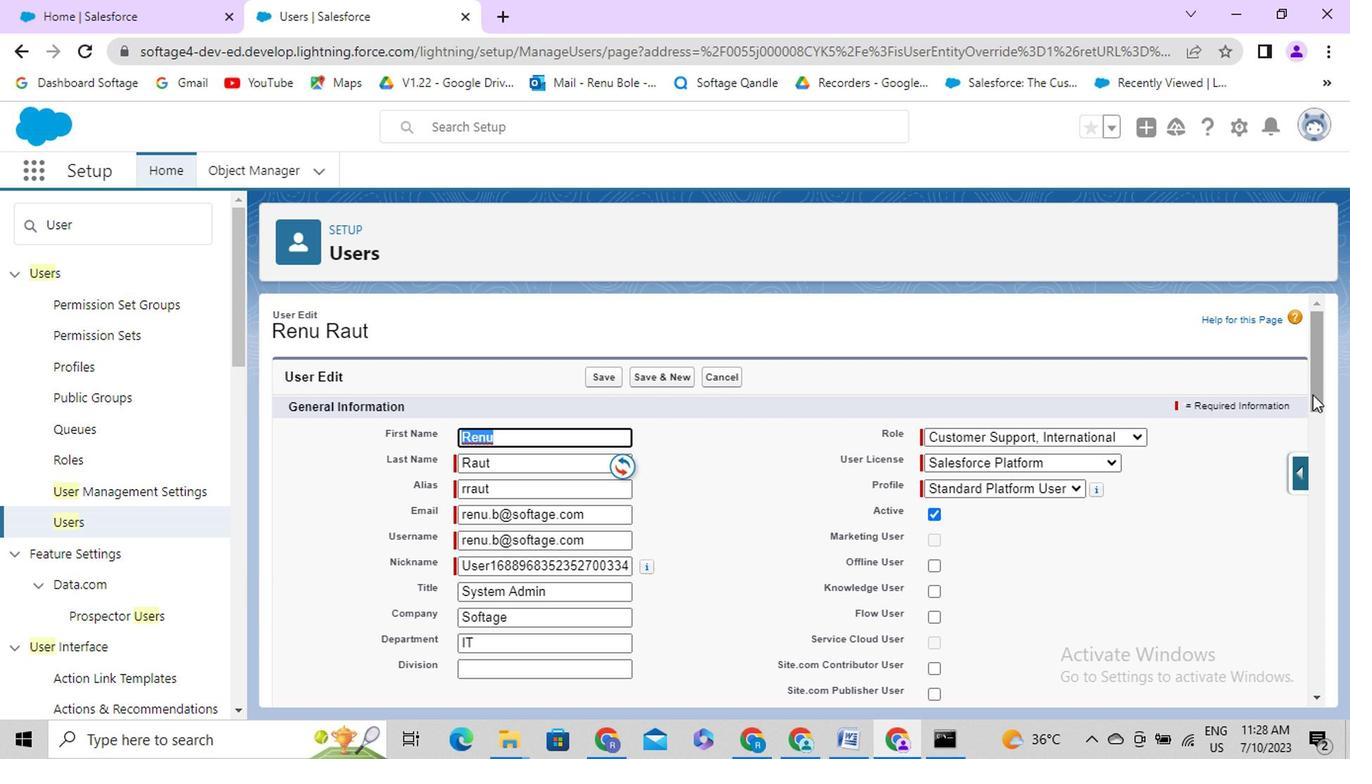 
Action: Mouse pressed left at (1317, 395)
Screenshot: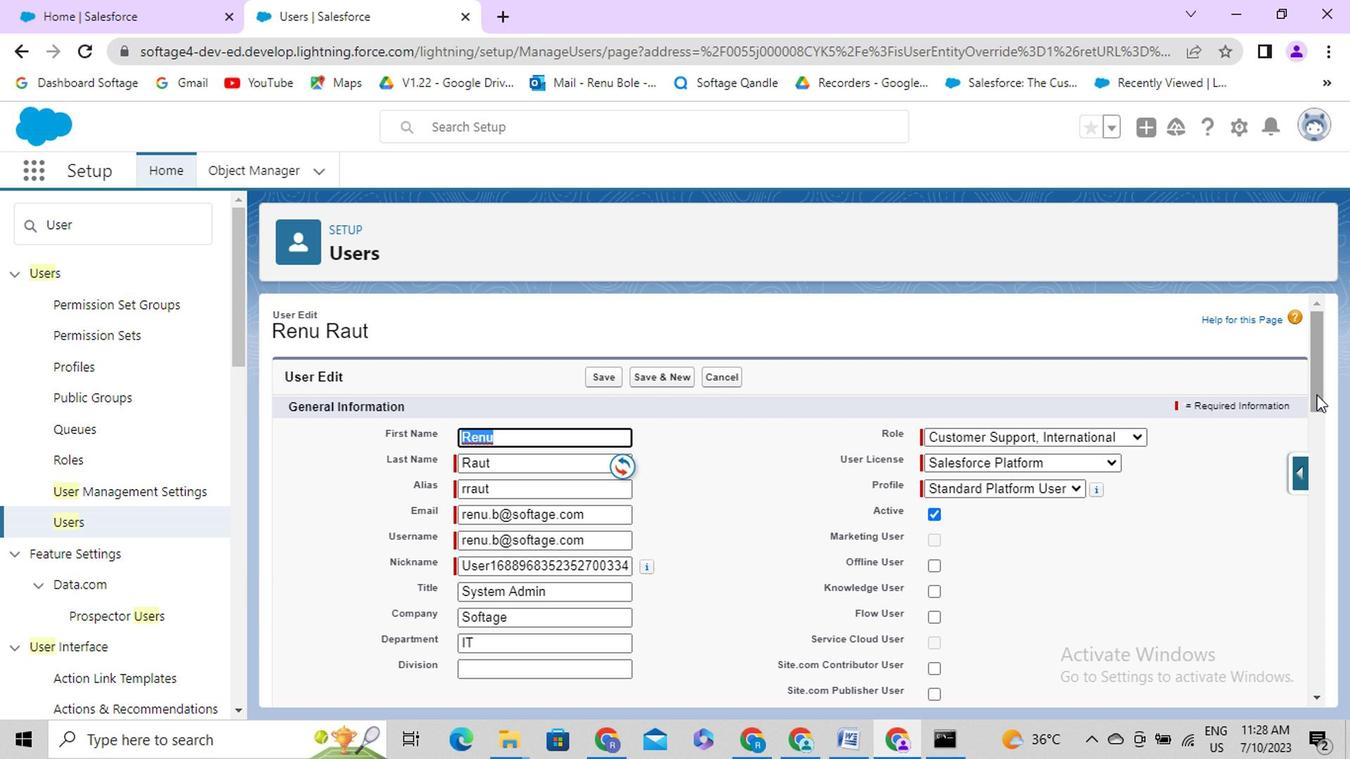 
Action: Mouse moved to (527, 322)
Screenshot: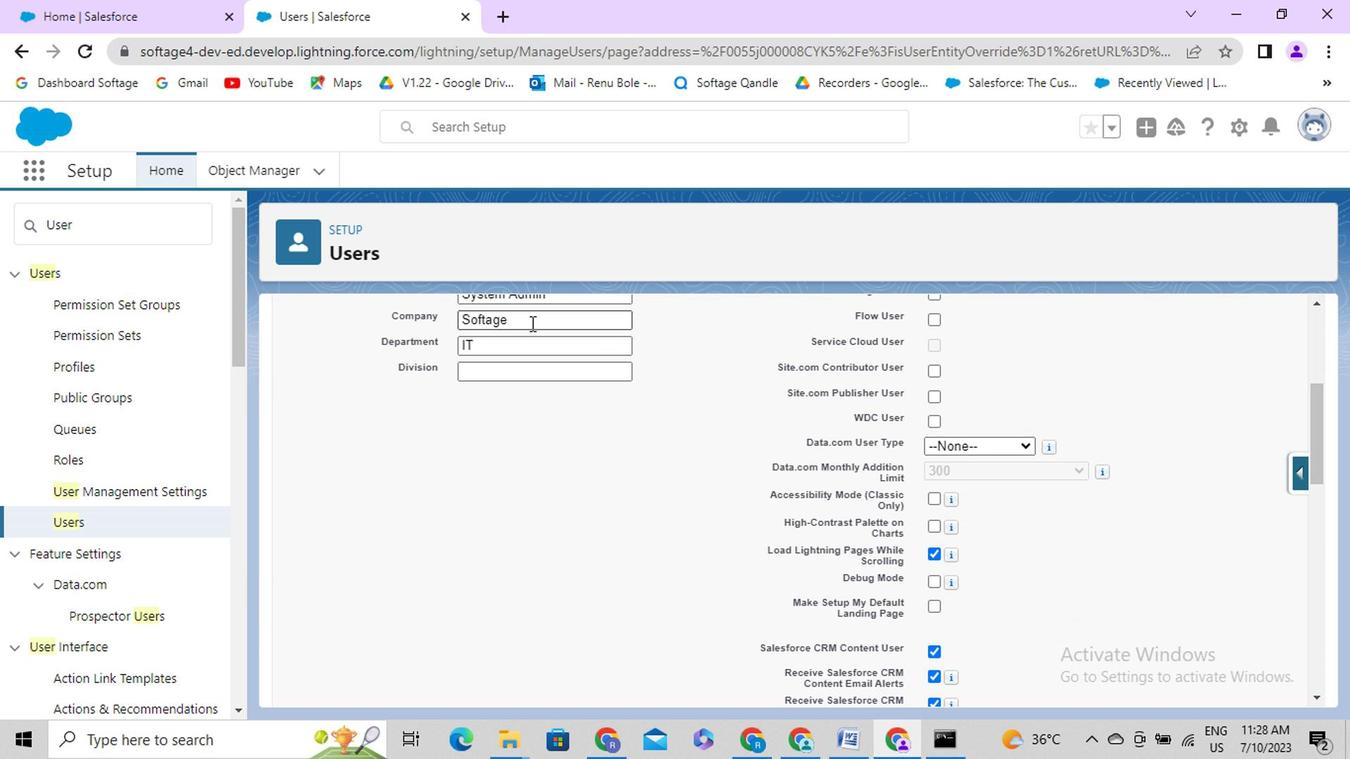 
Action: Mouse pressed left at (527, 322)
Screenshot: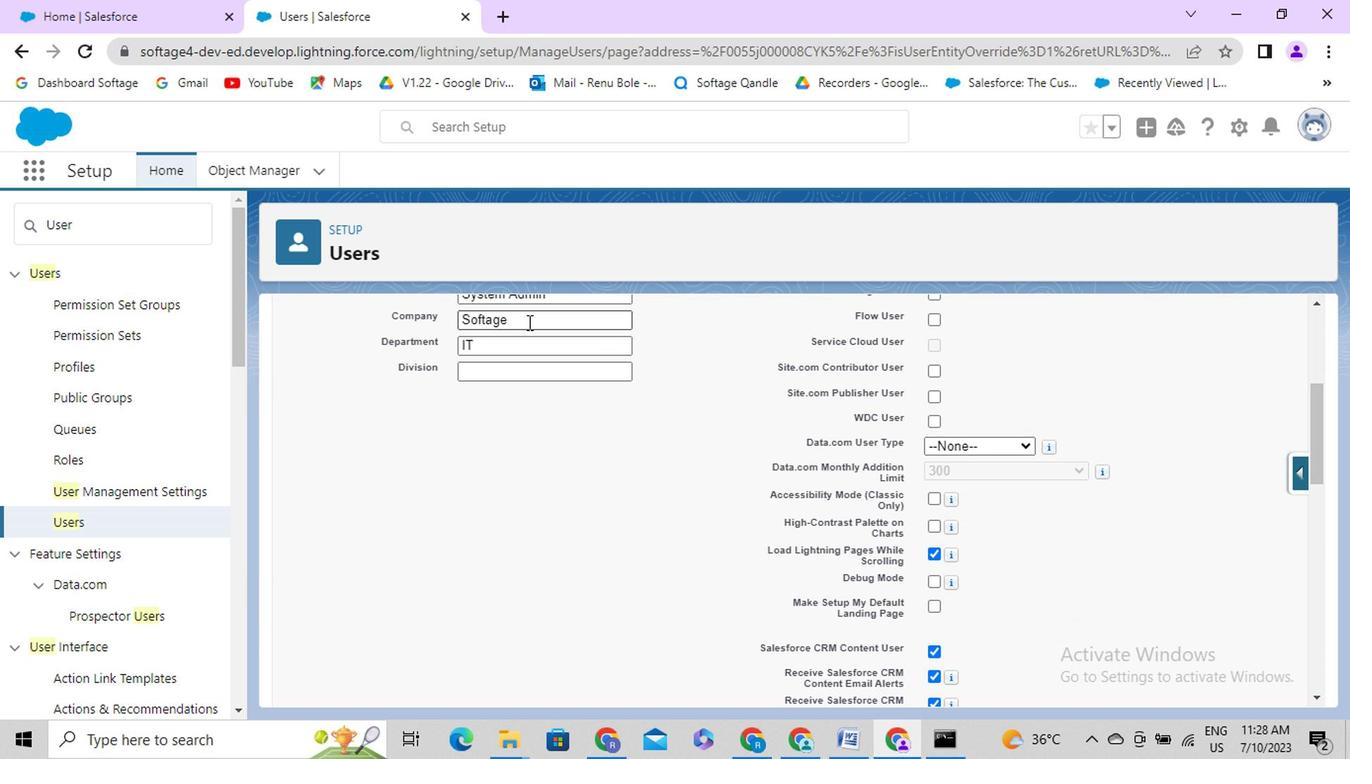 
Action: Key pressed <Key.space>ltd
Screenshot: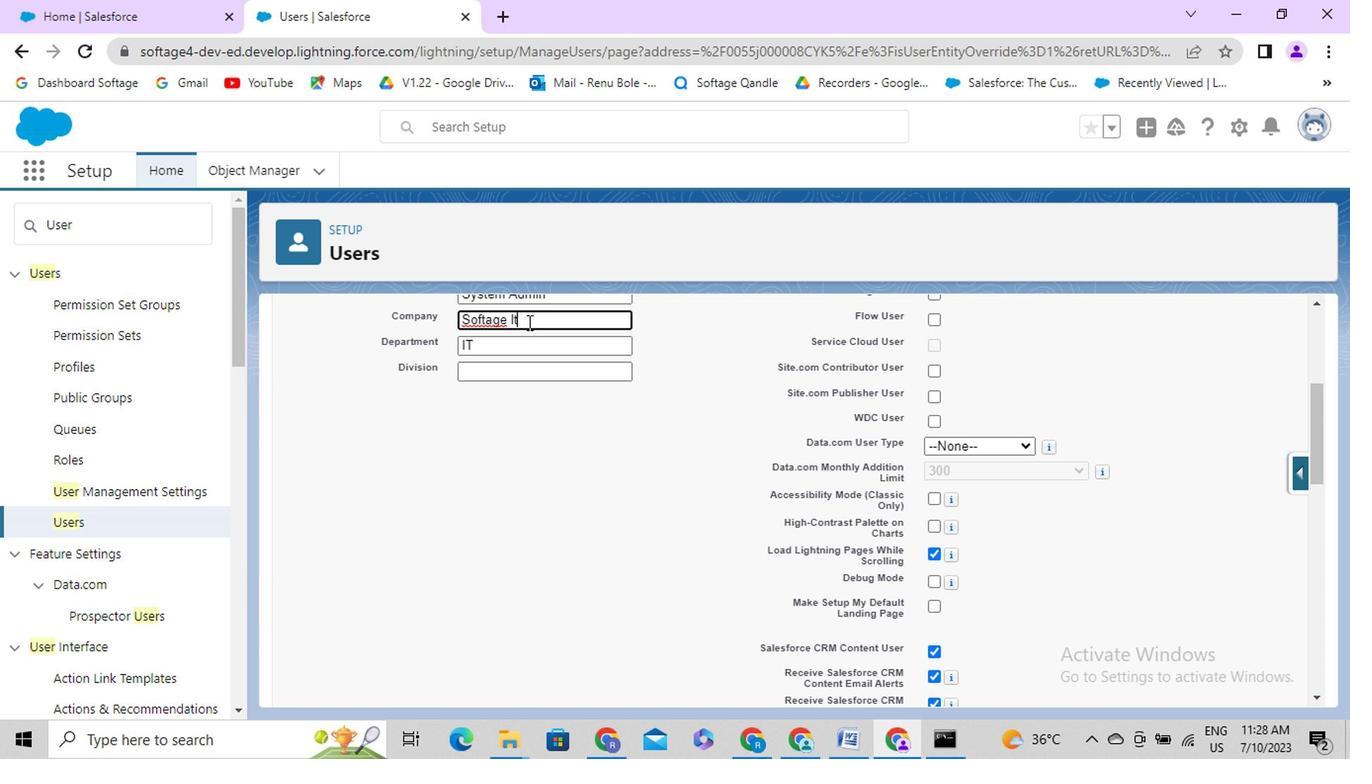 
Action: Mouse moved to (1319, 460)
Screenshot: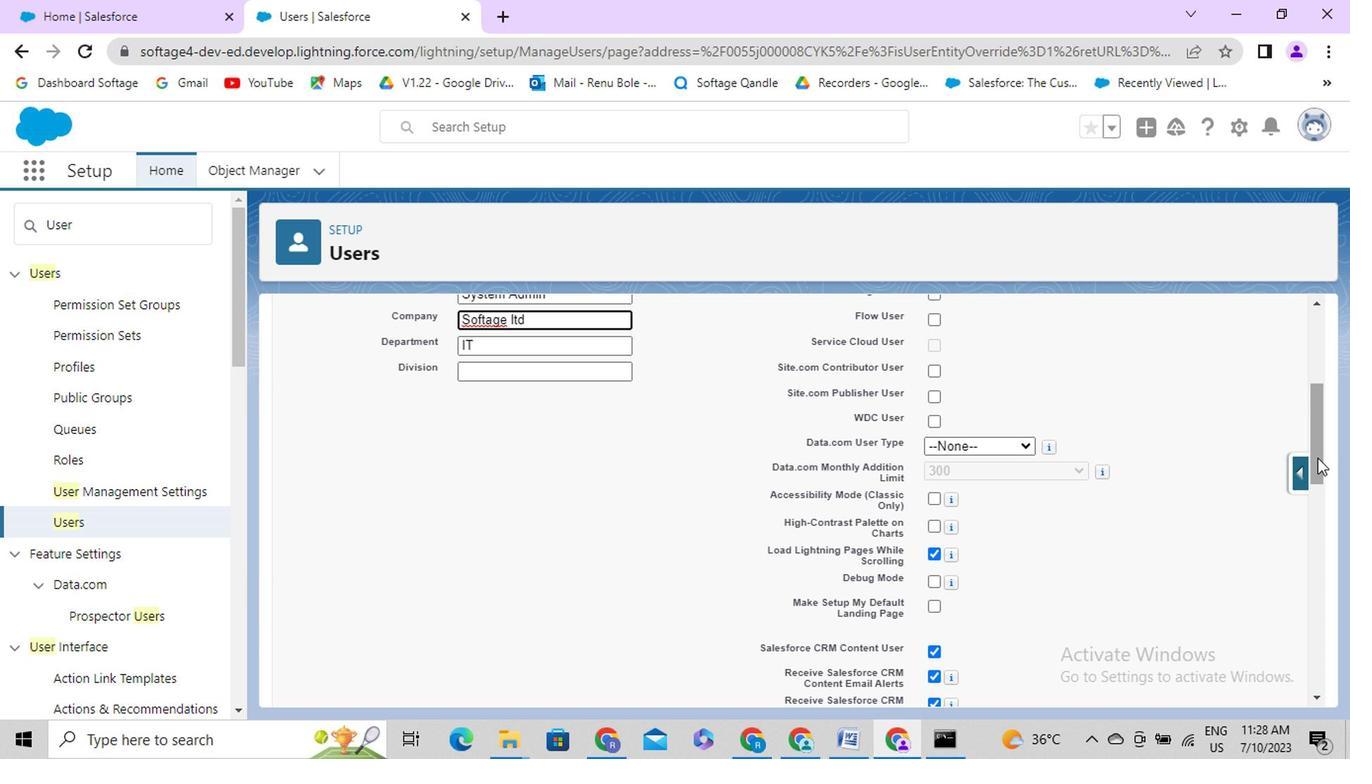 
Action: Mouse pressed left at (1319, 460)
Screenshot: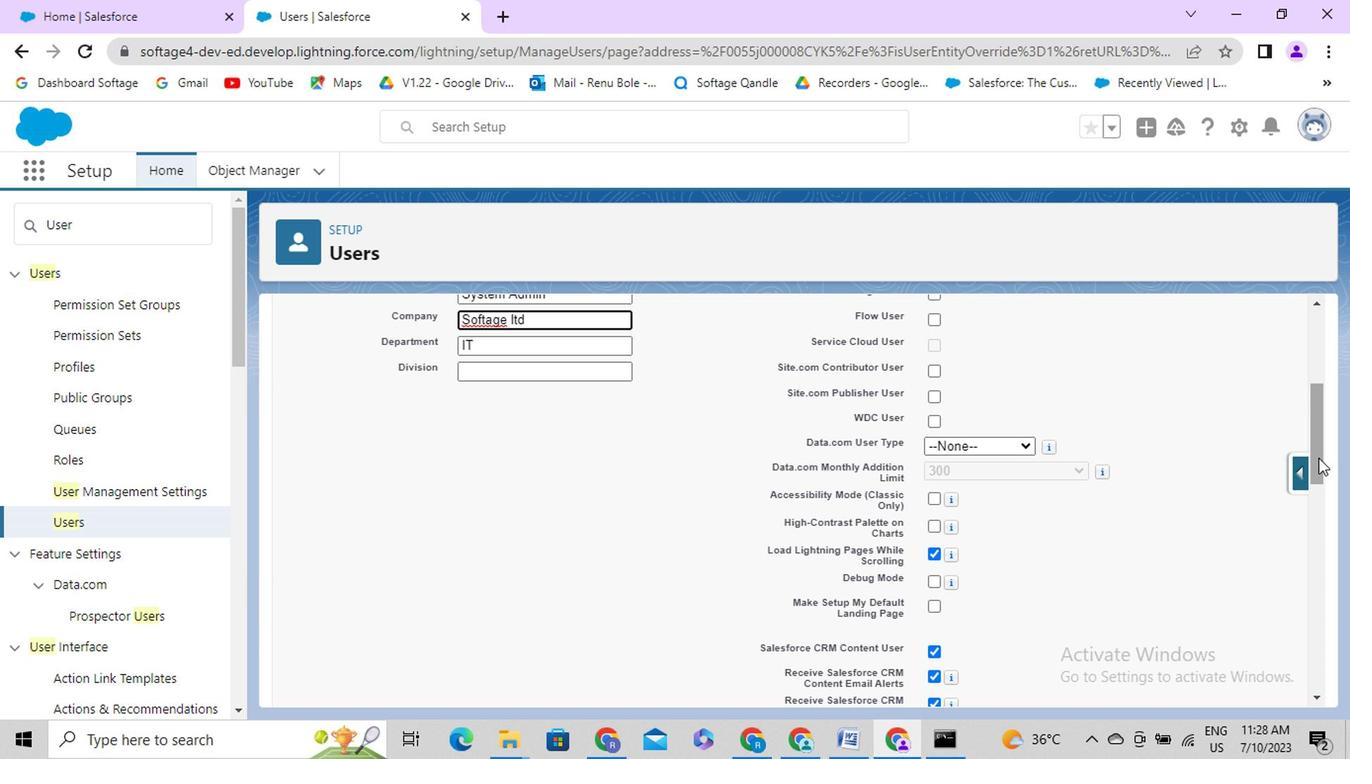 
Action: Mouse moved to (606, 375)
Screenshot: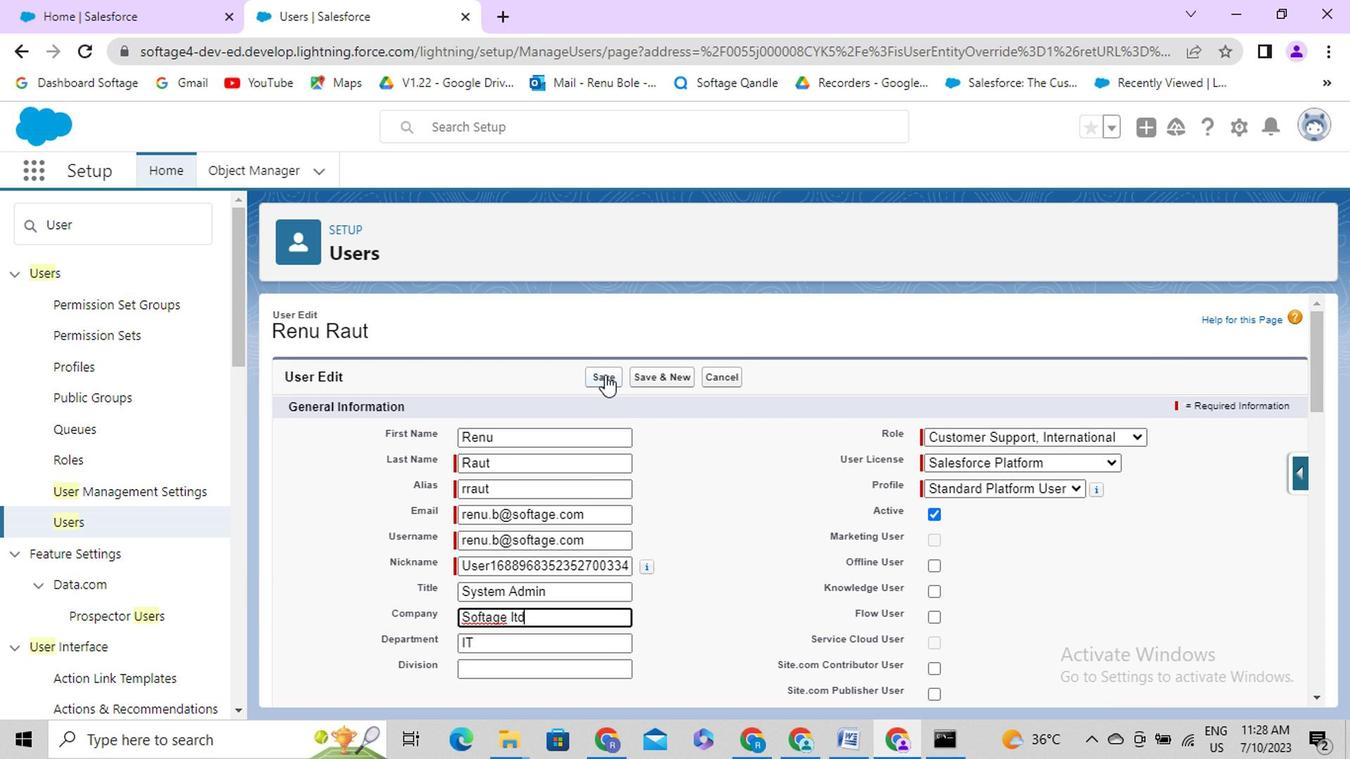 
Action: Mouse pressed left at (606, 375)
Screenshot: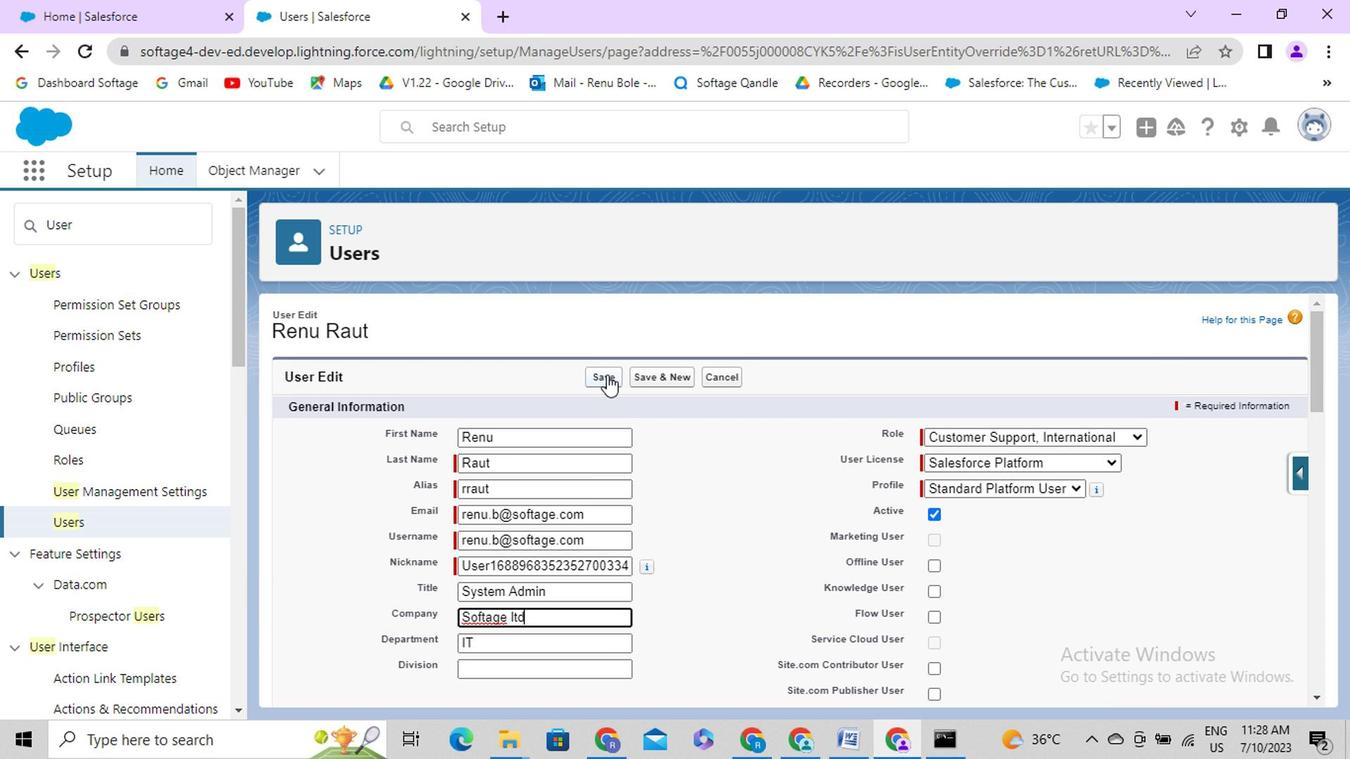 
Action: Mouse moved to (118, 225)
Screenshot: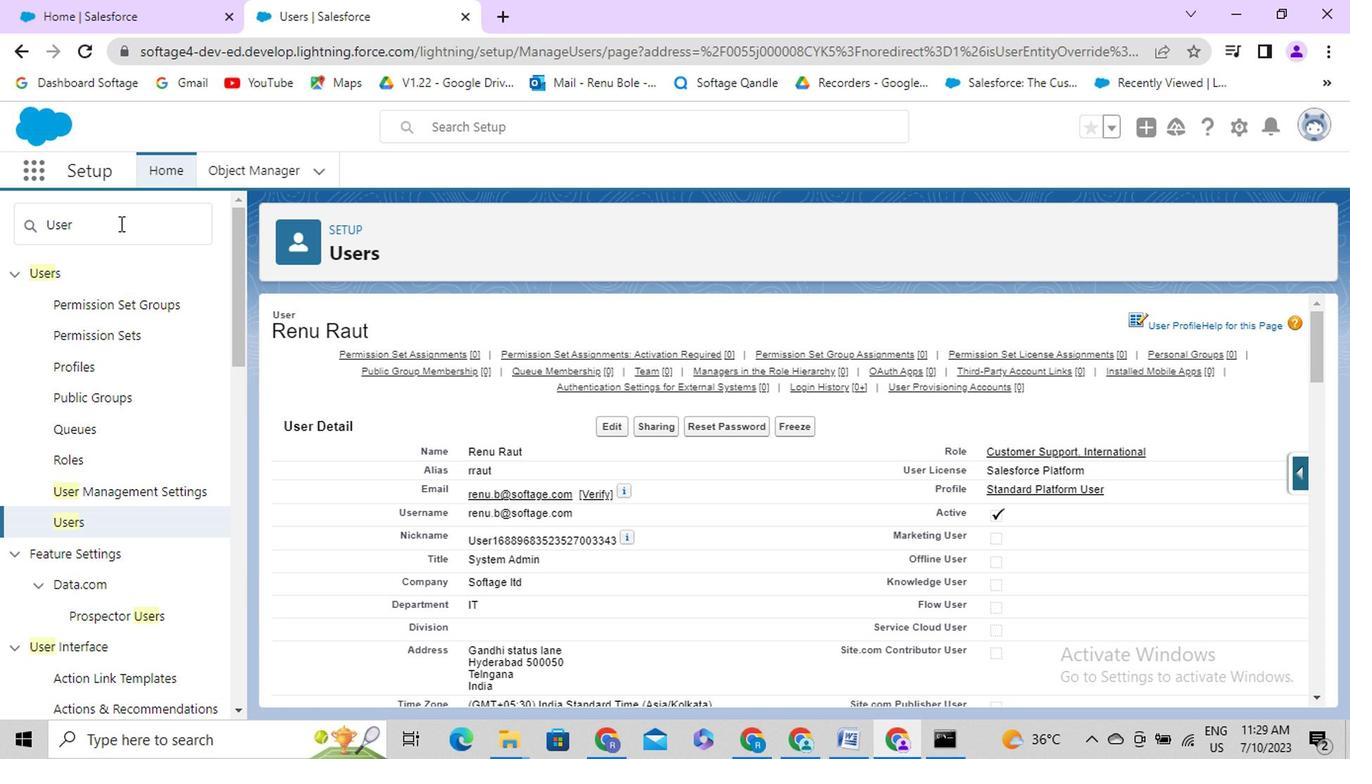 
Action: Mouse pressed left at (118, 225)
Screenshot: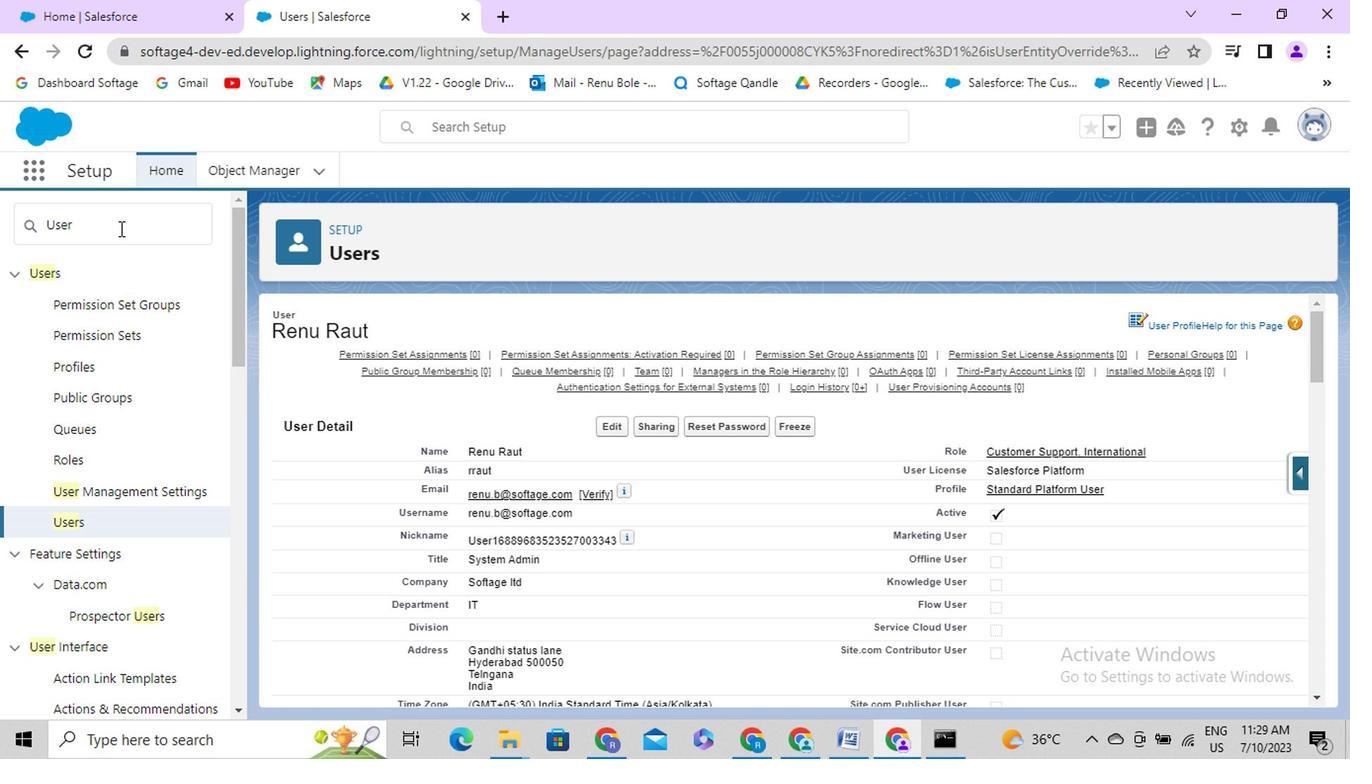 
Action: Key pressed <Key.backspace><Key.backspace><Key.backspace><Key.backspace>
Screenshot: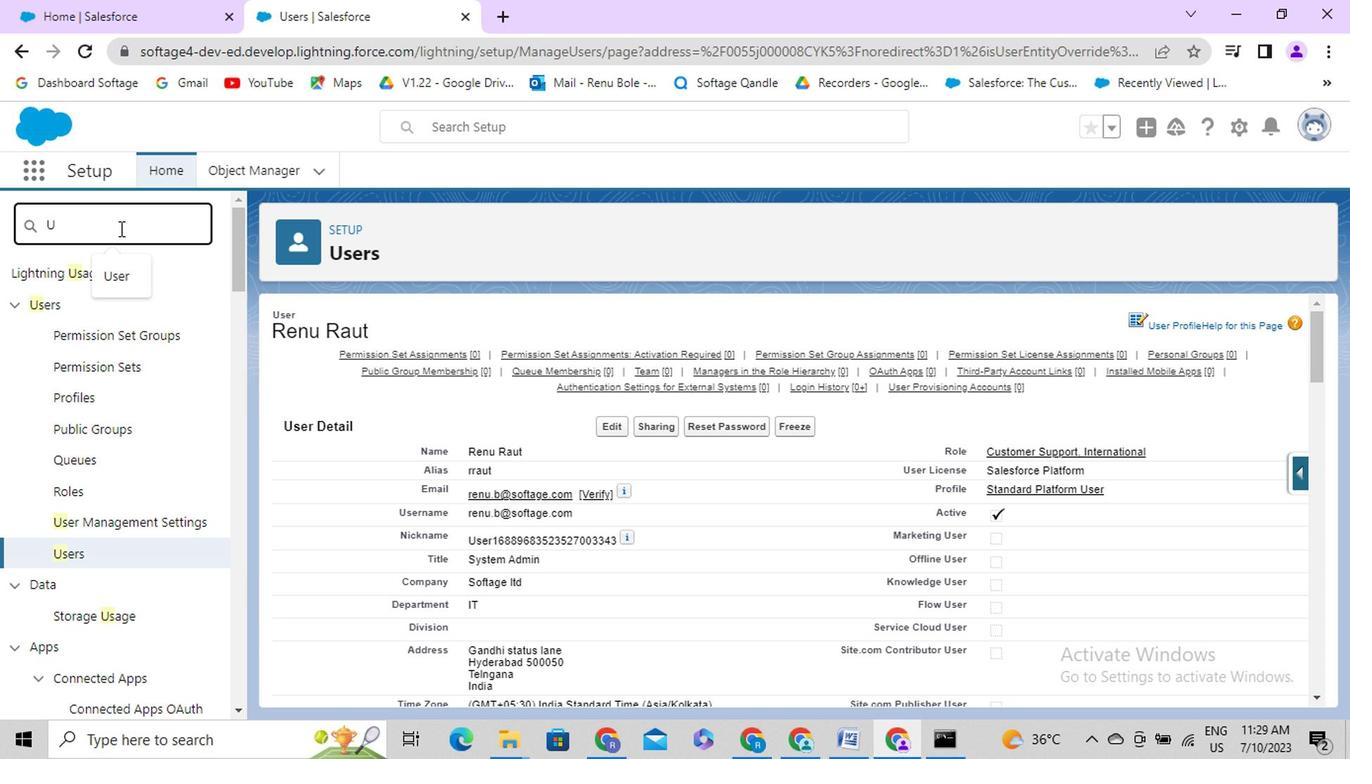 
Action: Mouse moved to (94, 222)
Screenshot: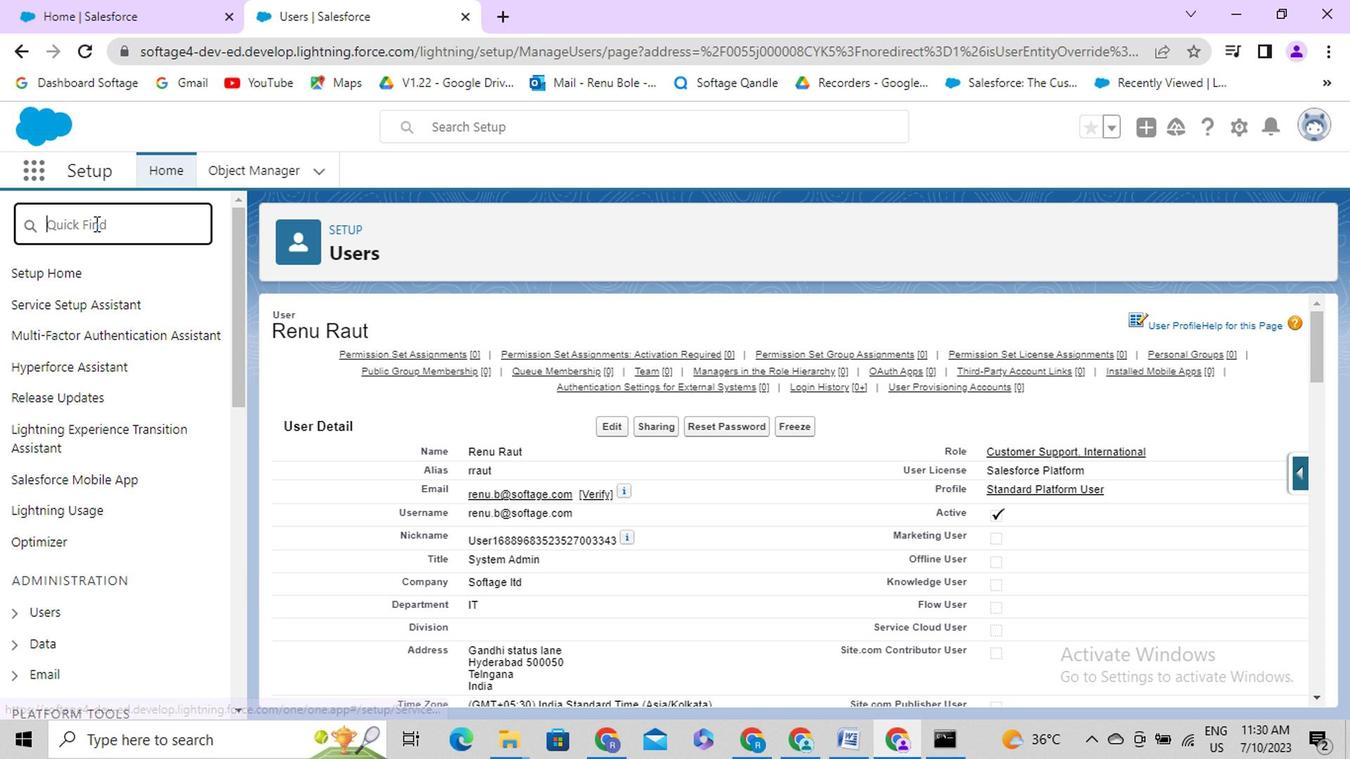 
Action: Mouse pressed left at (94, 222)
Screenshot: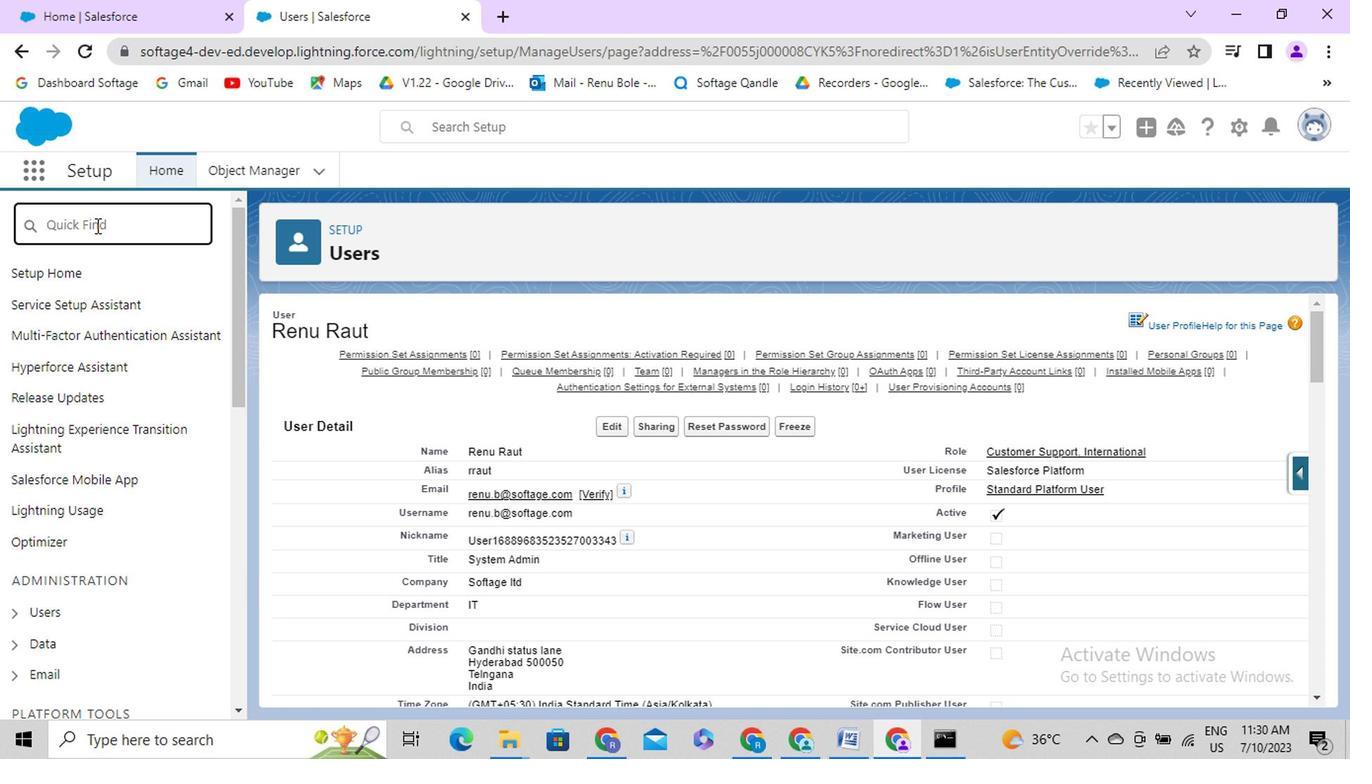 
Action: Key pressed pro
Screenshot: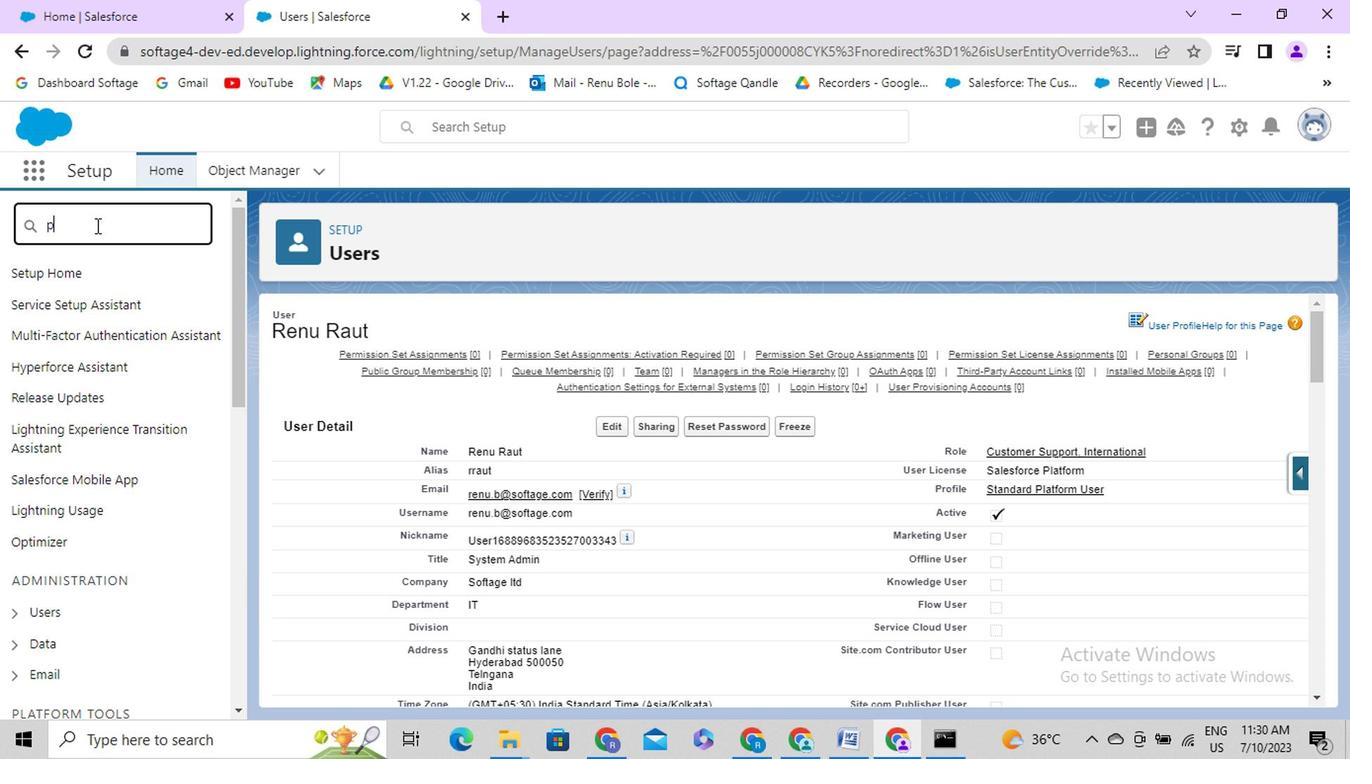 
Action: Mouse moved to (70, 335)
Screenshot: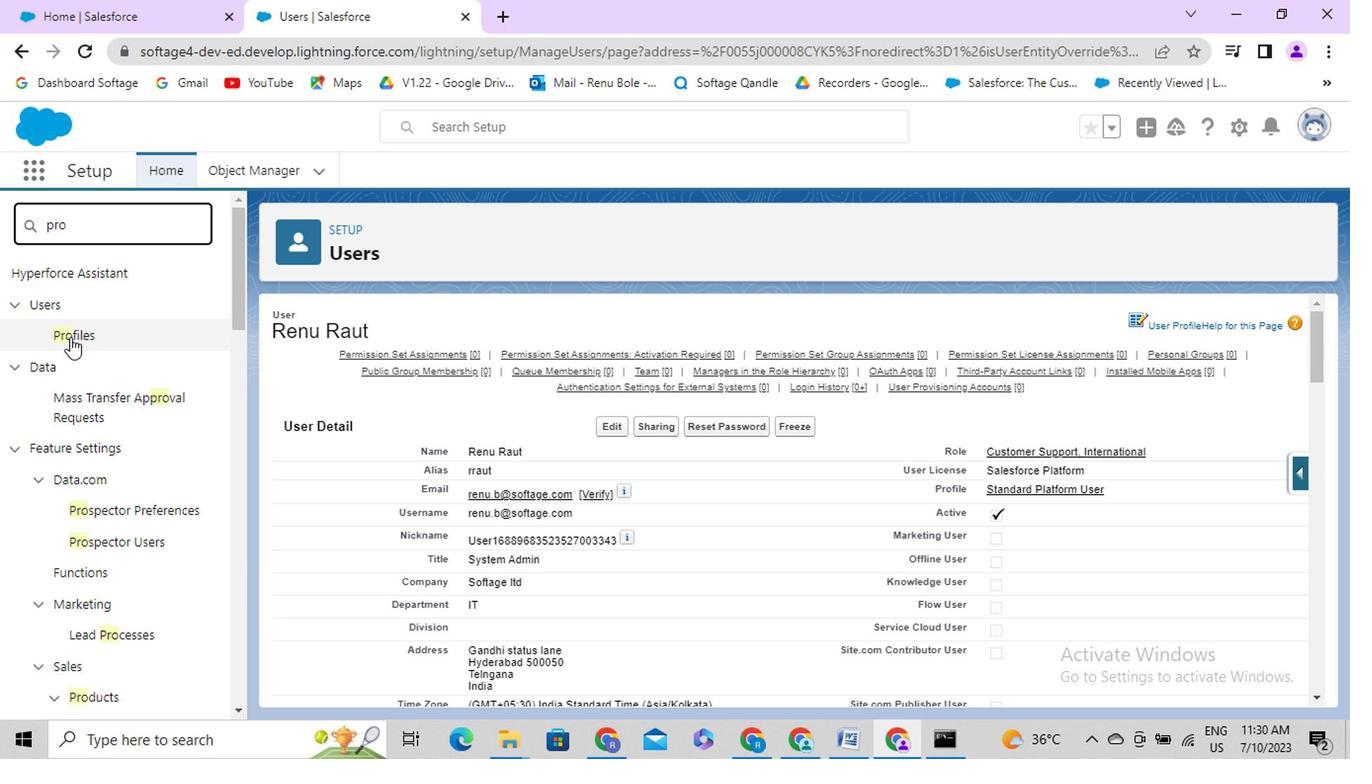 
Action: Mouse pressed left at (70, 335)
Screenshot: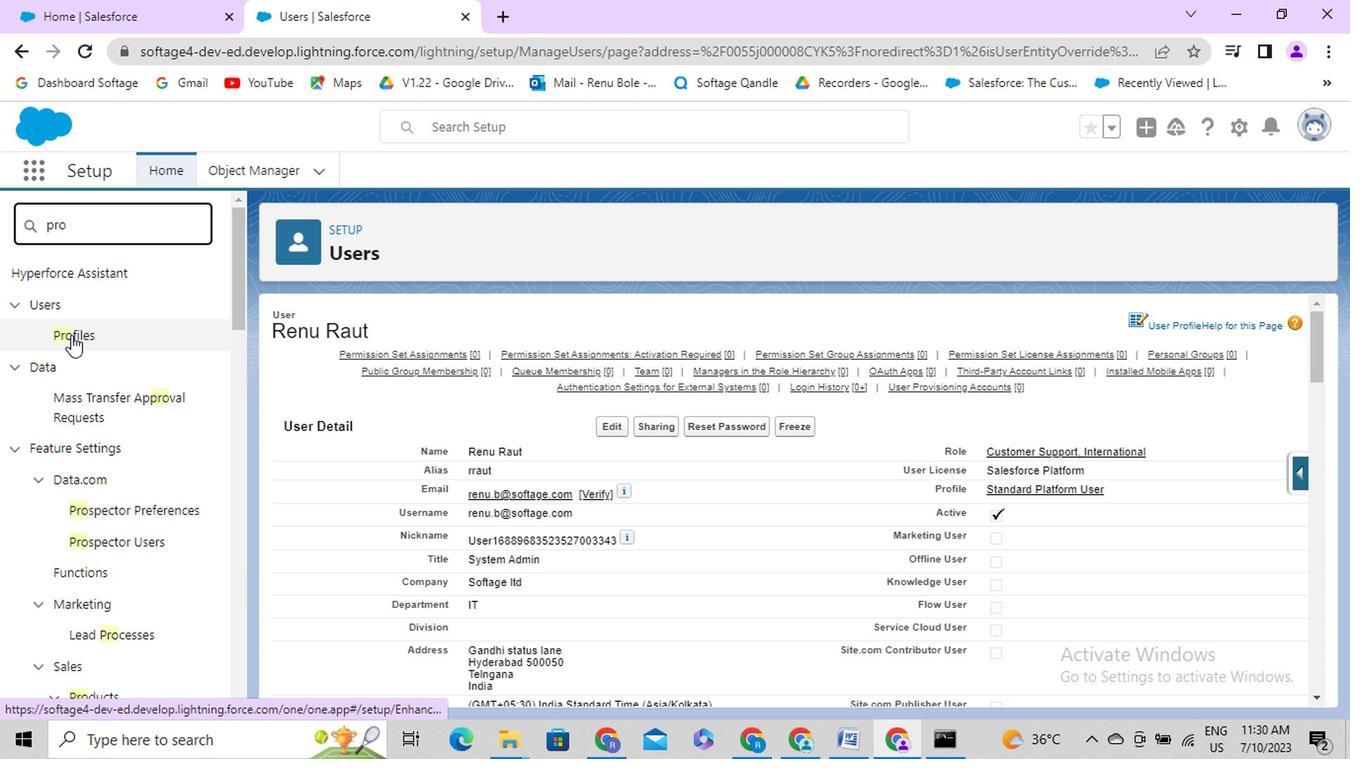 
Action: Mouse moved to (321, 405)
Screenshot: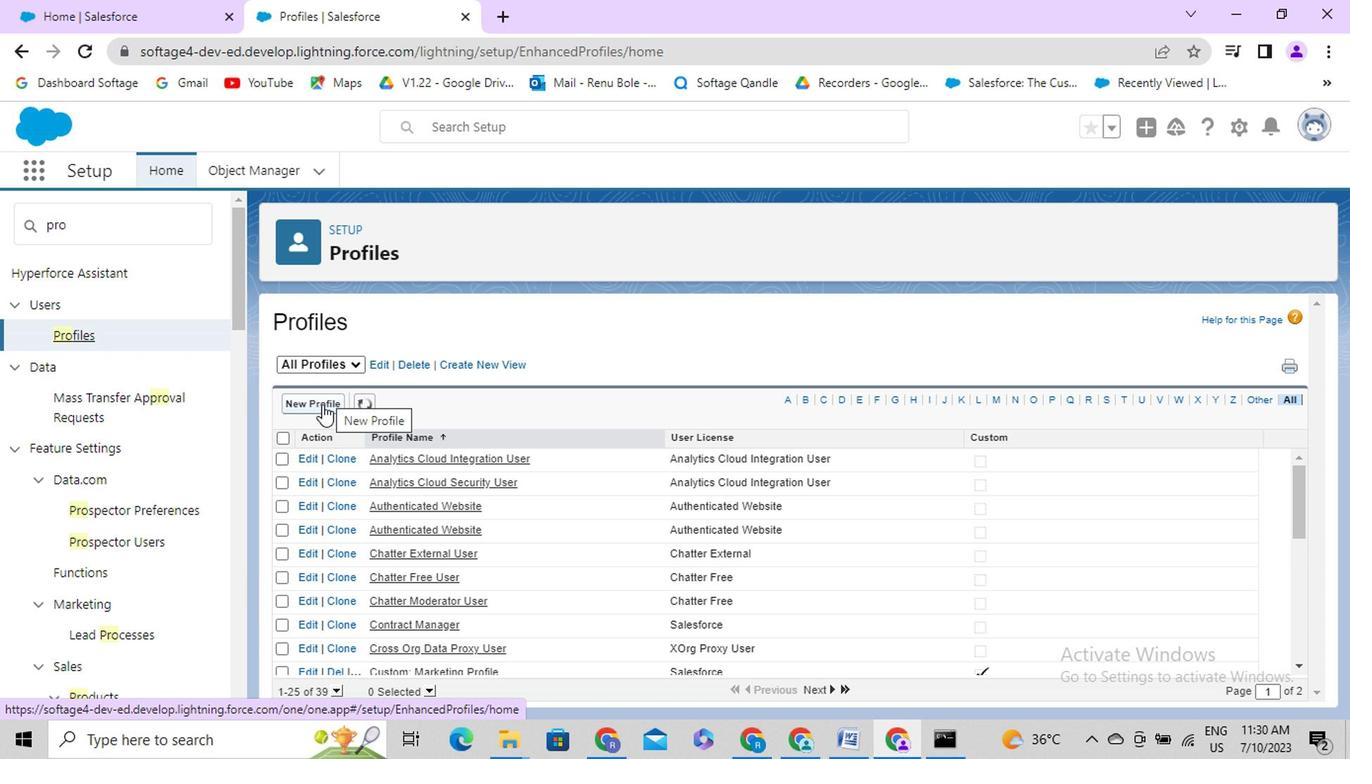 
Action: Mouse pressed left at (321, 405)
Screenshot: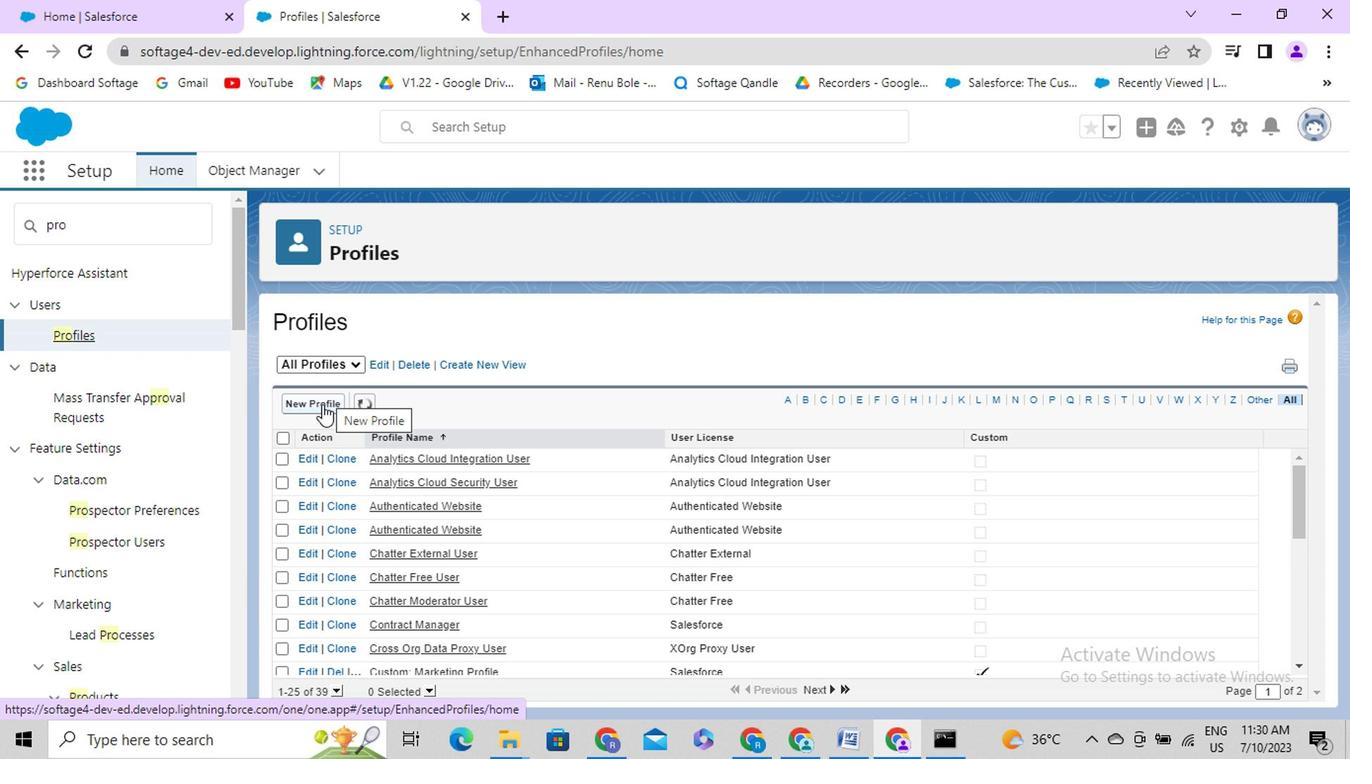 
Action: Mouse moved to (712, 434)
Screenshot: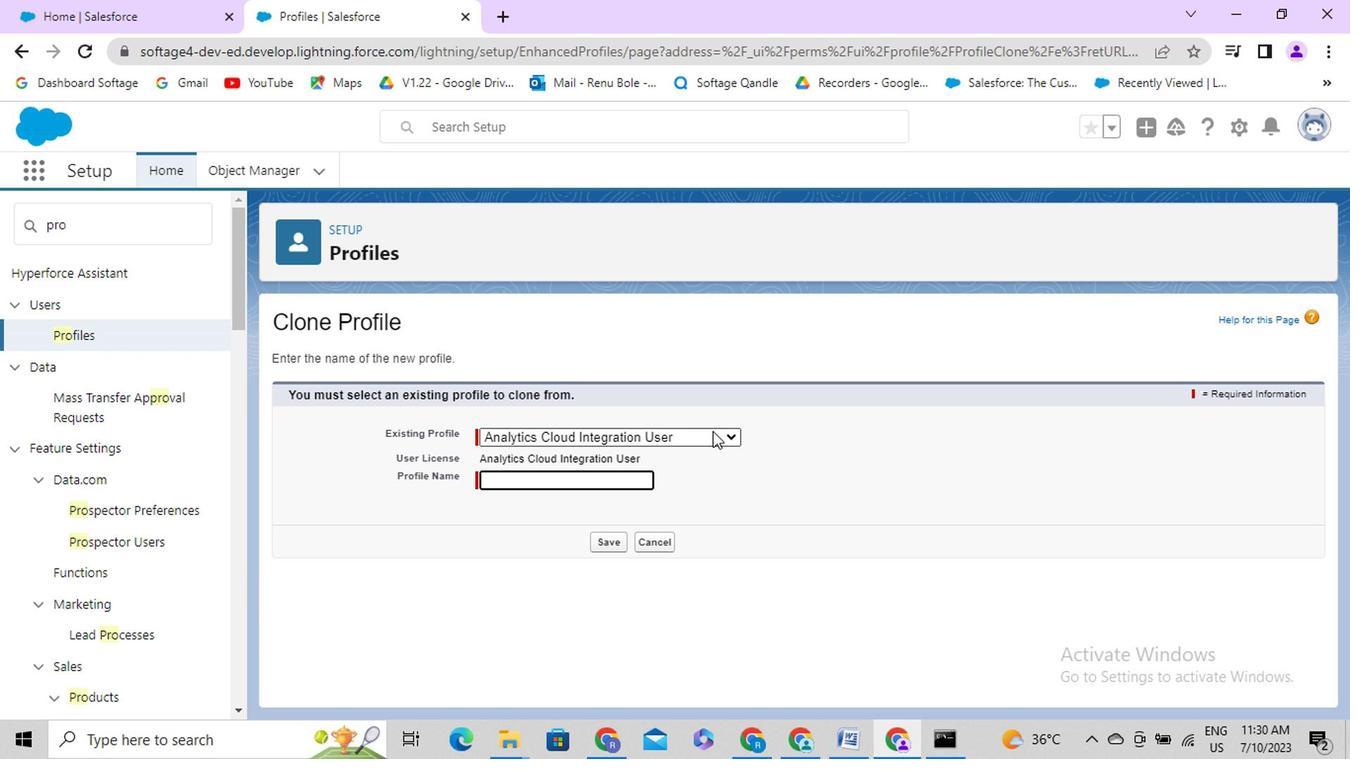 
Action: Mouse pressed left at (712, 434)
Screenshot: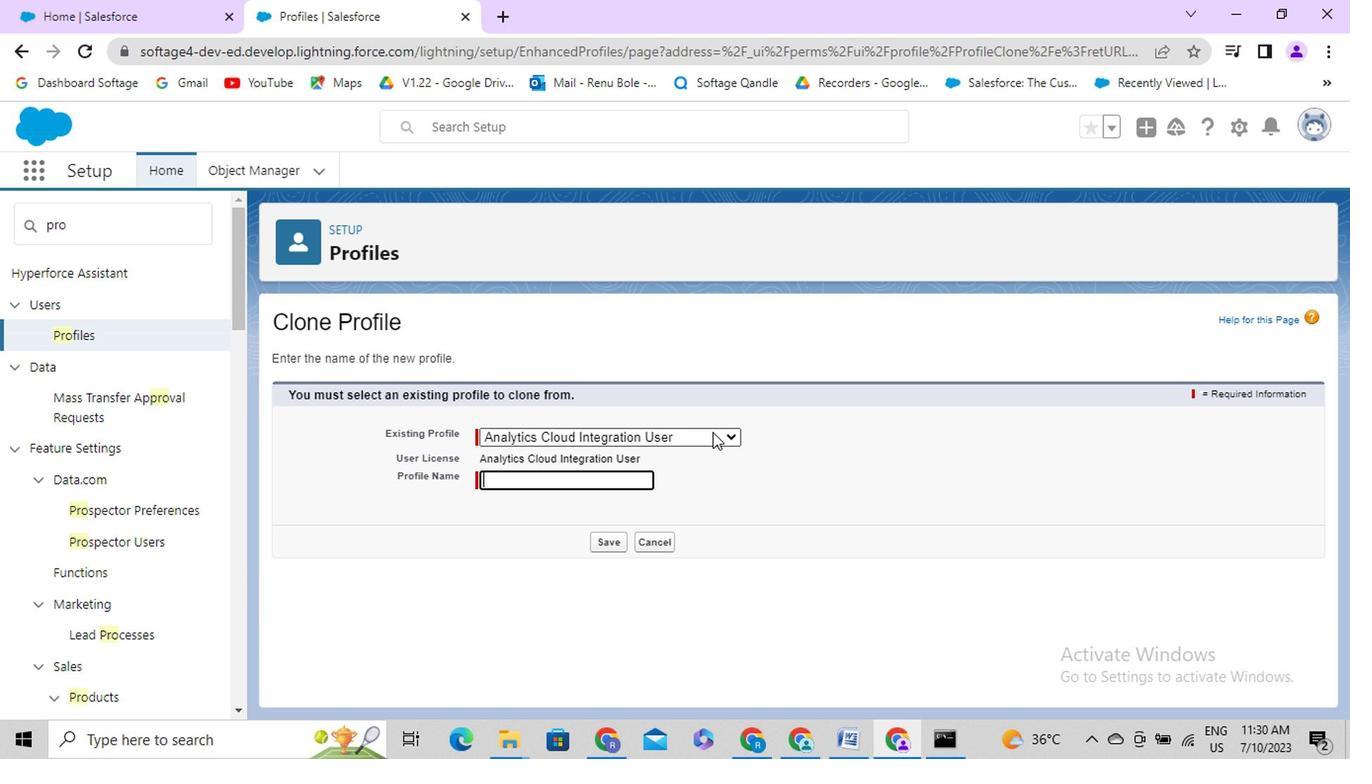
Action: Mouse moved to (561, 218)
Screenshot: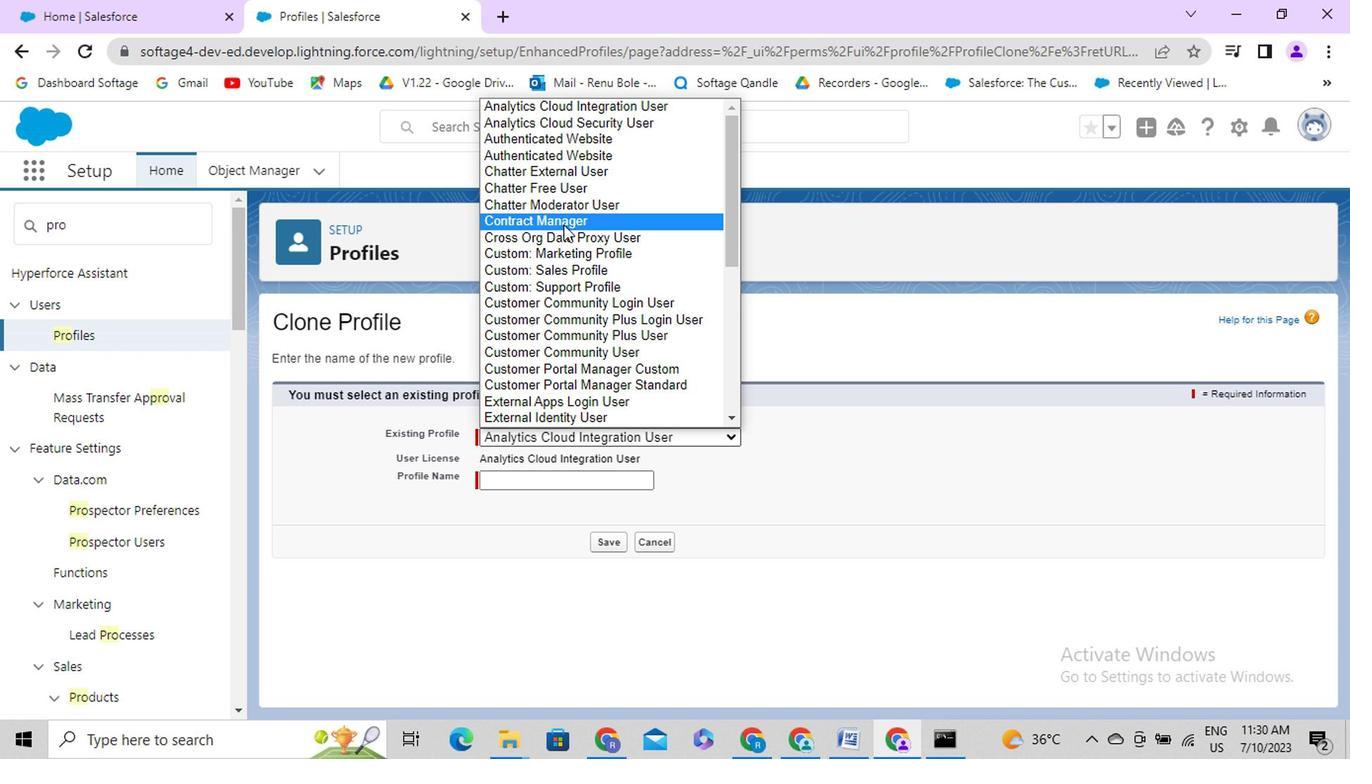 
Action: Mouse pressed left at (561, 218)
Screenshot: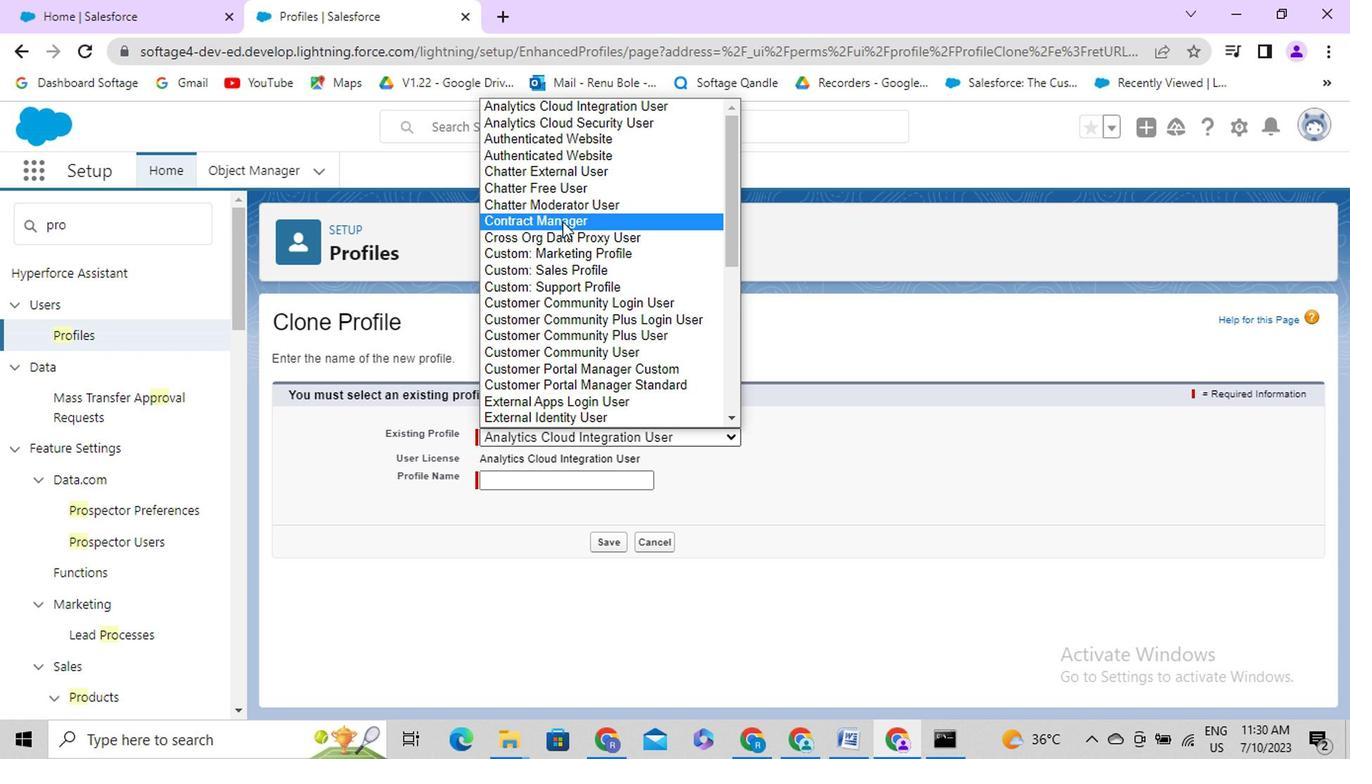 
Action: Mouse moved to (526, 484)
Screenshot: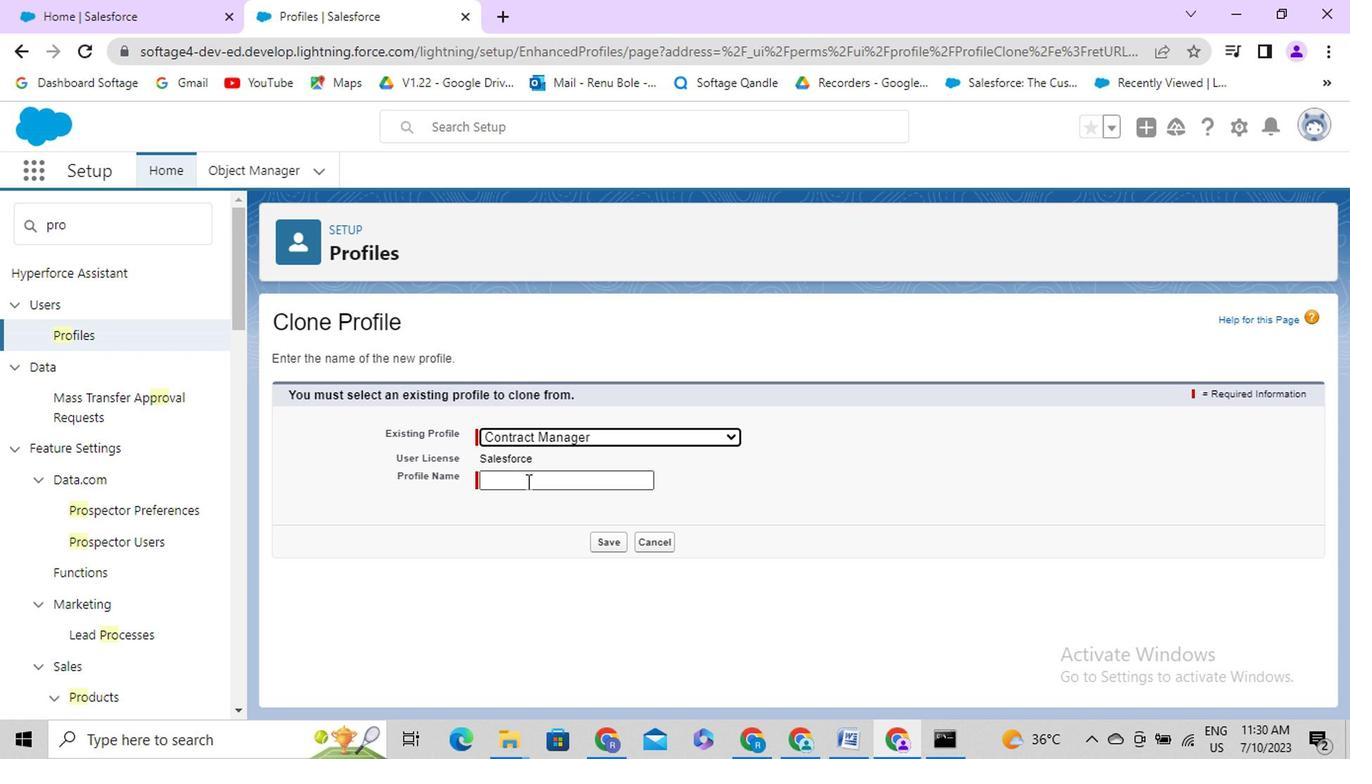 
Action: Mouse pressed left at (526, 484)
Screenshot: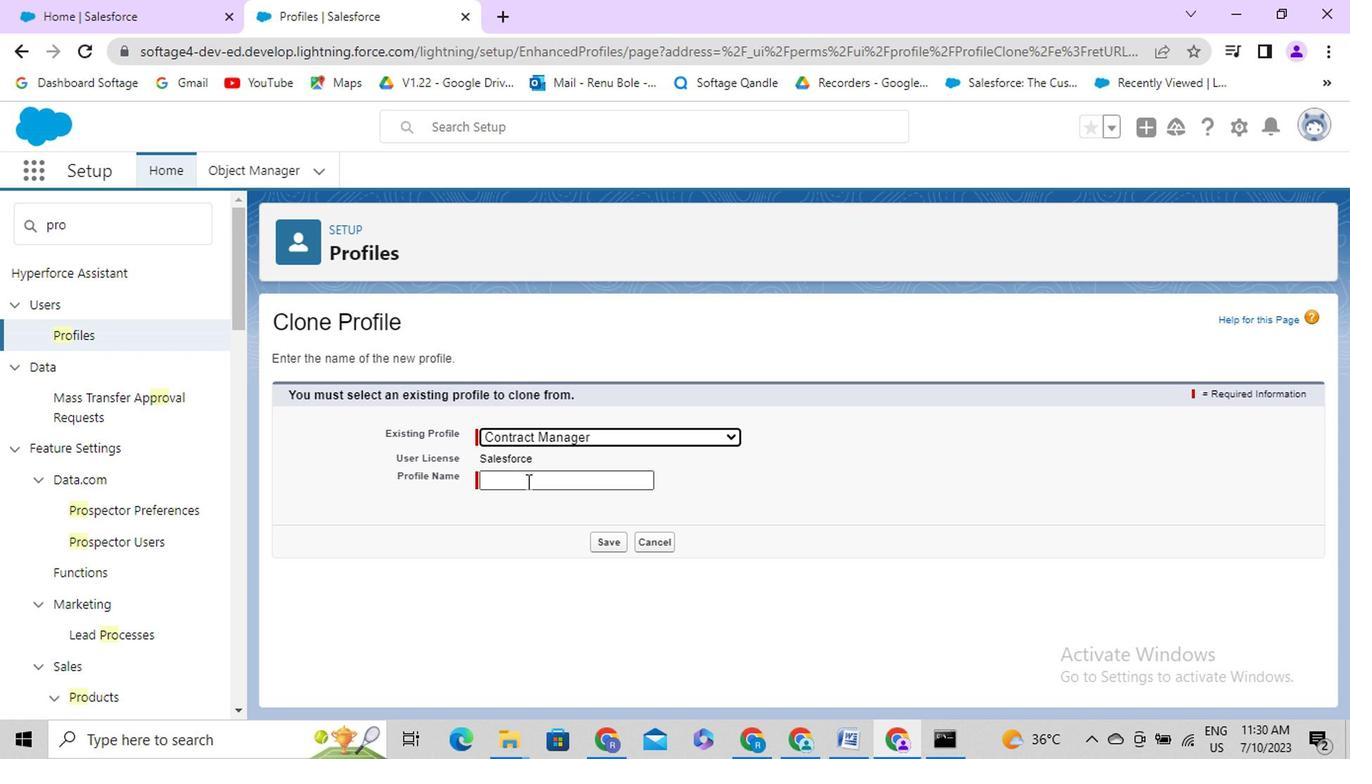 
Action: Mouse moved to (725, 432)
Screenshot: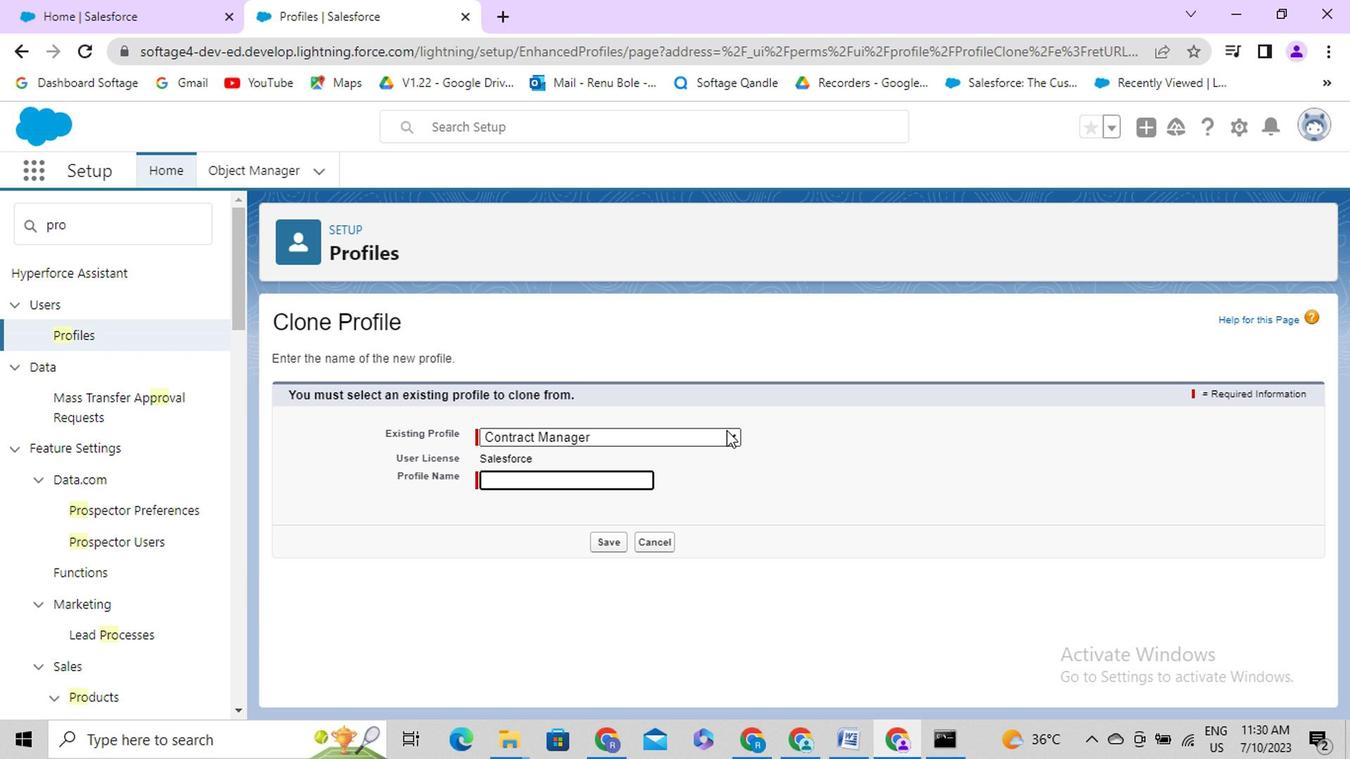 
Action: Mouse pressed left at (725, 432)
Screenshot: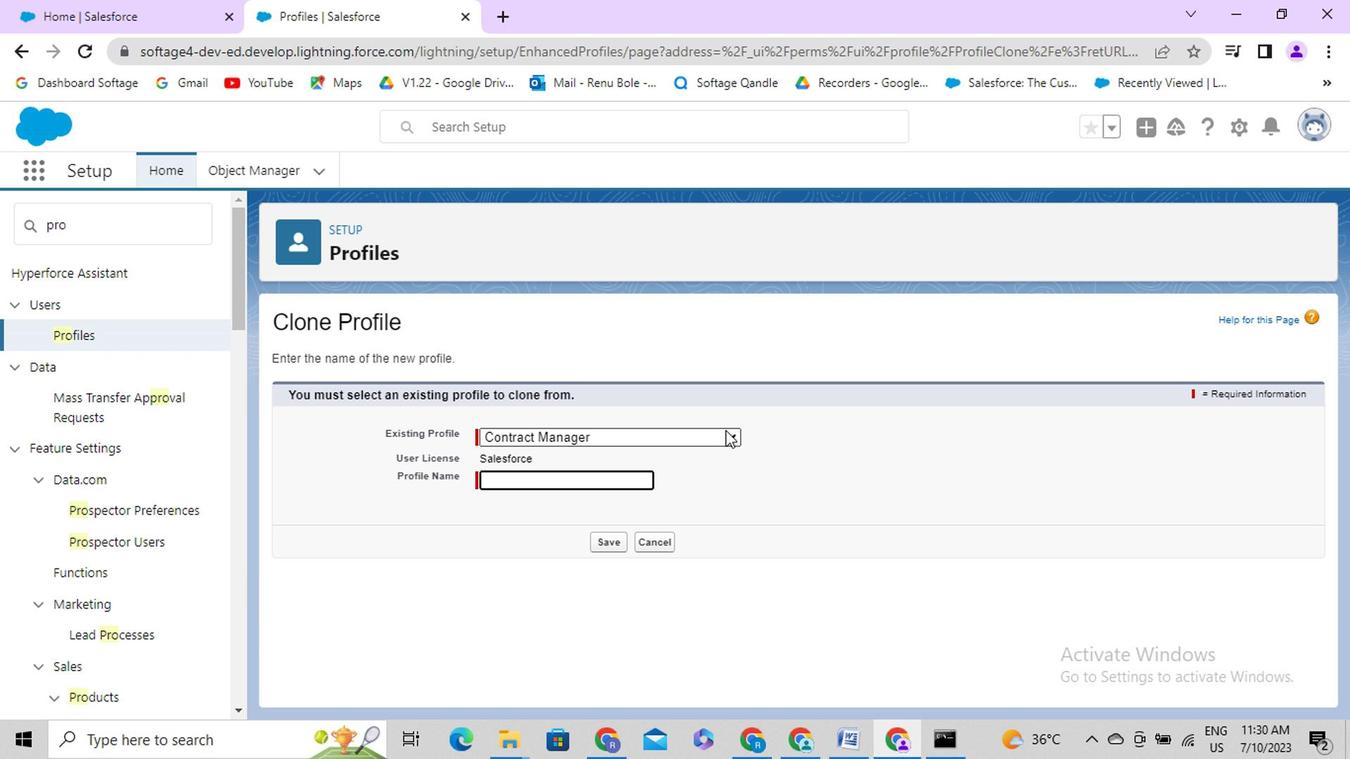 
Action: Mouse moved to (598, 334)
Screenshot: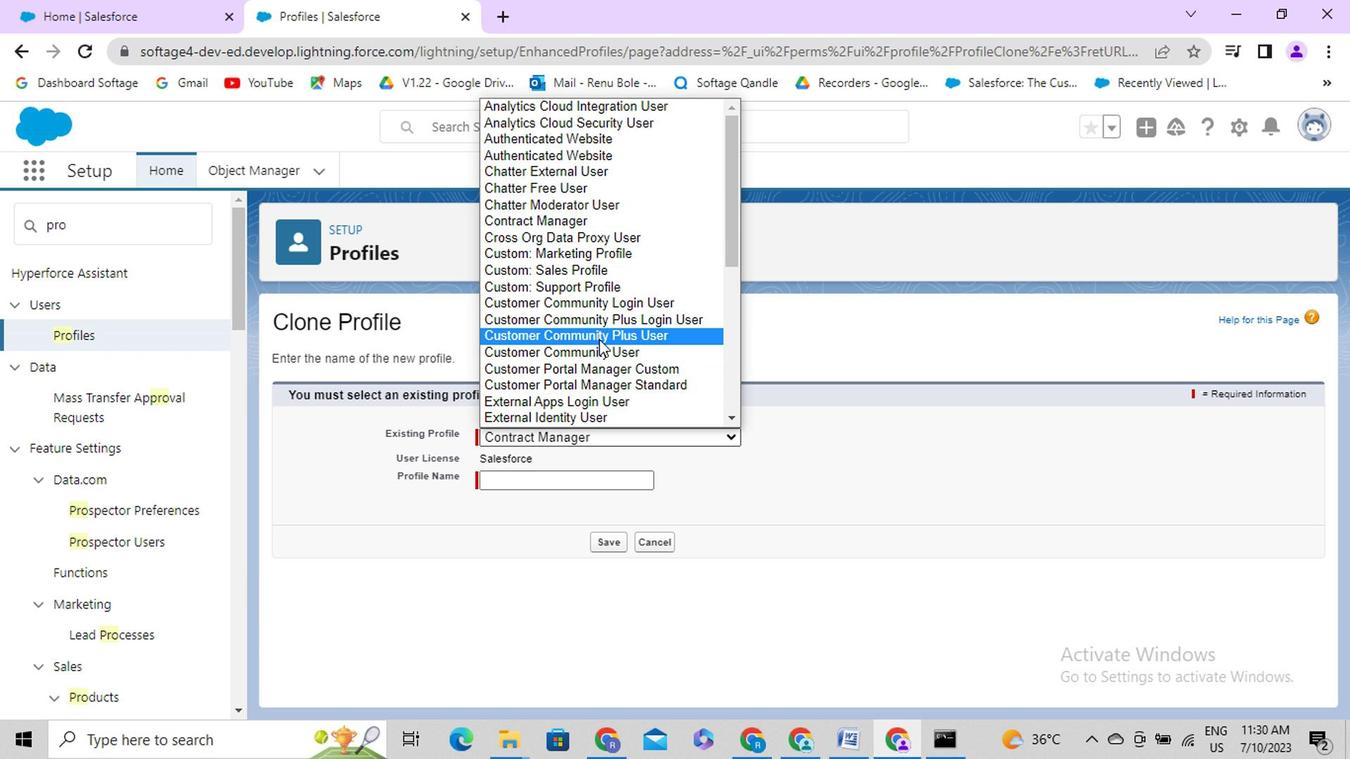 
Action: Mouse pressed left at (598, 334)
Screenshot: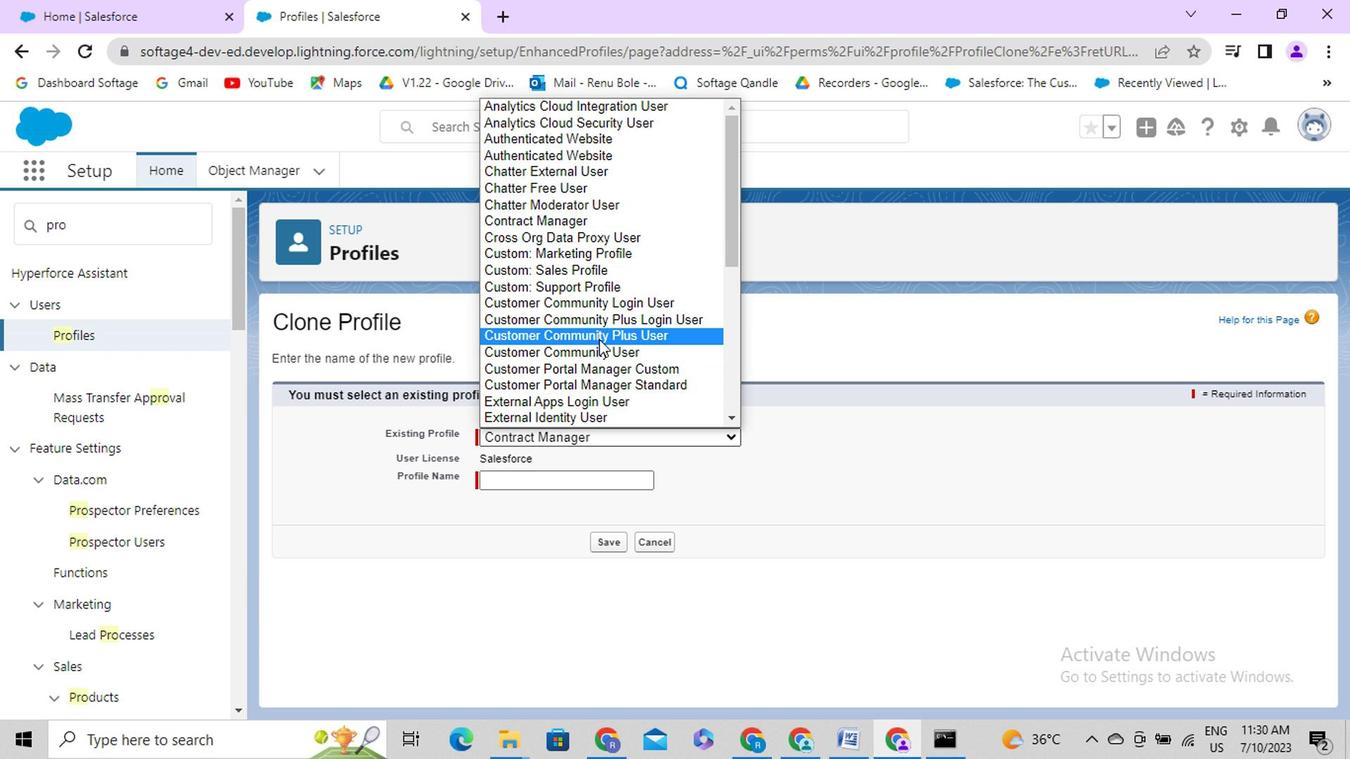 
Action: Mouse moved to (709, 434)
Screenshot: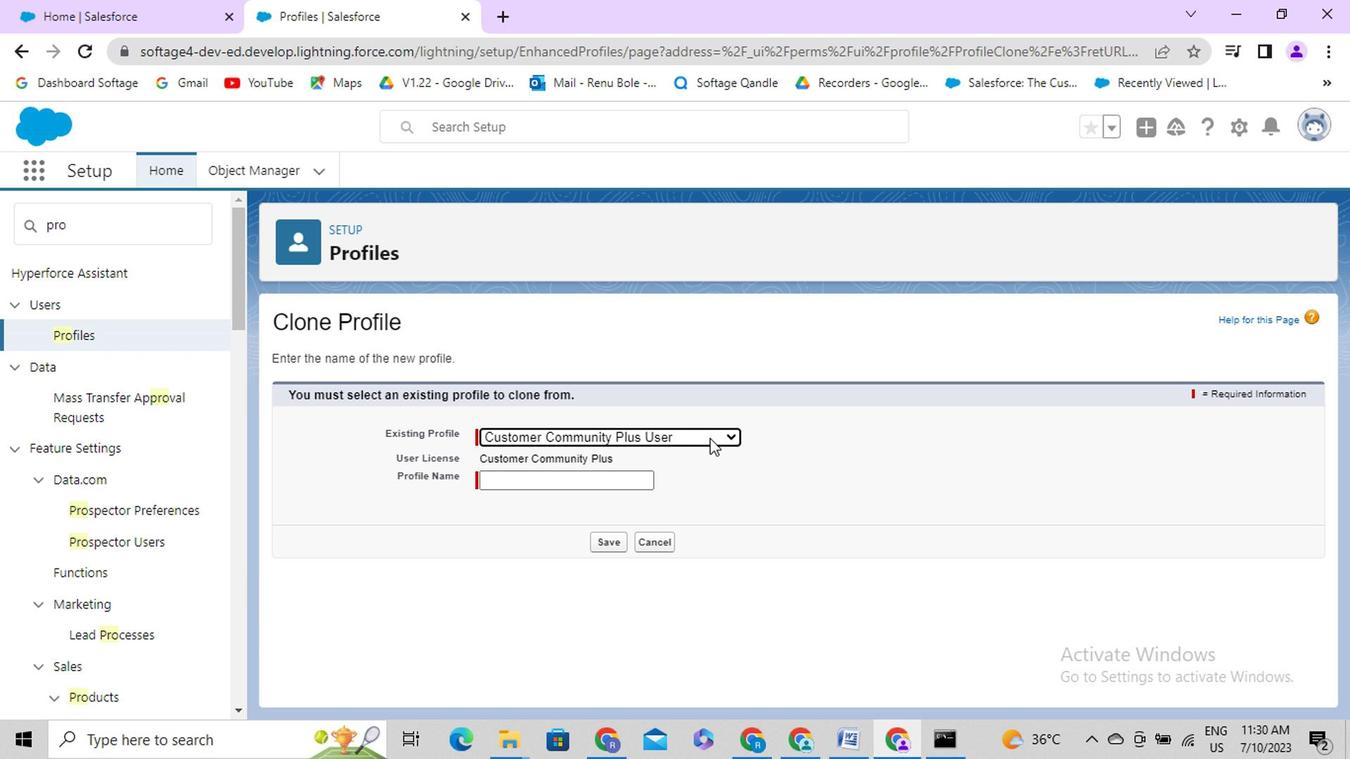 
Action: Mouse pressed left at (709, 434)
Screenshot: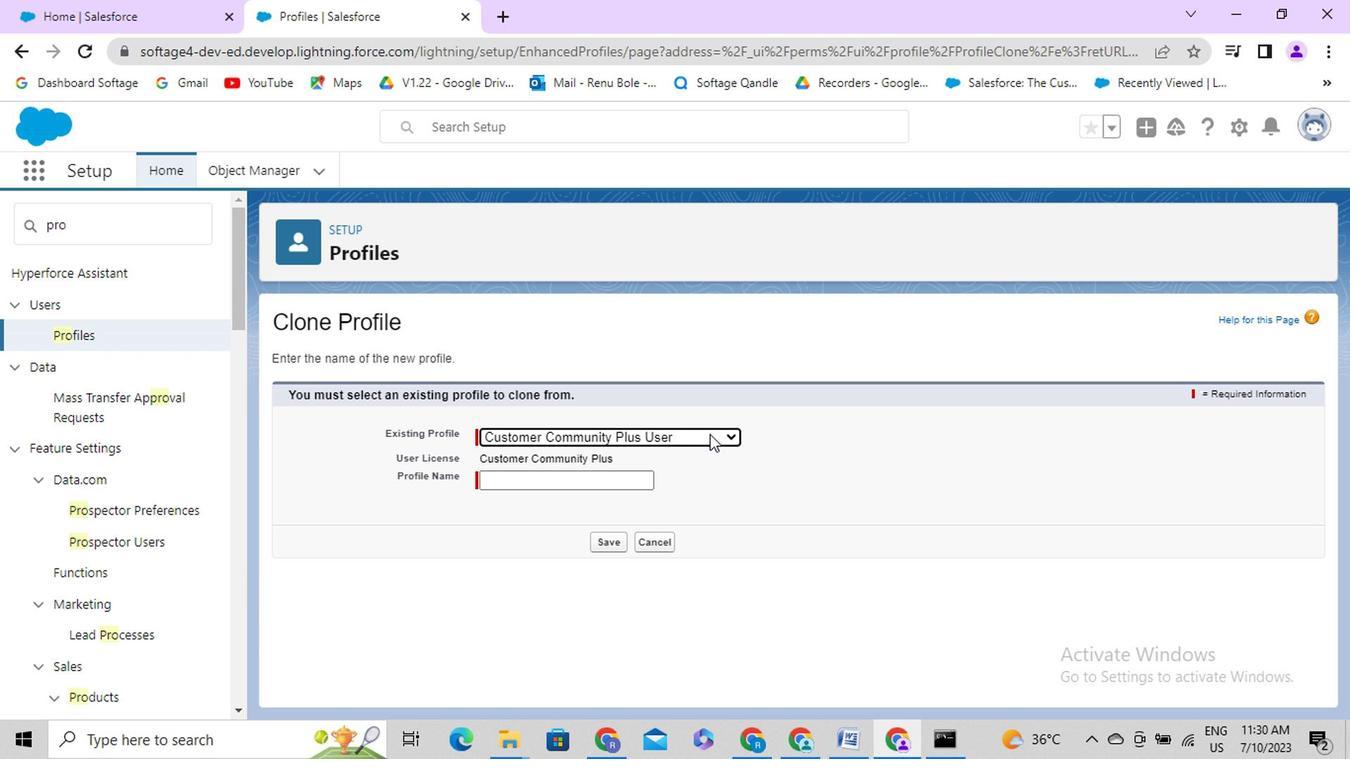 
Action: Mouse moved to (575, 230)
Screenshot: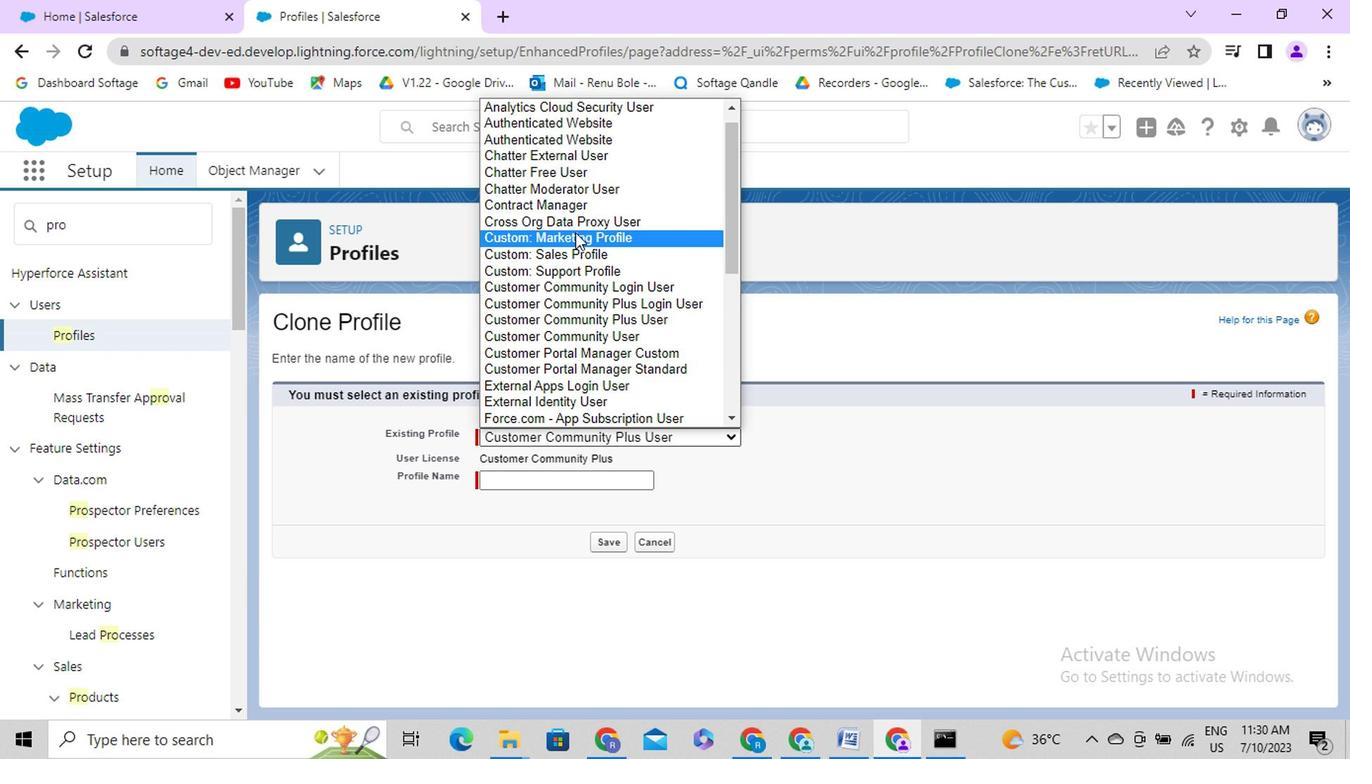 
Action: Mouse pressed left at (575, 230)
Screenshot: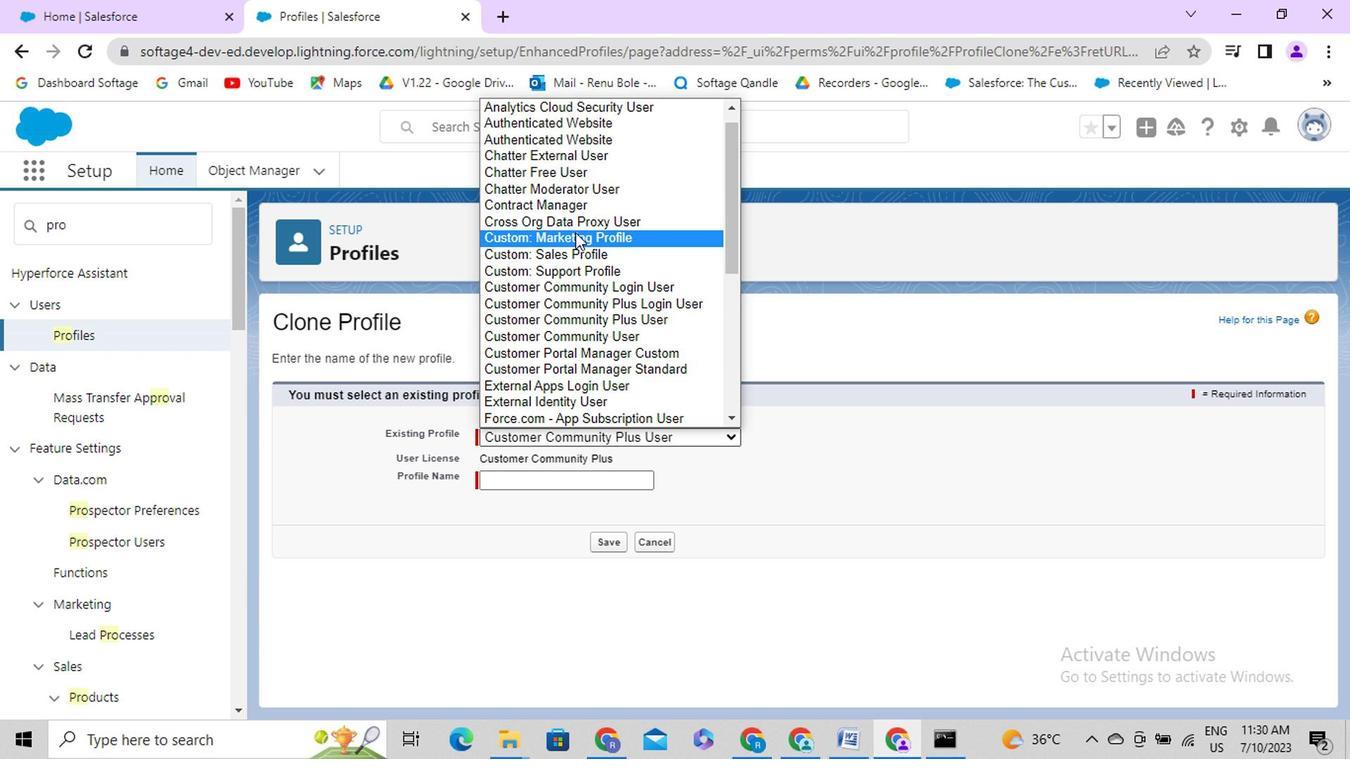 
Action: Mouse moved to (700, 440)
Screenshot: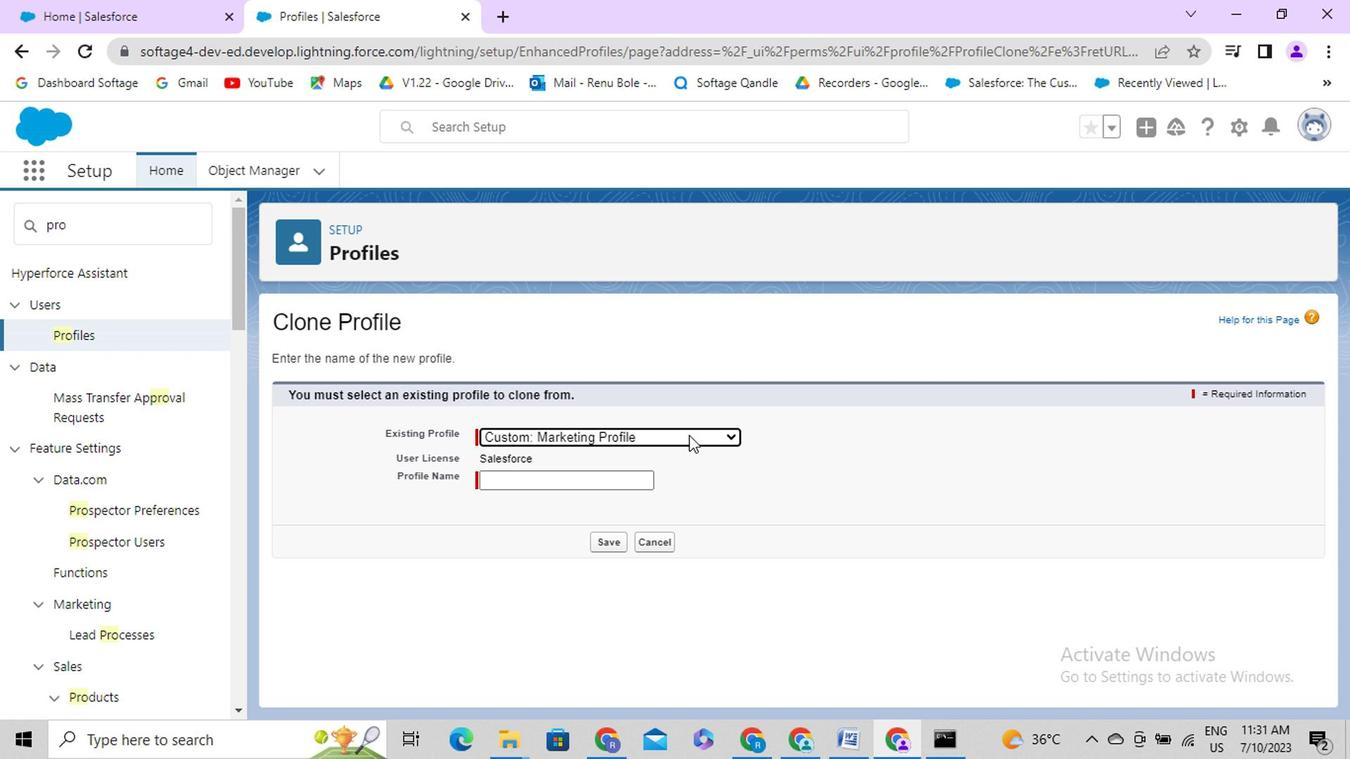 
Action: Mouse pressed left at (700, 440)
Screenshot: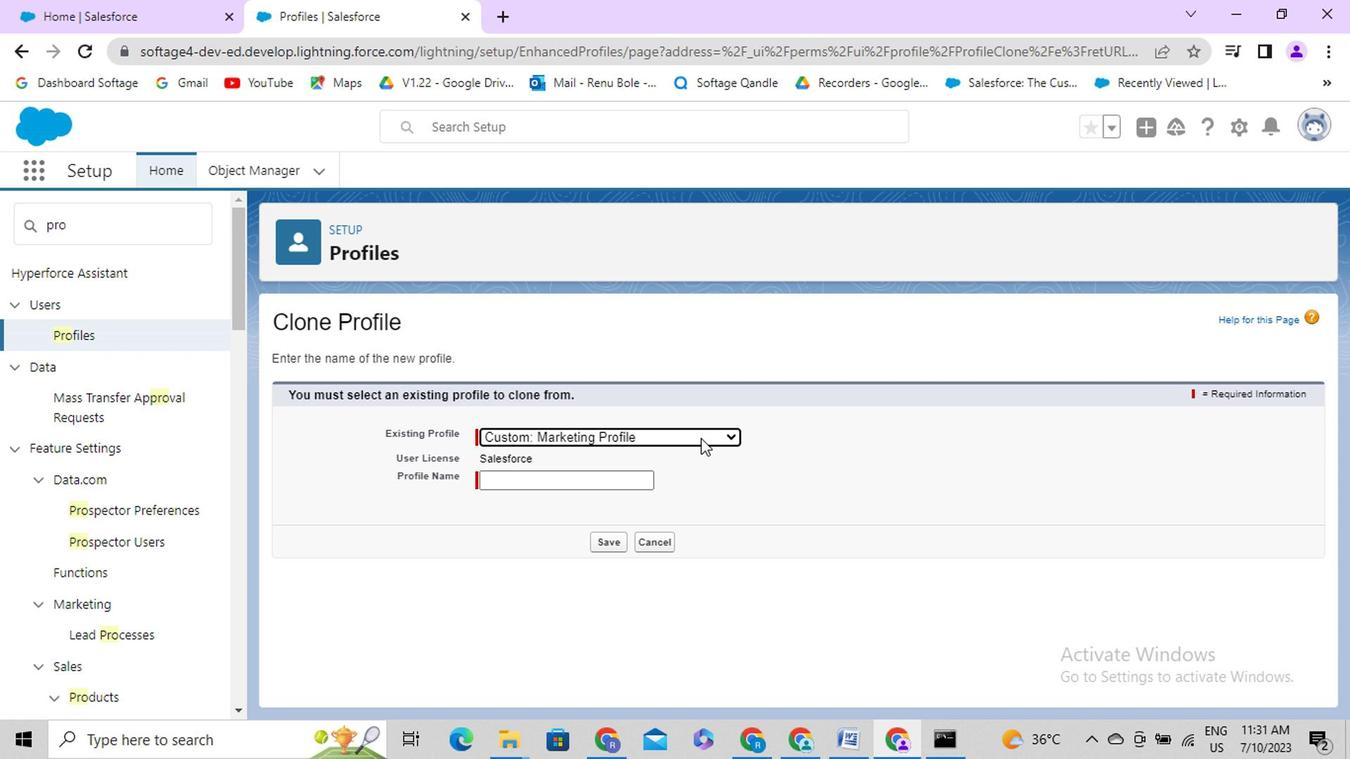 
Action: Mouse moved to (646, 371)
Screenshot: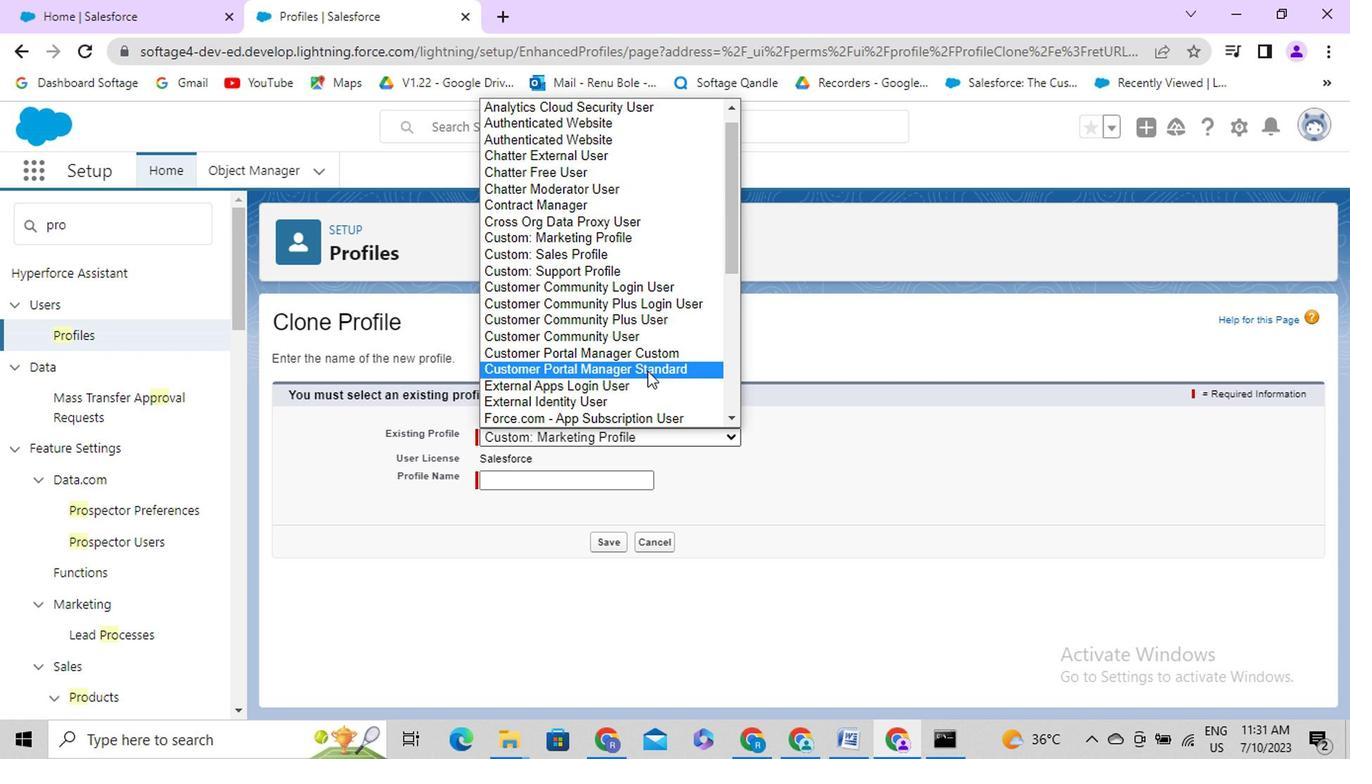 
Action: Mouse scrolled (646, 370) with delta (0, 0)
Screenshot: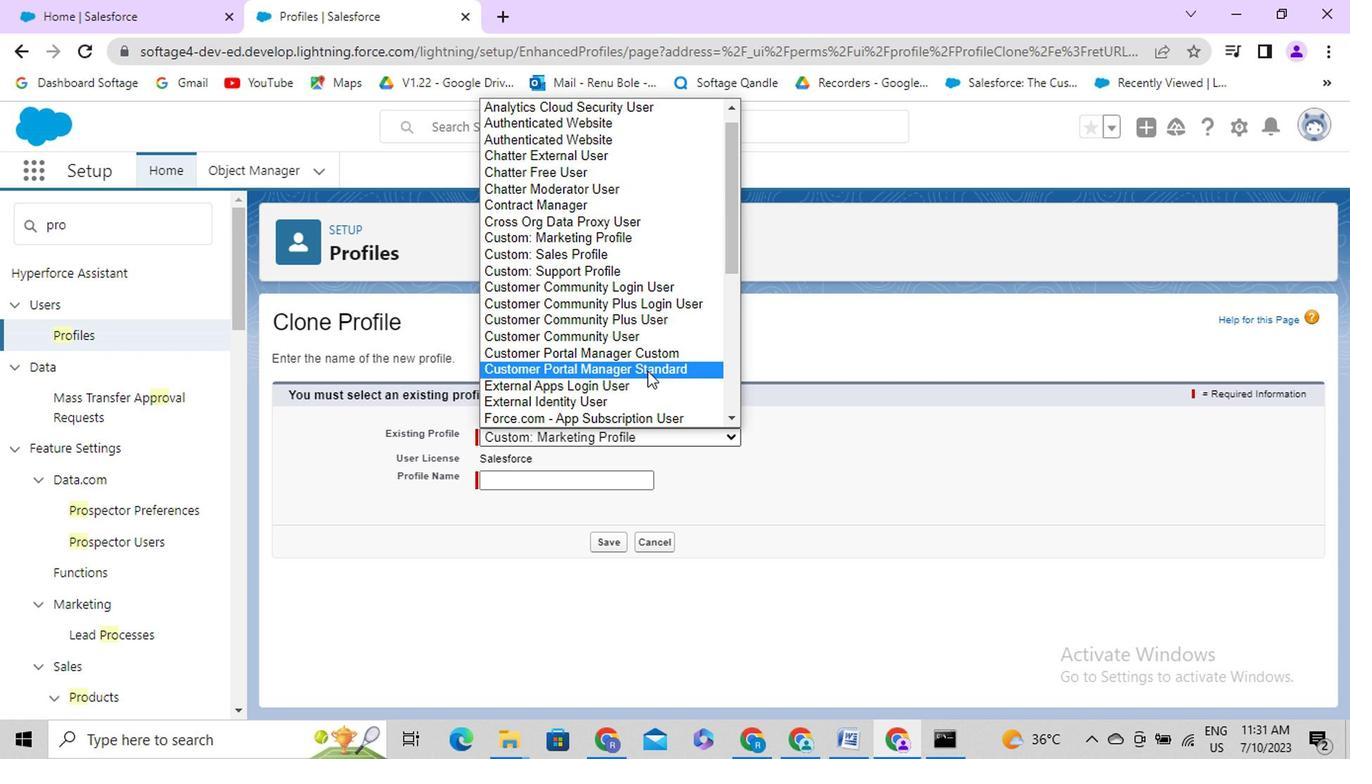 
Action: Mouse moved to (563, 367)
Screenshot: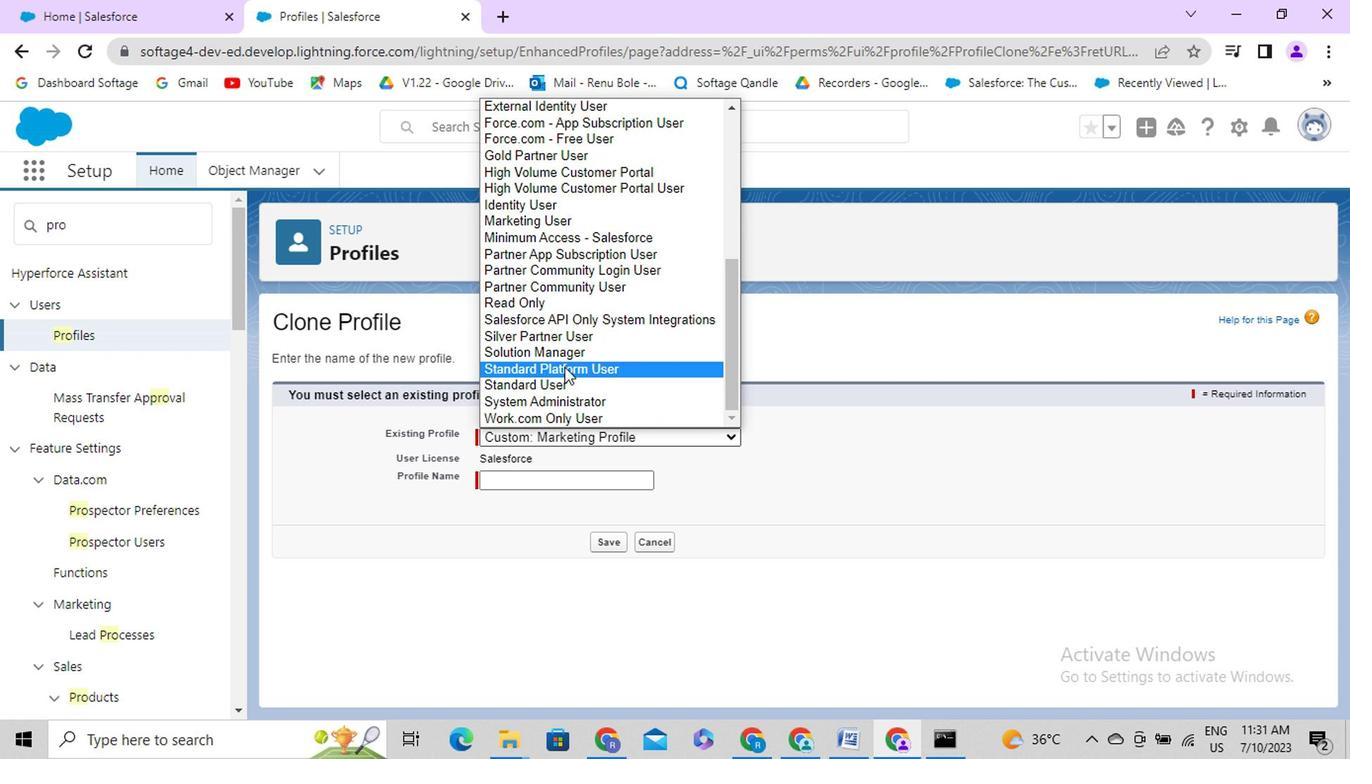 
Action: Mouse pressed left at (563, 367)
Screenshot: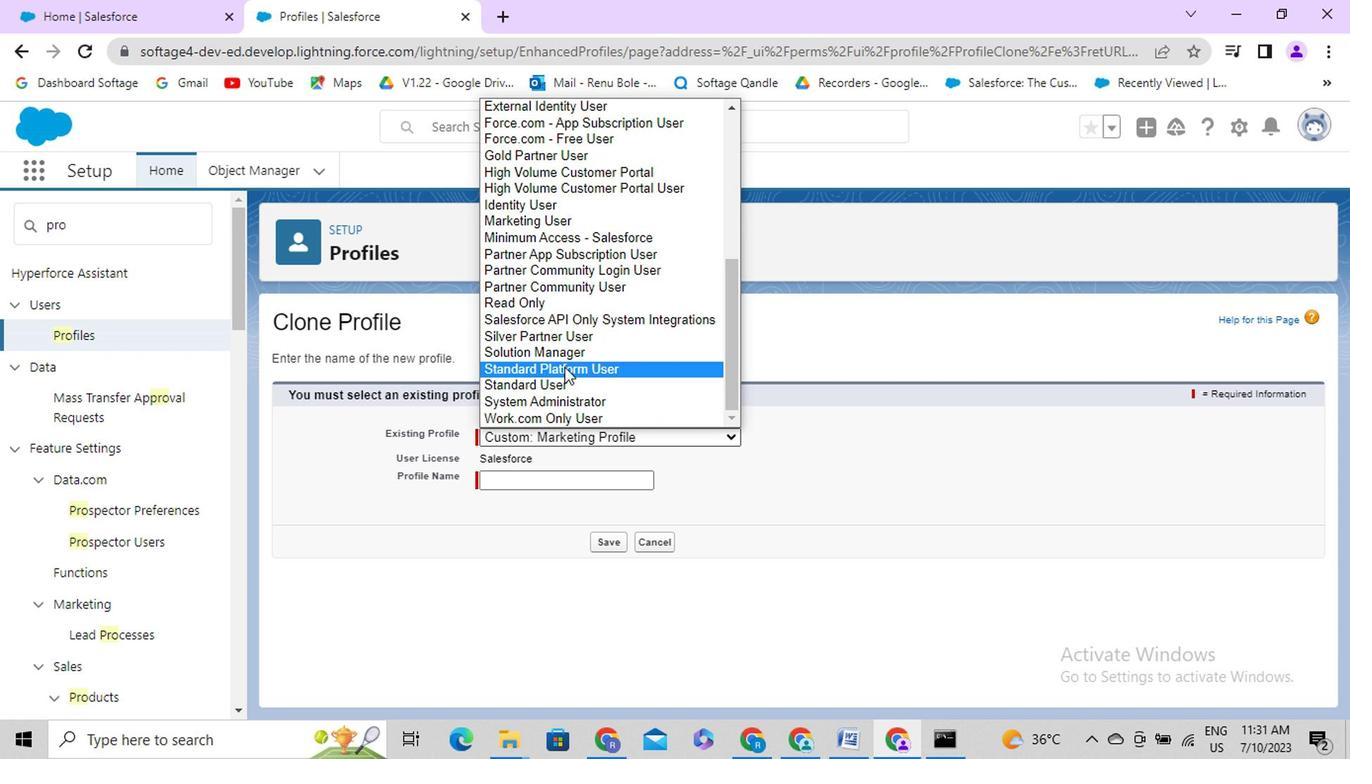 
Action: Mouse moved to (512, 486)
Screenshot: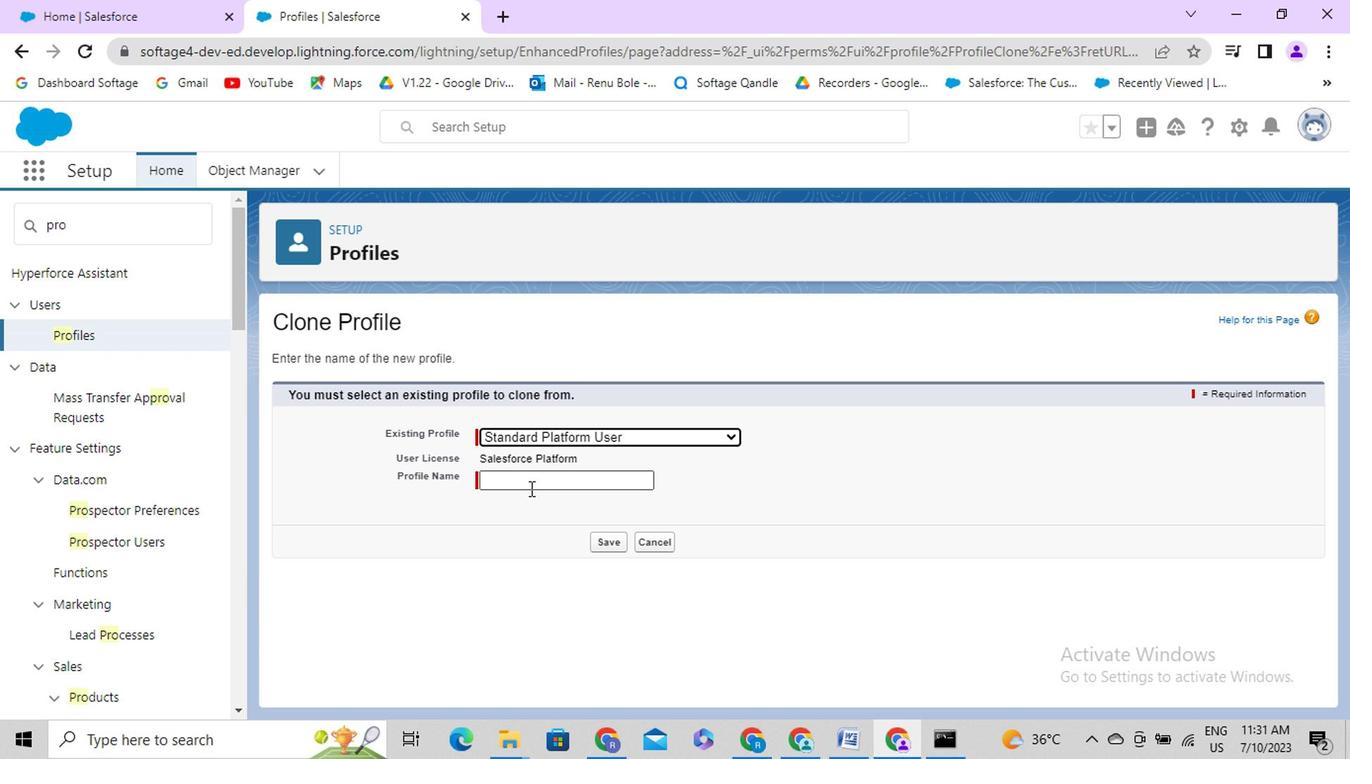 
Action: Mouse pressed left at (512, 486)
Screenshot: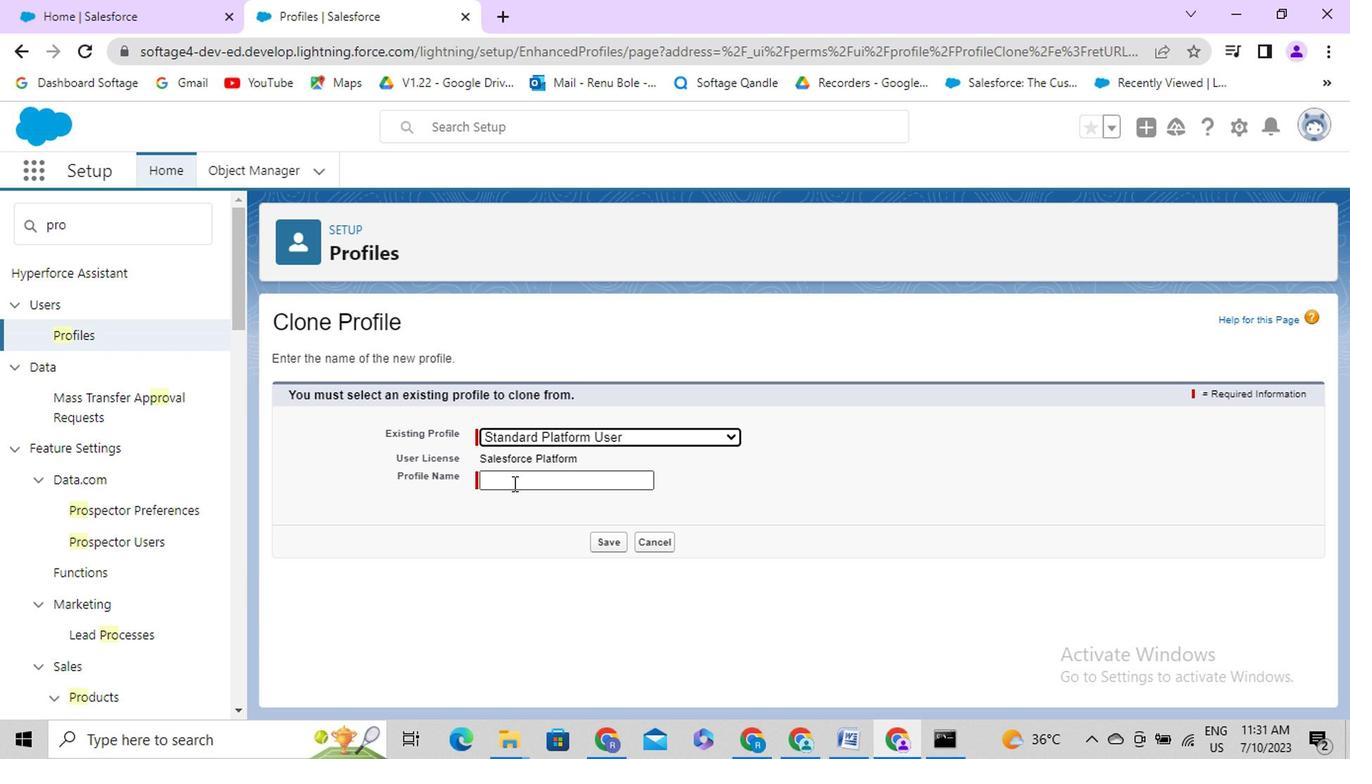 
Action: Mouse moved to (513, 483)
Screenshot: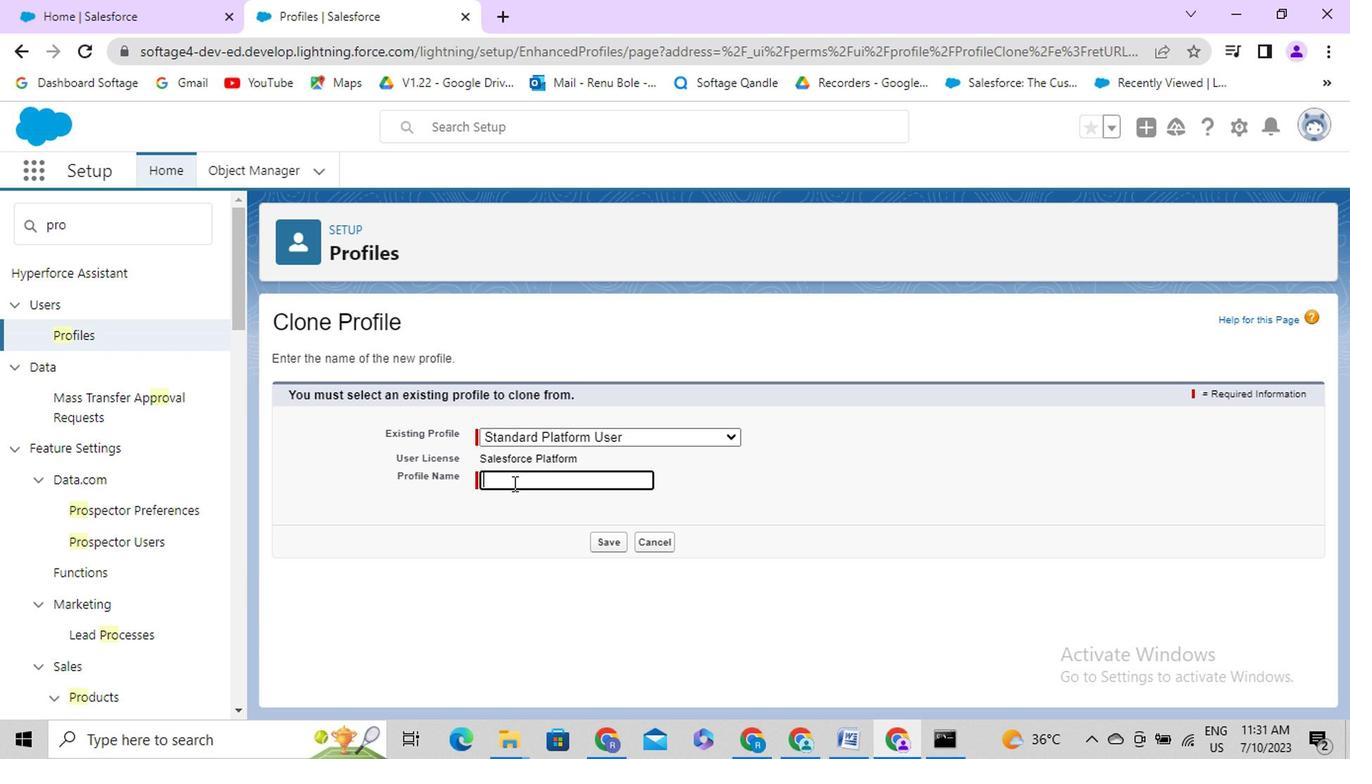 
Action: Key pressed <Key.caps_lock>F<Key.caps_lock>inance<Key.space><Key.caps_lock>D<Key.caps_lock>epartment
Screenshot: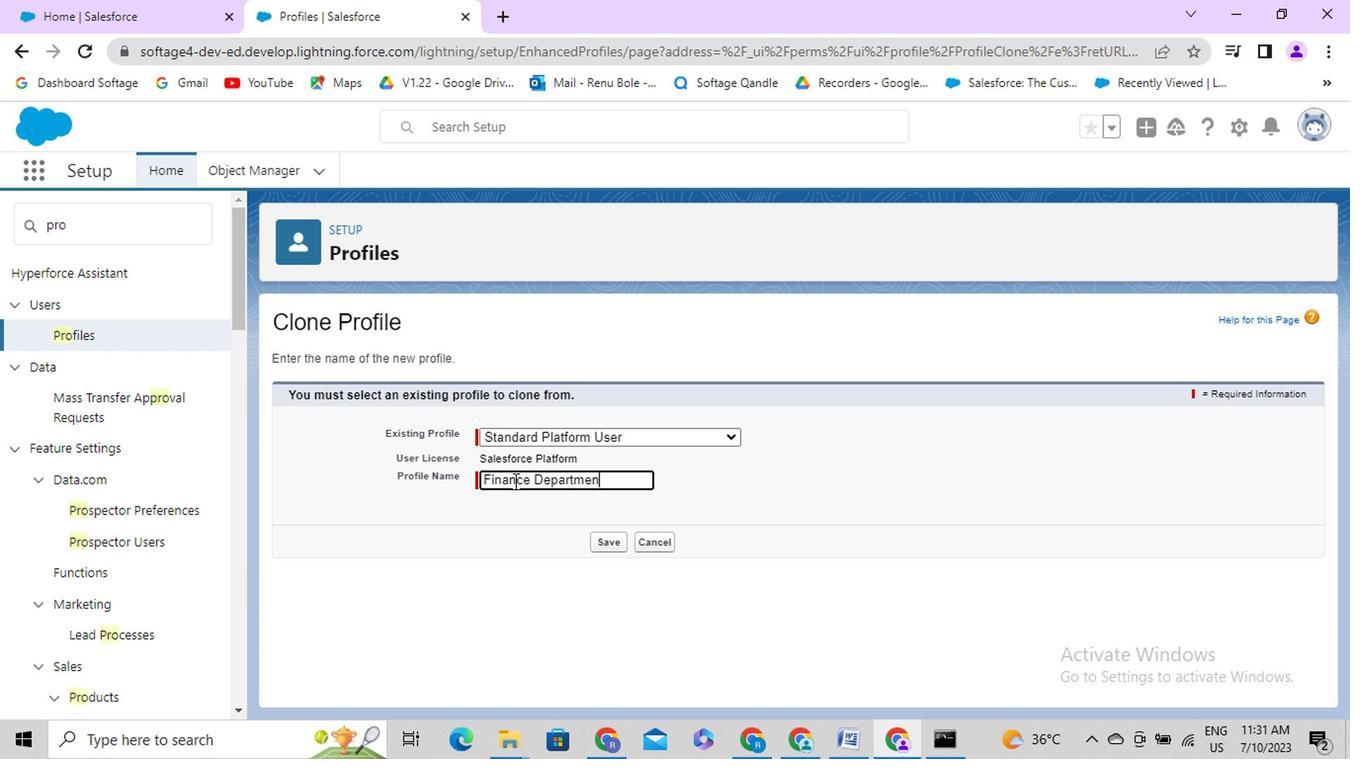 
Action: Mouse moved to (608, 547)
Screenshot: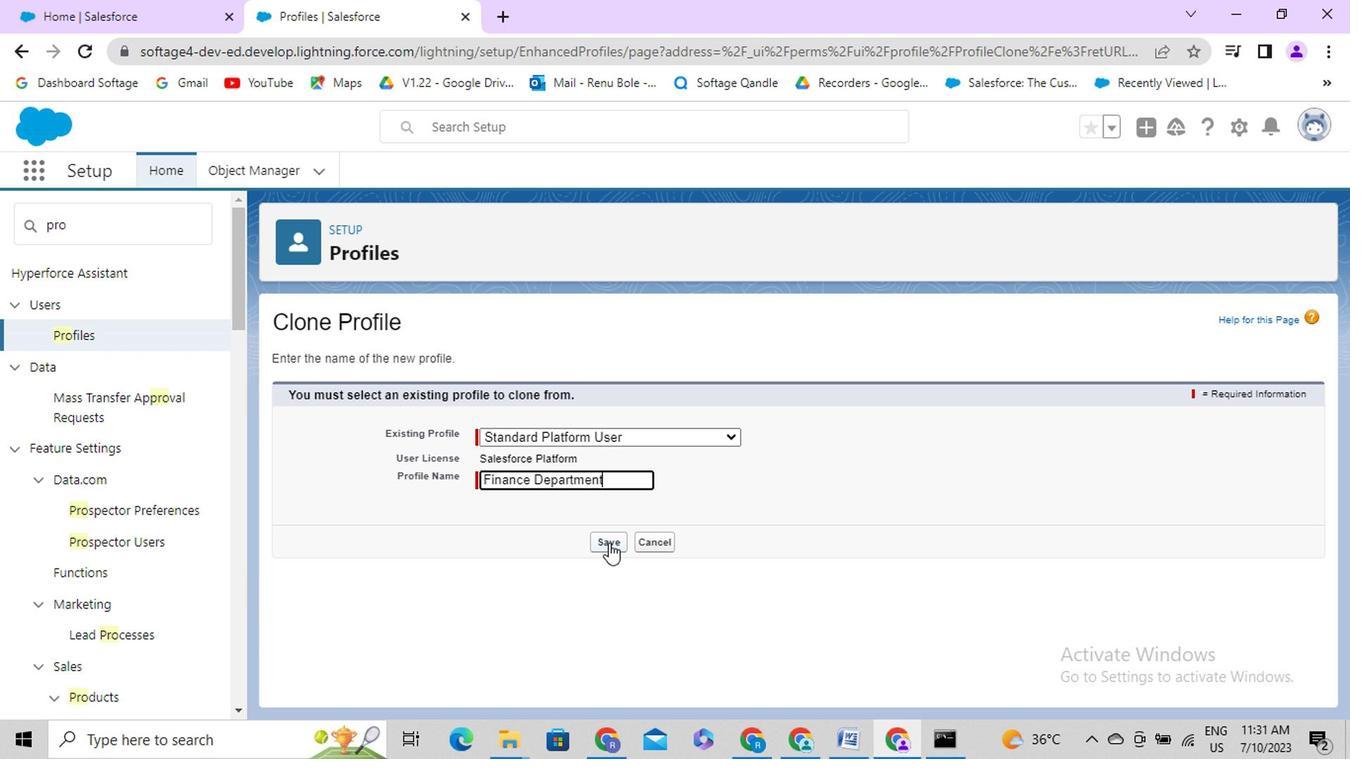 
Action: Mouse pressed left at (608, 547)
Screenshot: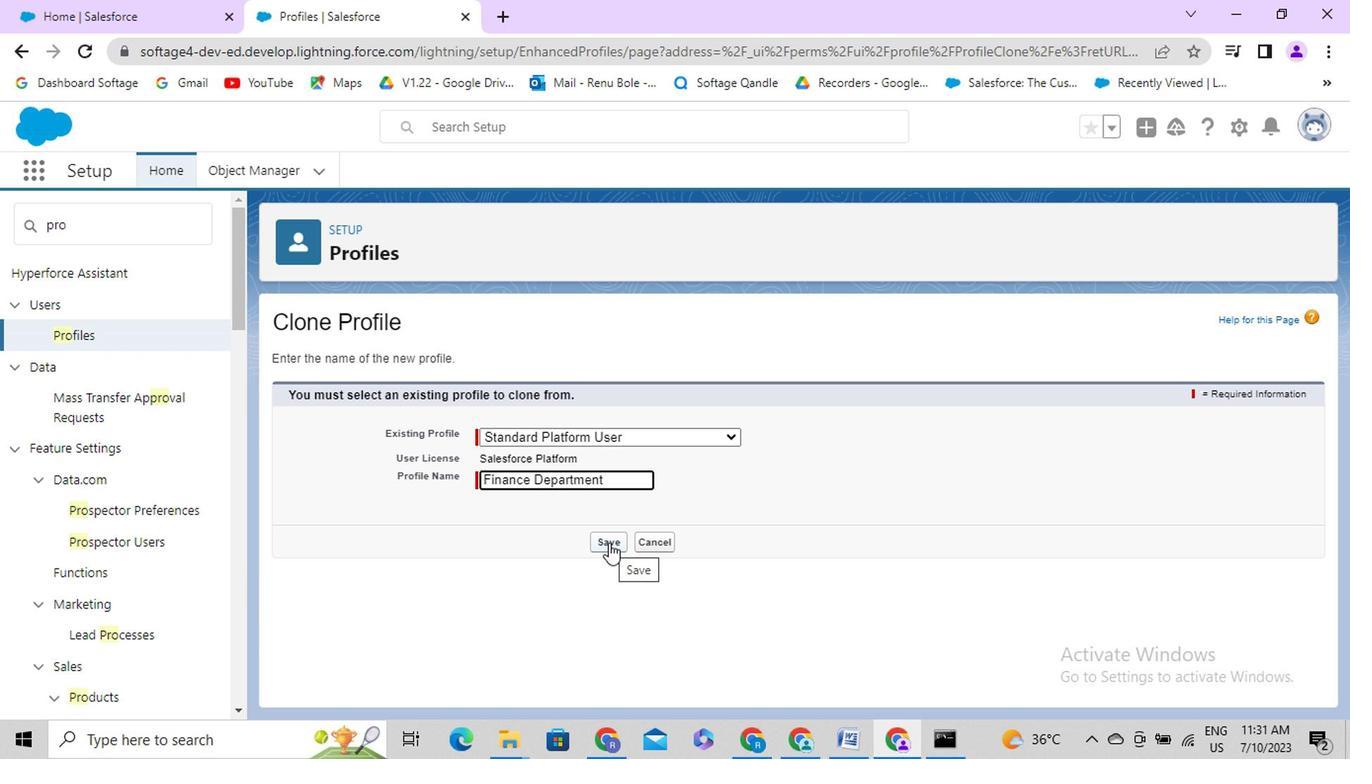 
Action: Mouse moved to (610, 497)
Screenshot: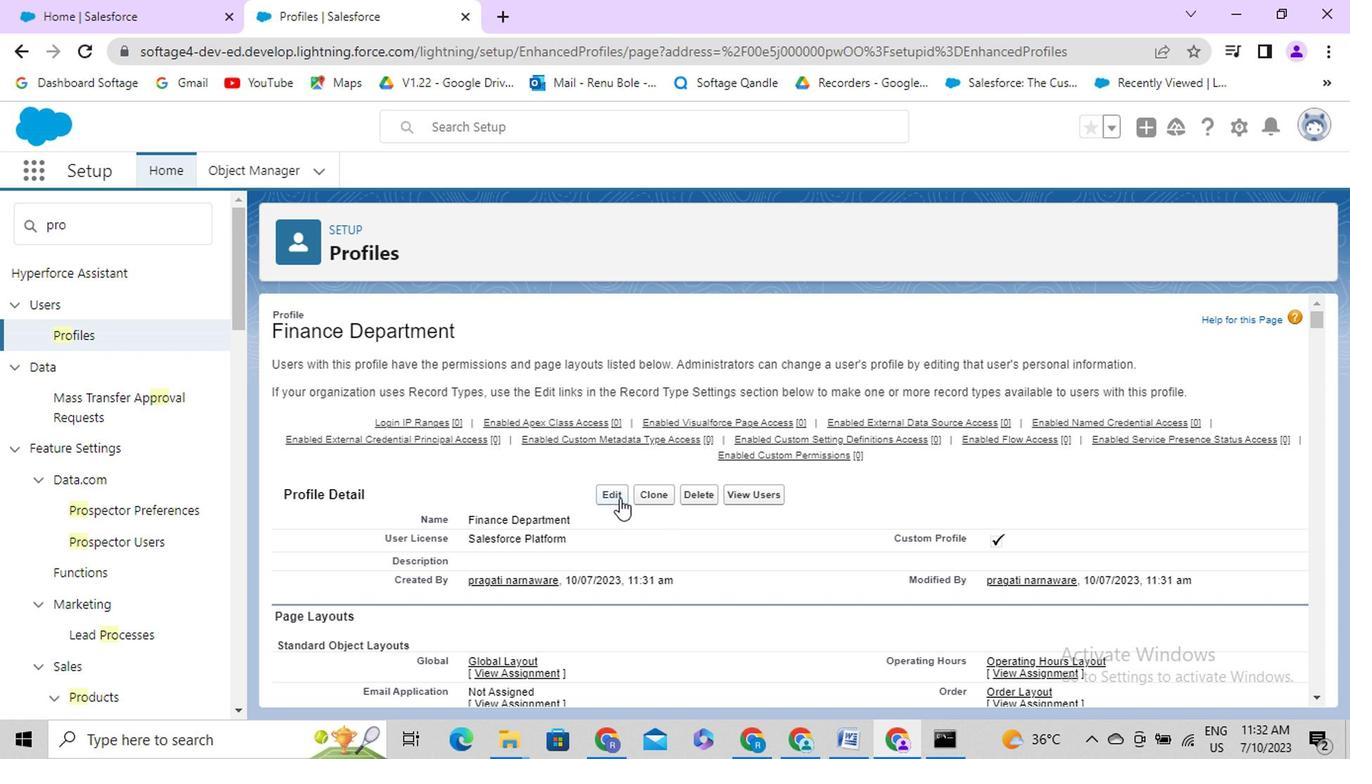 
Action: Mouse pressed left at (610, 497)
Screenshot: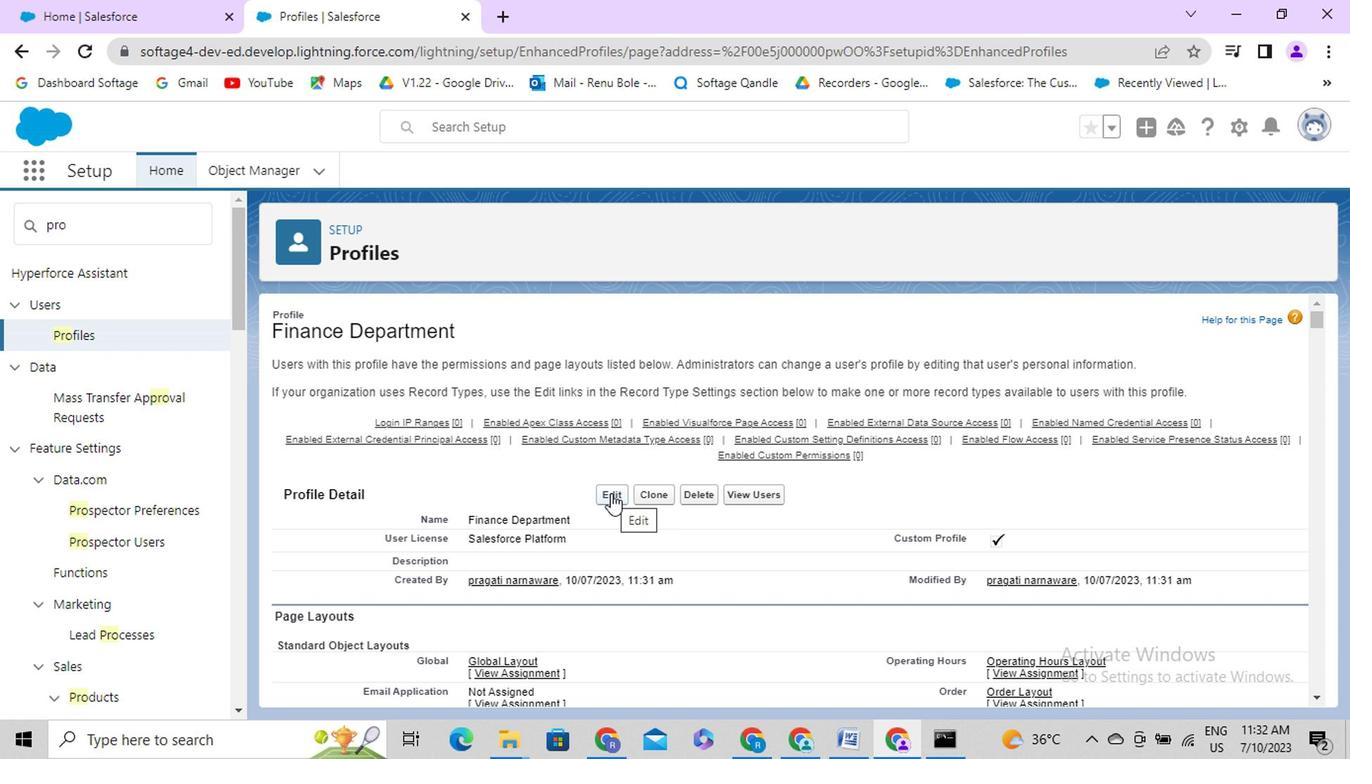 
Action: Mouse moved to (564, 508)
Screenshot: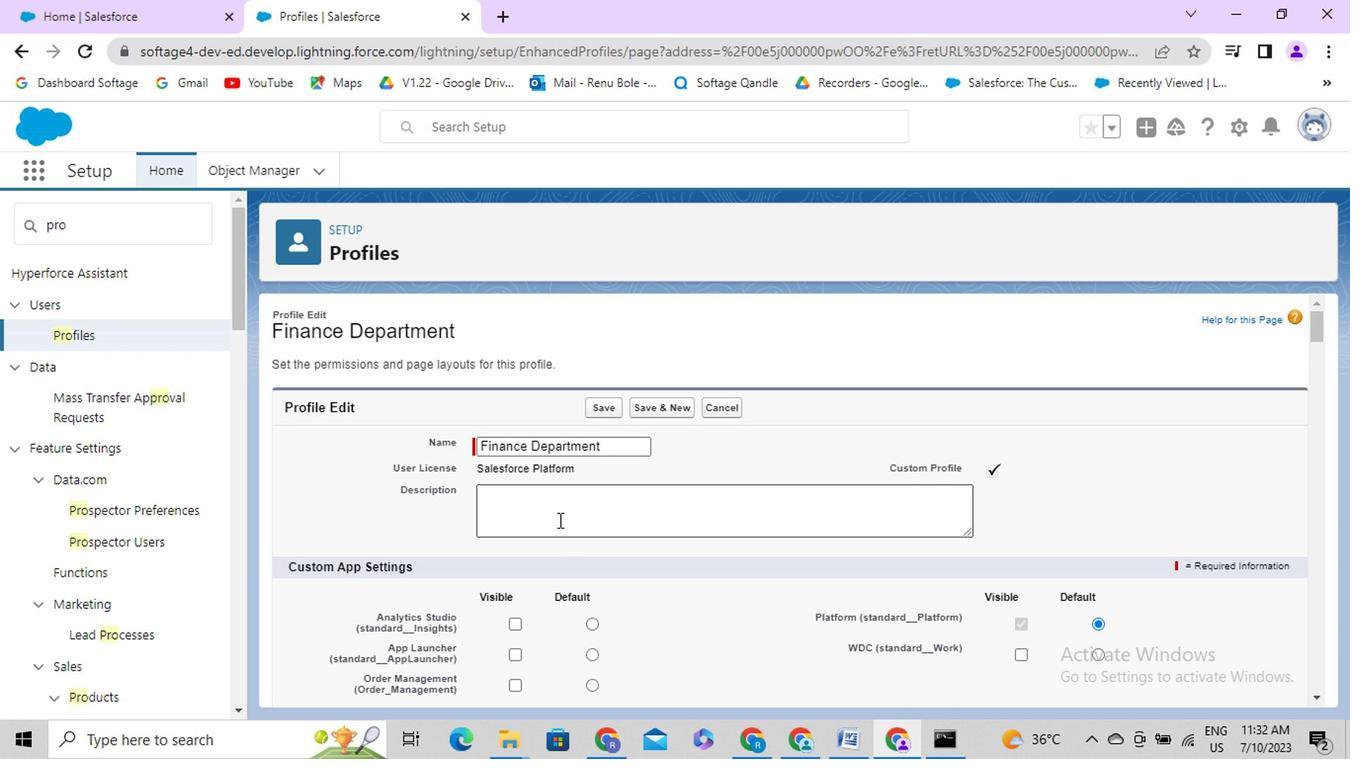 
Action: Mouse pressed left at (564, 508)
Screenshot: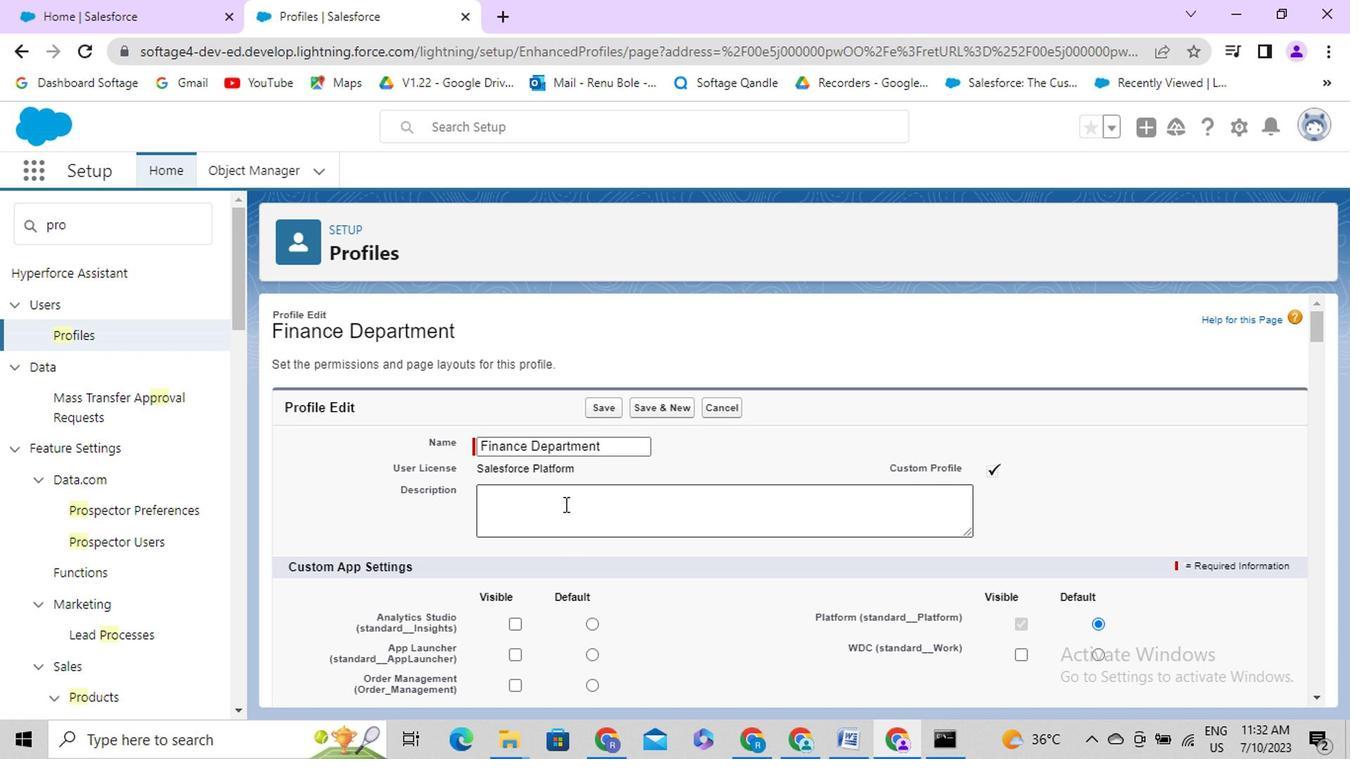 
Action: Key pressed <Key.caps_lock>T<Key.caps_lock>his<Key.space>profile<Key.space>is<Key.space>created<Key.space>as<Key.space>per<Key.space>the<Key.space>user<Key.space><Key.backspace><Key.backspace><Key.backspace><Key.backspace><Key.backspace>client<Key.space>requirement<Key.space>to<Key.space>manage<Key.space>the<Key.space>expenses<Key.space>throughout<Key.space>the<Key.space>entire<Key.space>sale
Screenshot: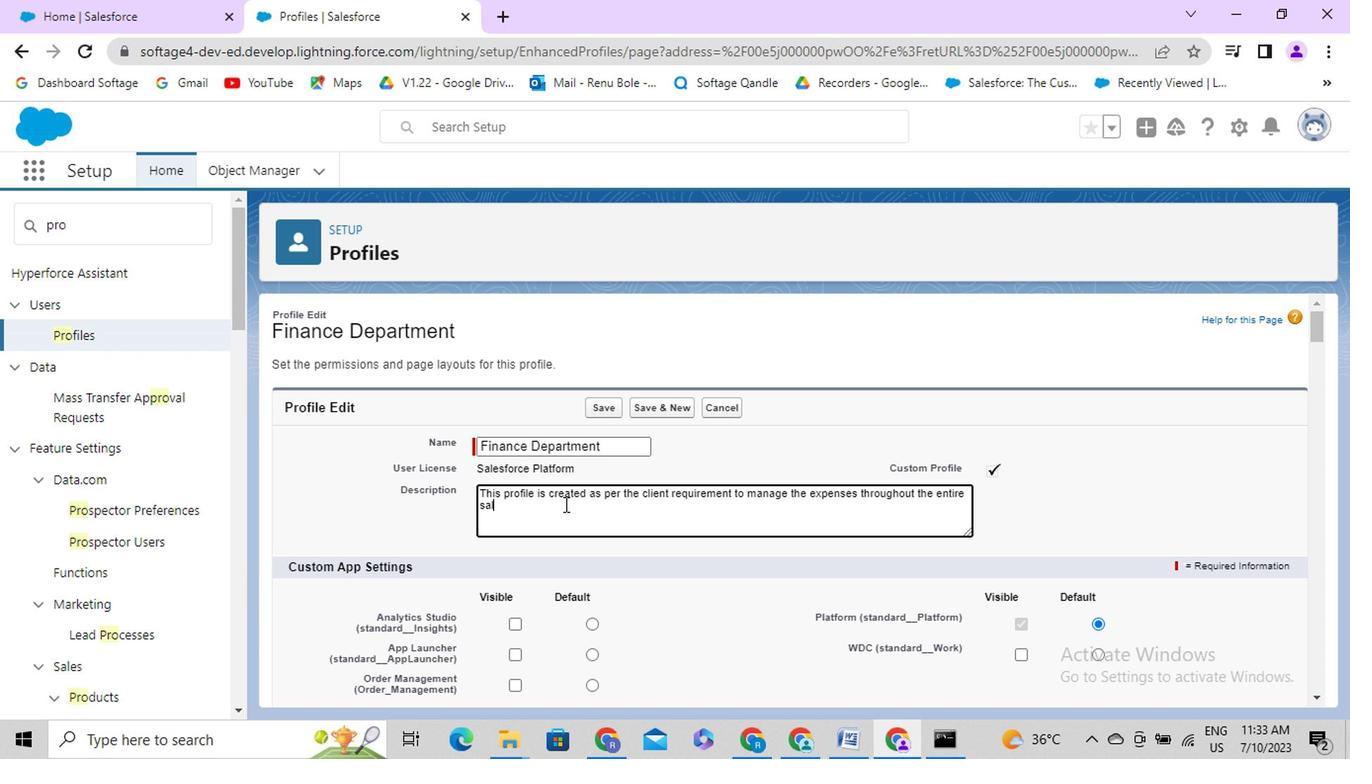 
Action: Mouse moved to (752, 522)
Screenshot: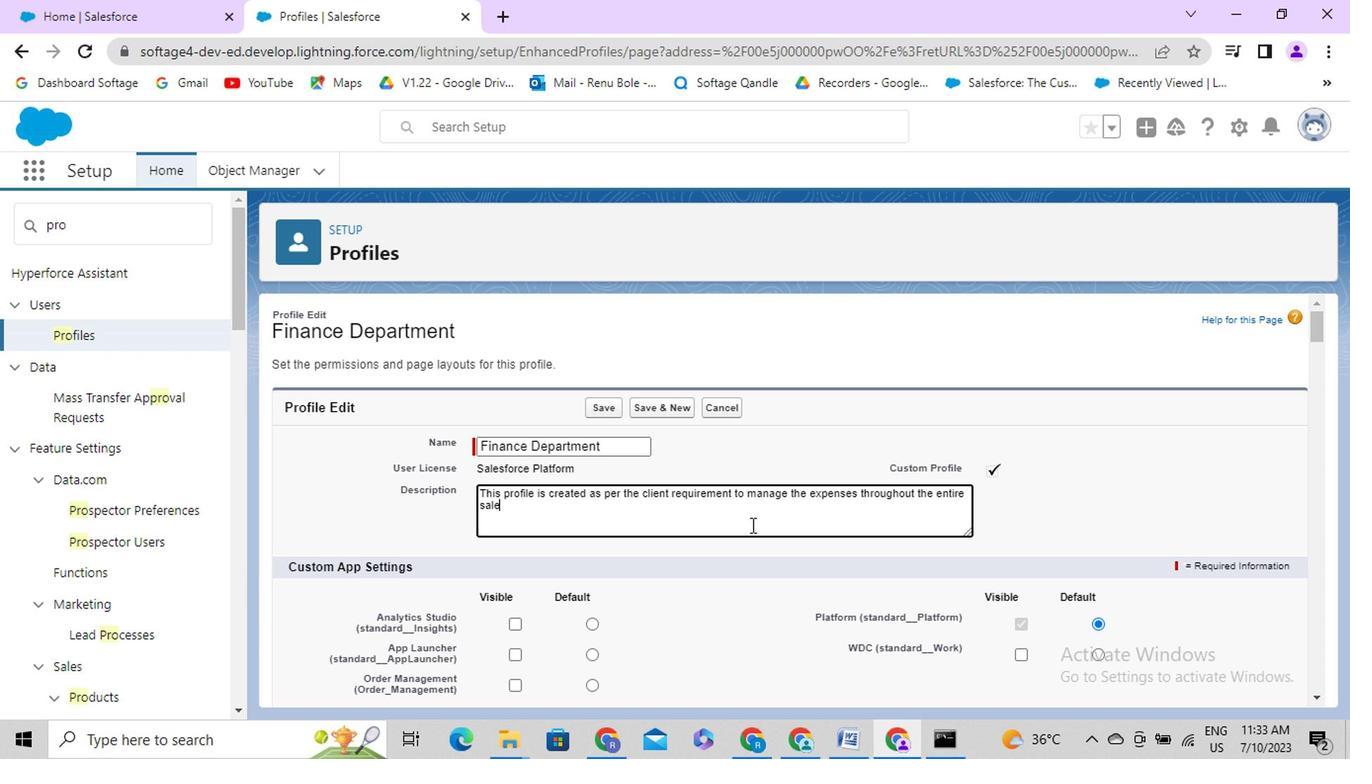 
Action: Mouse scrolled (752, 521) with delta (0, -1)
Screenshot: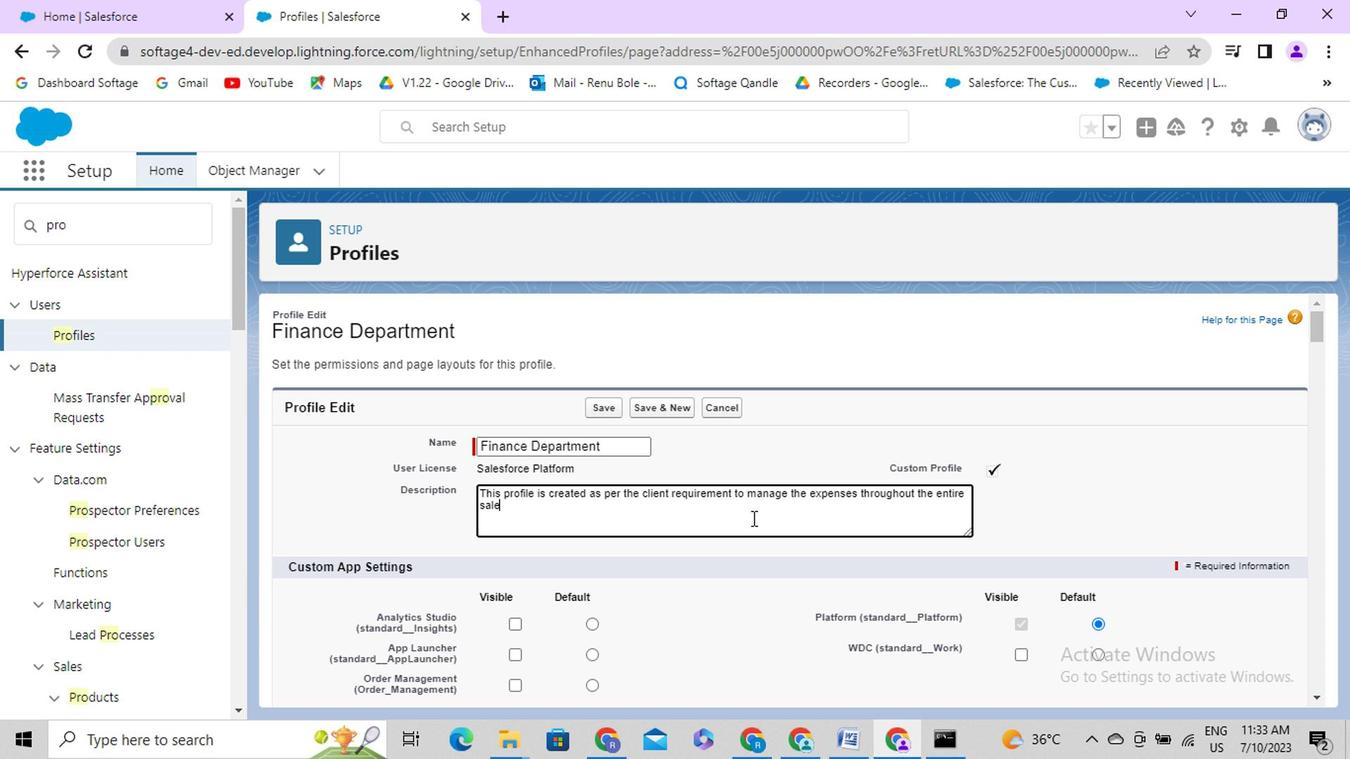 
Action: Mouse moved to (481, 405)
Screenshot: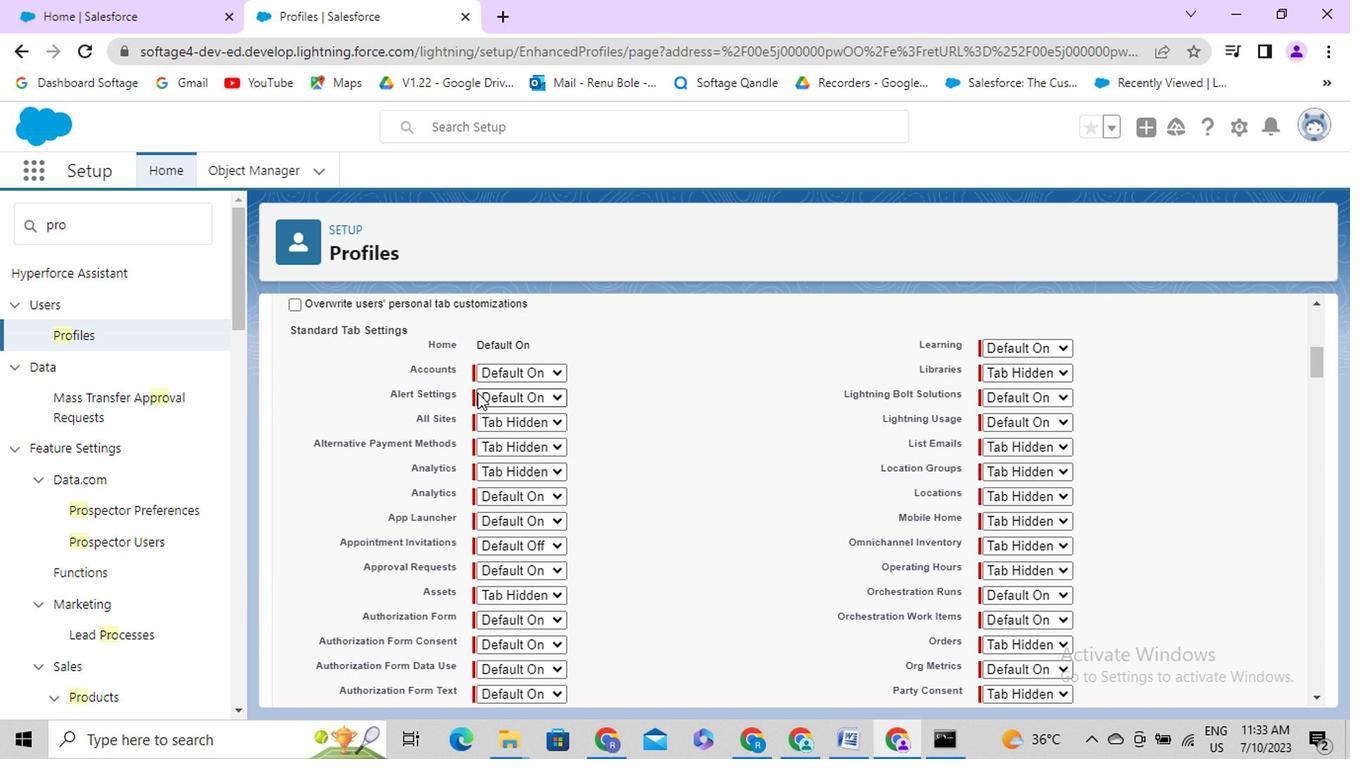 
Action: Mouse scrolled (481, 405) with delta (0, 0)
Screenshot: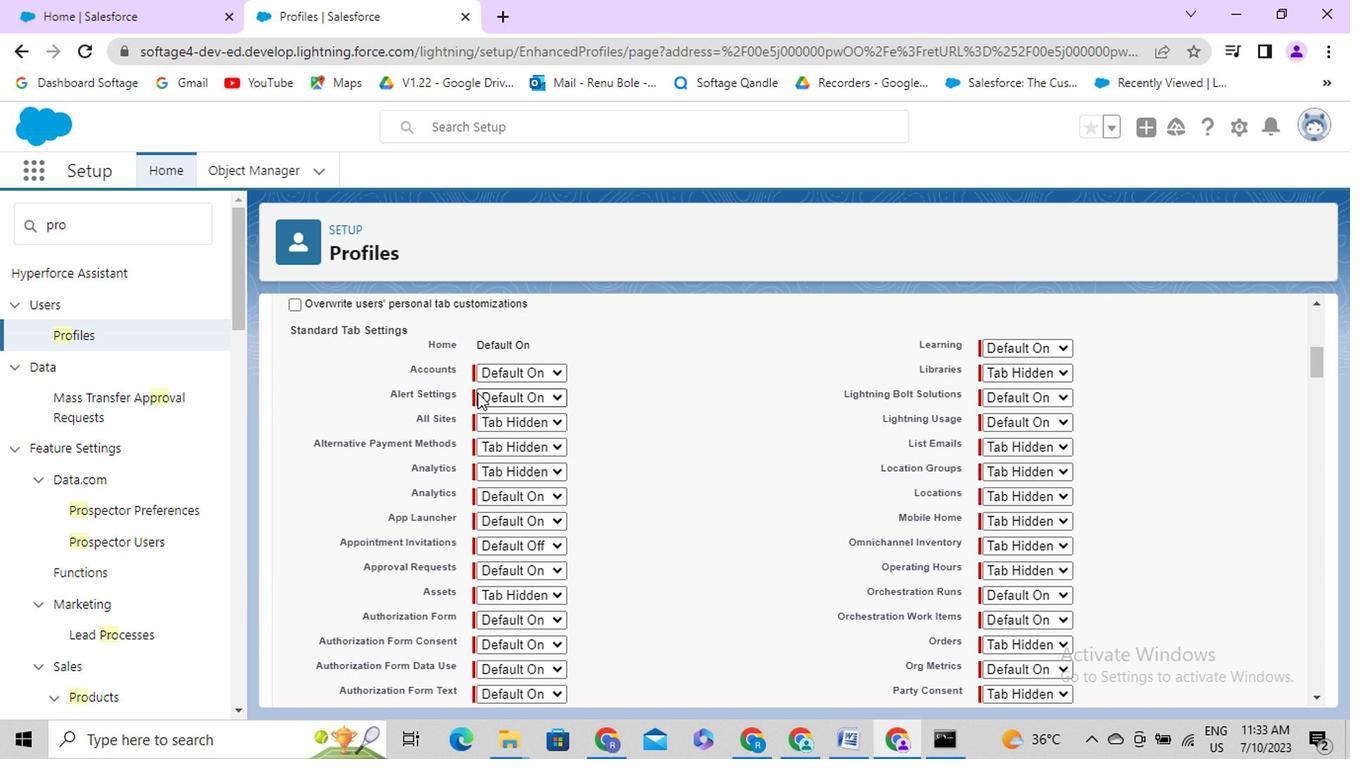 
Action: Mouse moved to (544, 481)
Screenshot: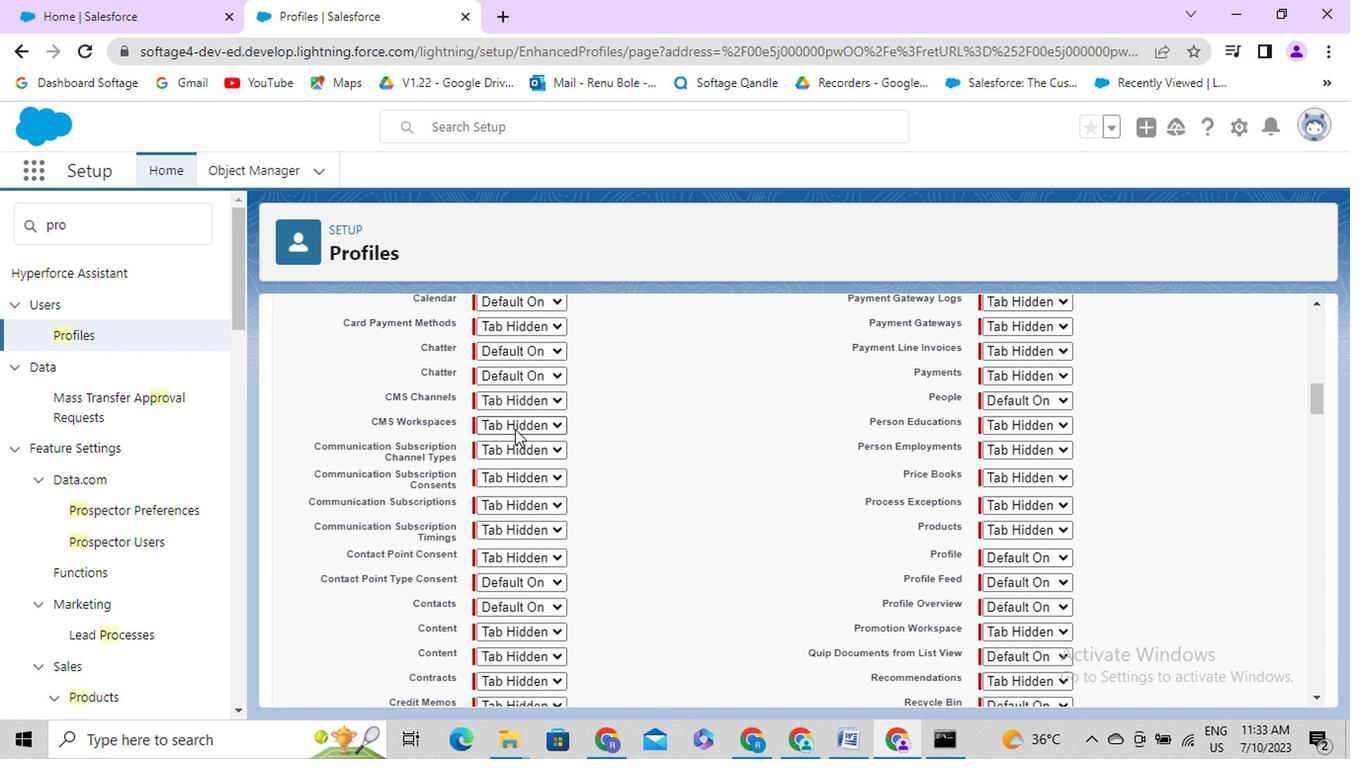 
Action: Mouse scrolled (544, 479) with delta (0, -1)
Screenshot: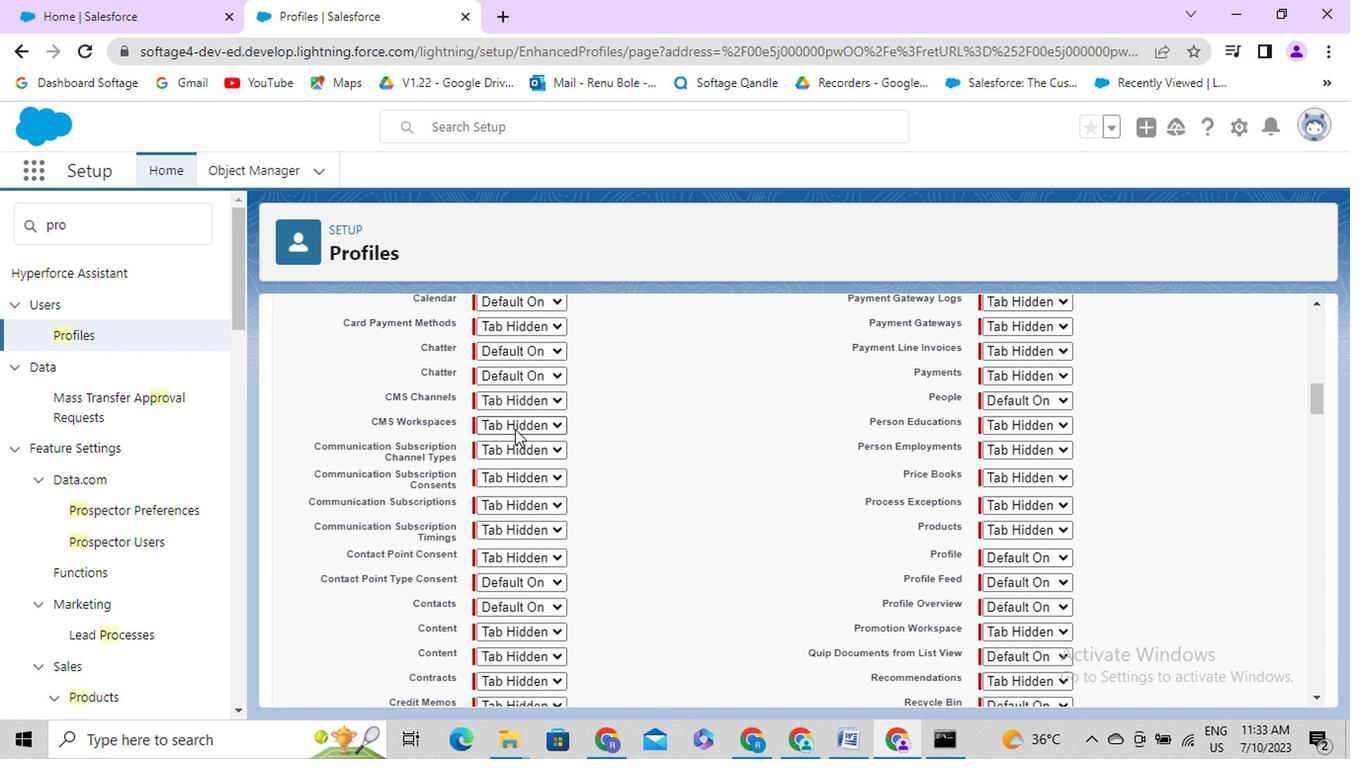 
Action: Mouse moved to (546, 481)
Screenshot: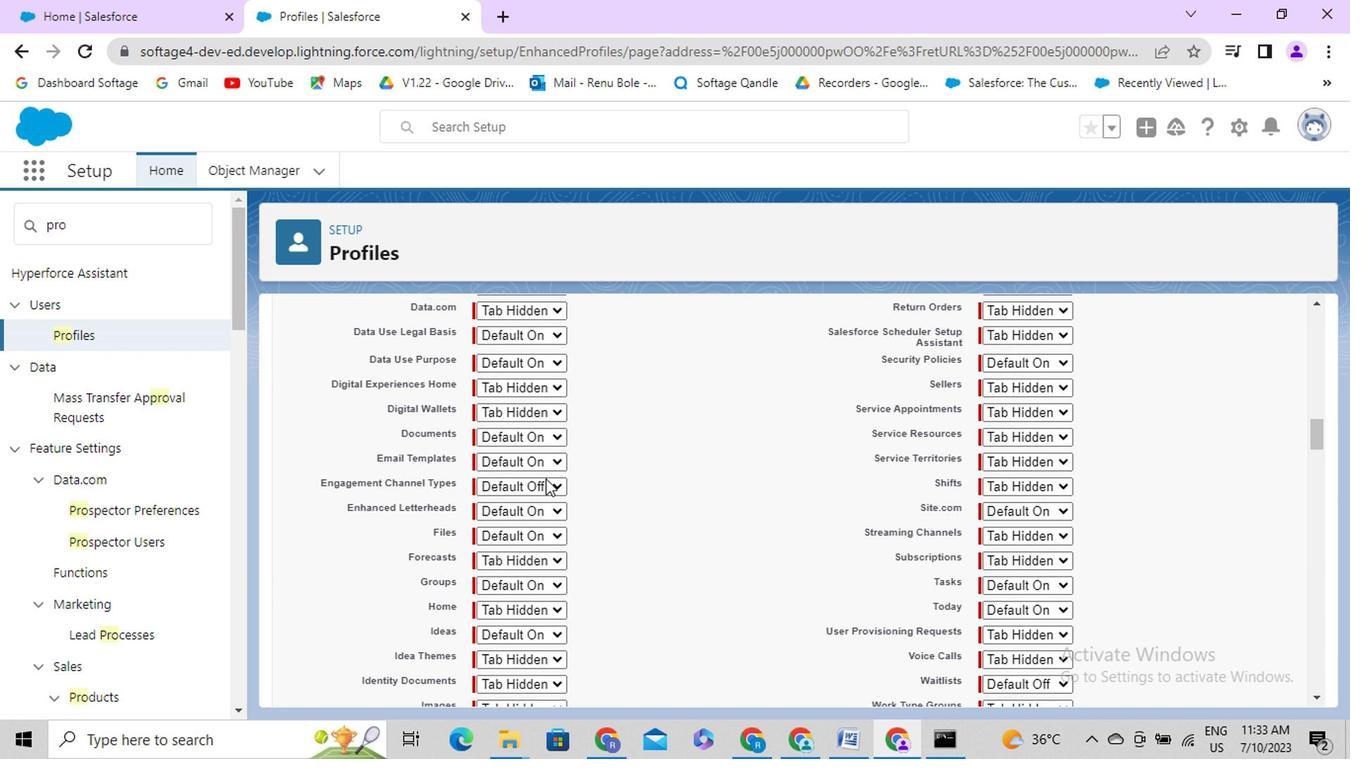 
Action: Mouse scrolled (546, 481) with delta (0, 0)
Screenshot: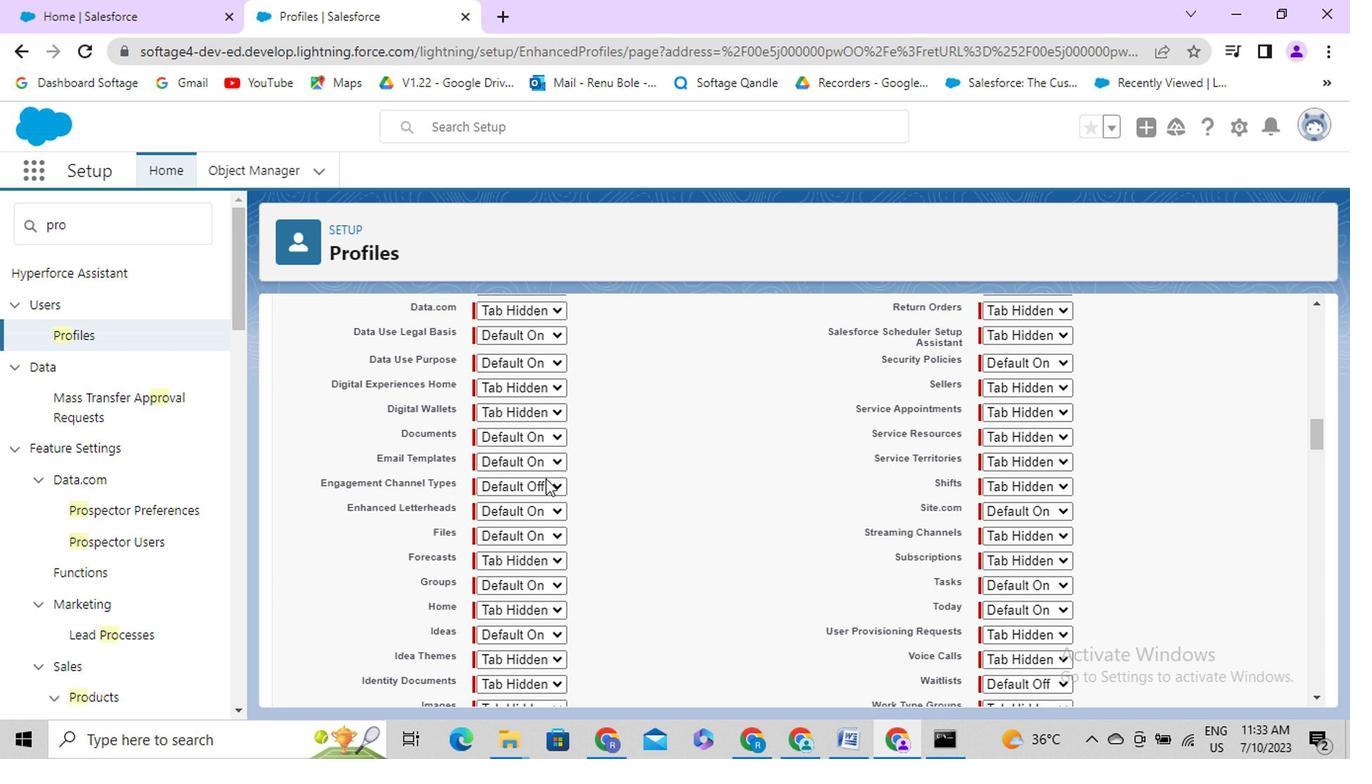 
Action: Mouse moved to (547, 485)
Screenshot: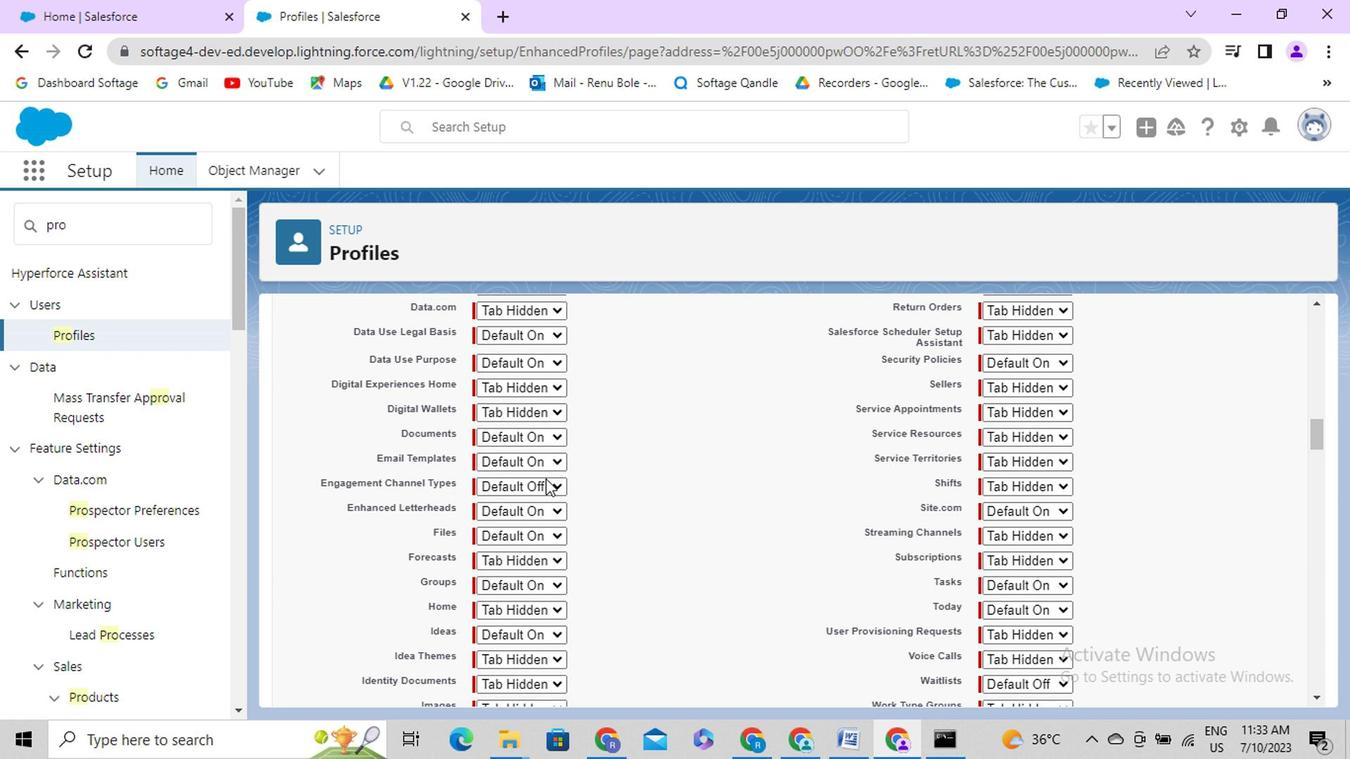 
Action: Mouse scrolled (547, 484) with delta (0, -1)
Screenshot: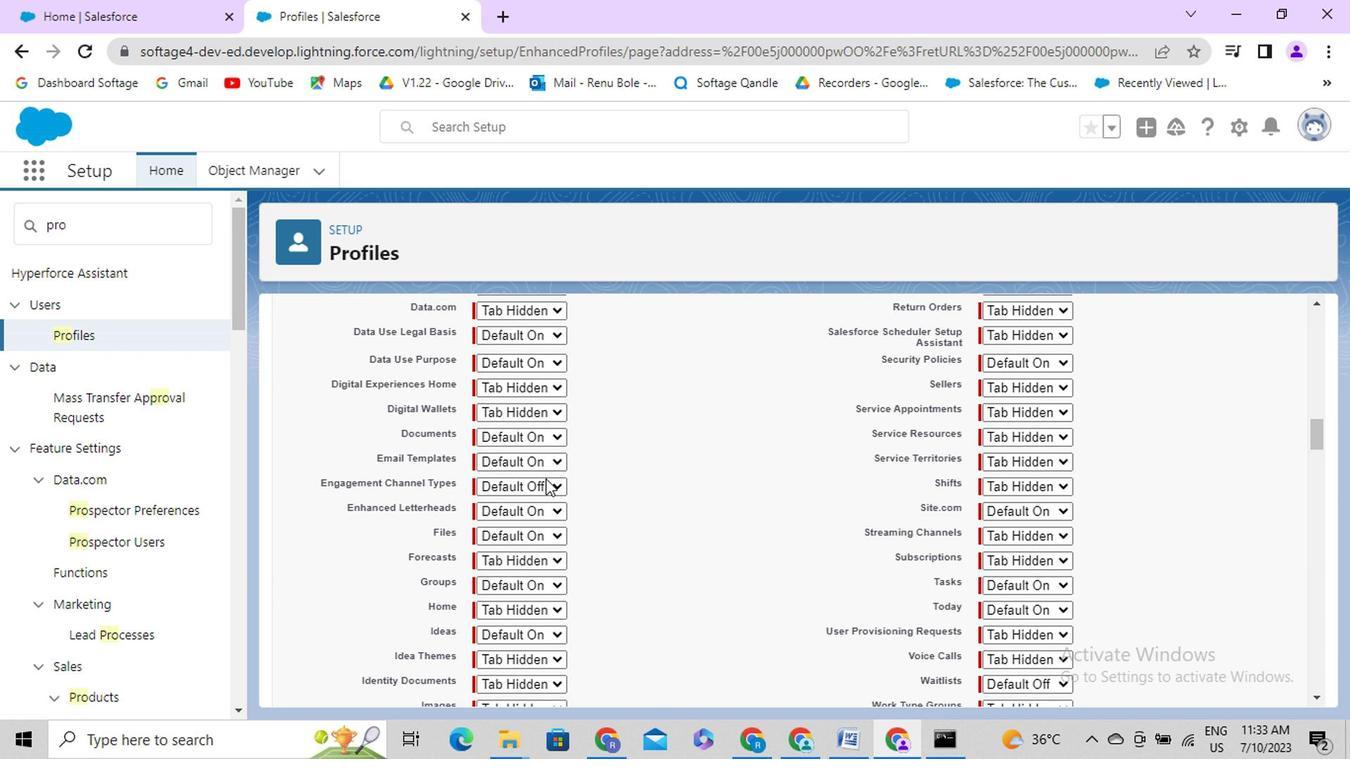 
Action: Mouse moved to (551, 484)
Screenshot: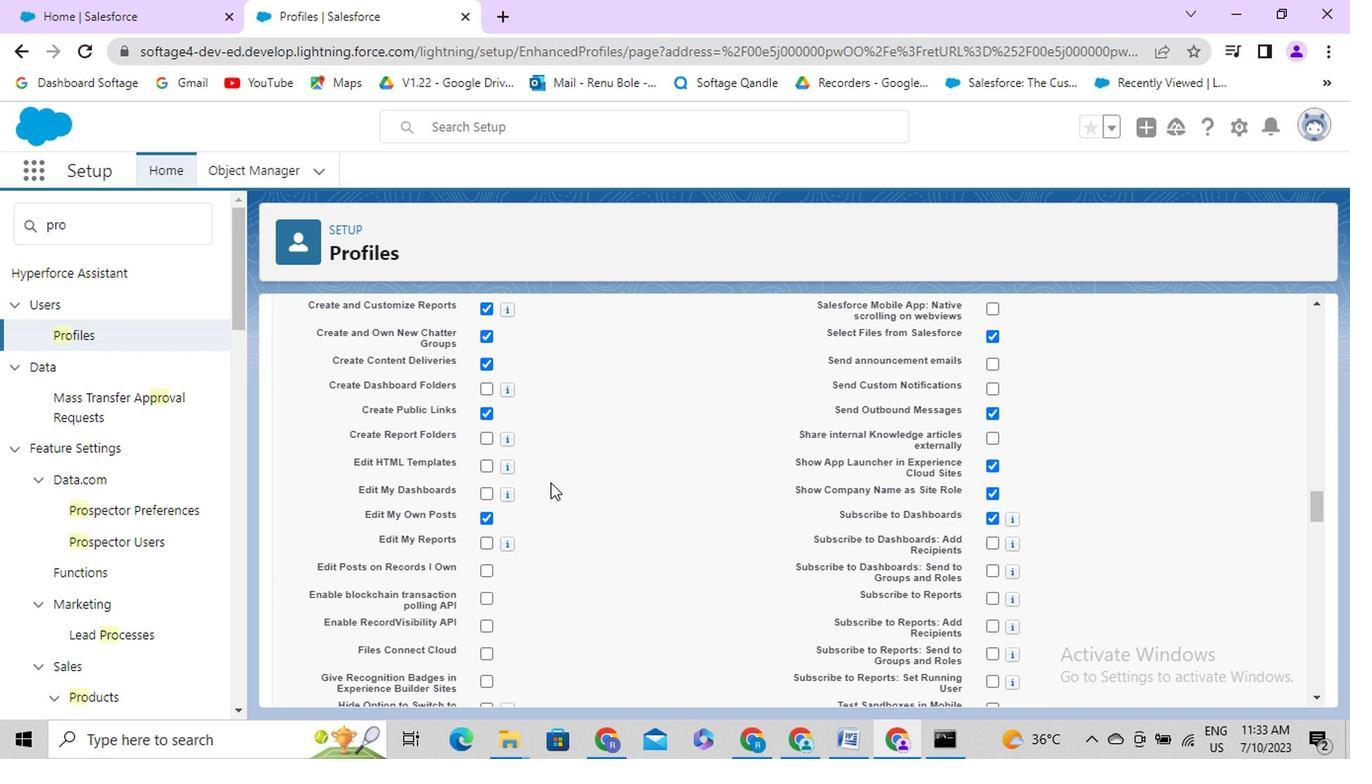 
Action: Mouse scrolled (551, 483) with delta (0, 0)
Screenshot: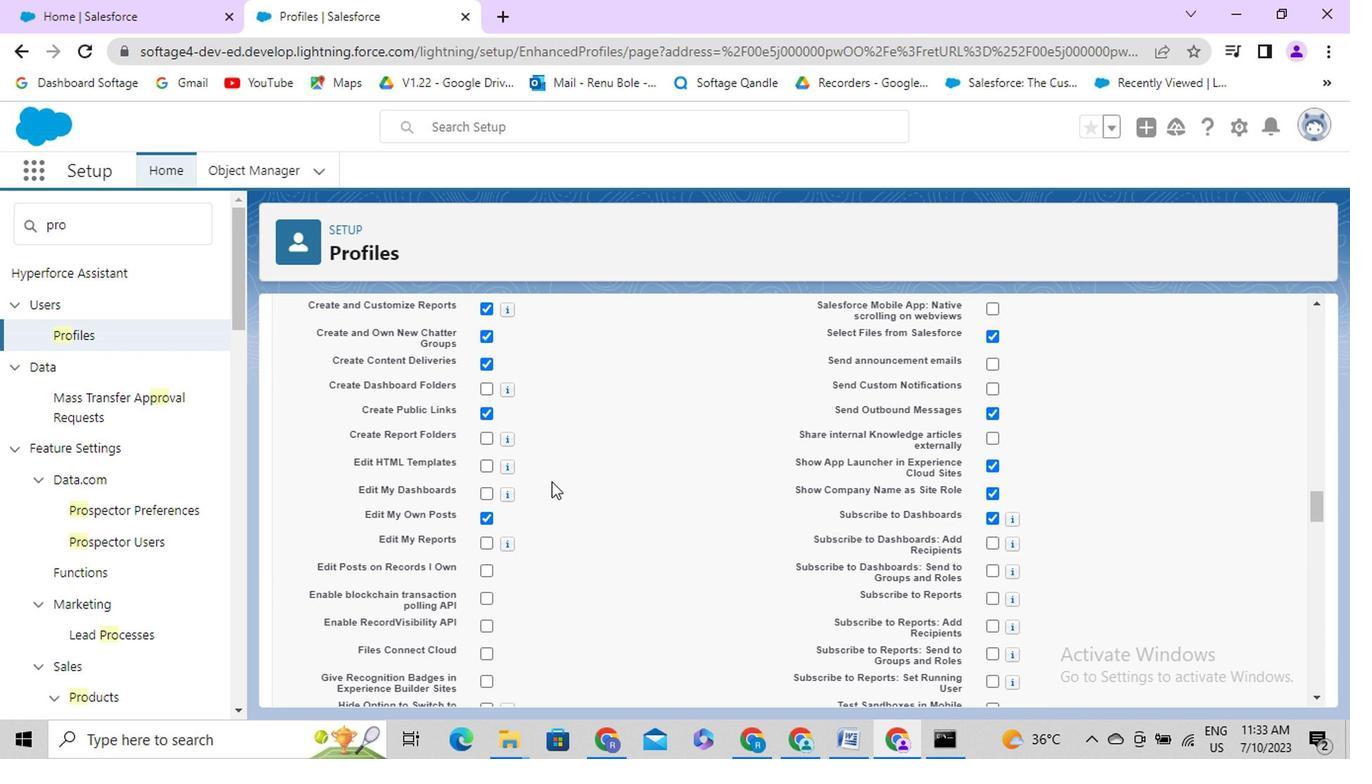 
Action: Mouse moved to (554, 513)
Screenshot: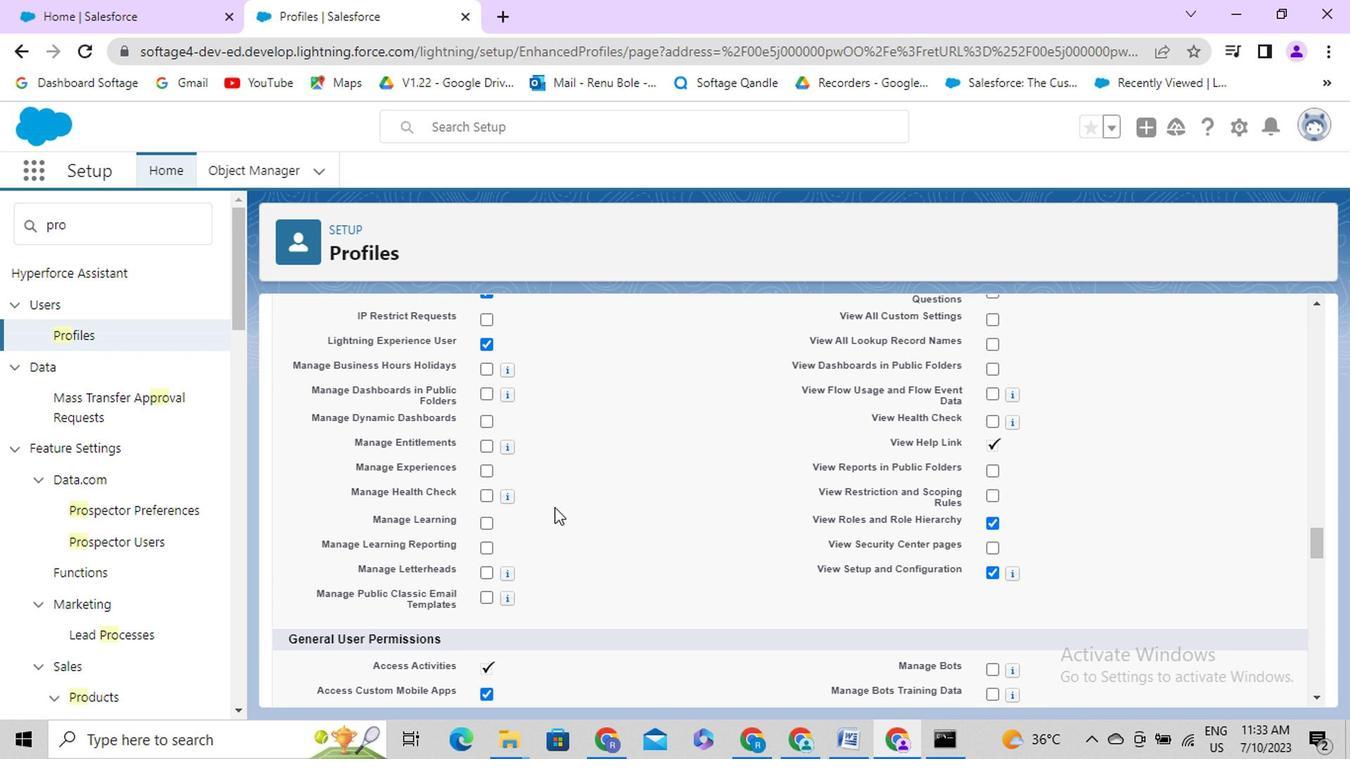 
Action: Mouse scrolled (554, 511) with delta (0, -1)
Screenshot: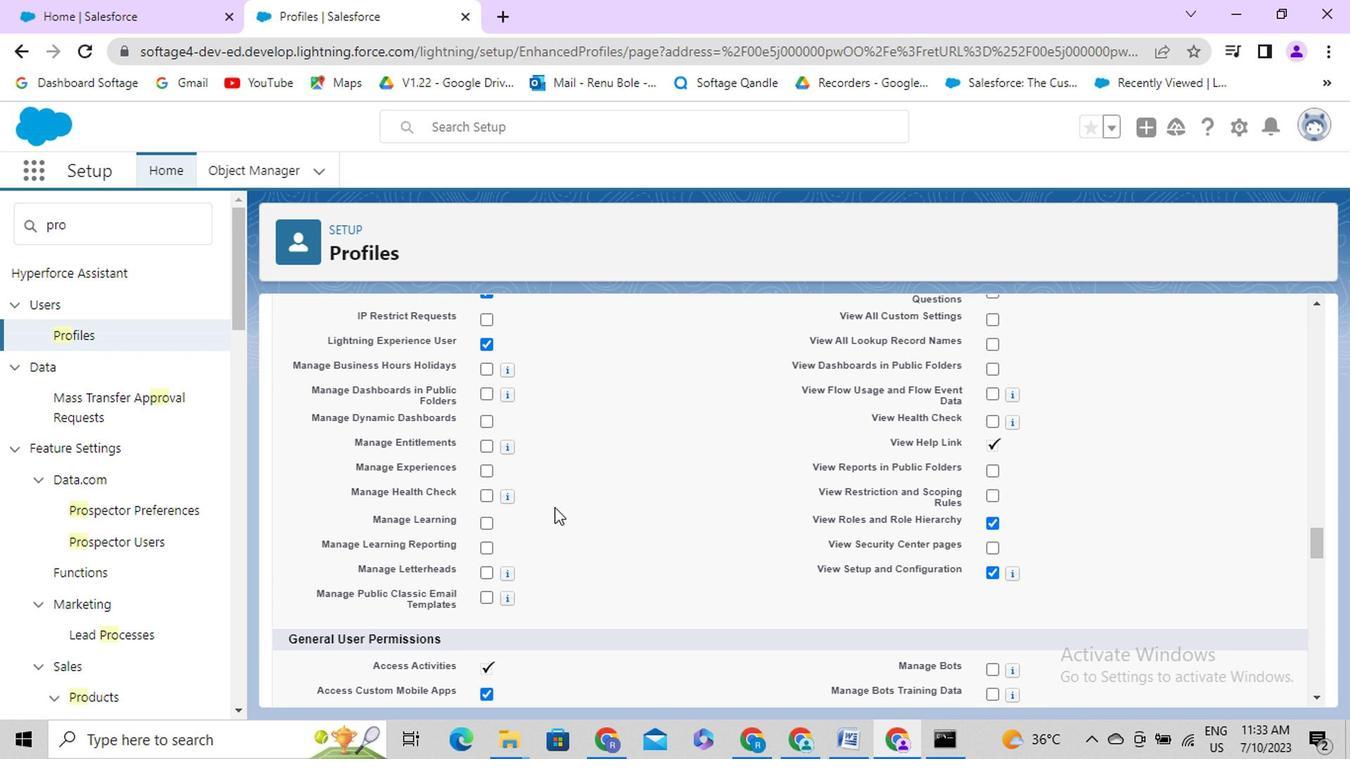
Action: Mouse moved to (1318, 573)
Screenshot: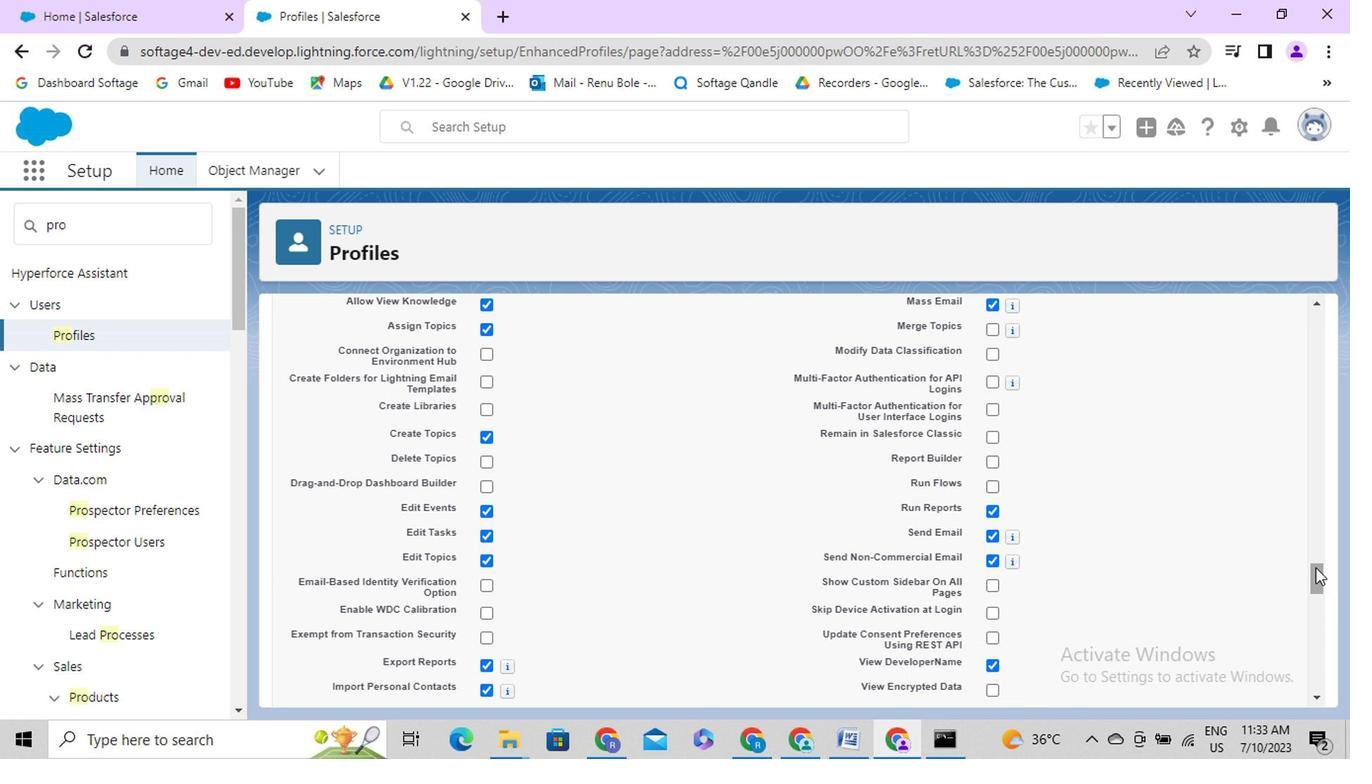 
Action: Mouse pressed left at (1318, 573)
Screenshot: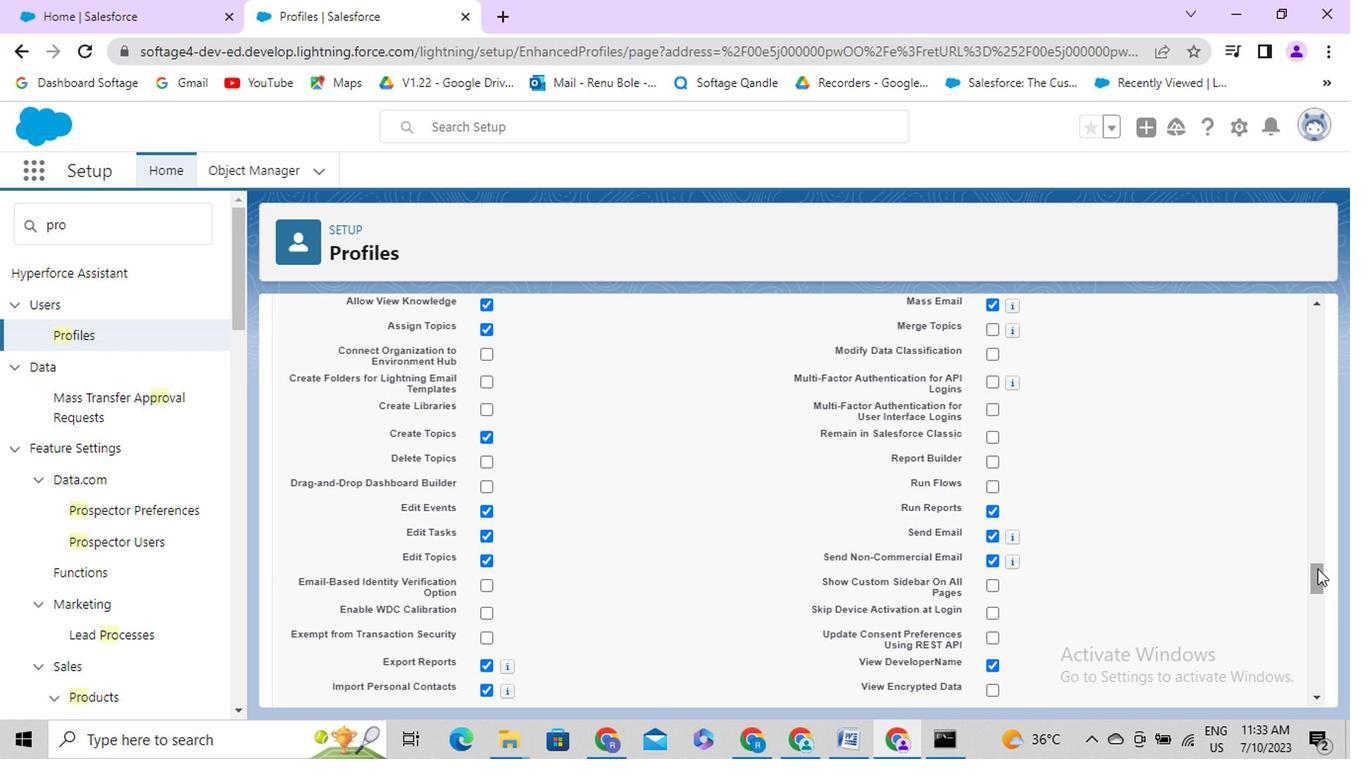 
Action: Mouse moved to (990, 463)
Screenshot: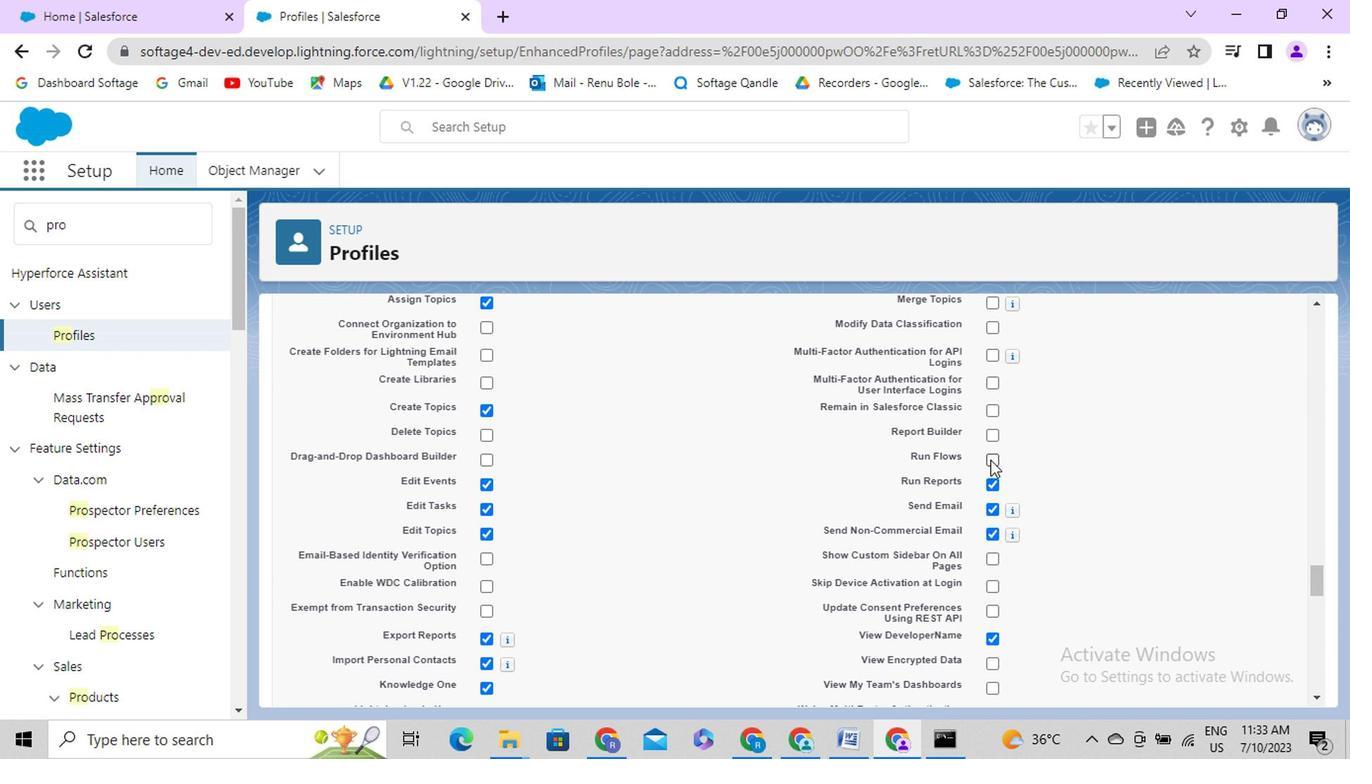
Action: Mouse pressed left at (990, 463)
Screenshot: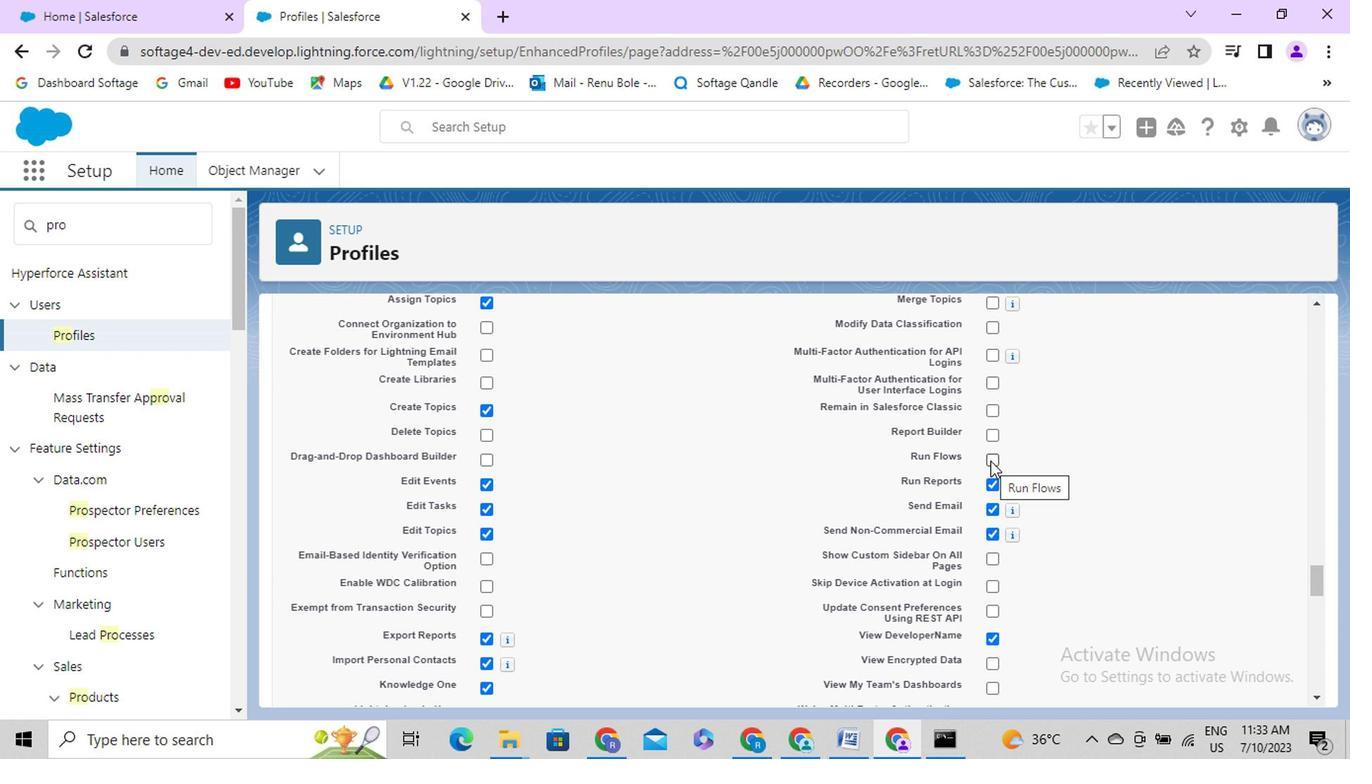 
Action: Mouse moved to (1315, 582)
Screenshot: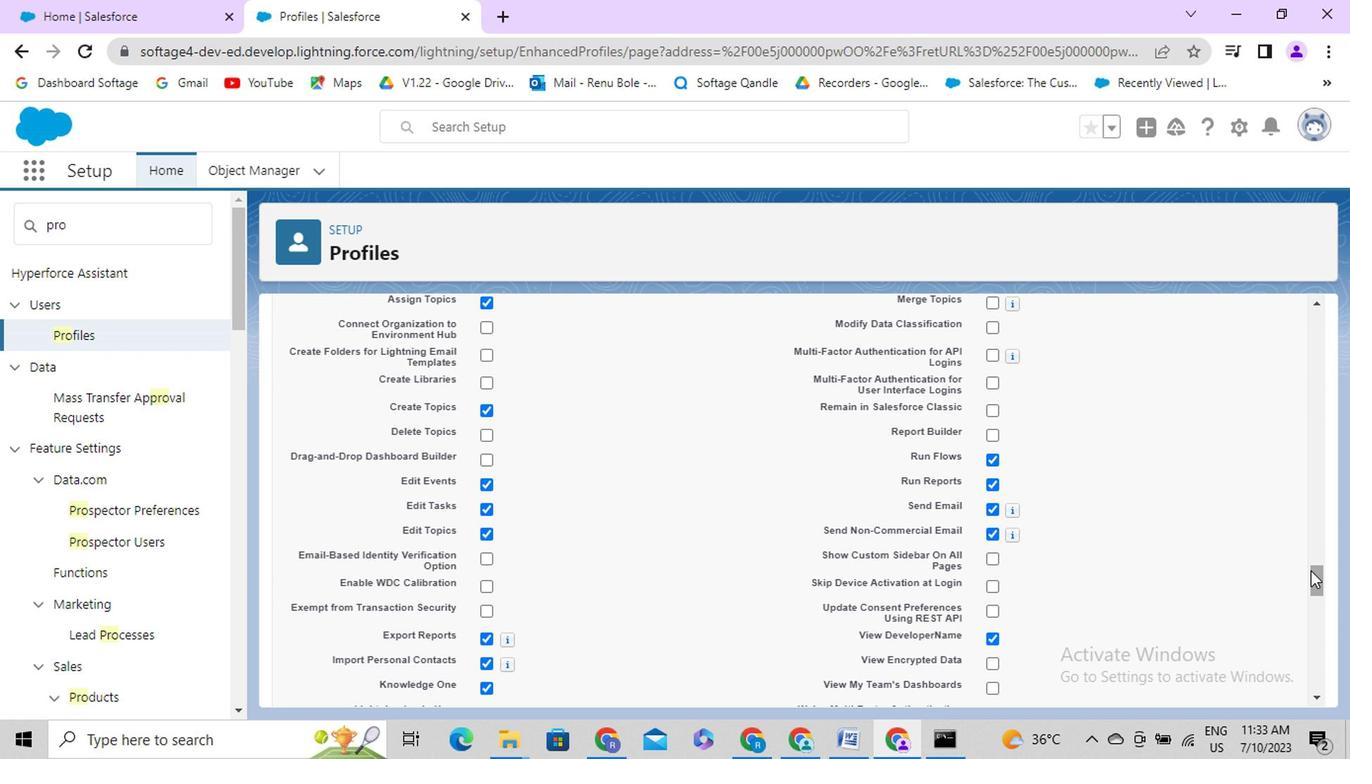 
Action: Mouse pressed left at (1315, 582)
Screenshot: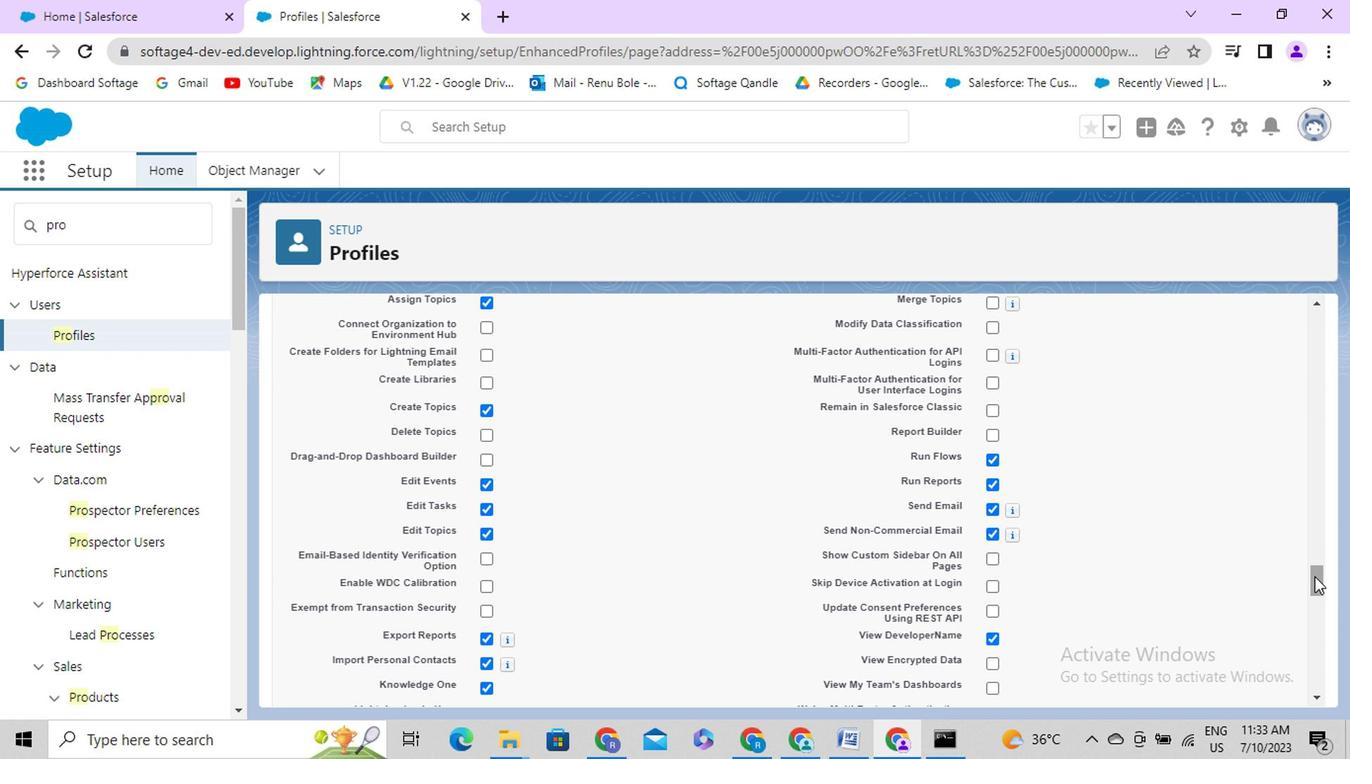 
Action: Mouse moved to (481, 608)
Screenshot: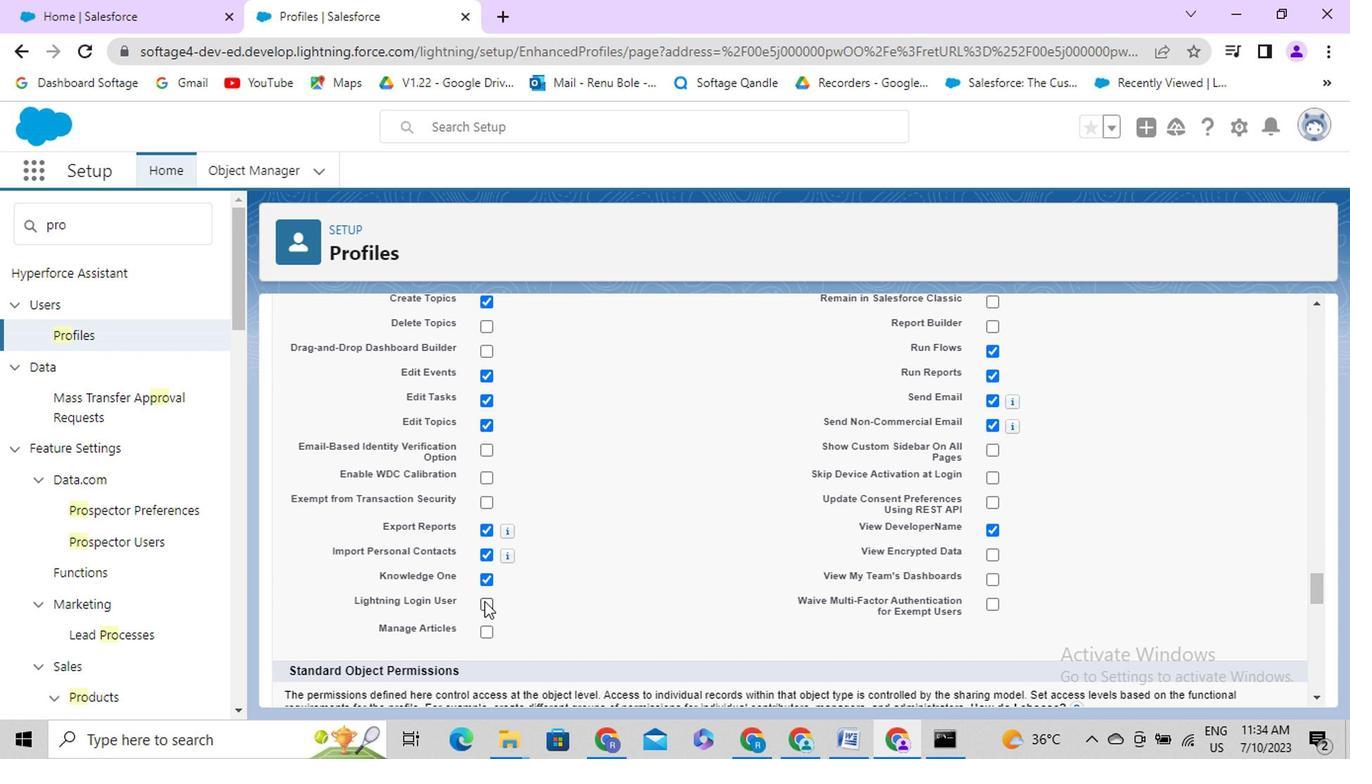 
Action: Mouse pressed left at (481, 608)
Screenshot: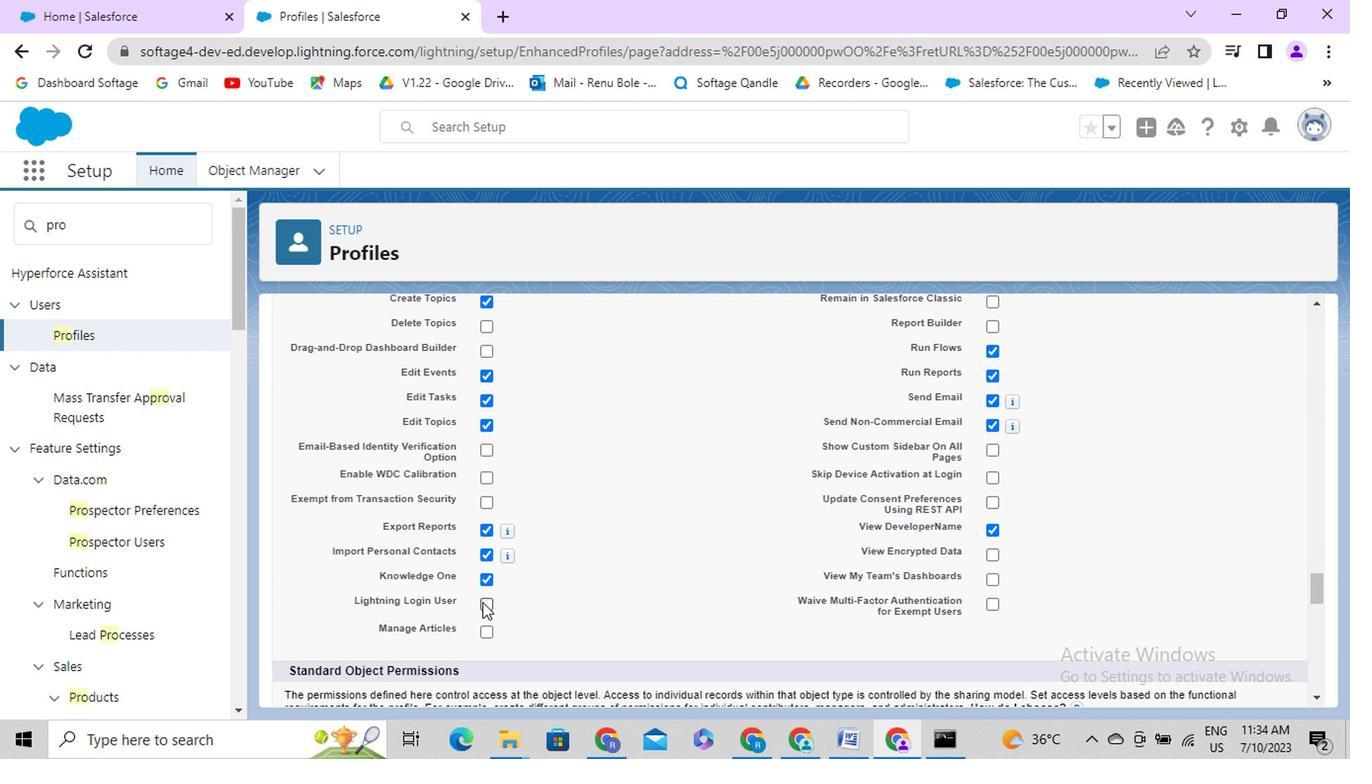 
Action: Mouse moved to (481, 354)
Screenshot: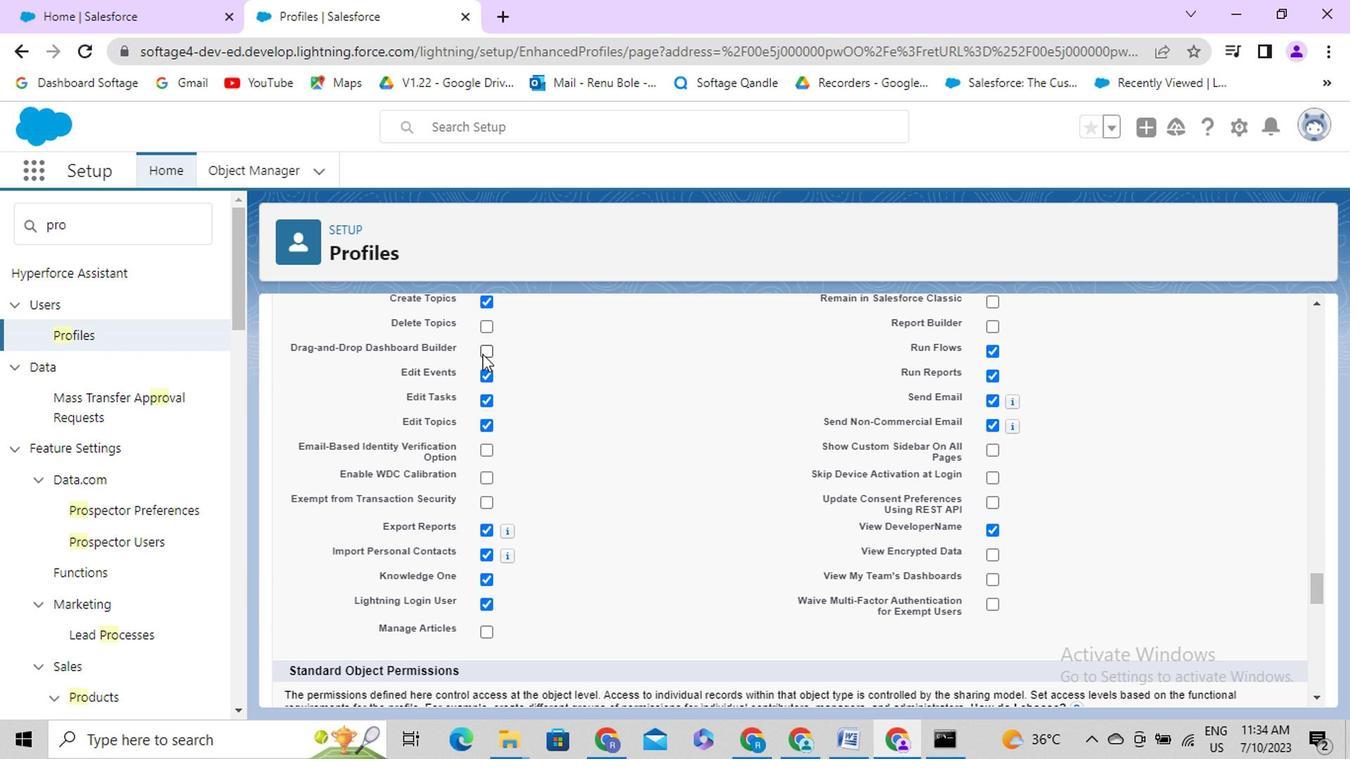 
Action: Mouse pressed left at (481, 354)
Screenshot: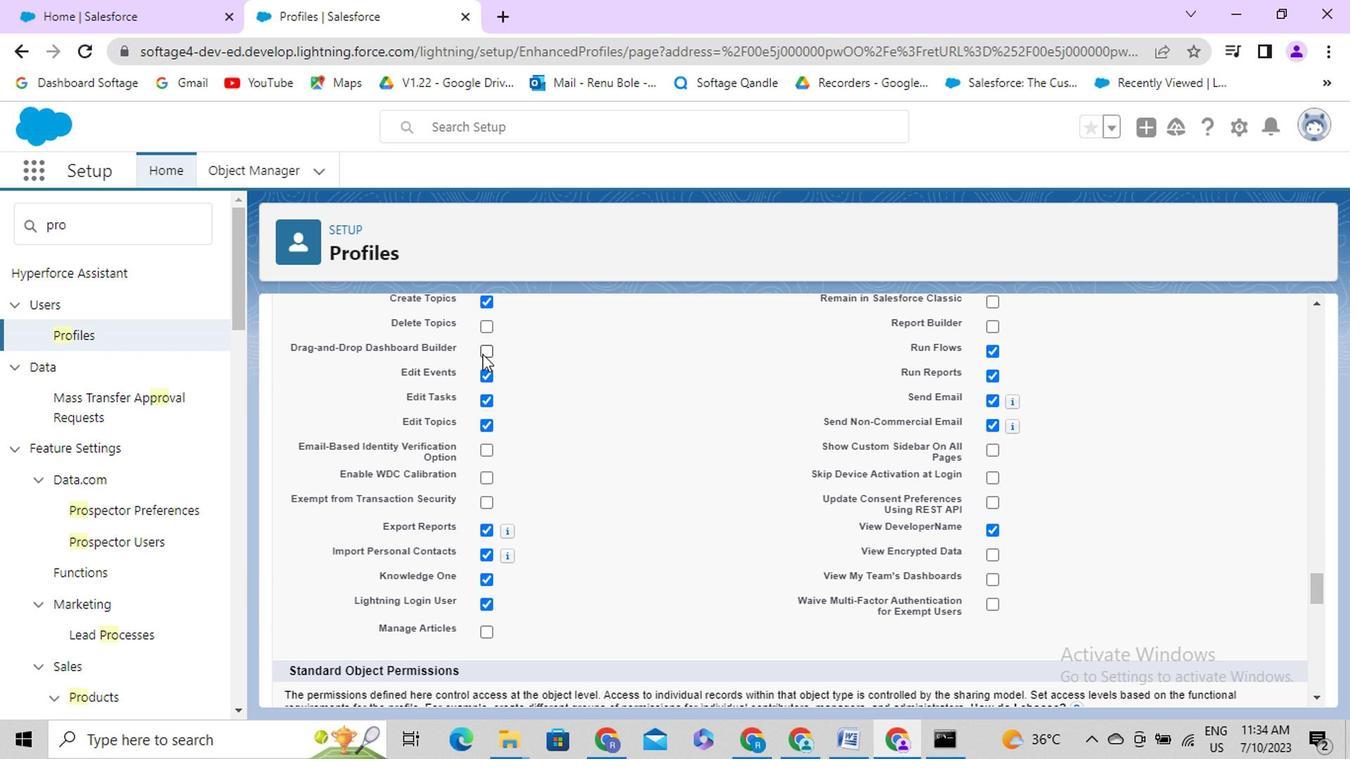 
Action: Mouse moved to (1313, 590)
Screenshot: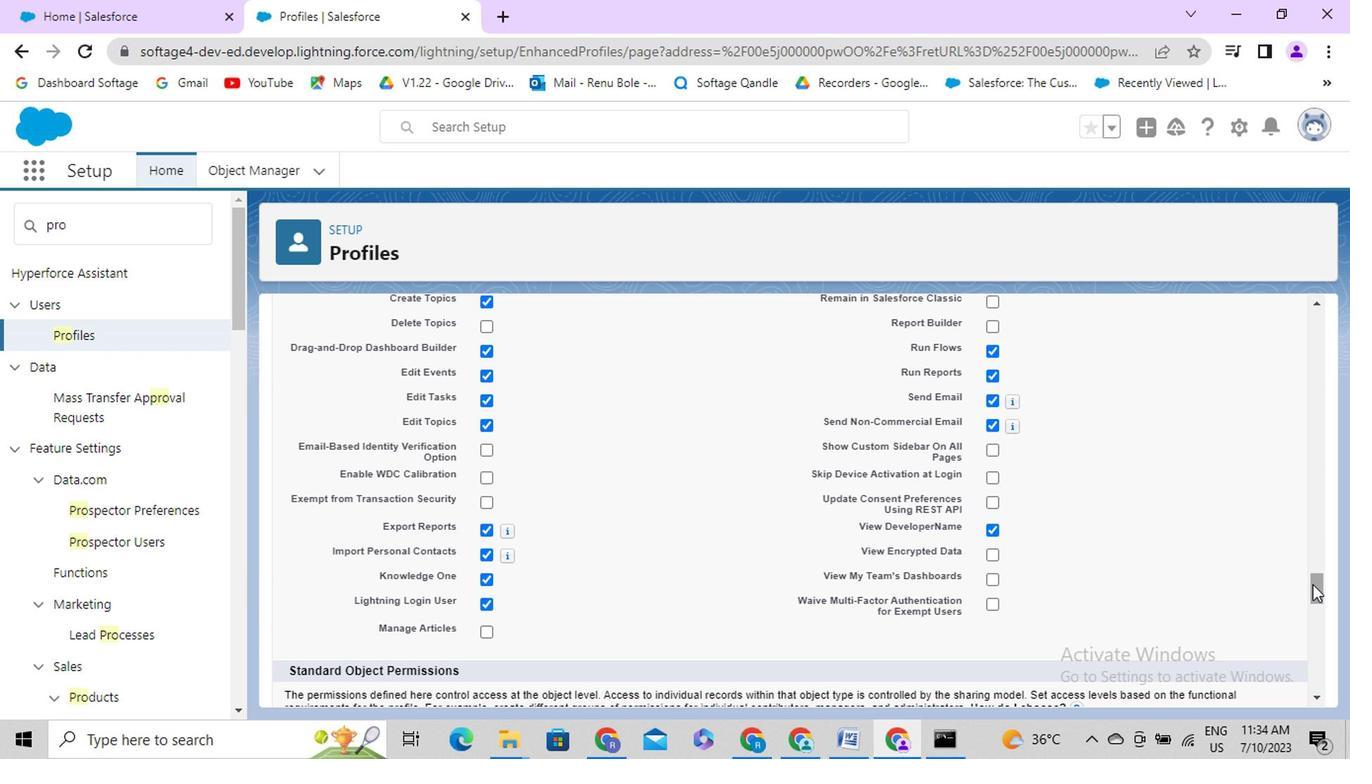 
Action: Mouse pressed left at (1313, 590)
Screenshot: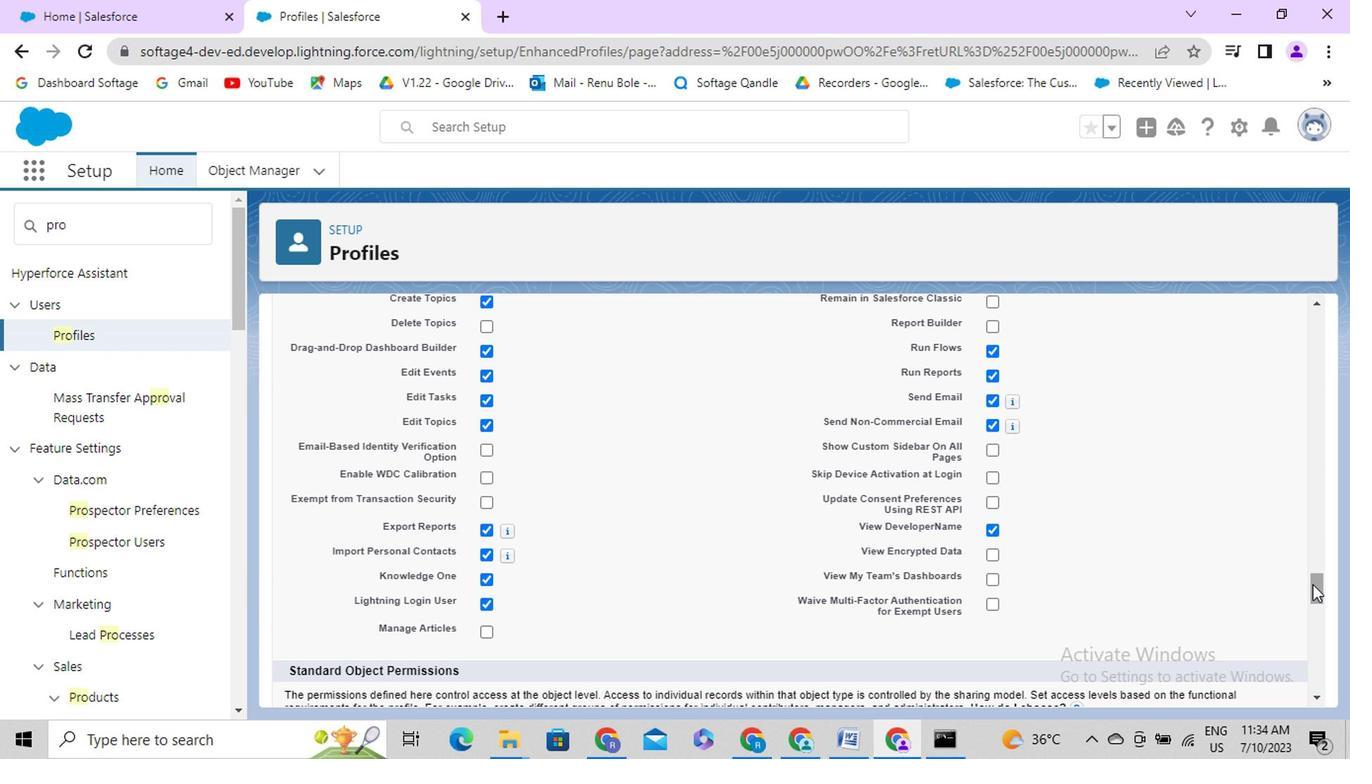 
Action: Mouse moved to (993, 568)
Screenshot: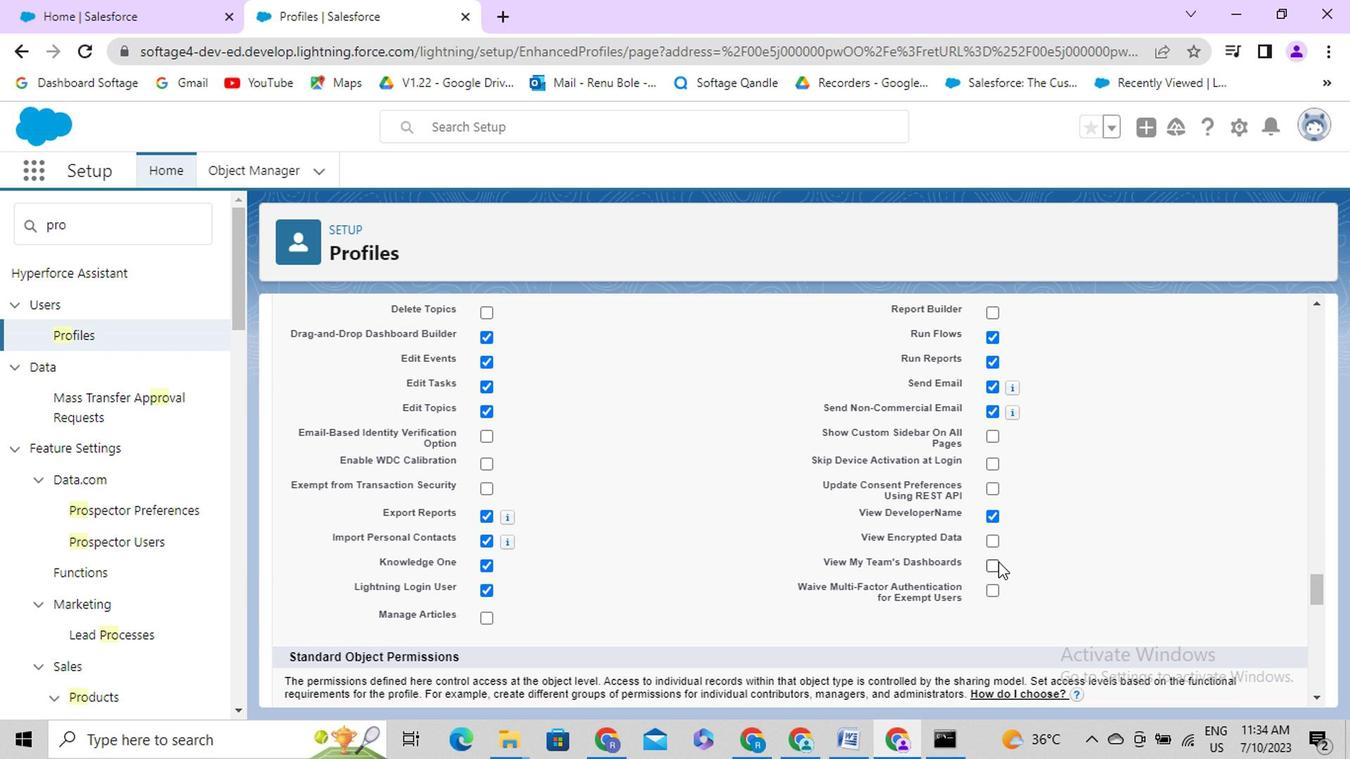 
Action: Mouse pressed left at (993, 568)
Screenshot: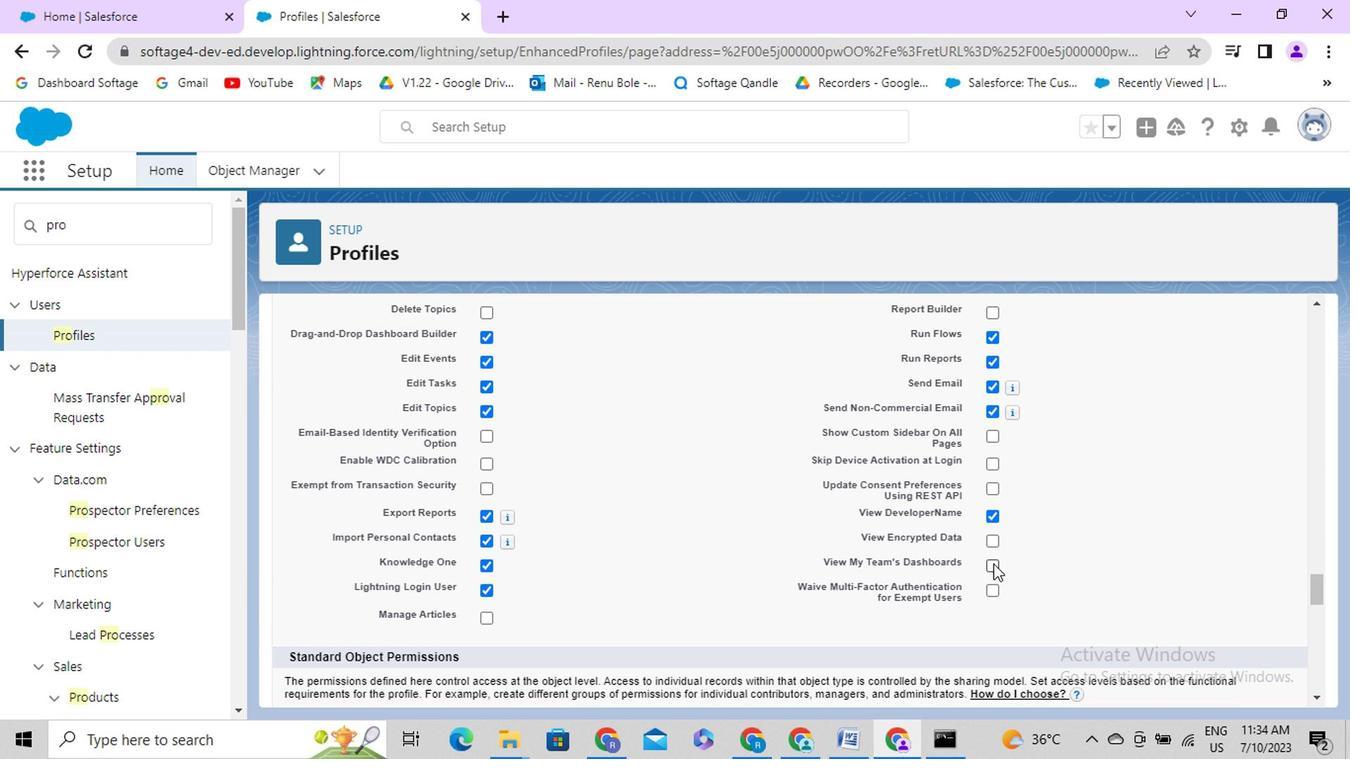 
Action: Mouse moved to (1317, 594)
Screenshot: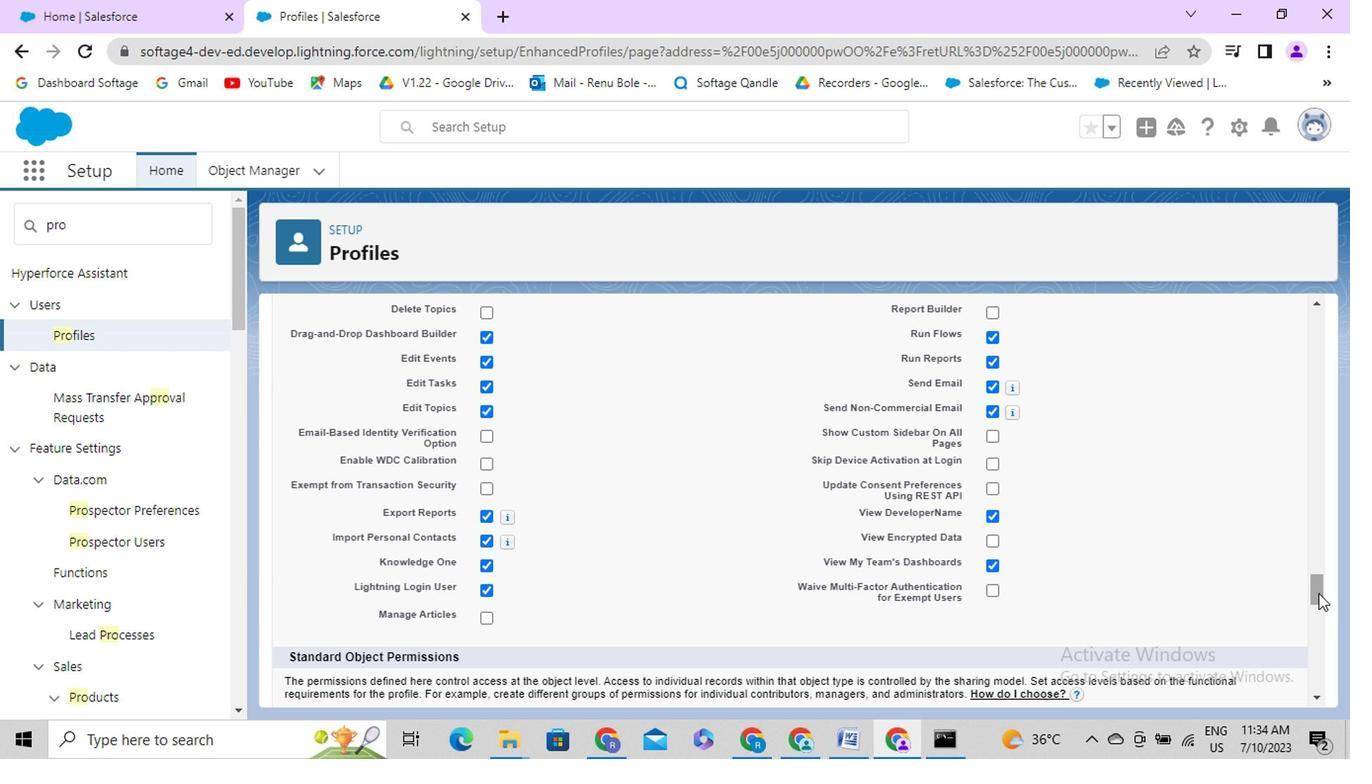
Action: Mouse pressed left at (1317, 594)
Screenshot: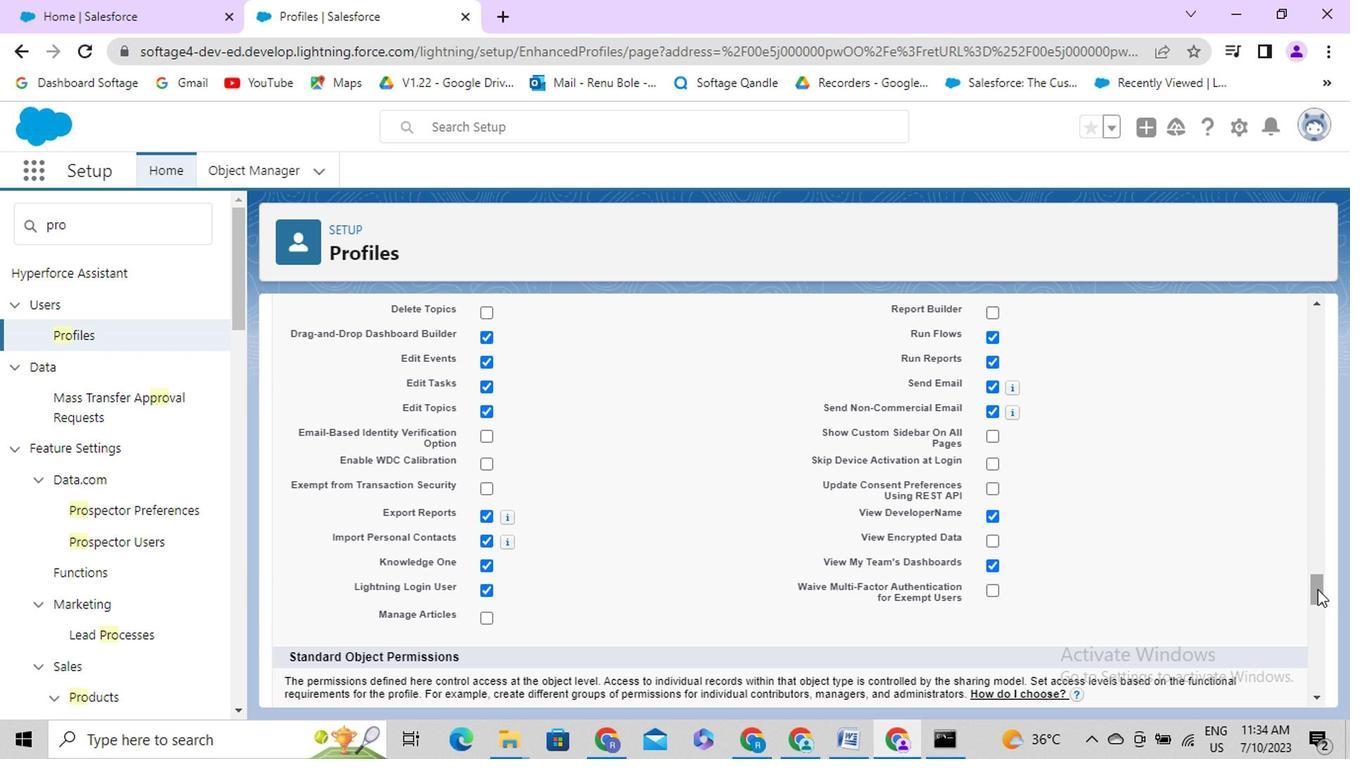 
Action: Mouse moved to (1317, 617)
Screenshot: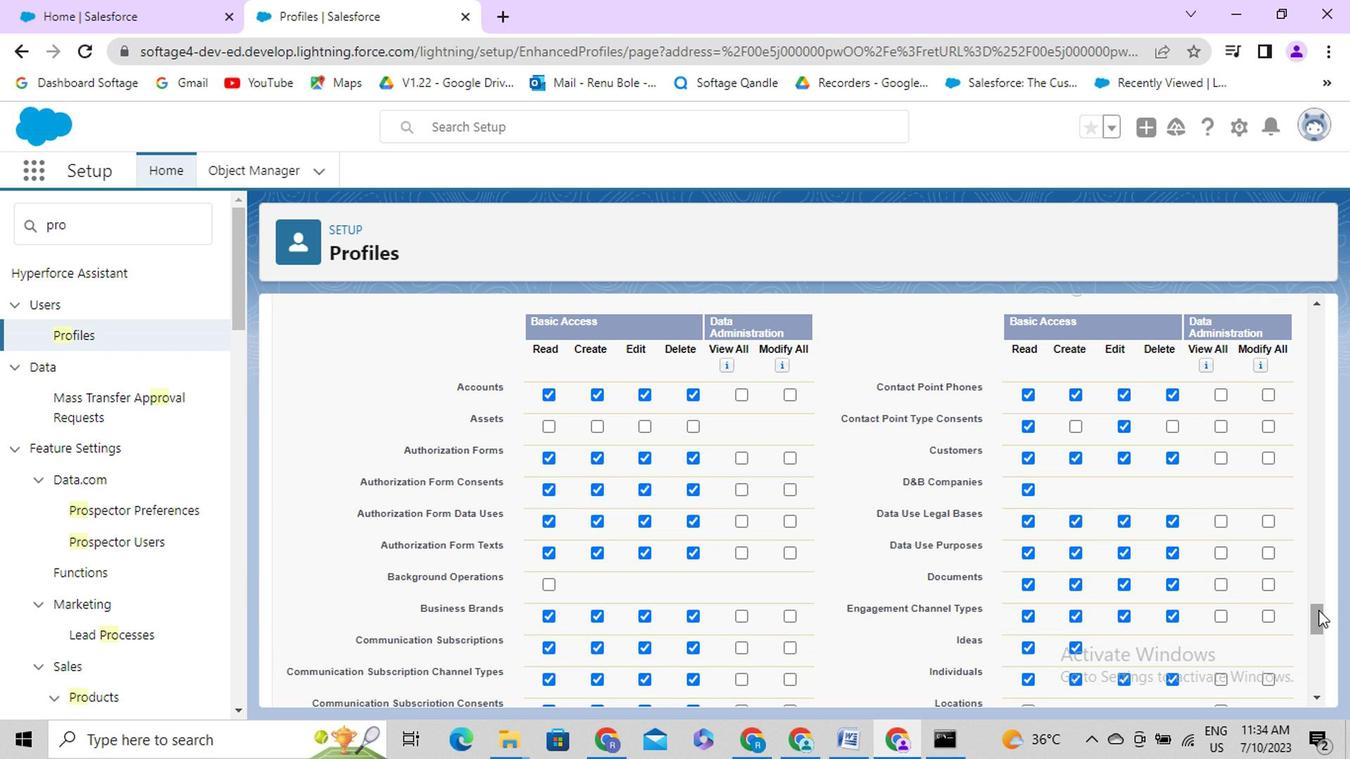 
Action: Mouse pressed left at (1317, 617)
Screenshot: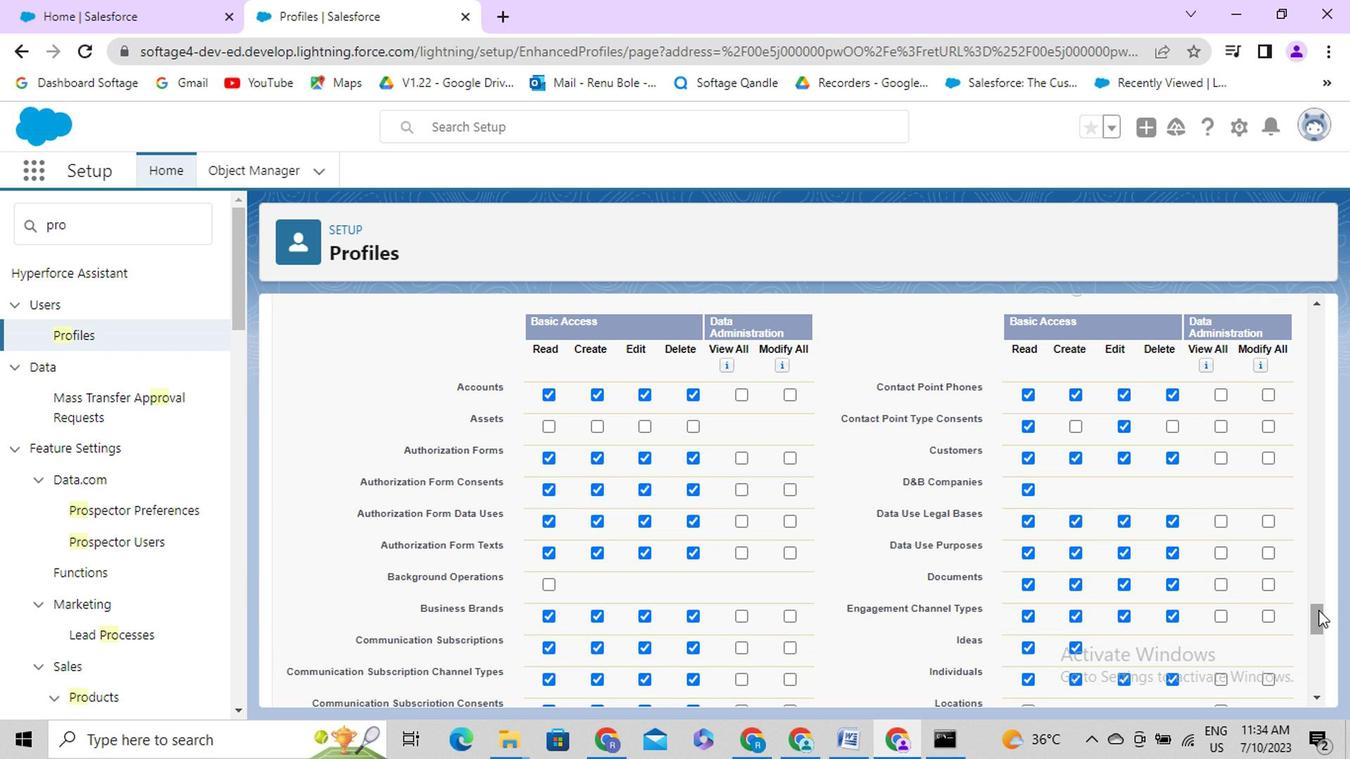 
Action: Mouse moved to (500, 603)
Screenshot: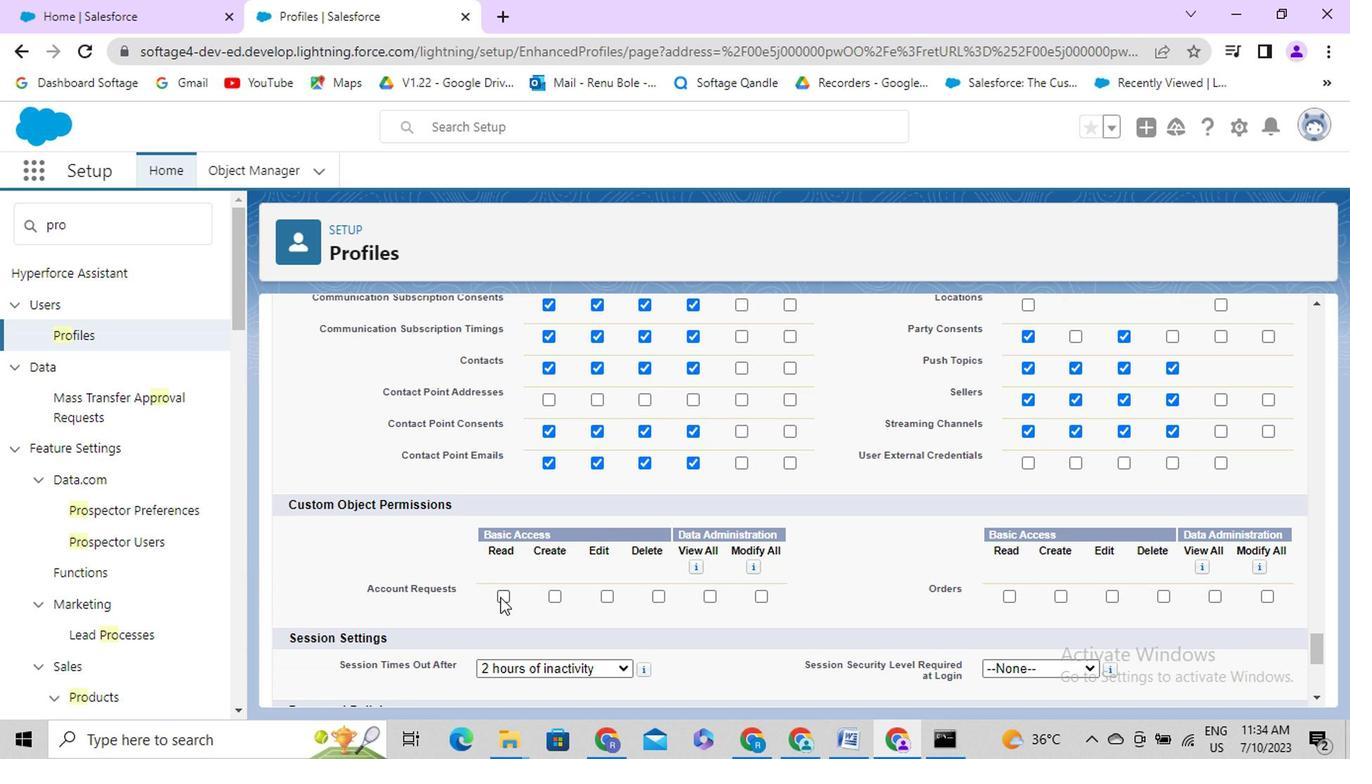 
Action: Mouse pressed left at (500, 603)
Screenshot: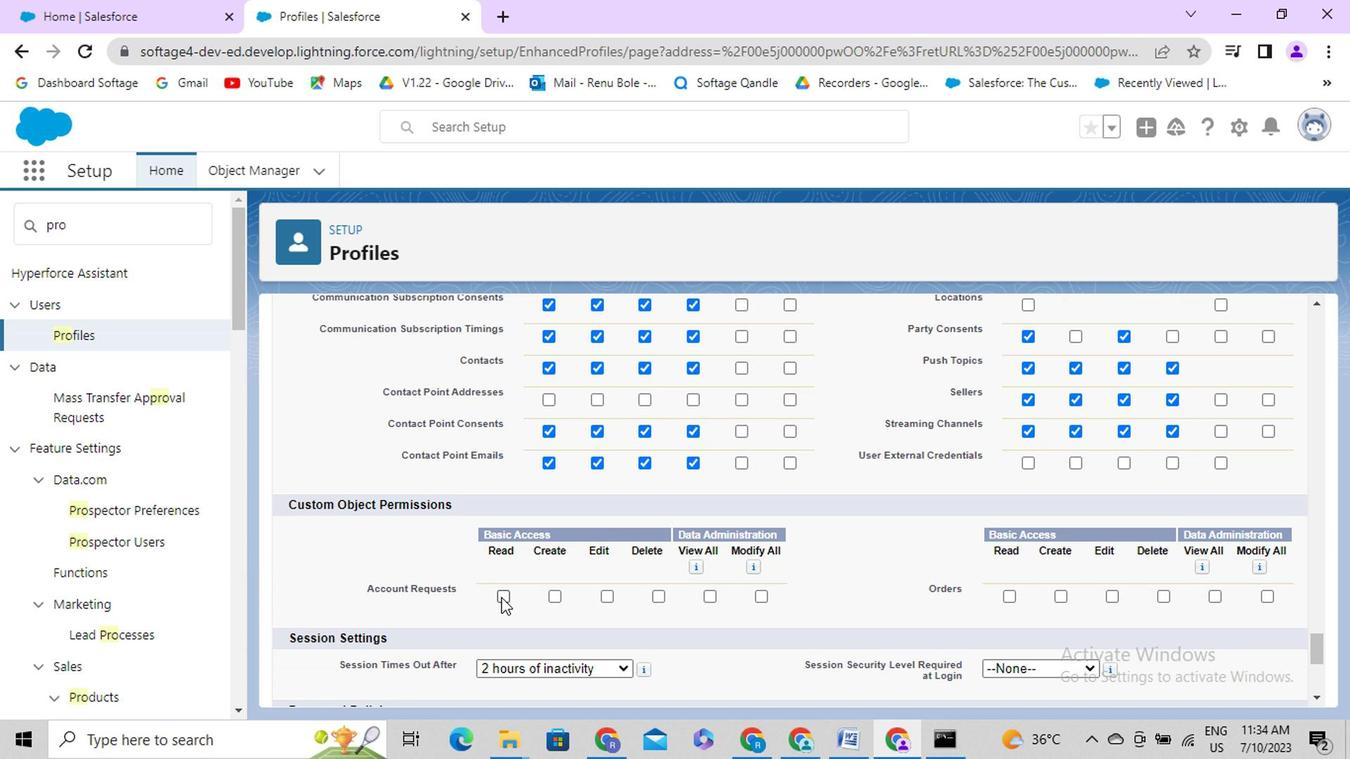 
Action: Mouse moved to (553, 602)
Screenshot: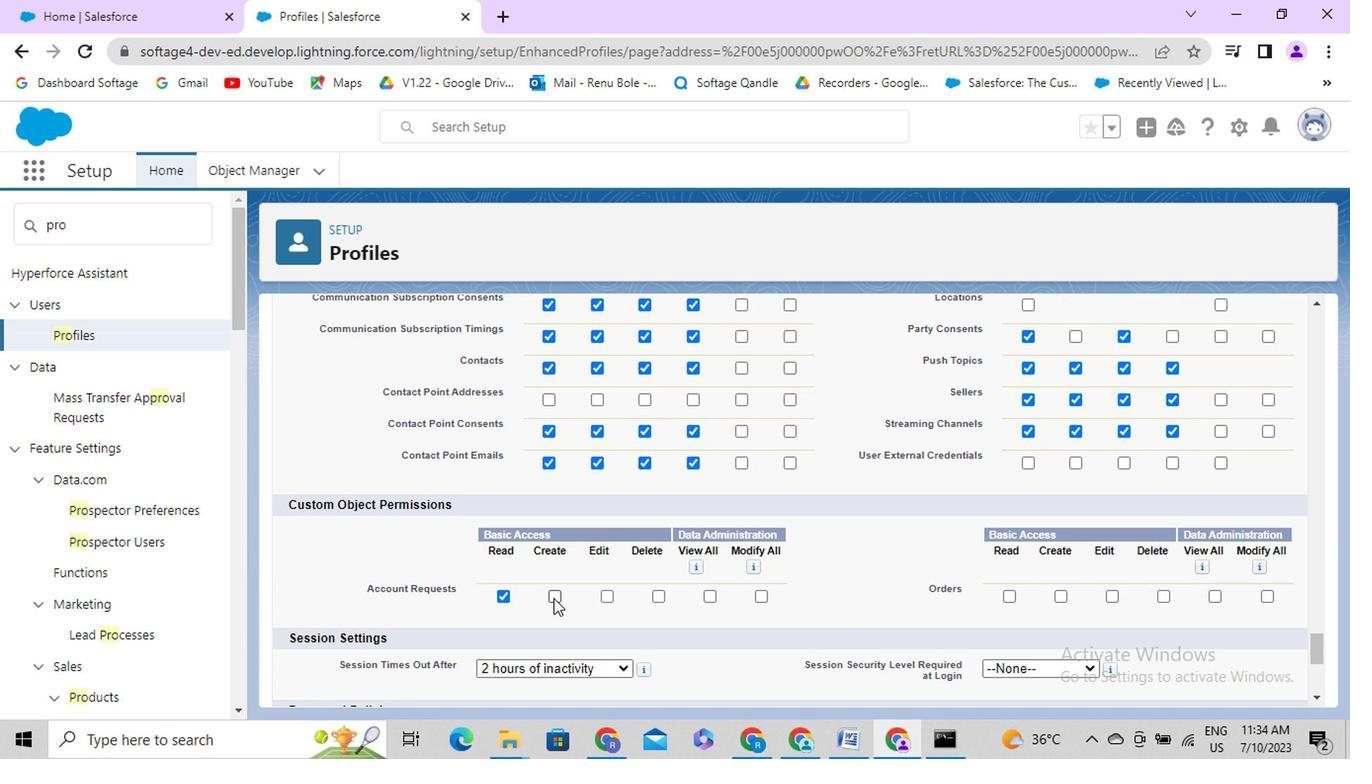
Action: Mouse pressed left at (553, 602)
Screenshot: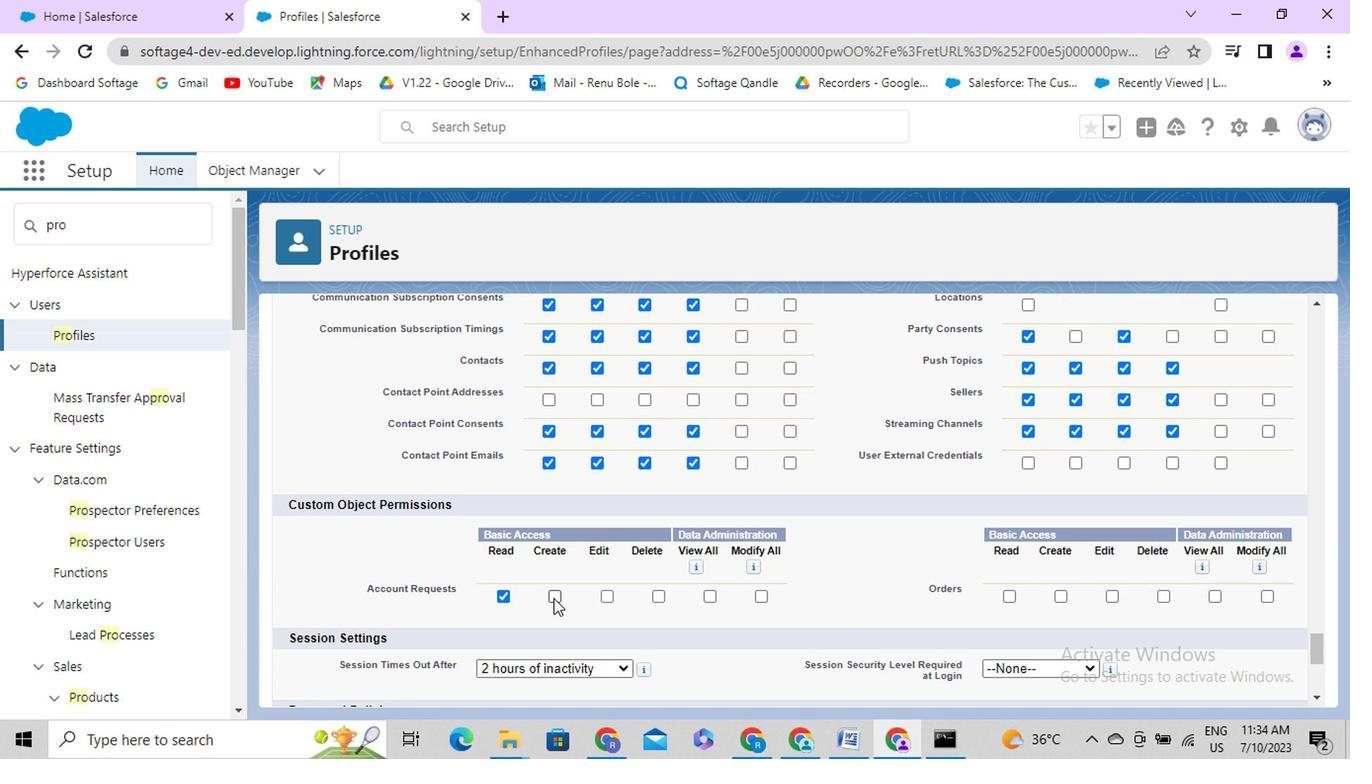 
Action: Mouse moved to (607, 601)
Screenshot: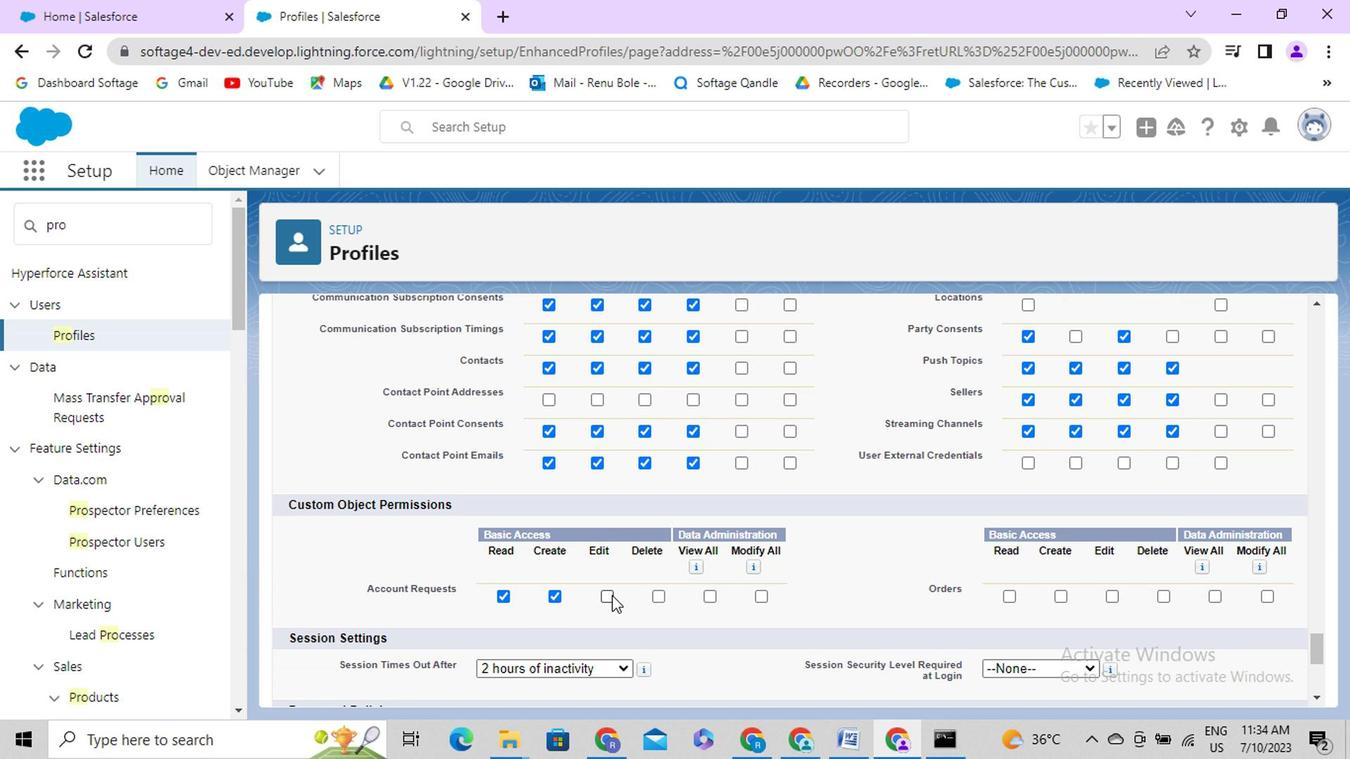 
Action: Mouse pressed left at (607, 601)
Screenshot: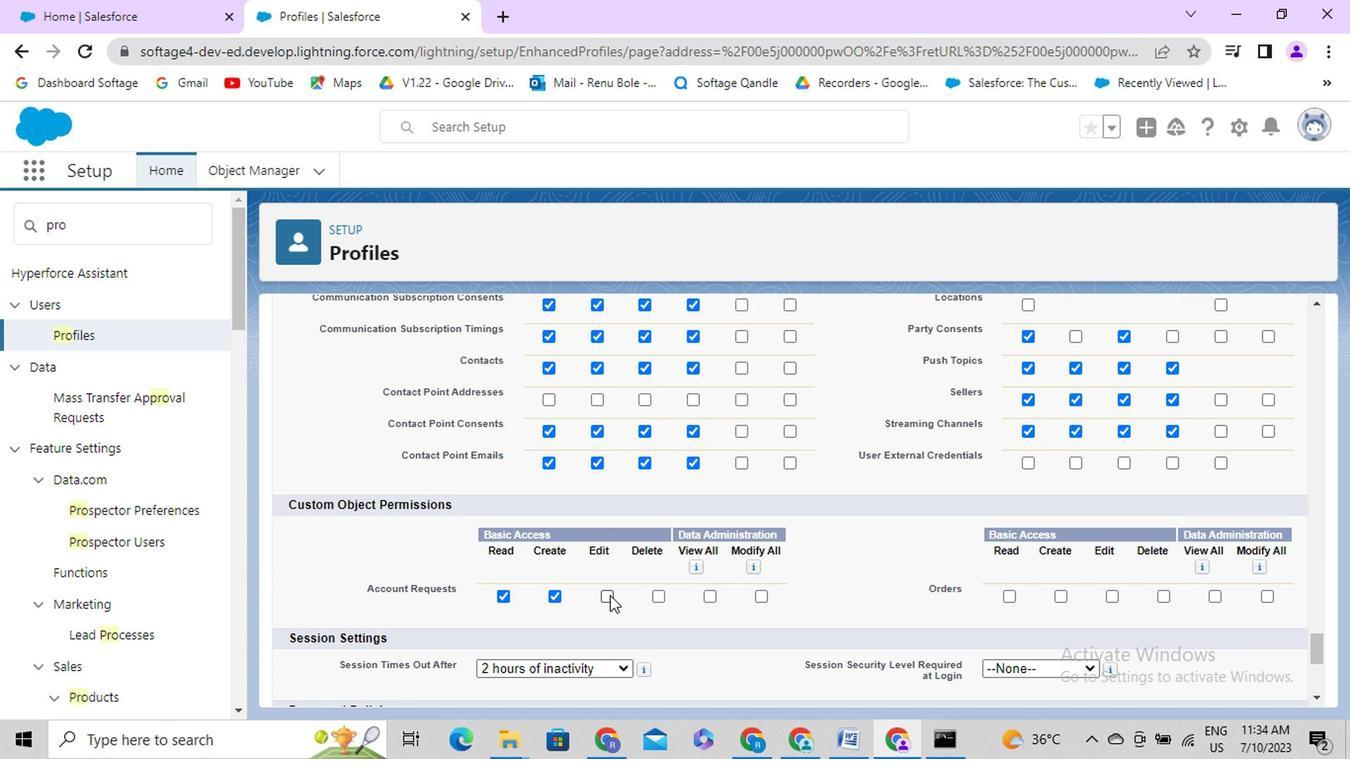 
Action: Mouse moved to (658, 600)
Screenshot: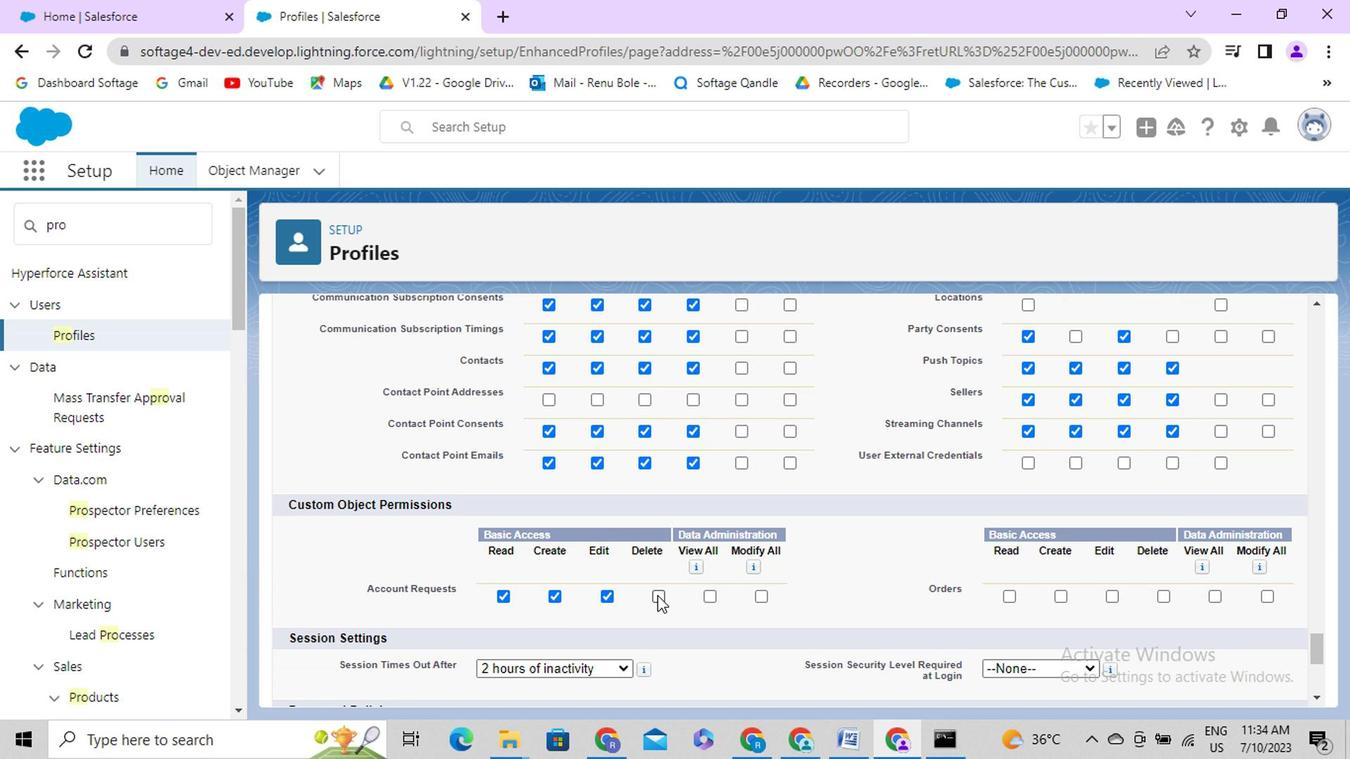 
Action: Mouse pressed left at (658, 600)
Screenshot: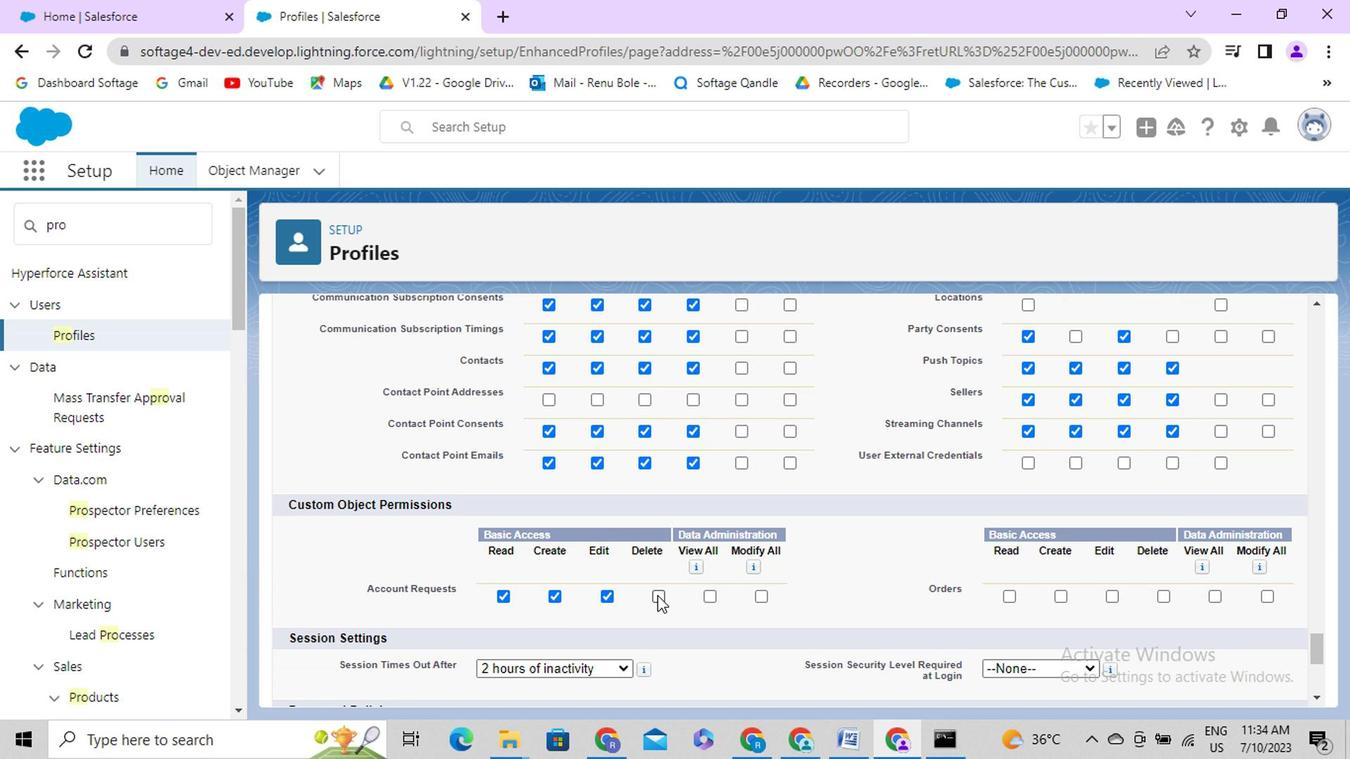 
Action: Mouse moved to (618, 675)
Screenshot: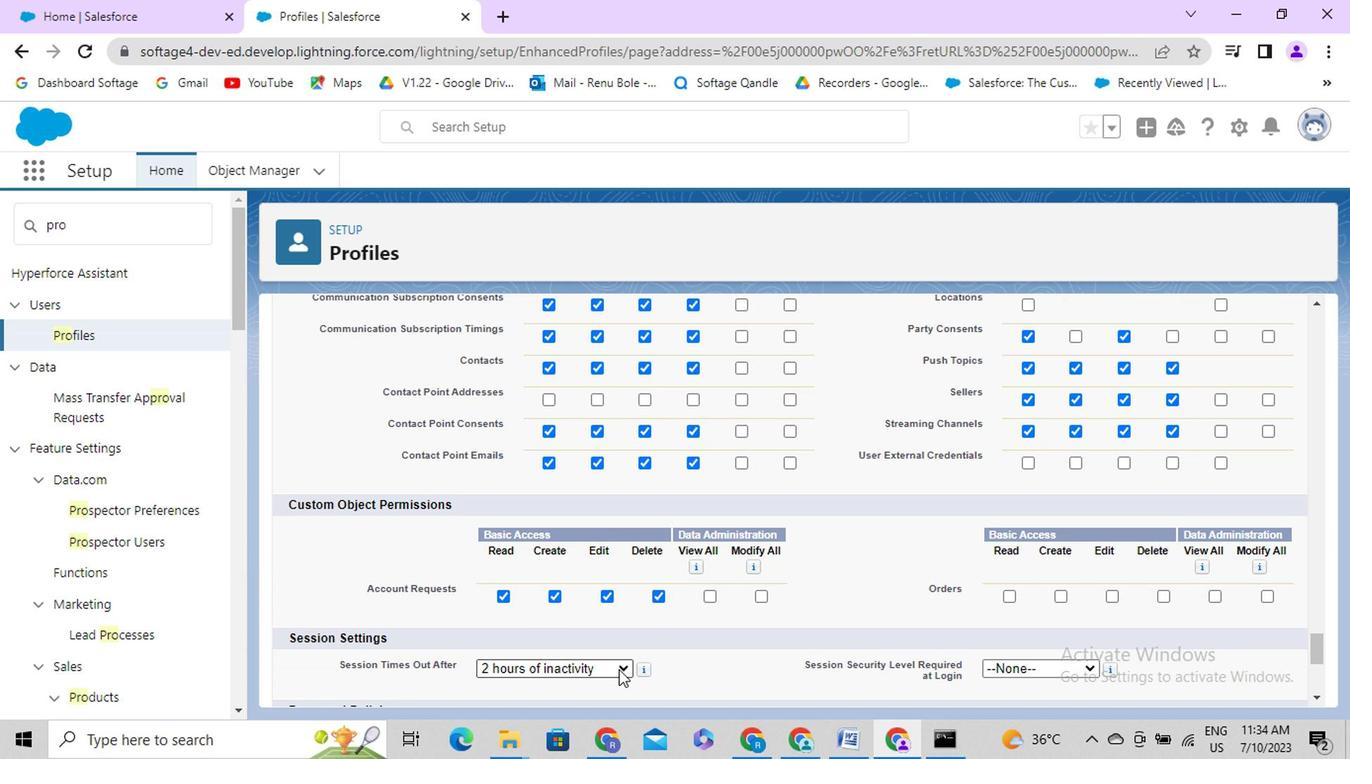 
Action: Mouse pressed left at (618, 675)
Screenshot: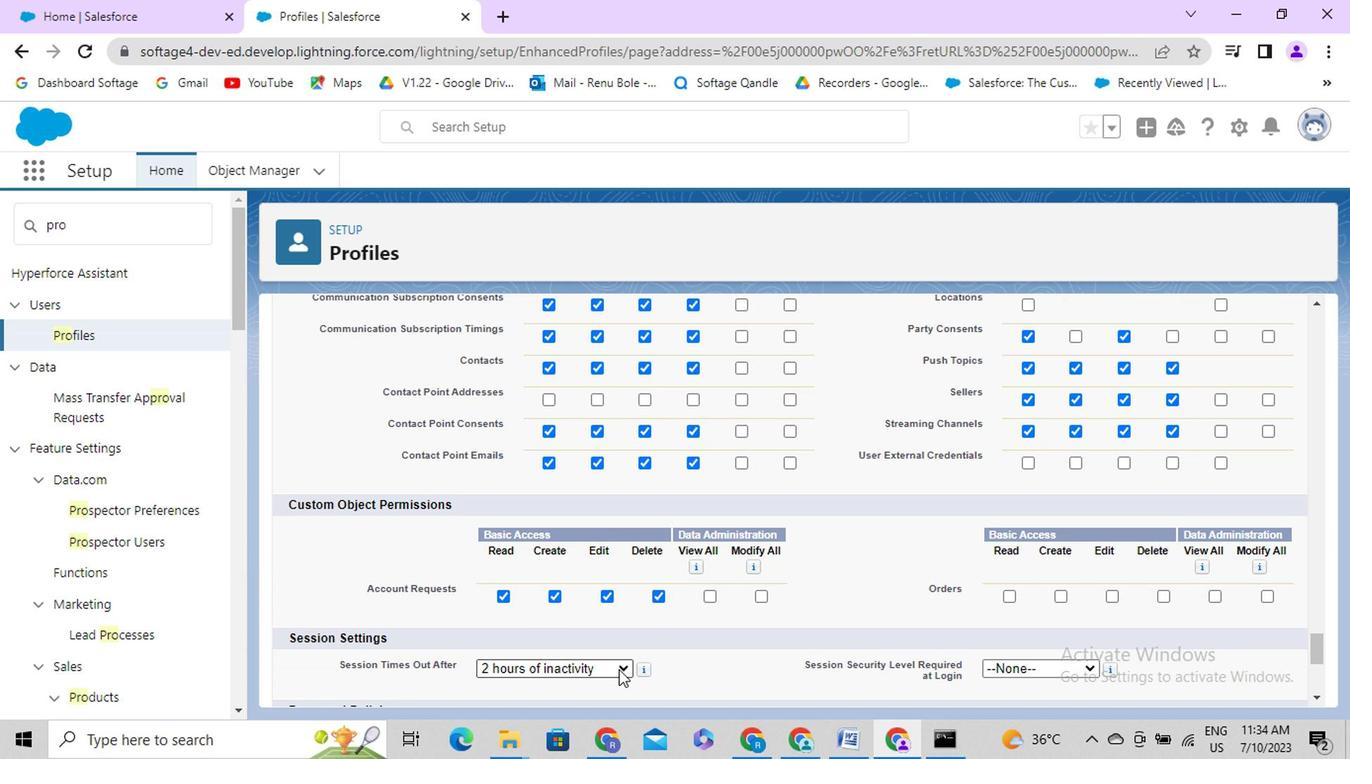 
Action: Mouse moved to (549, 606)
Screenshot: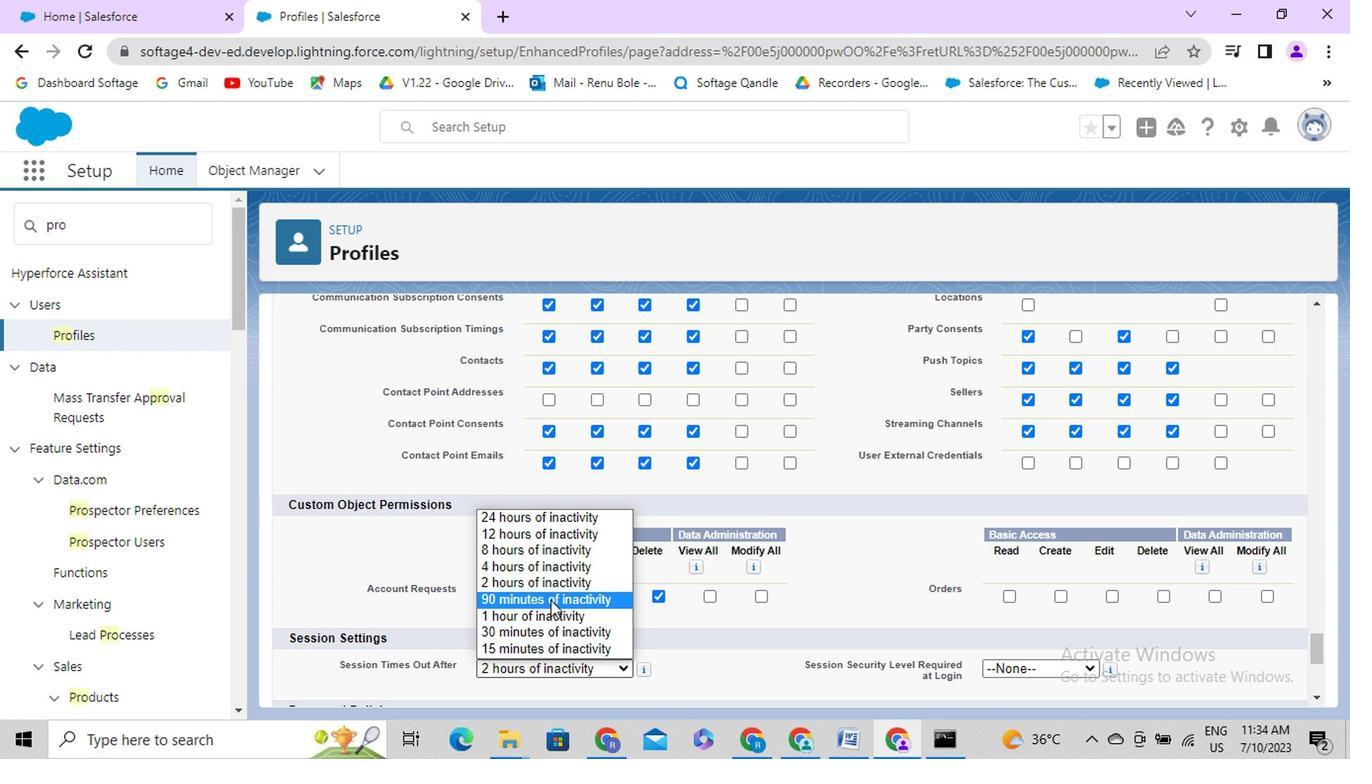 
Action: Mouse pressed left at (549, 606)
Screenshot: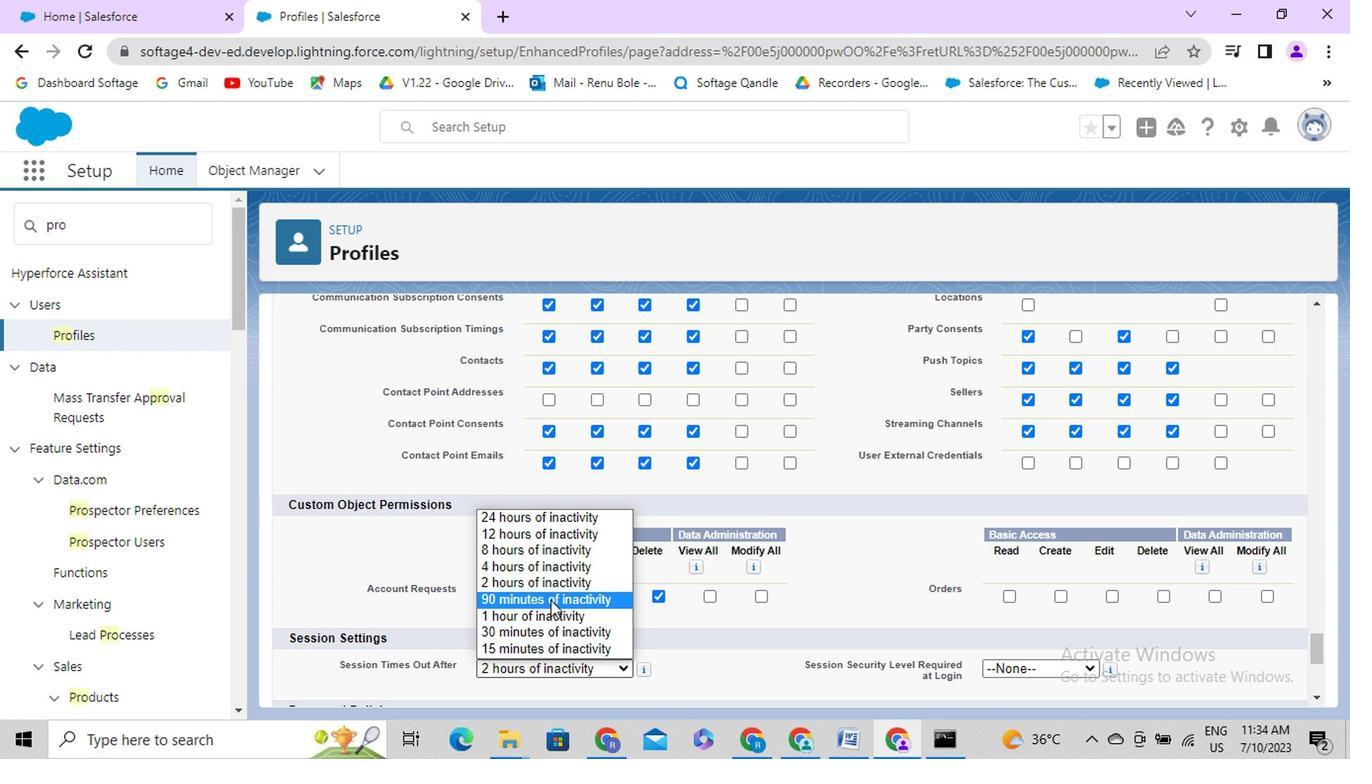 
Action: Mouse moved to (1073, 675)
Screenshot: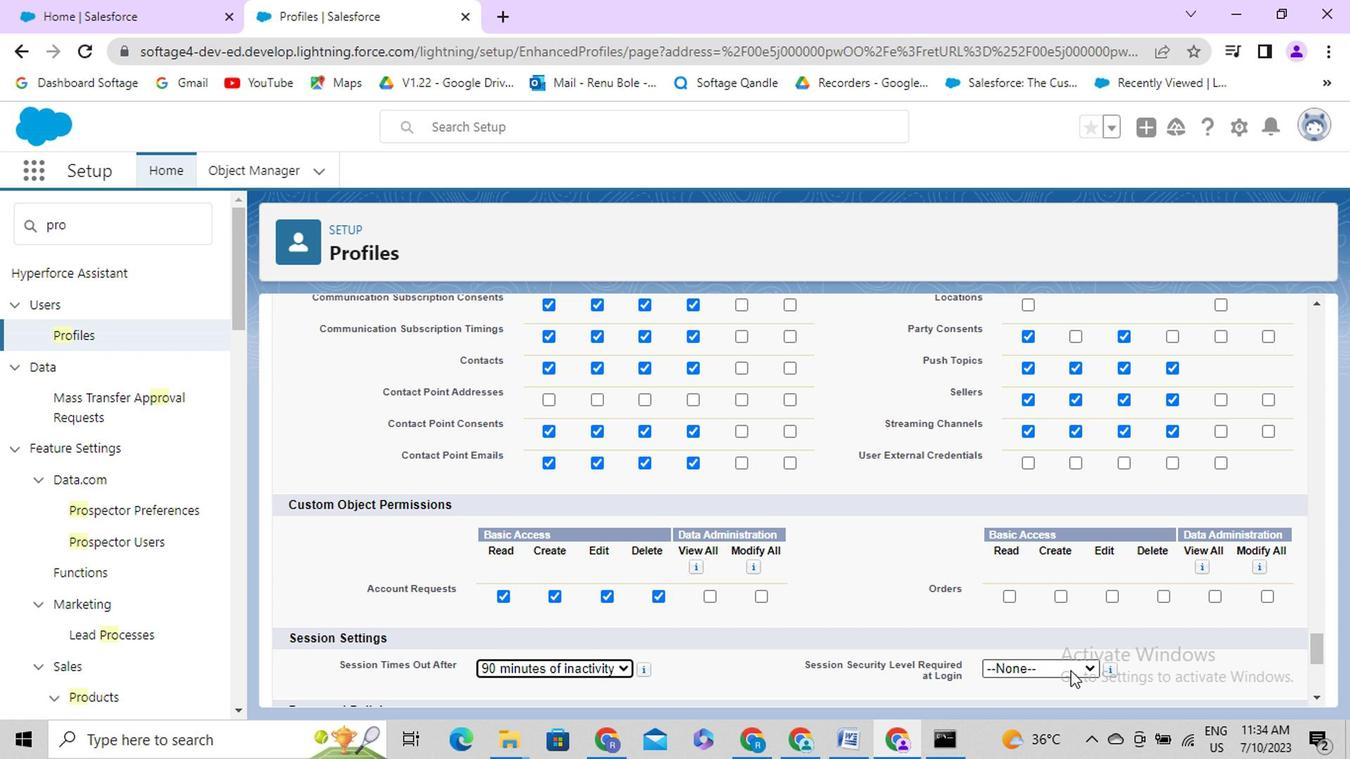 
Action: Mouse pressed left at (1073, 675)
Screenshot: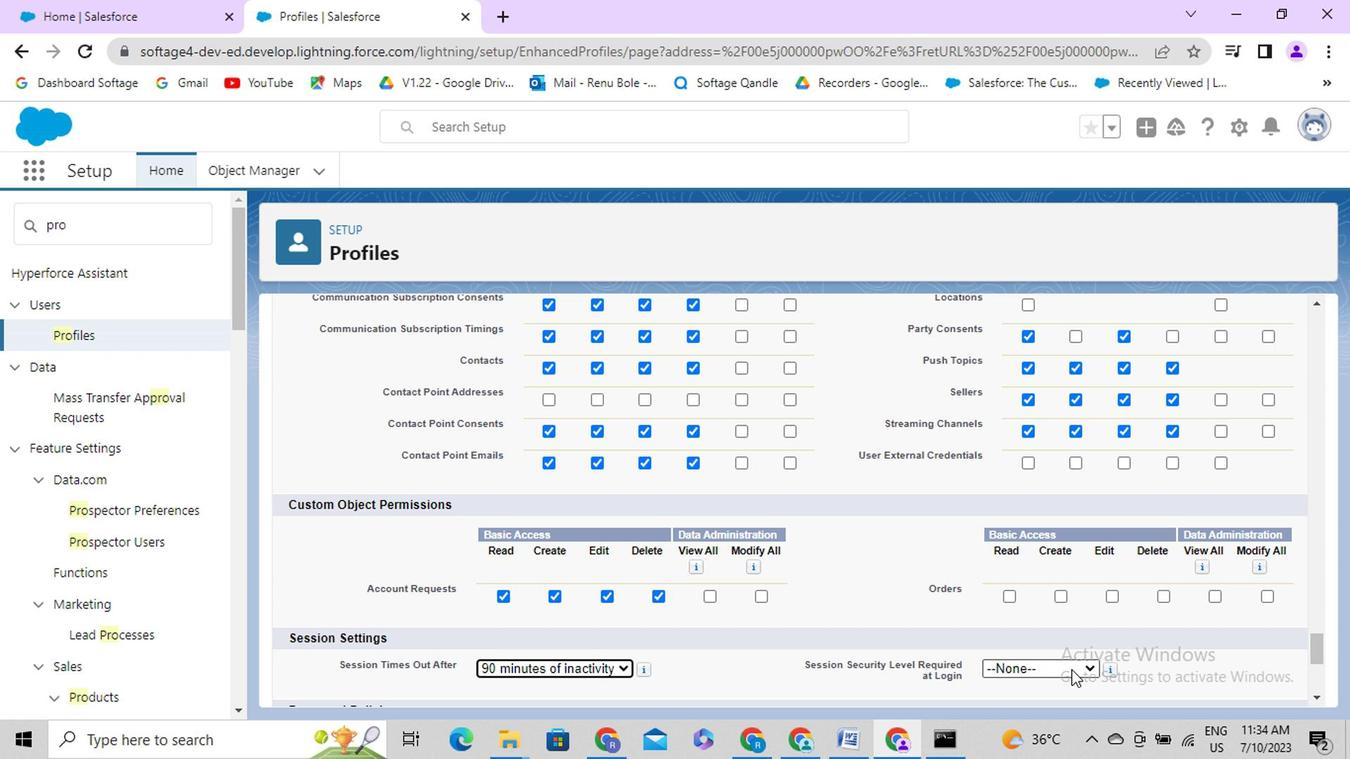 
Action: Mouse moved to (1054, 710)
Screenshot: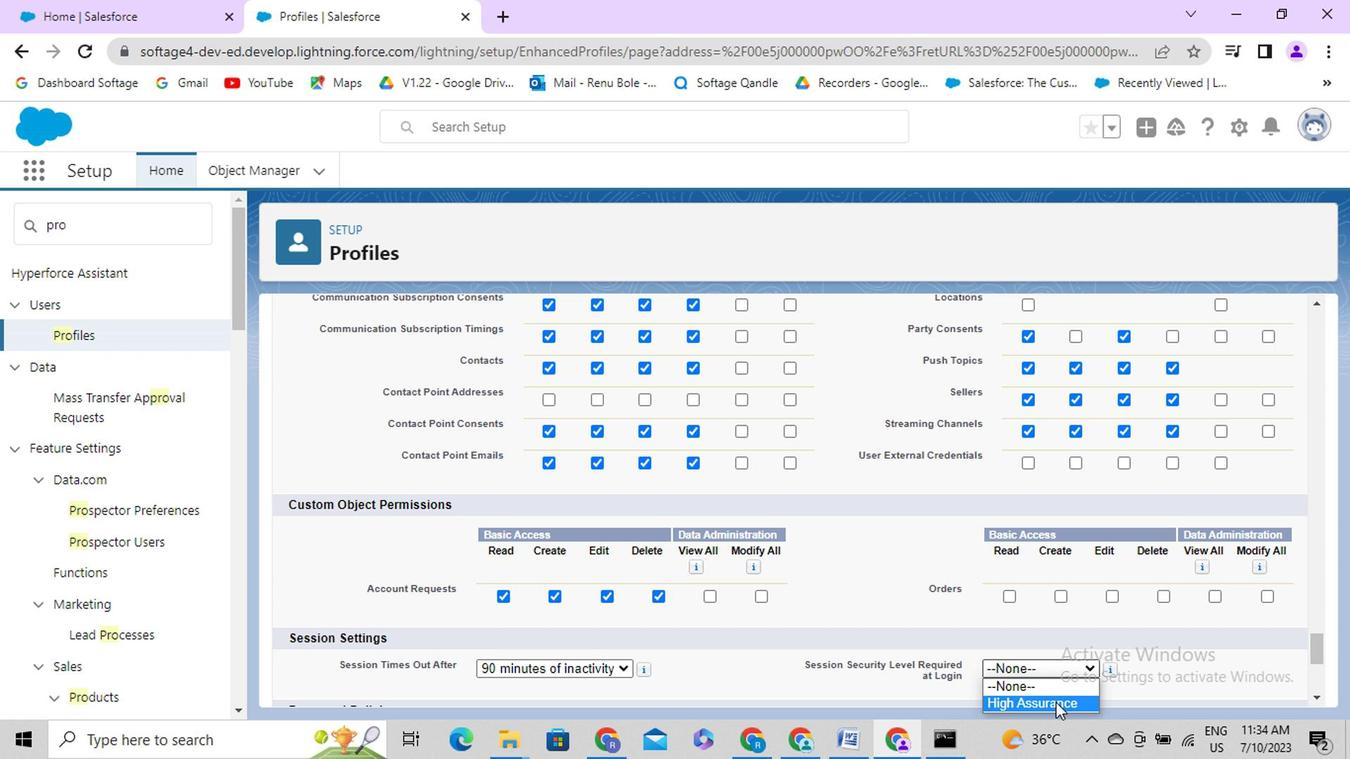 
Action: Mouse pressed left at (1054, 710)
Screenshot: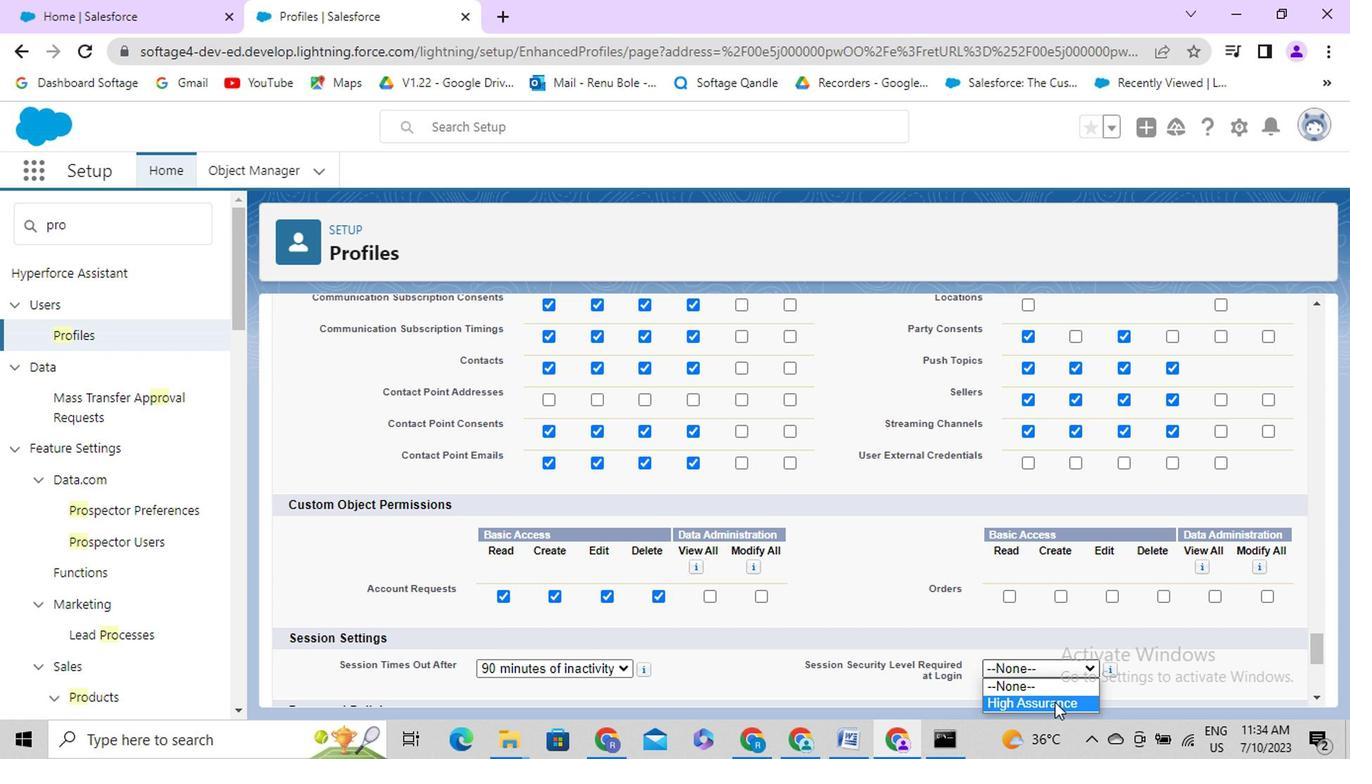 
Action: Mouse moved to (1319, 654)
Screenshot: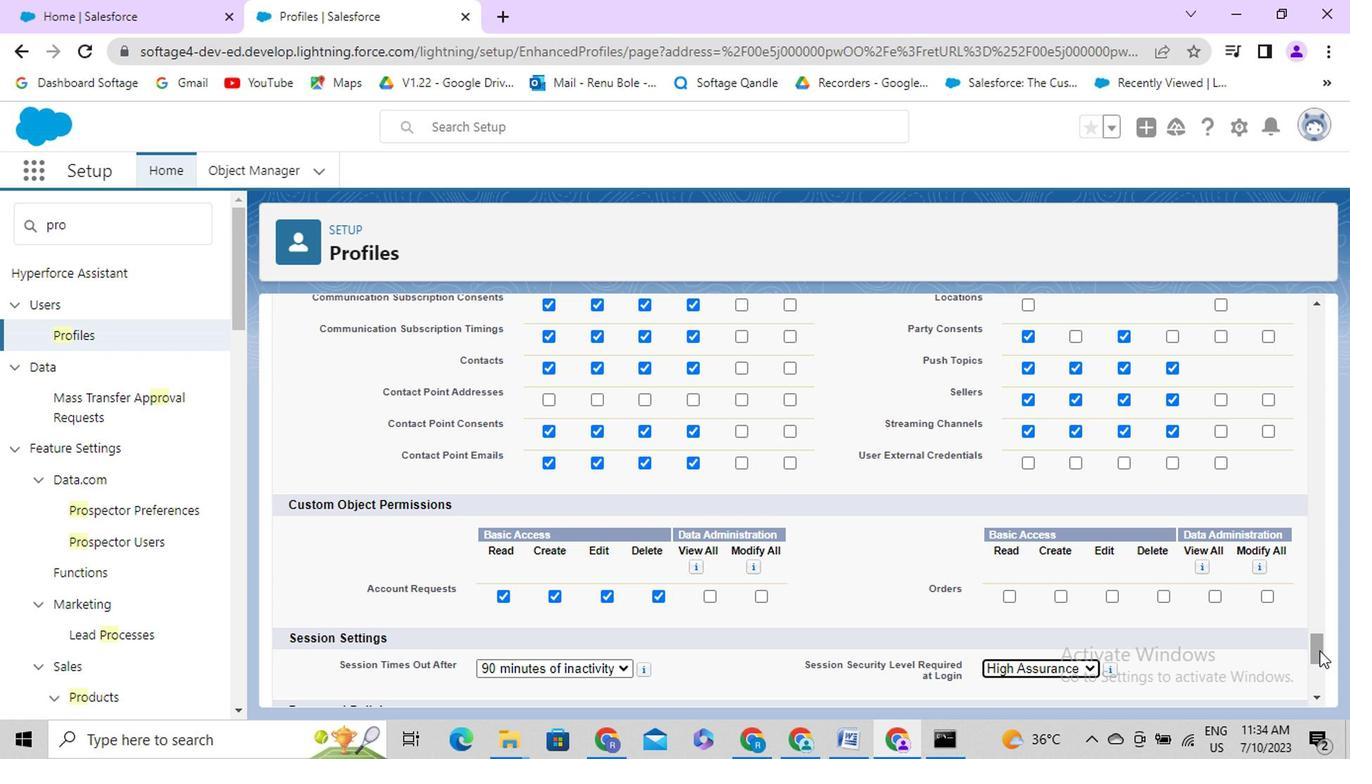 
Action: Mouse pressed left at (1319, 654)
Screenshot: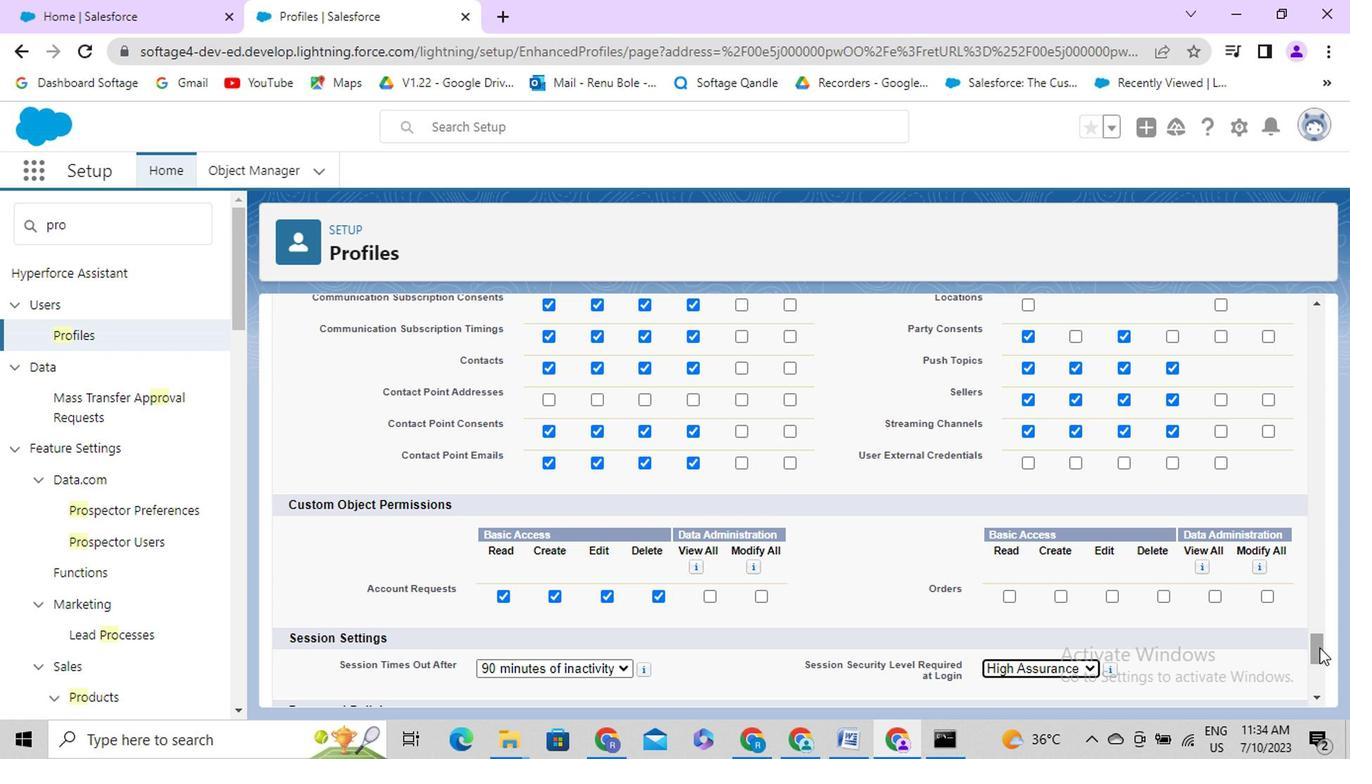 
Action: Mouse moved to (644, 428)
Screenshot: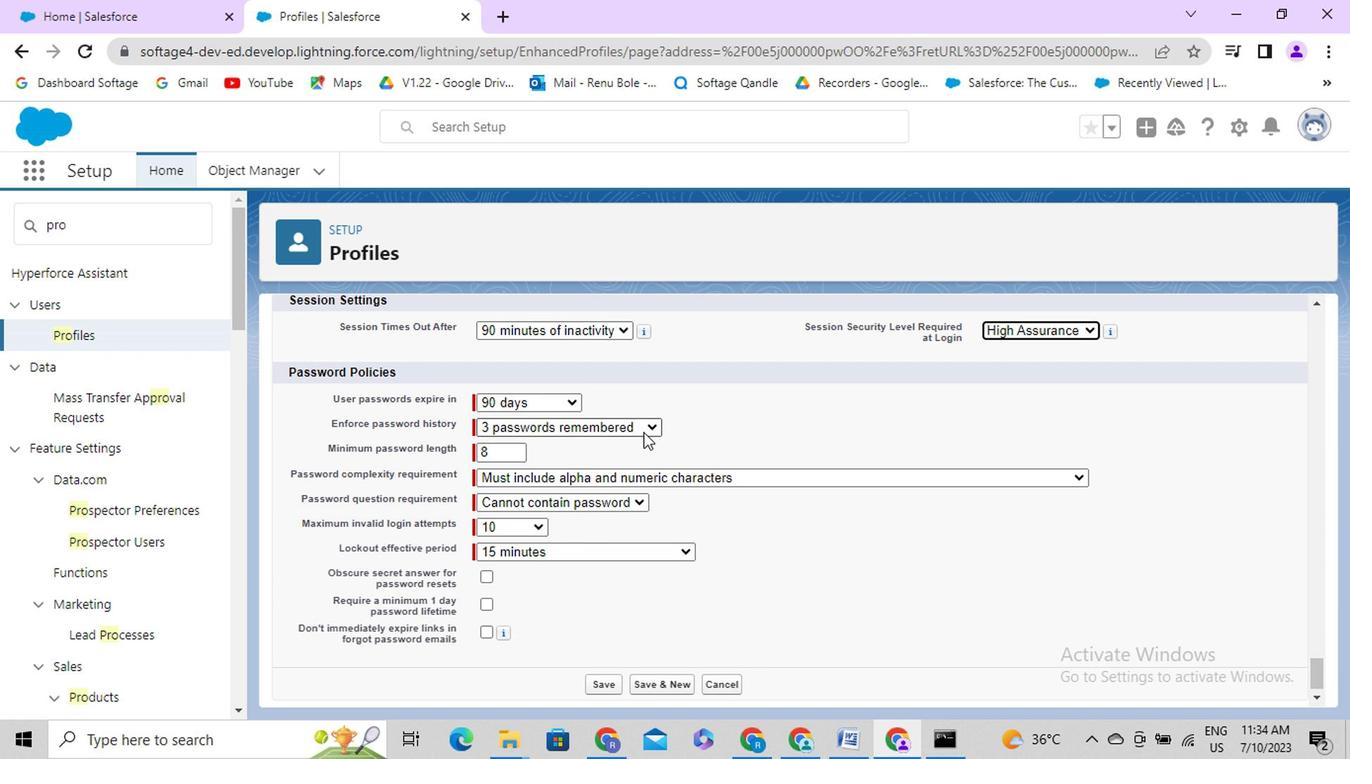 
Action: Mouse pressed left at (644, 428)
Screenshot: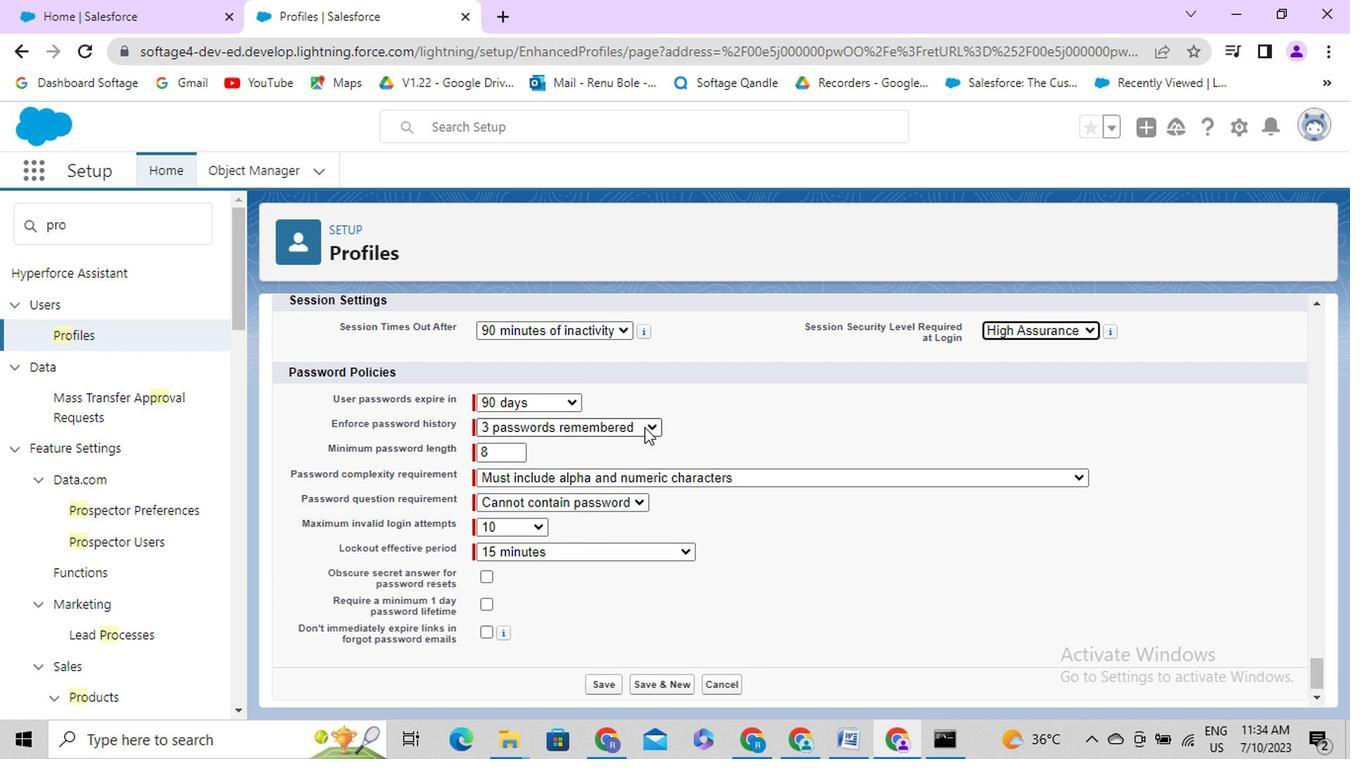 
Action: Mouse moved to (559, 123)
Screenshot: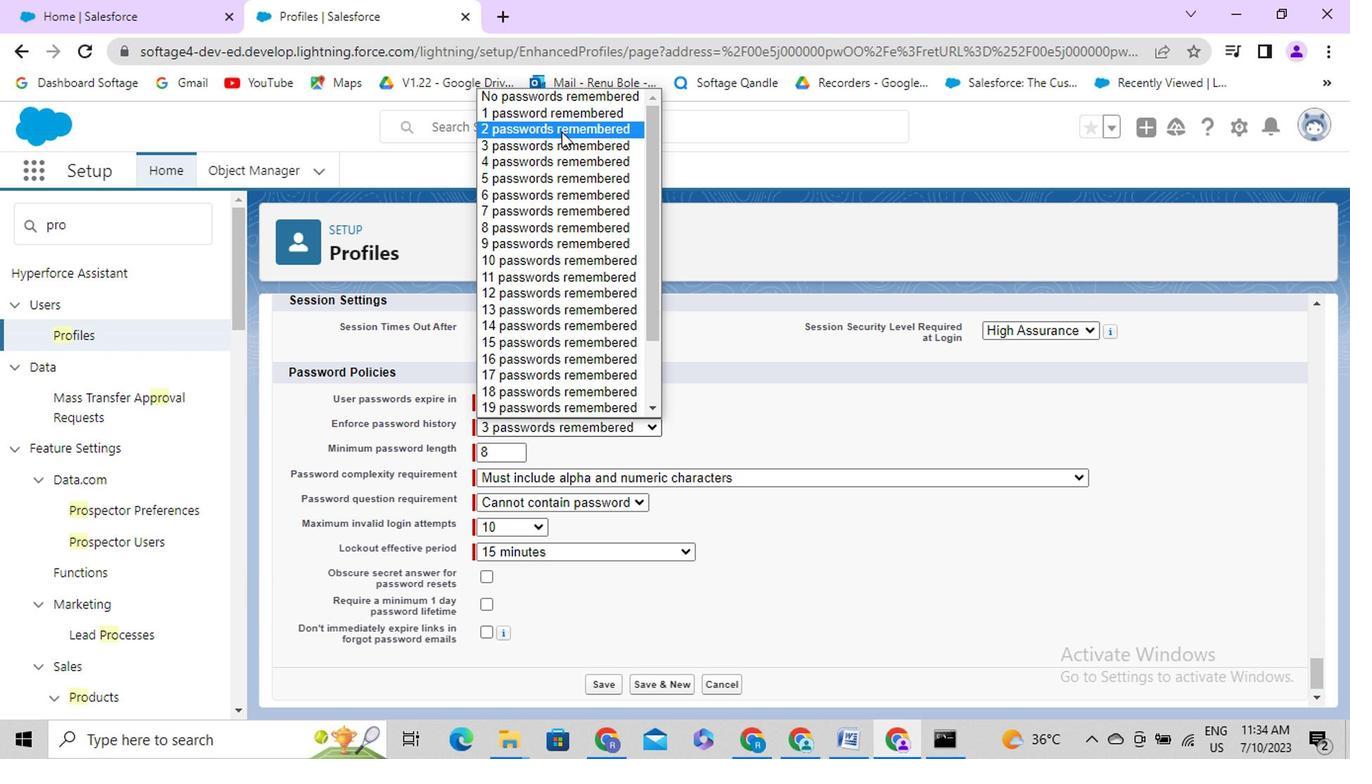 
Action: Mouse pressed left at (559, 123)
Screenshot: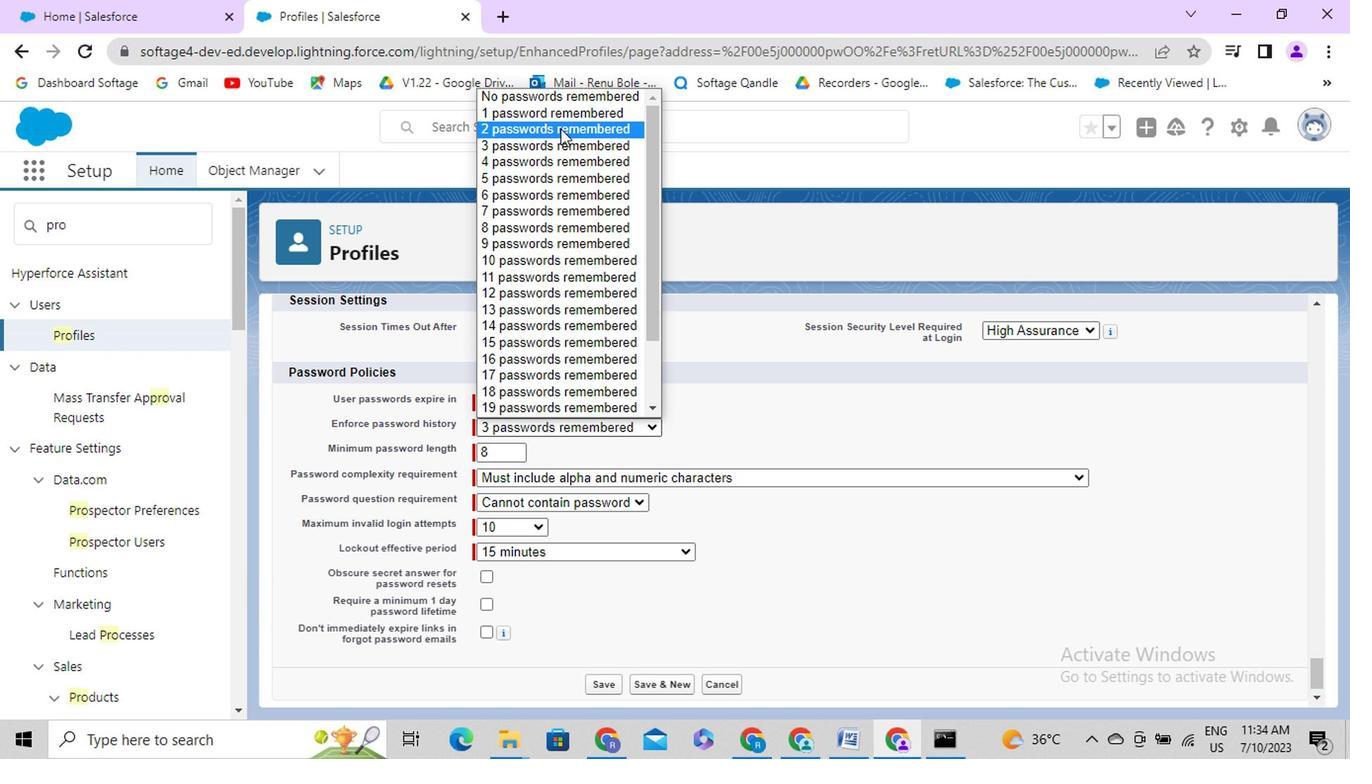 
Action: Mouse moved to (1061, 478)
Screenshot: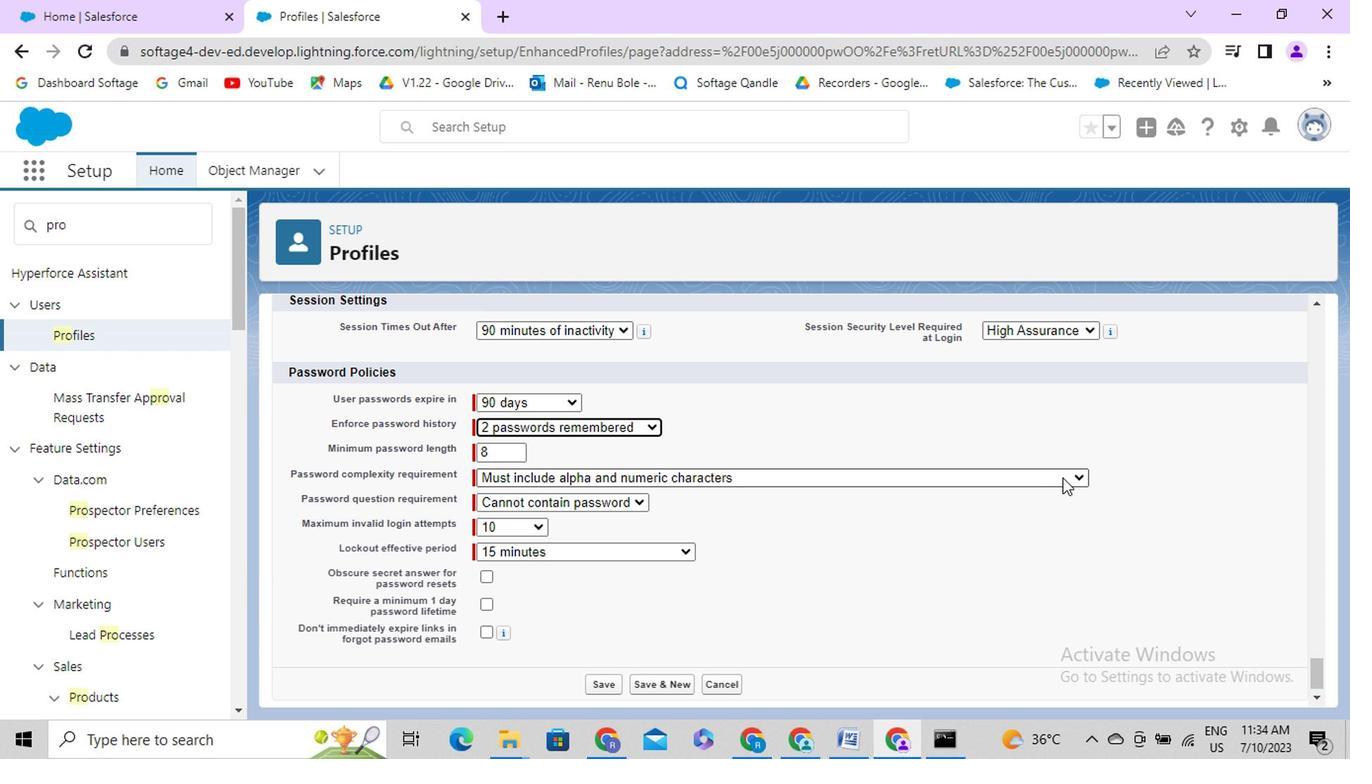 
Action: Mouse pressed left at (1061, 478)
Screenshot: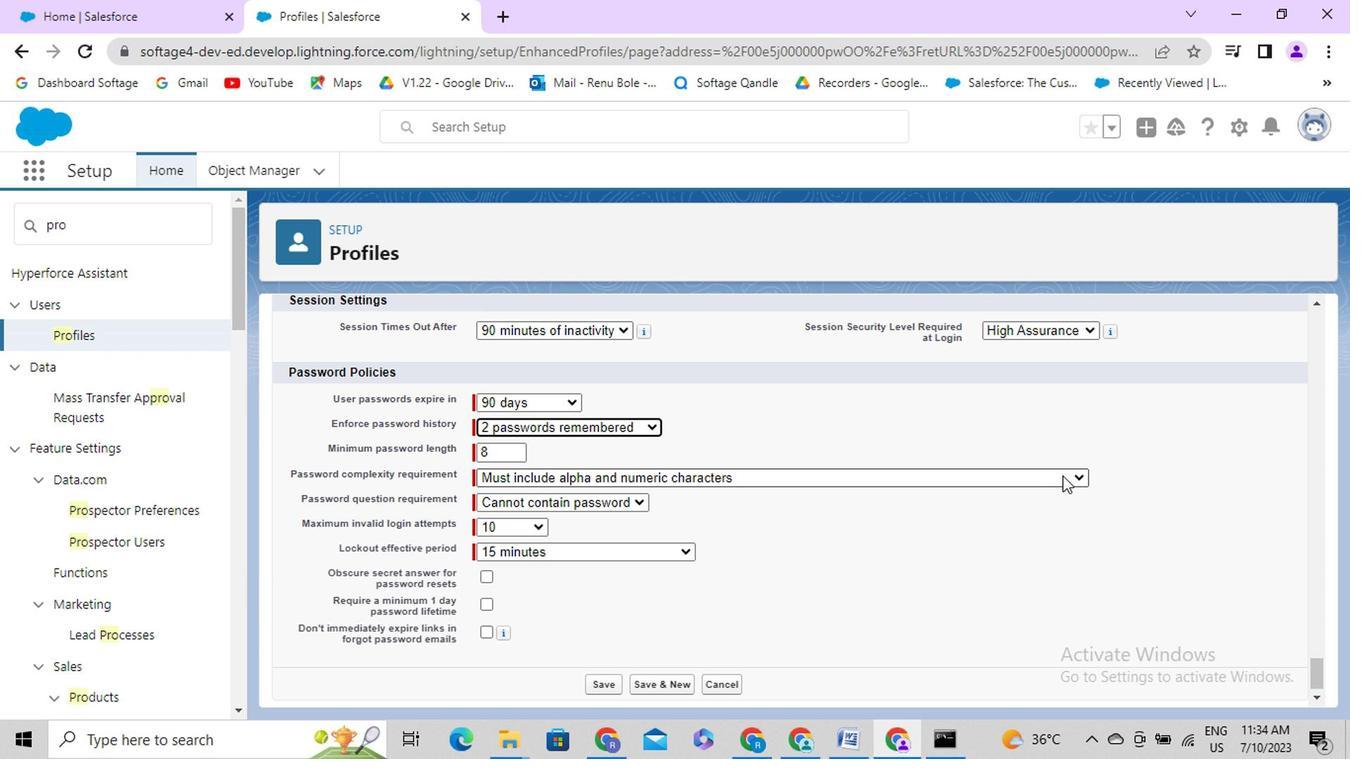 
Action: Mouse moved to (736, 529)
Screenshot: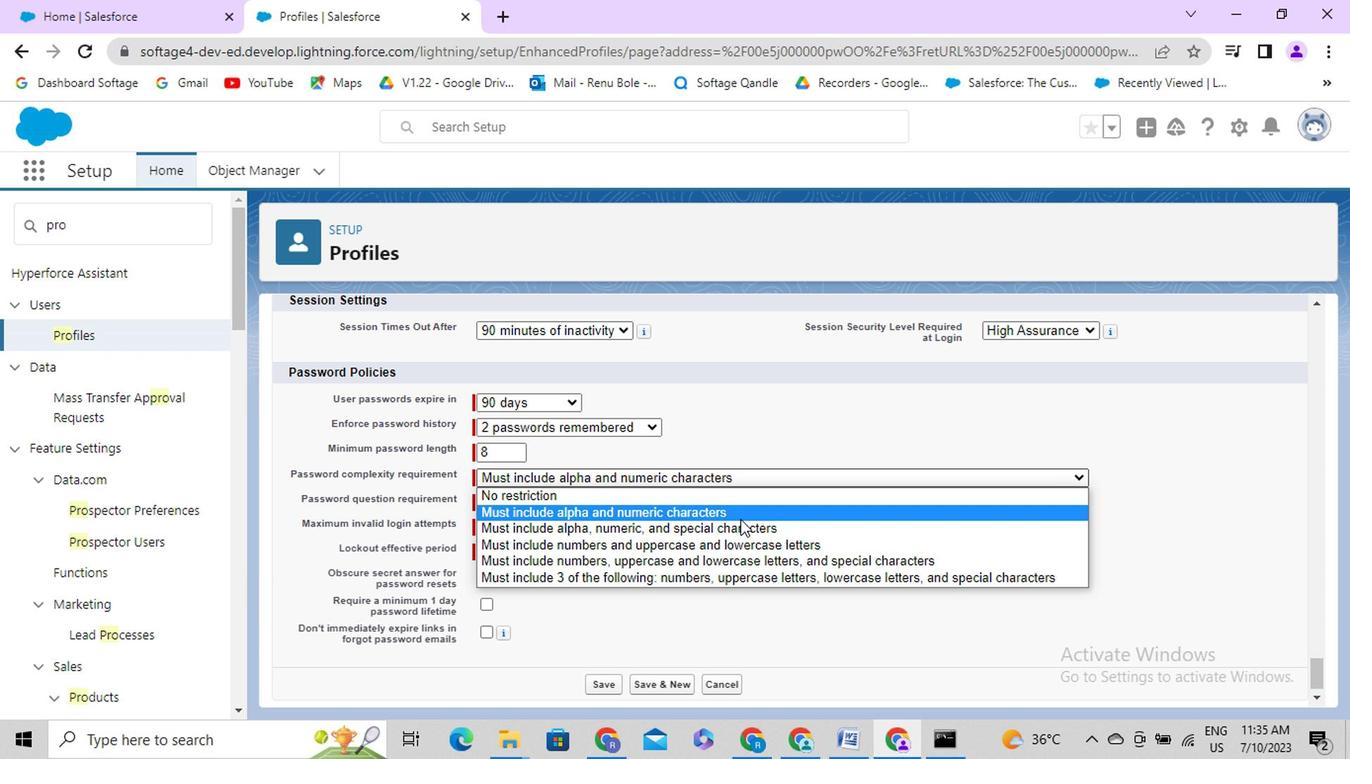 
Action: Mouse pressed left at (736, 529)
Screenshot: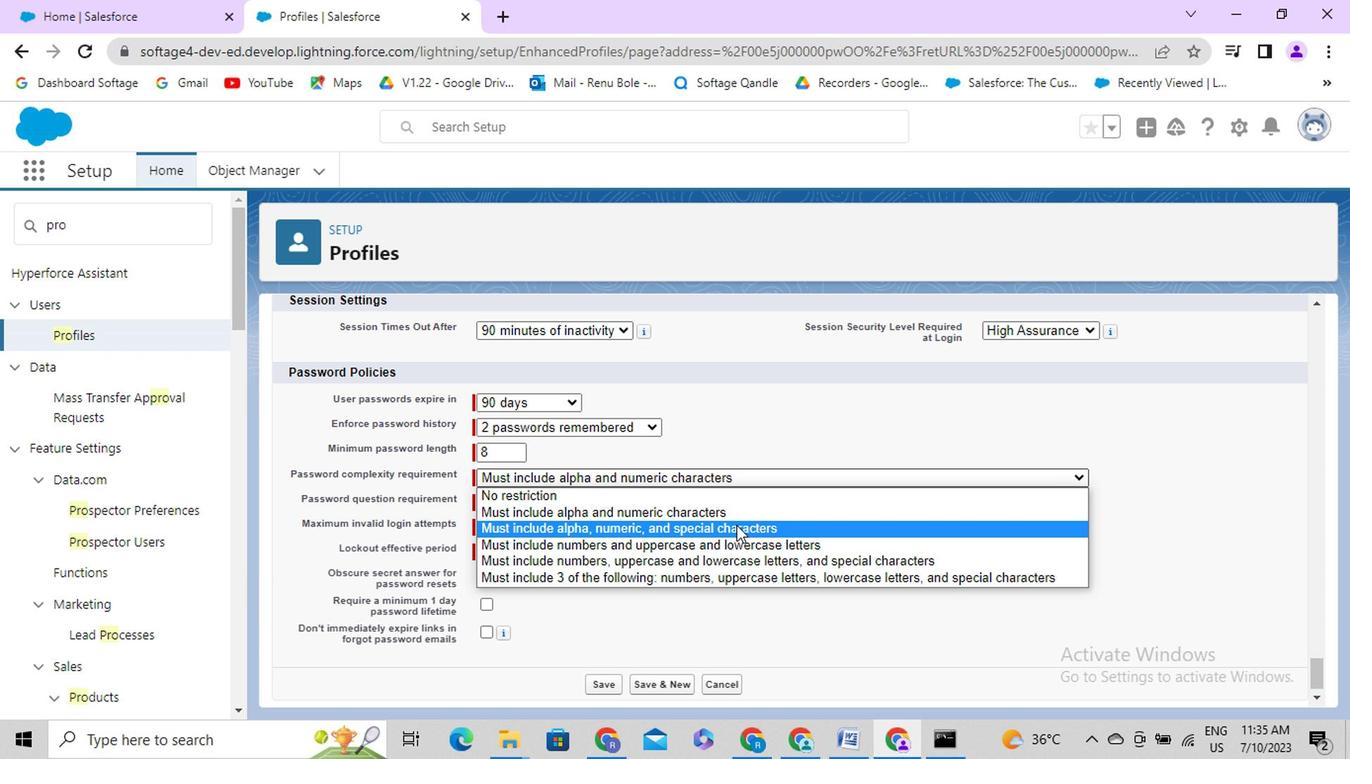 
Action: Mouse moved to (627, 506)
Screenshot: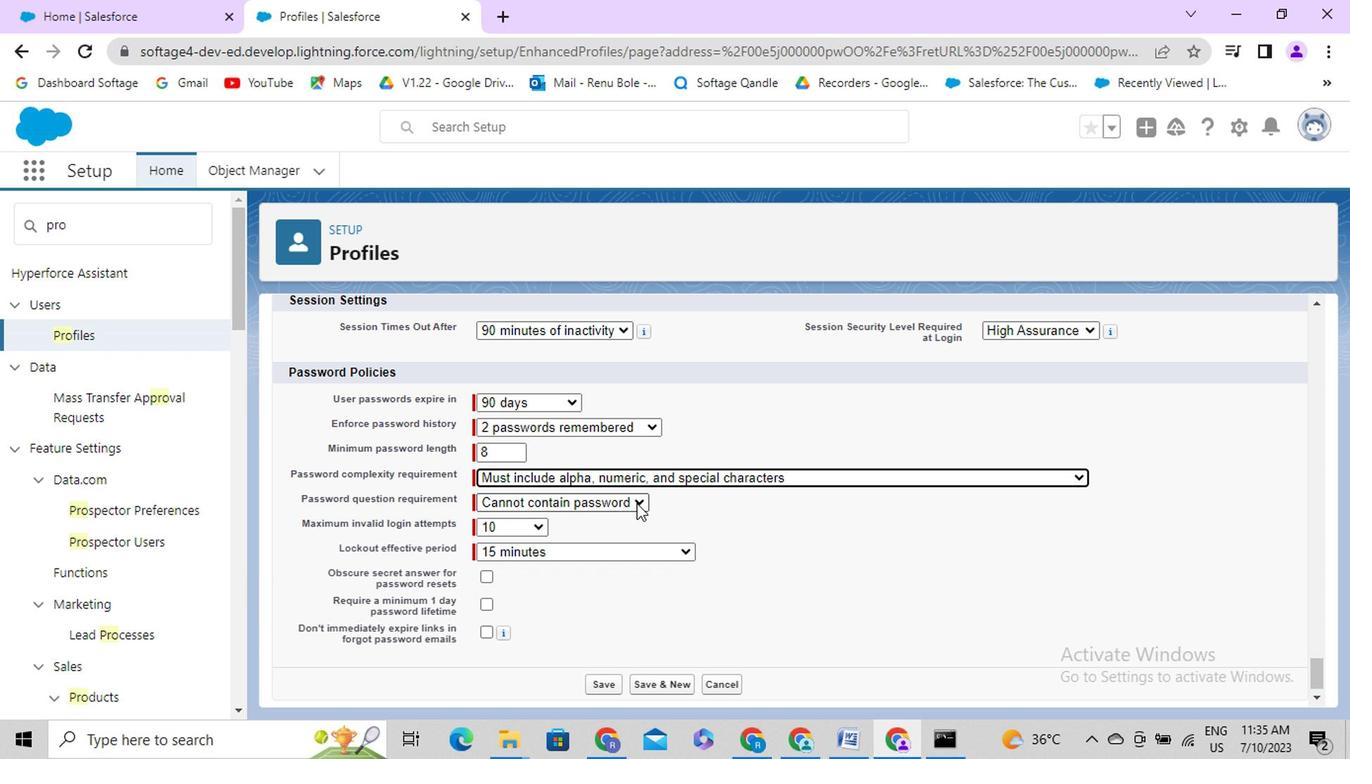 
Action: Mouse pressed left at (627, 506)
Screenshot: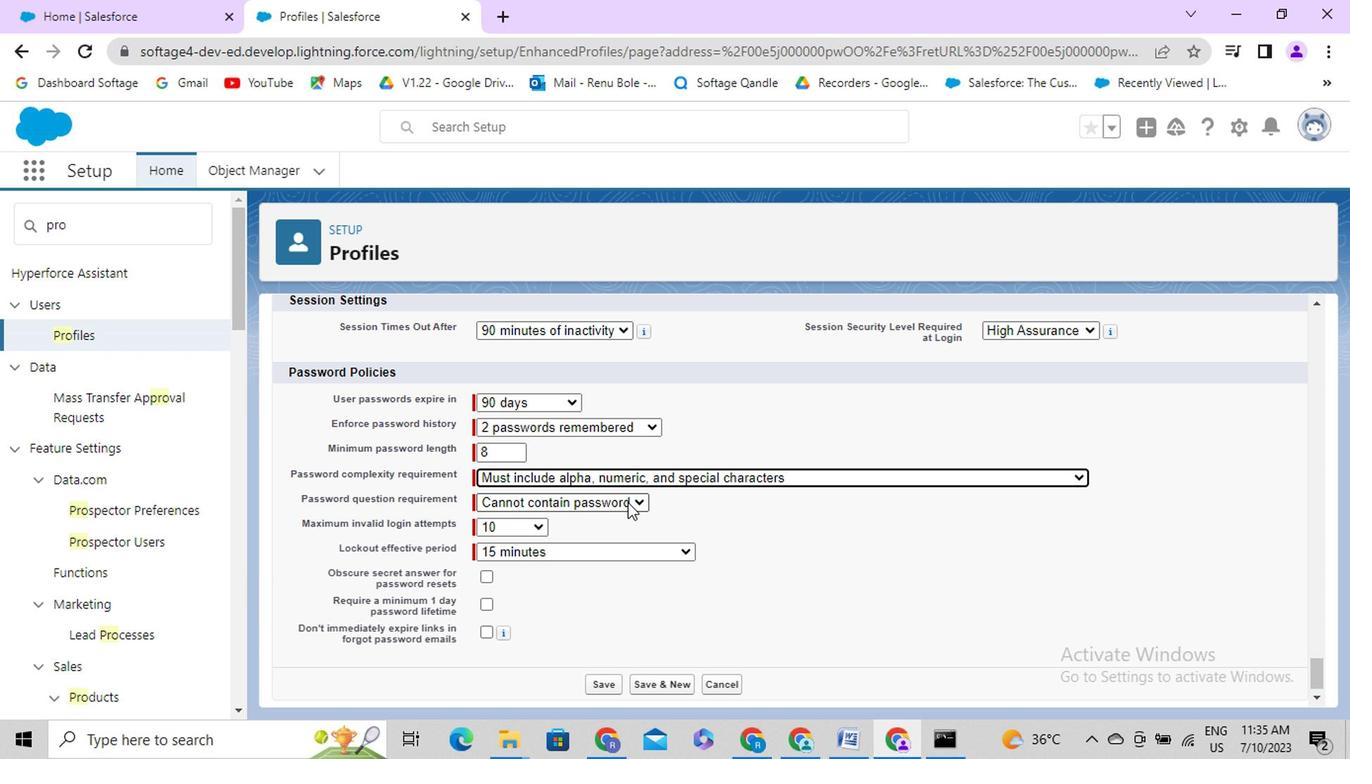 
Action: Mouse moved to (503, 525)
Screenshot: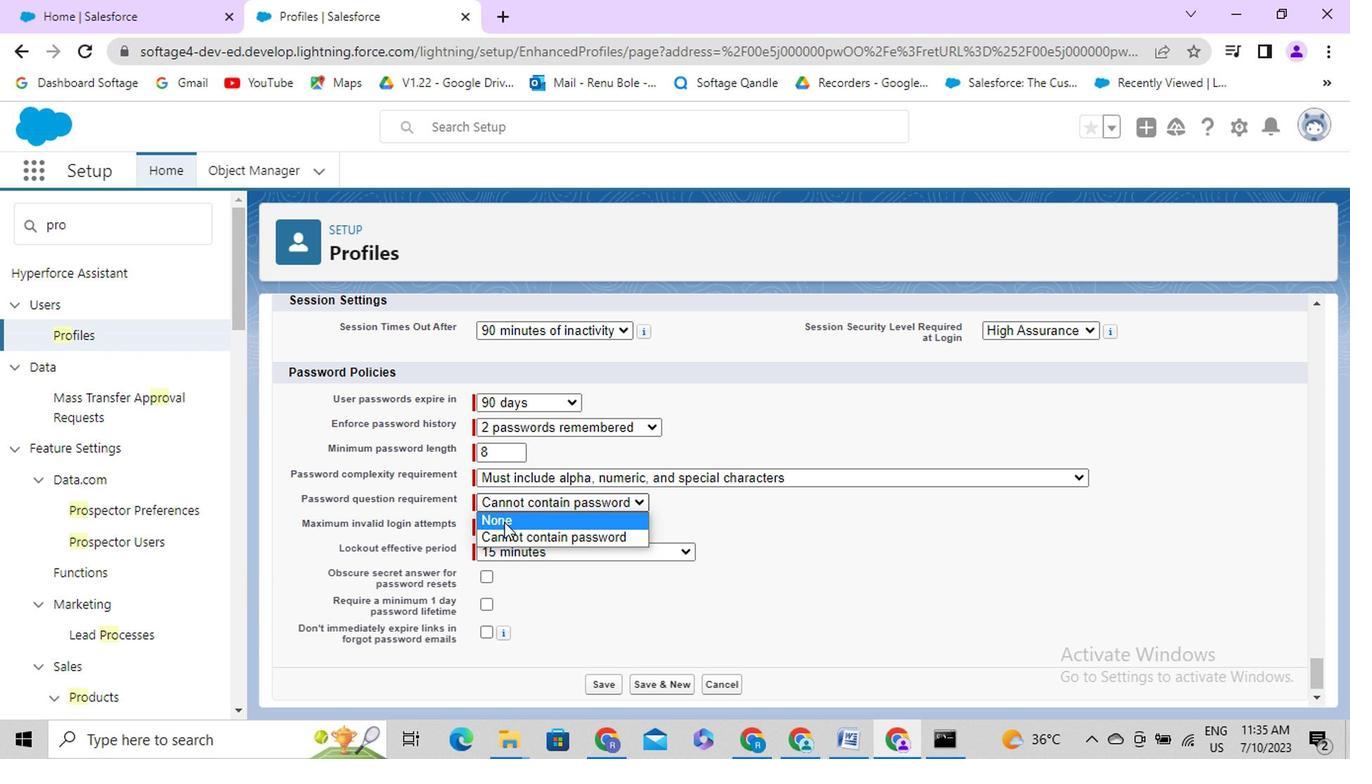 
Action: Mouse pressed left at (503, 525)
Screenshot: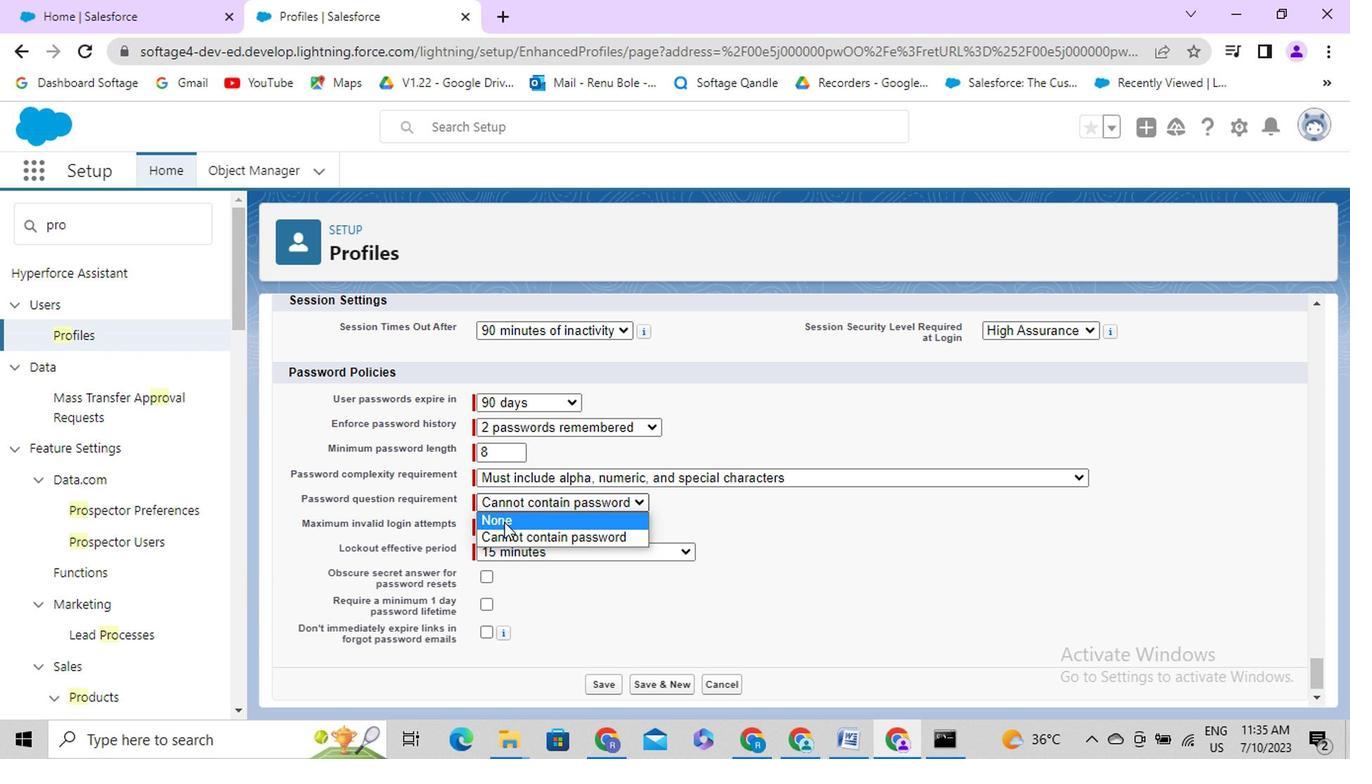 
Action: Mouse moved to (527, 528)
Screenshot: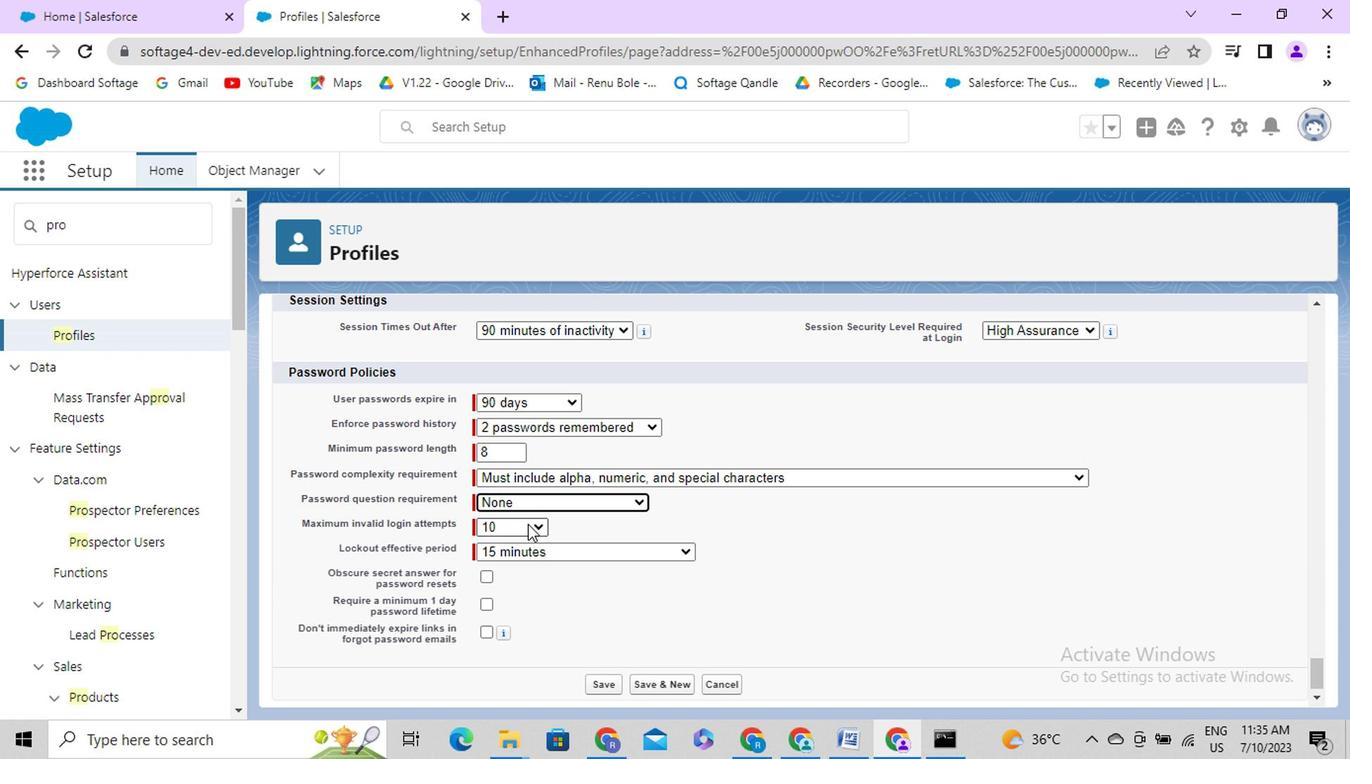 
Action: Mouse pressed left at (527, 528)
Screenshot: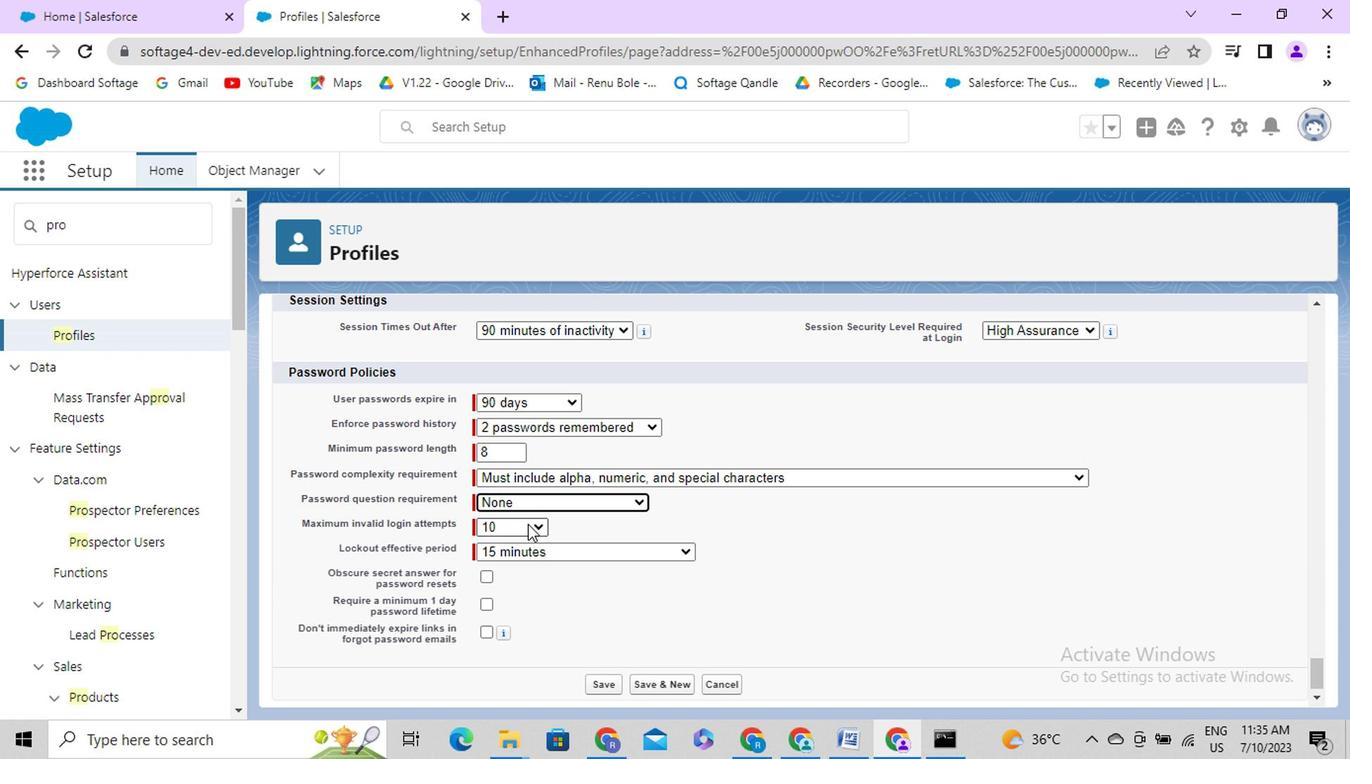 
Action: Mouse moved to (485, 549)
Screenshot: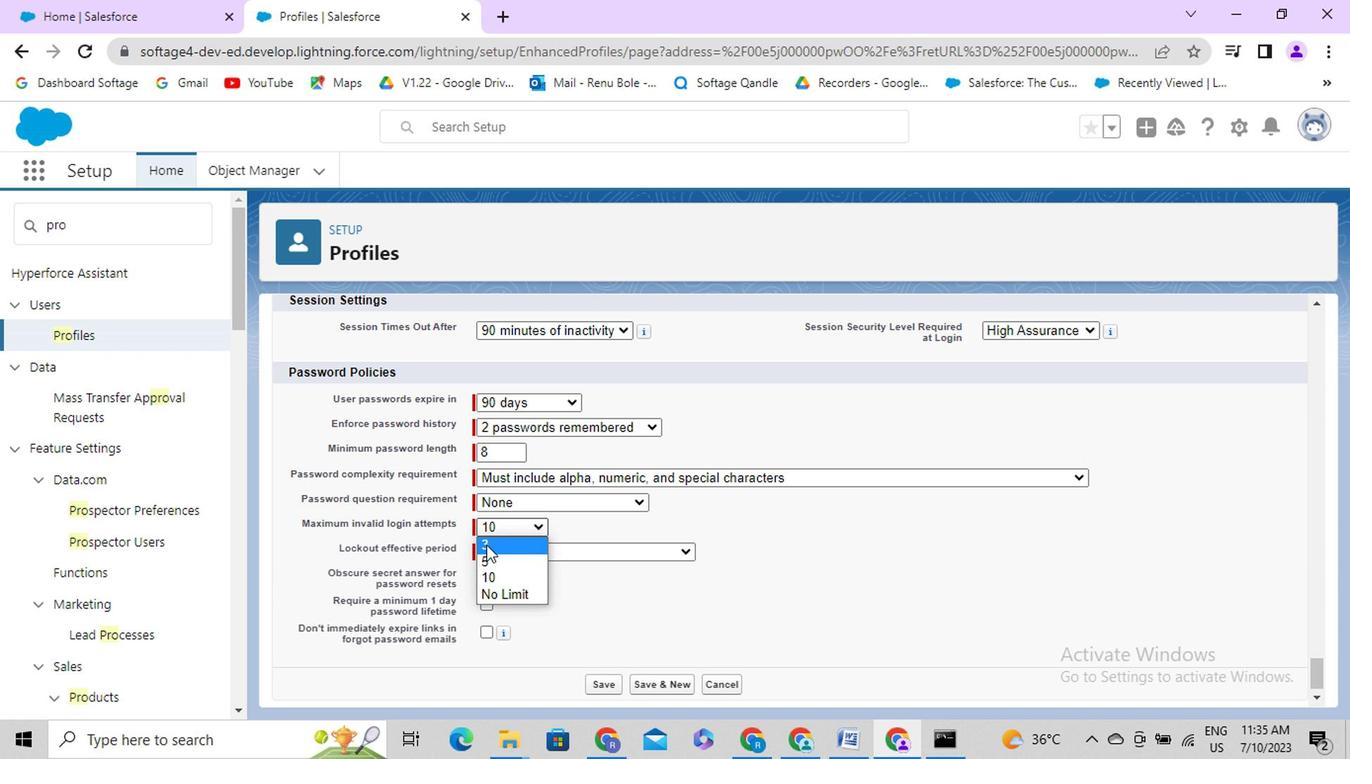 
Action: Mouse pressed left at (485, 549)
Screenshot: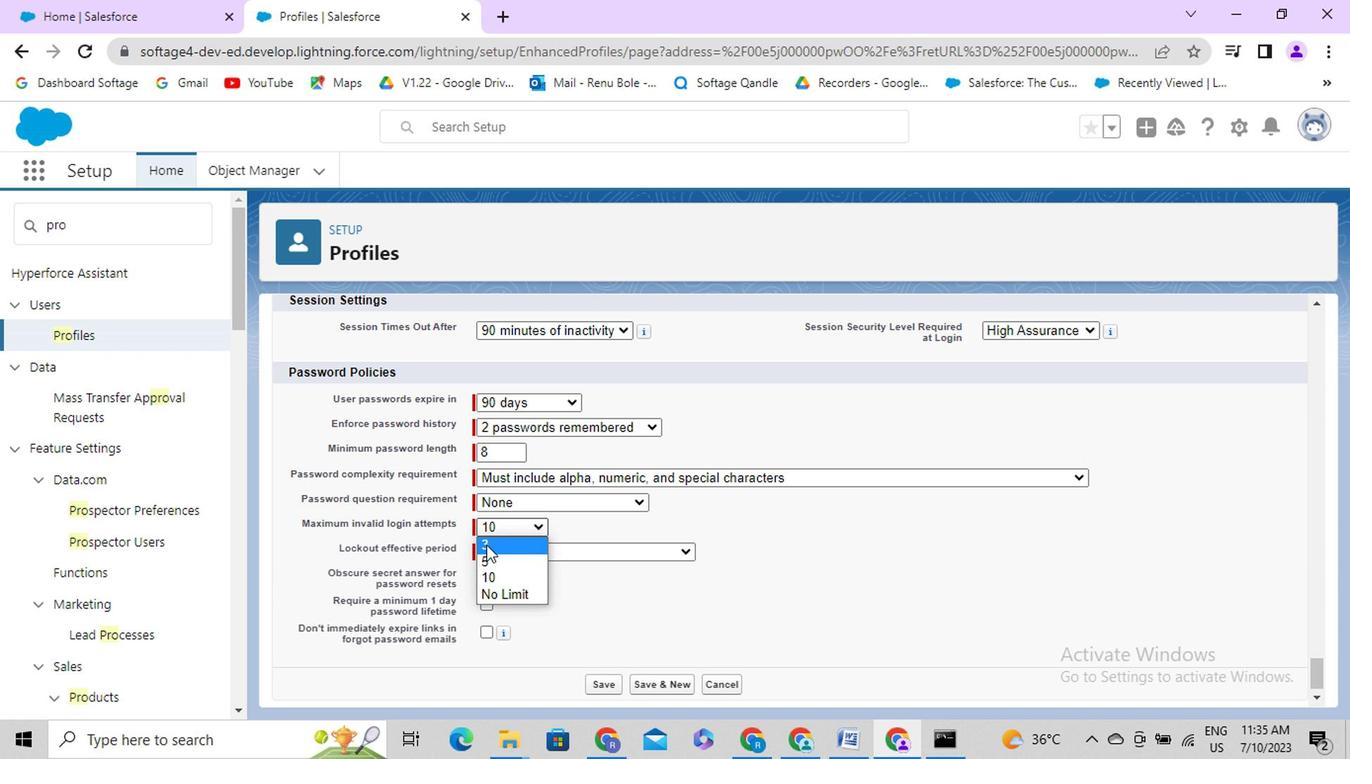 
Action: Mouse moved to (483, 639)
Screenshot: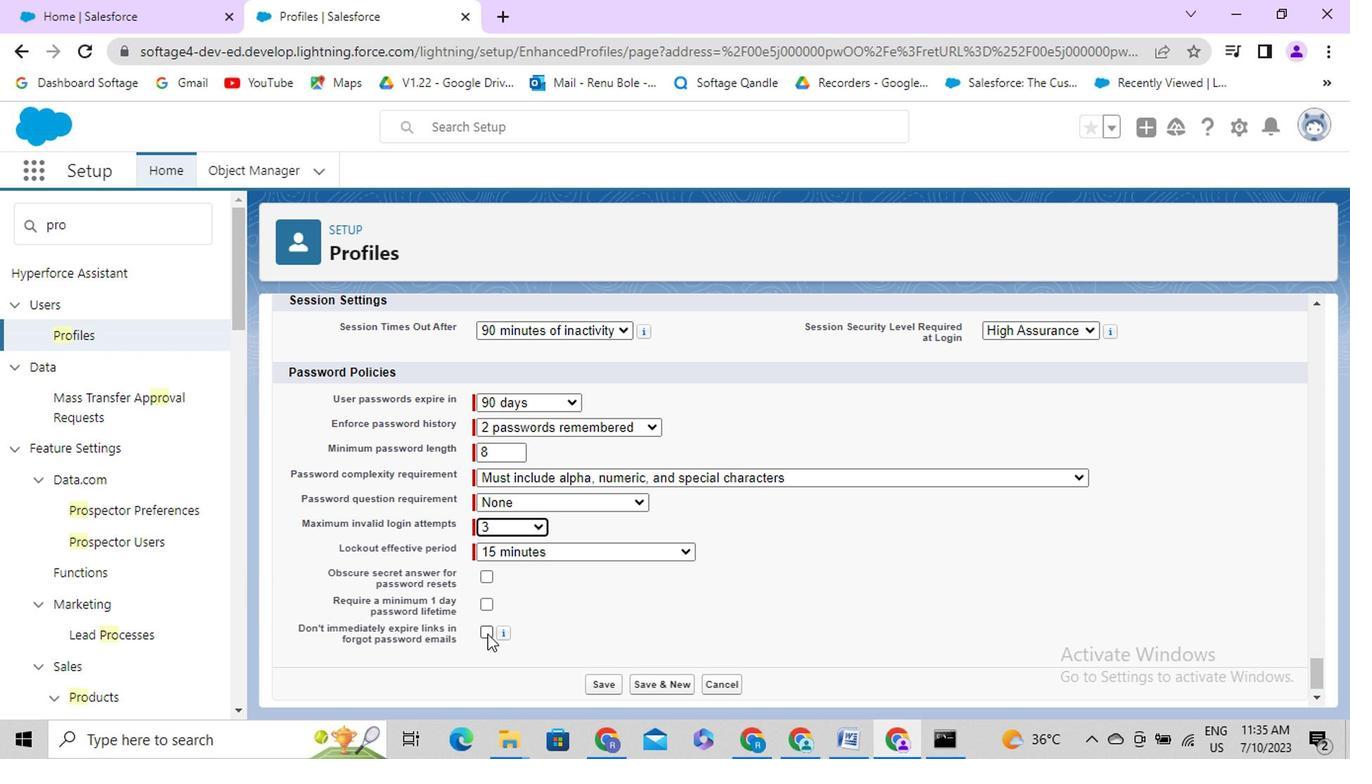 
Action: Mouse pressed left at (483, 639)
Screenshot: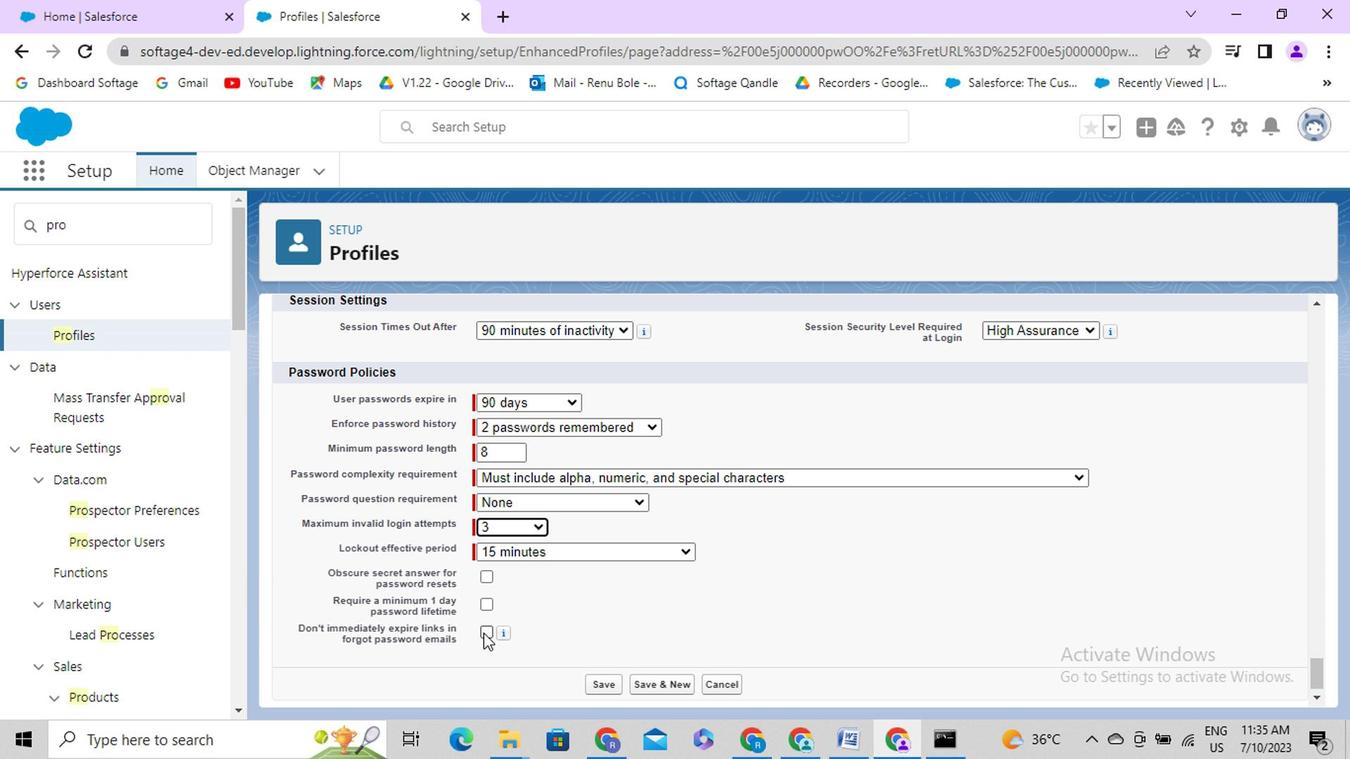 
Action: Mouse moved to (649, 616)
Screenshot: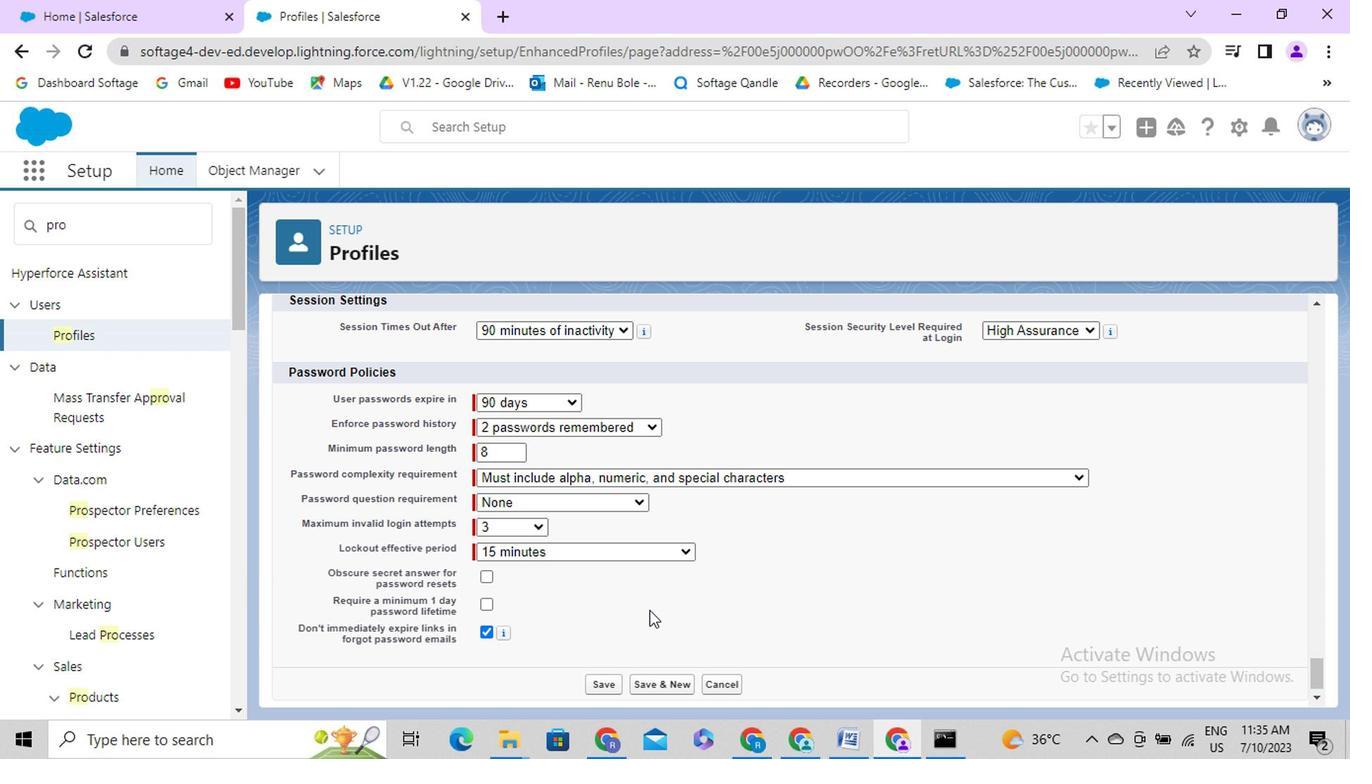 
Action: Mouse scrolled (649, 615) with delta (0, -1)
Screenshot: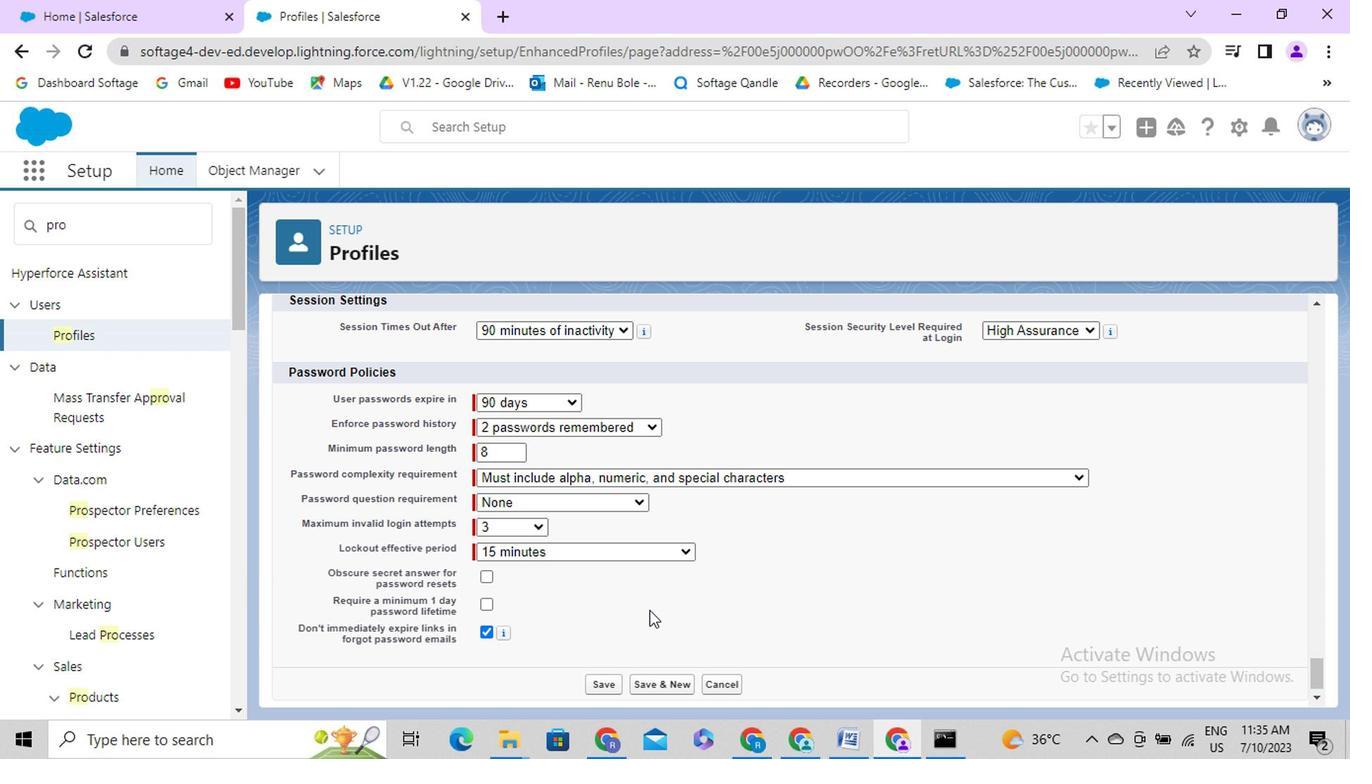 
Action: Mouse moved to (606, 688)
Screenshot: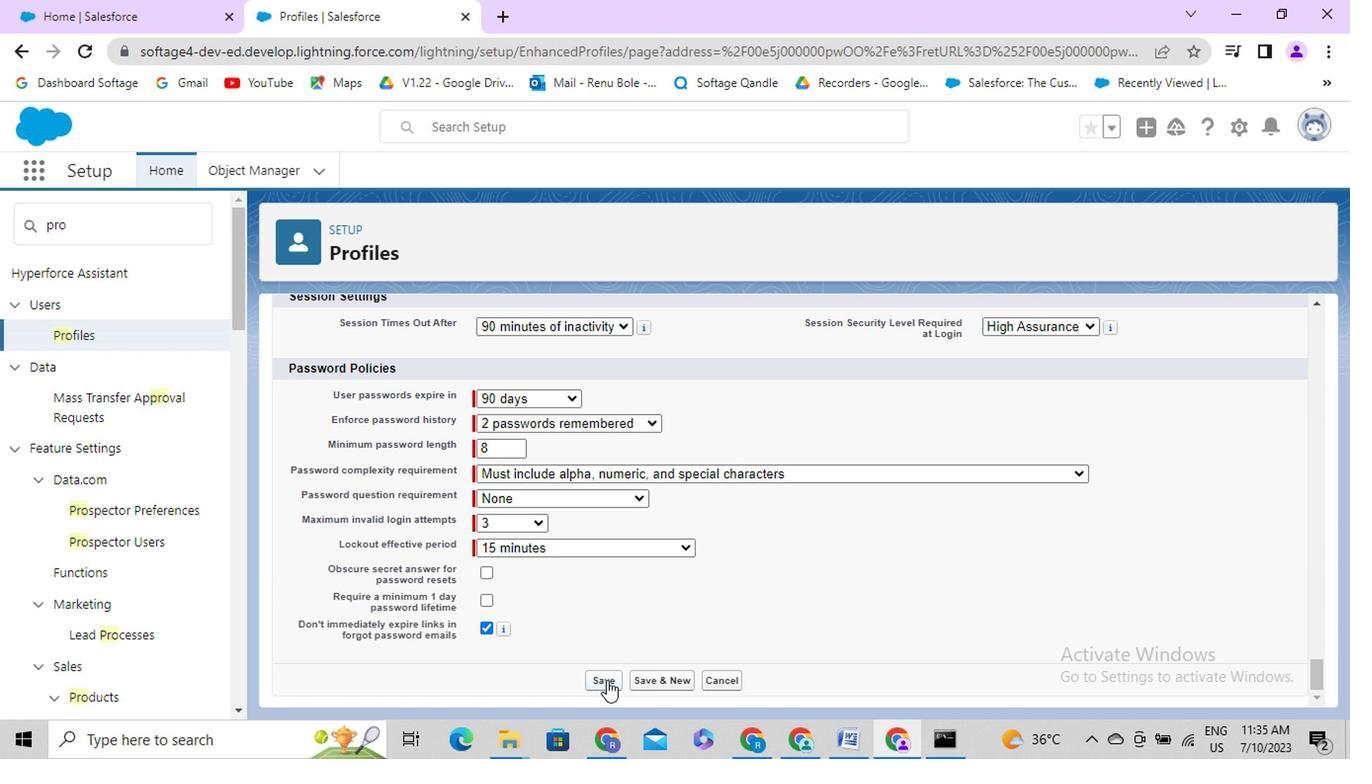 
Action: Mouse pressed left at (606, 688)
Screenshot: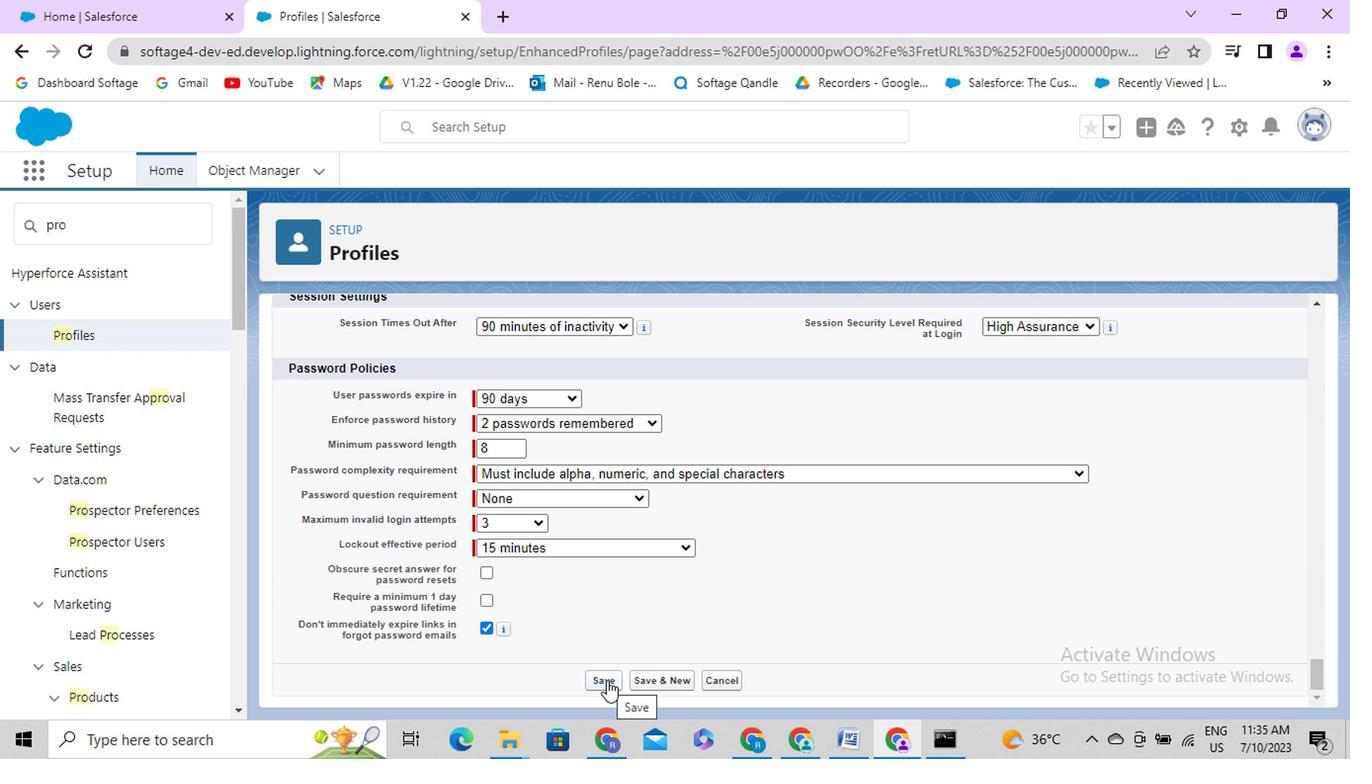 
Action: Mouse moved to (756, 497)
